Task: Create an a4 letterhead design.
Action: Mouse pressed left at (465, 294)
Screenshot: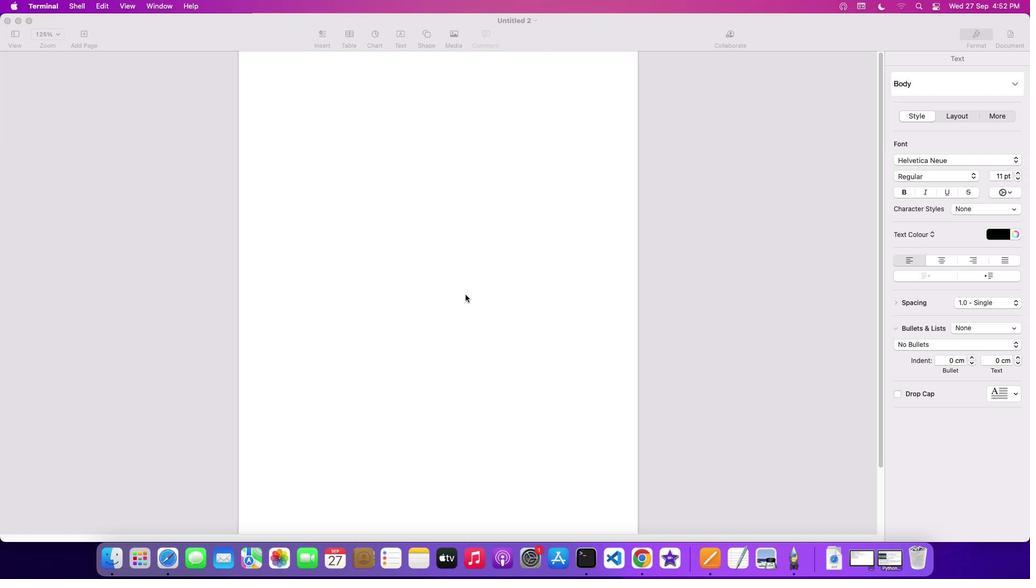 
Action: Mouse moved to (1018, 37)
Screenshot: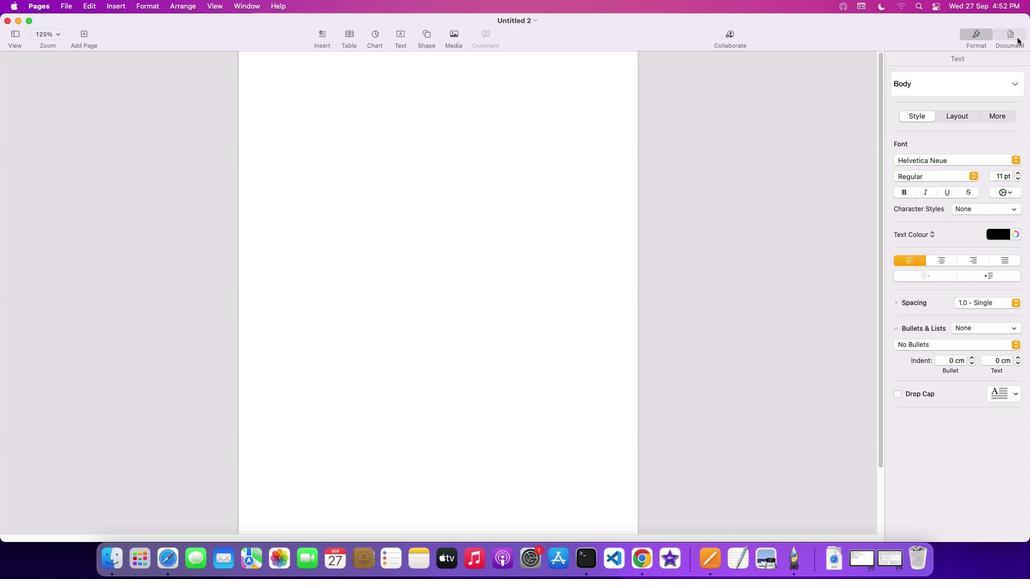 
Action: Mouse pressed left at (1018, 37)
Screenshot: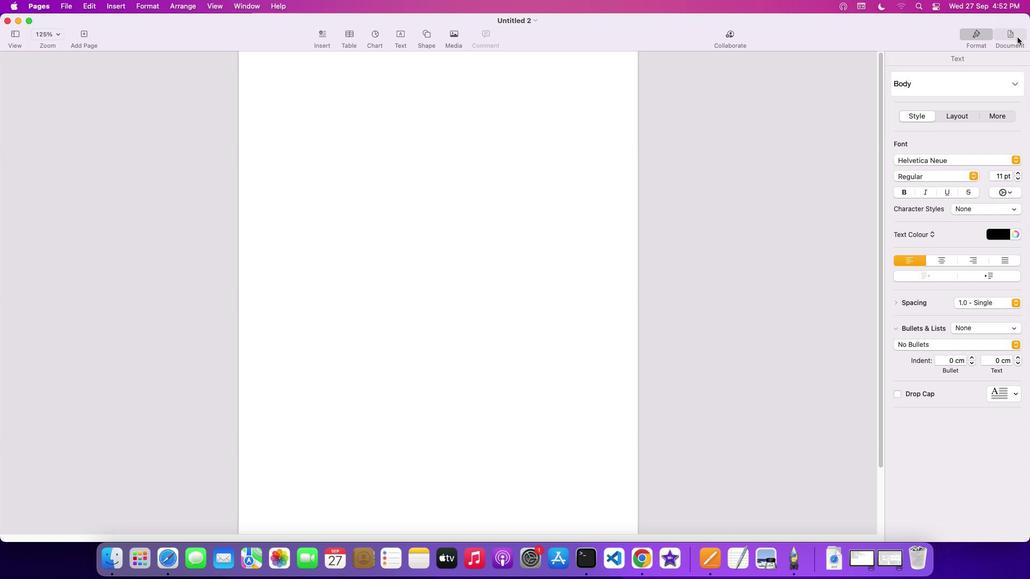 
Action: Mouse moved to (1012, 106)
Screenshot: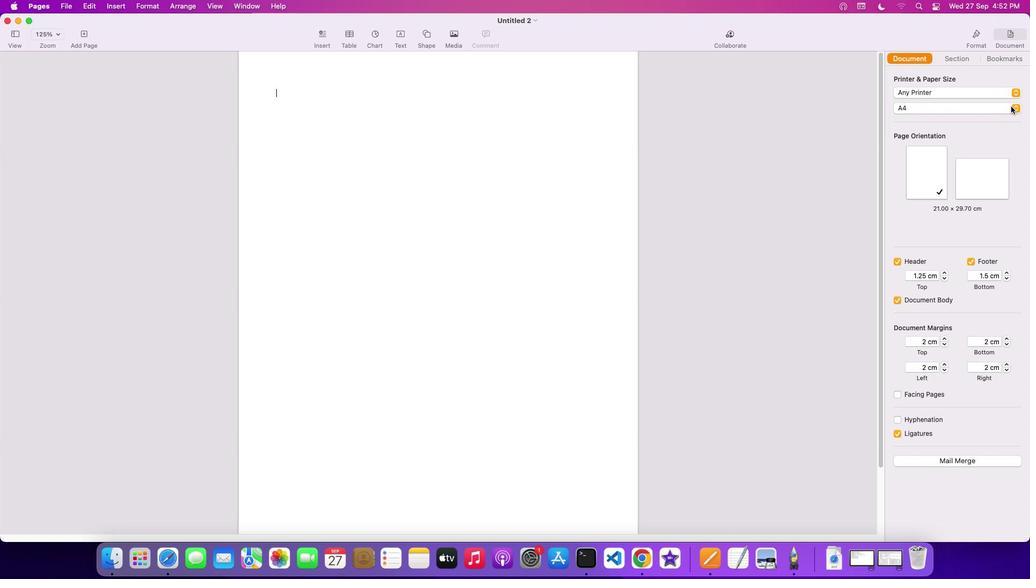 
Action: Mouse pressed left at (1012, 106)
Screenshot: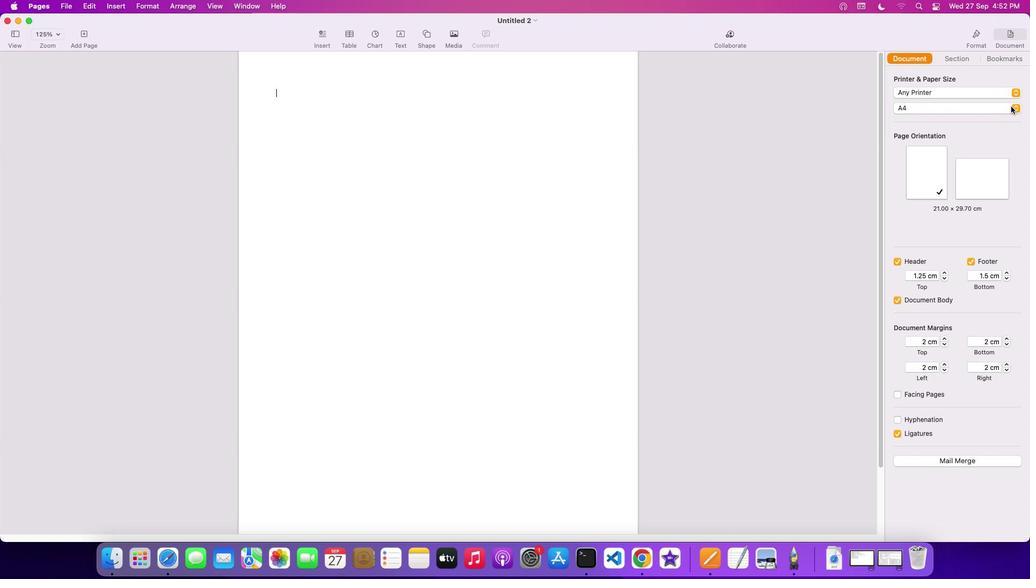 
Action: Mouse moved to (980, 108)
Screenshot: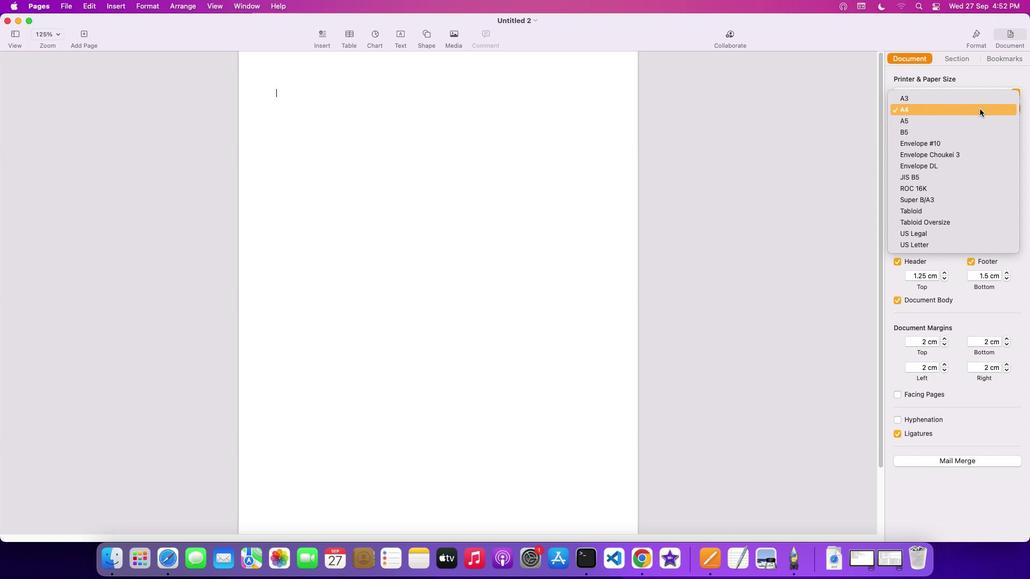 
Action: Mouse pressed left at (980, 108)
Screenshot: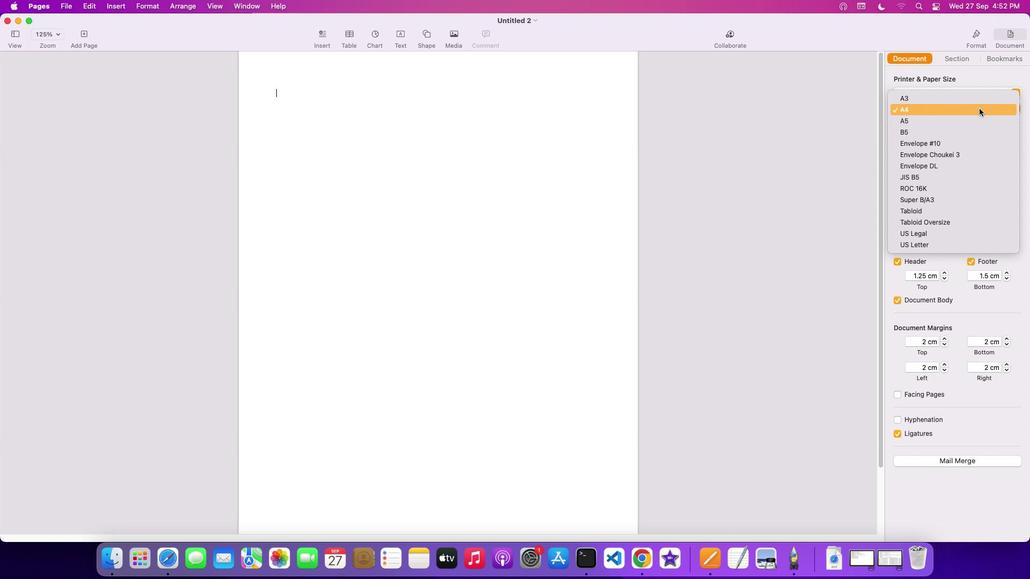 
Action: Mouse moved to (976, 33)
Screenshot: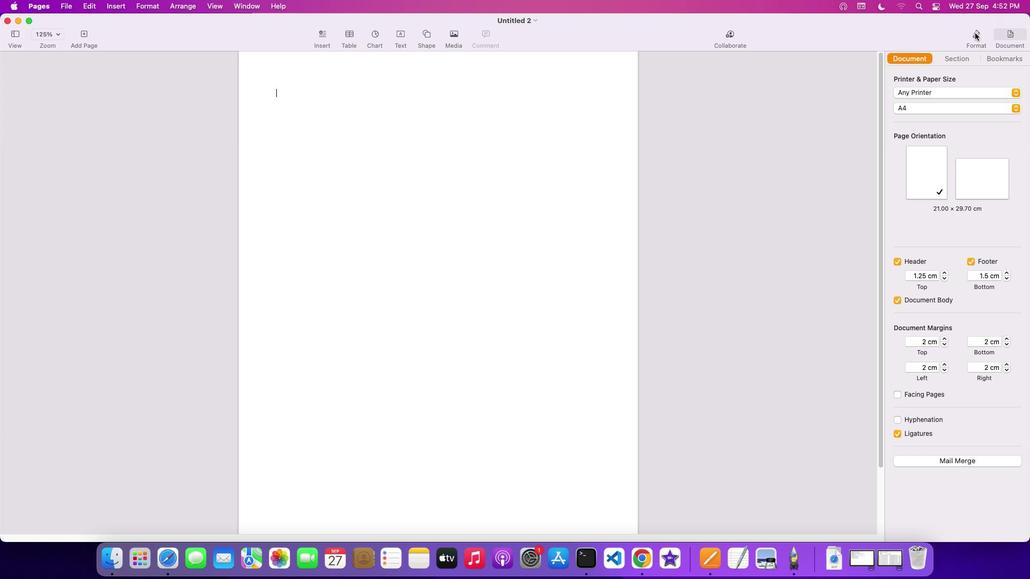 
Action: Mouse pressed left at (976, 33)
Screenshot: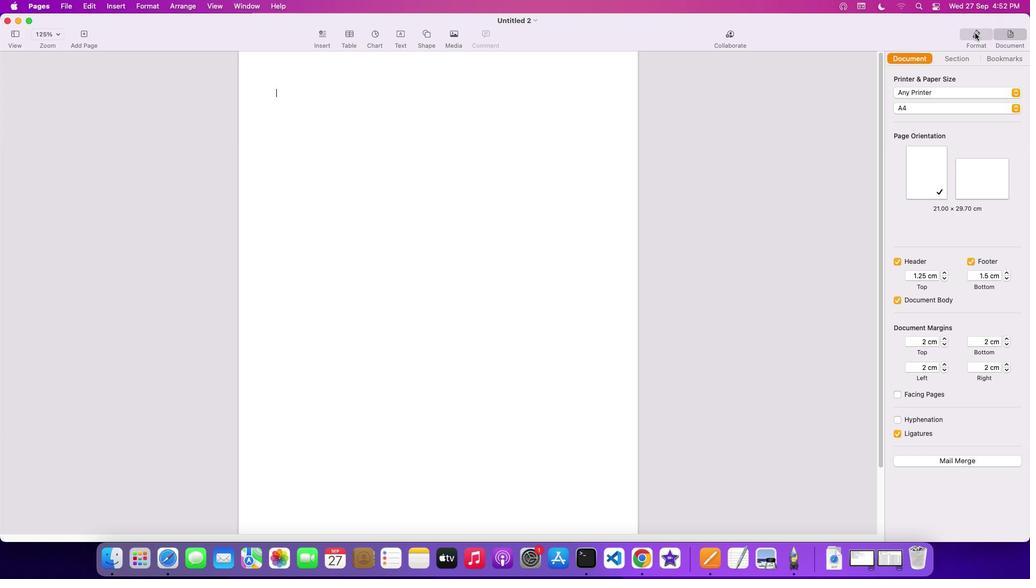
Action: Mouse moved to (359, 120)
Screenshot: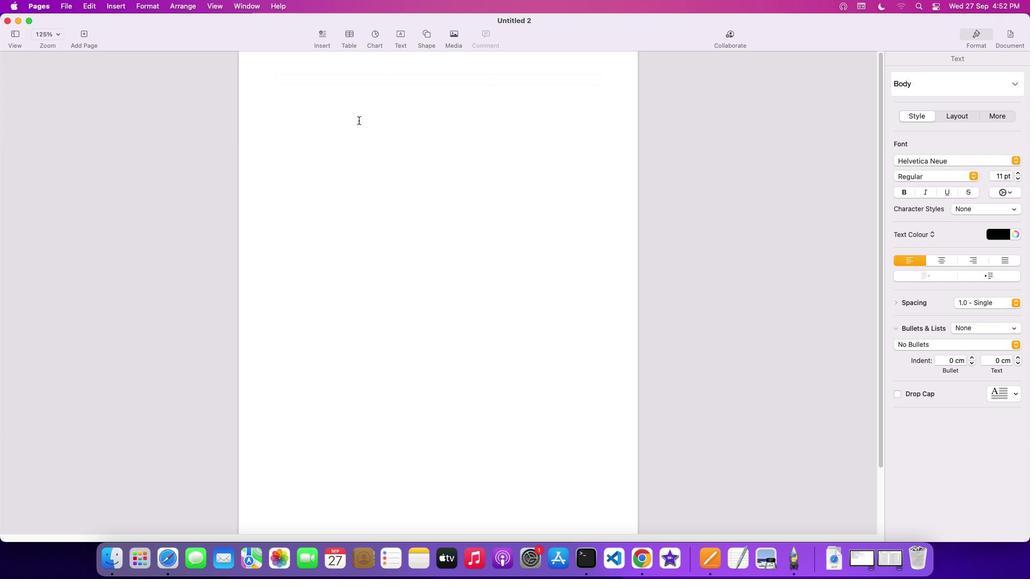 
Action: Mouse pressed left at (359, 120)
Screenshot: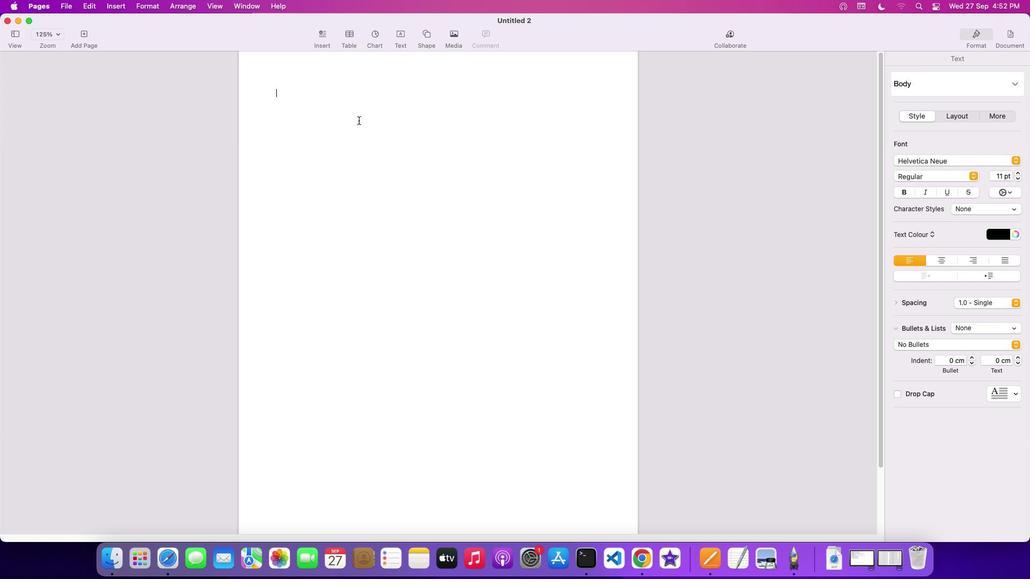 
Action: Mouse moved to (401, 32)
Screenshot: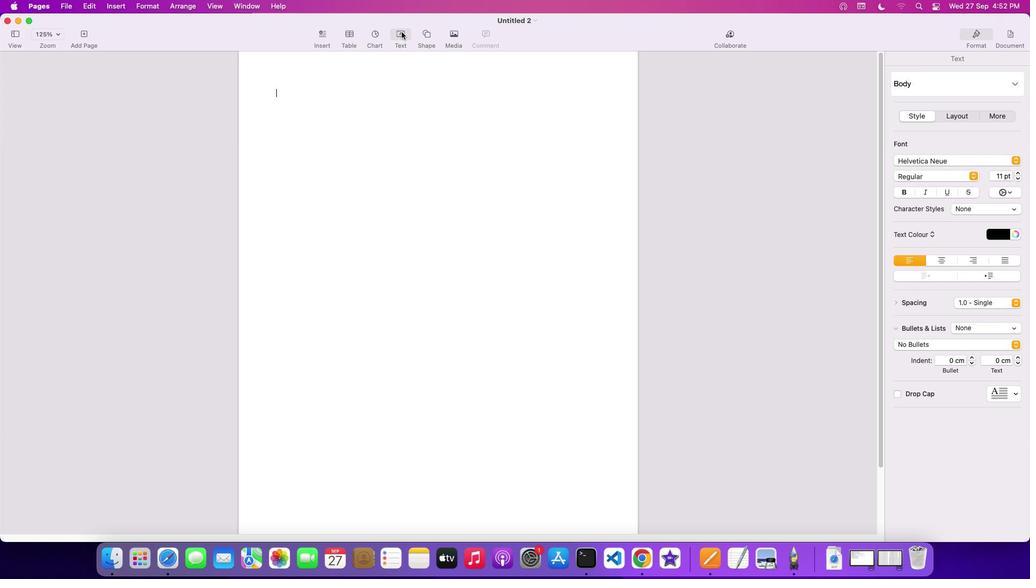 
Action: Mouse pressed left at (401, 32)
Screenshot: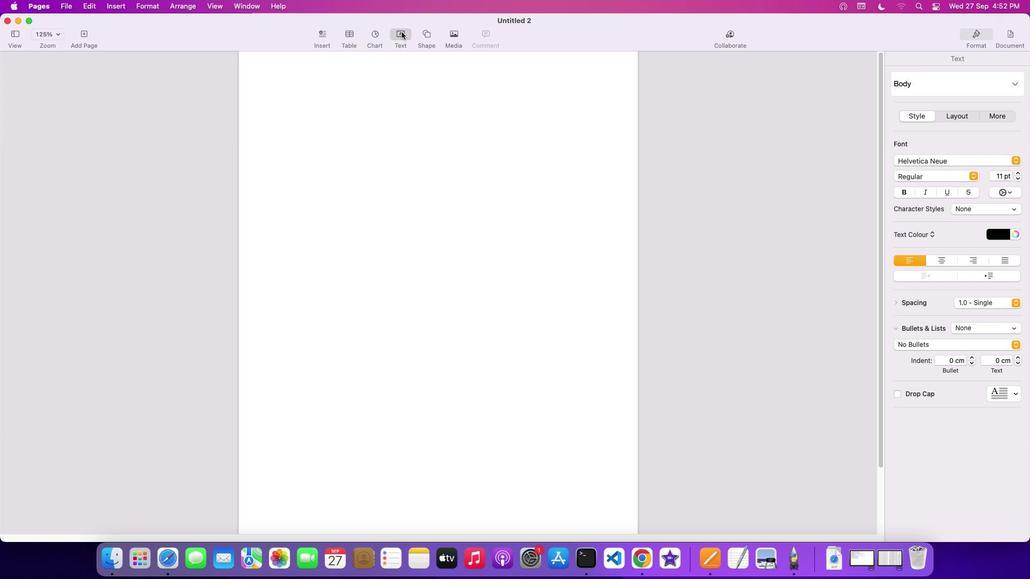 
Action: Mouse moved to (417, 102)
Screenshot: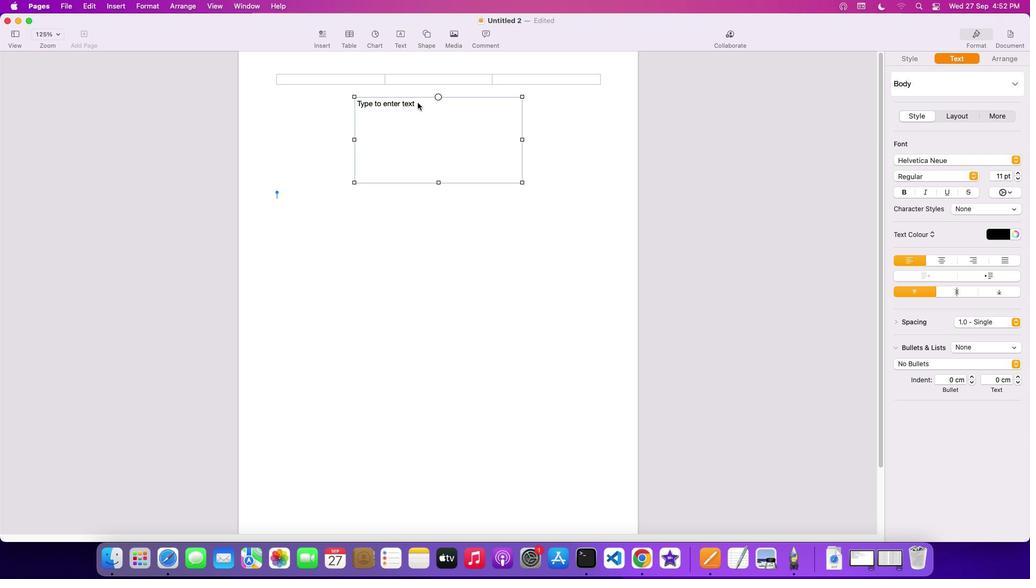 
Action: Key pressed Key.backspace
Screenshot: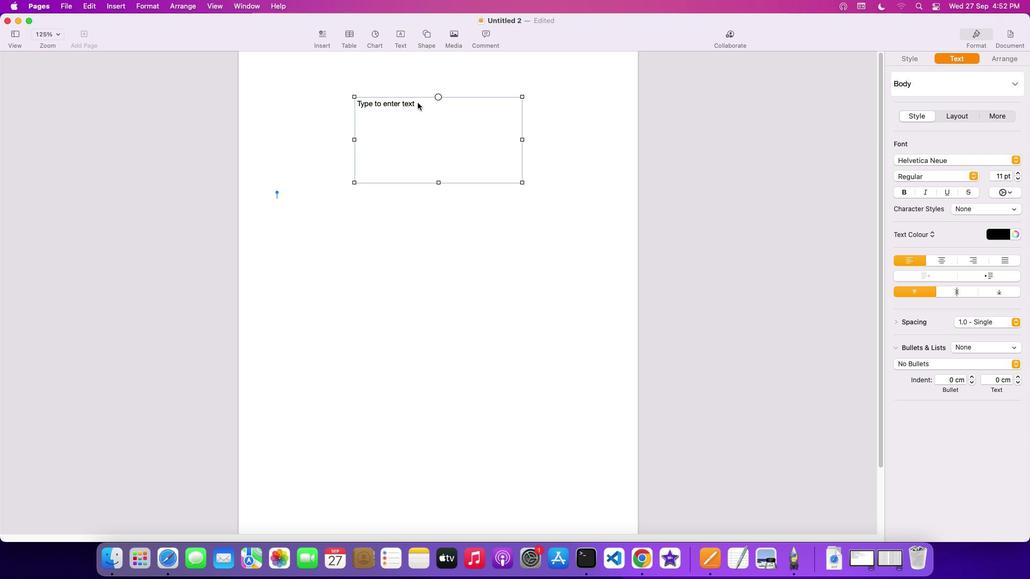 
Action: Mouse moved to (428, 34)
Screenshot: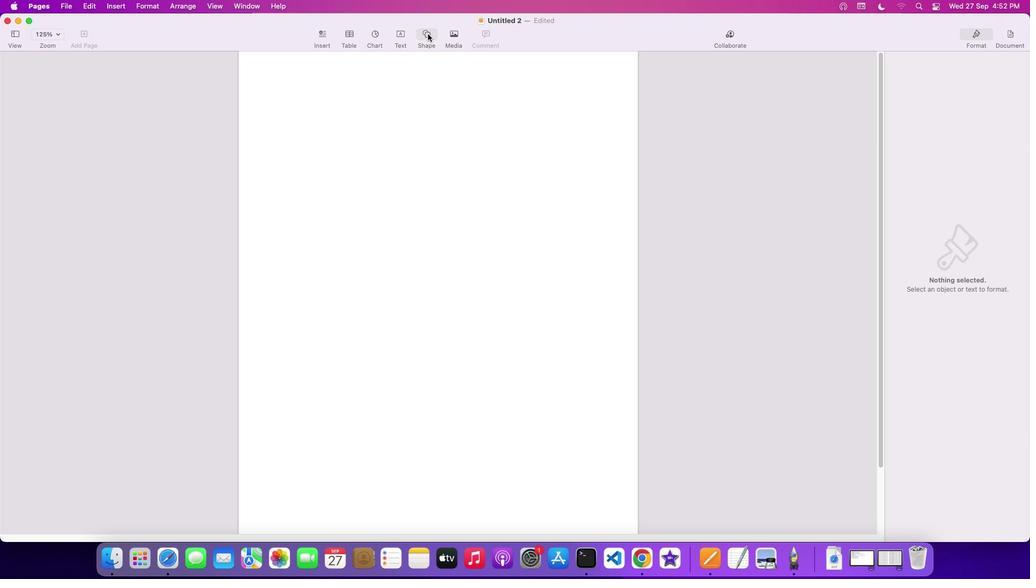 
Action: Mouse pressed left at (428, 34)
Screenshot: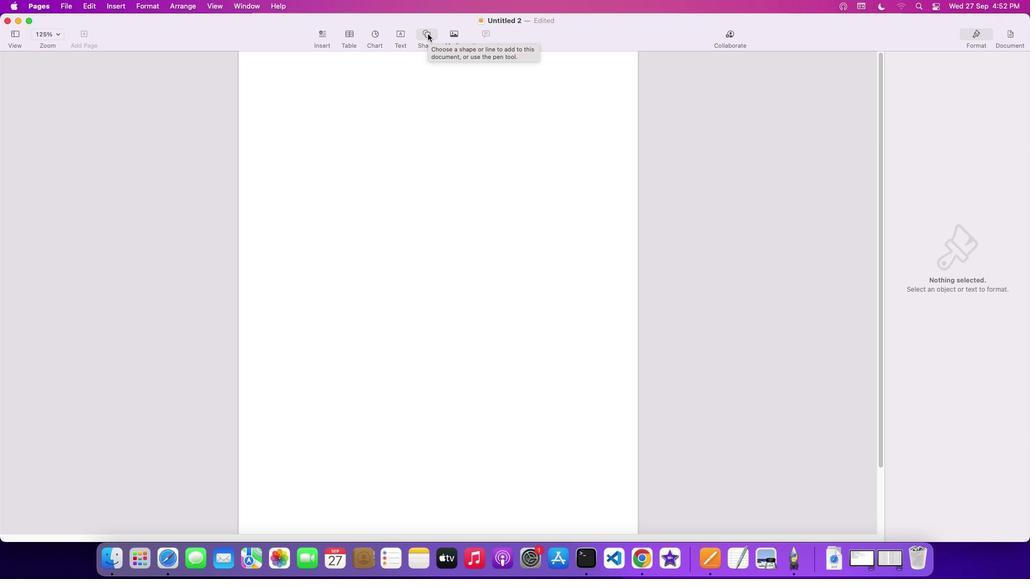 
Action: Mouse moved to (416, 121)
Screenshot: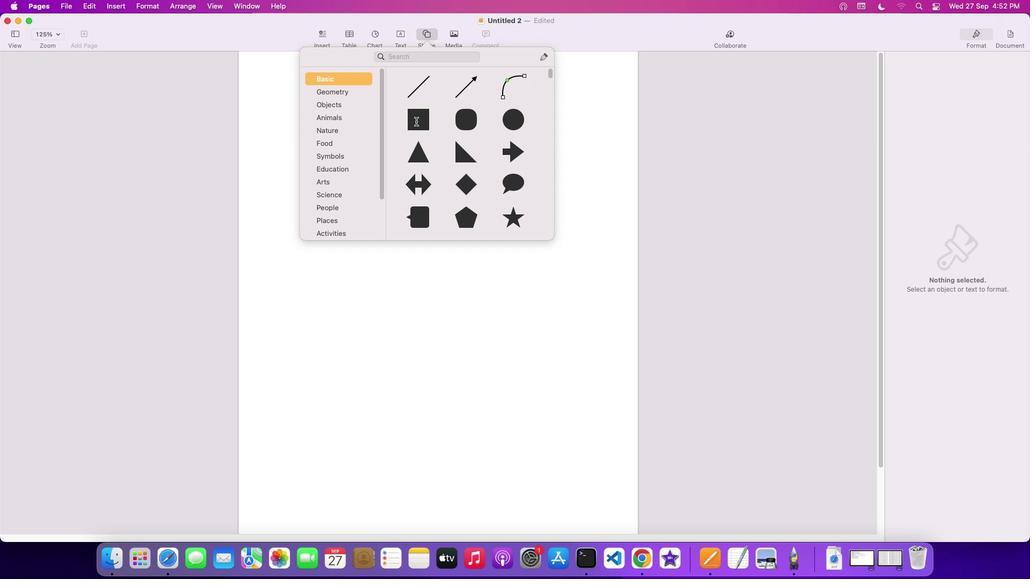 
Action: Mouse pressed left at (416, 121)
Screenshot: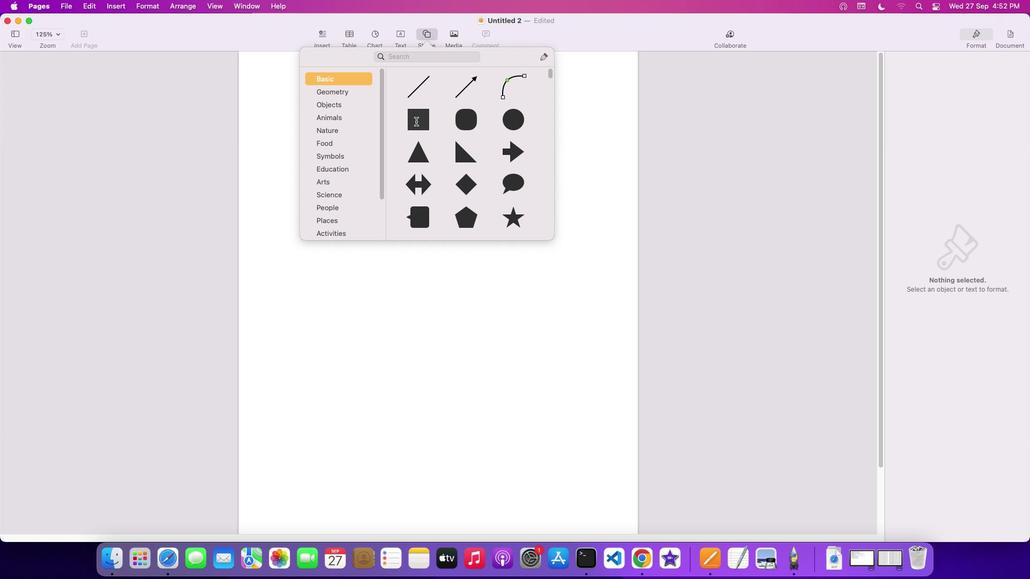 
Action: Mouse moved to (446, 287)
Screenshot: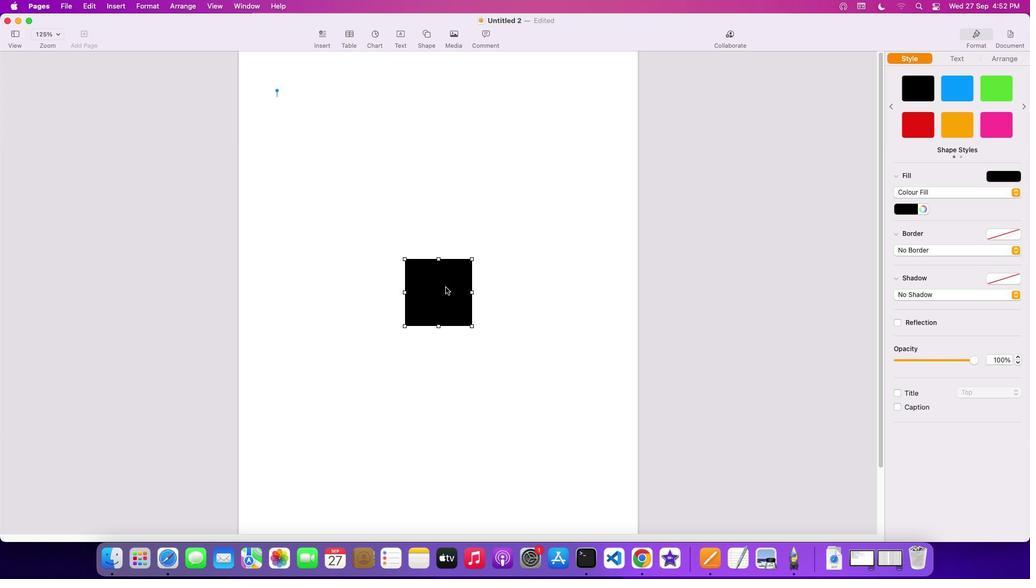 
Action: Mouse pressed left at (446, 287)
Screenshot: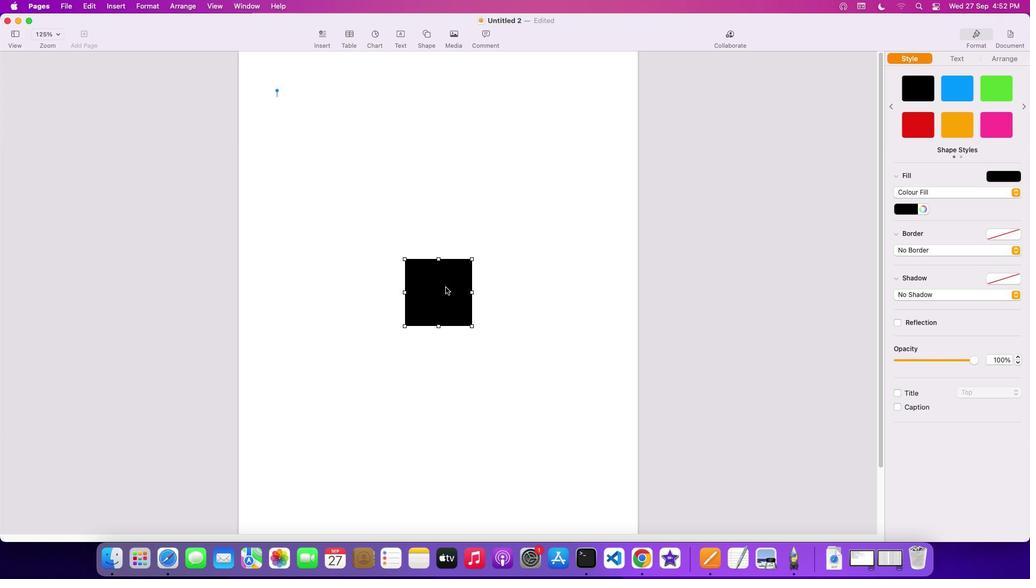 
Action: Mouse moved to (307, 85)
Screenshot: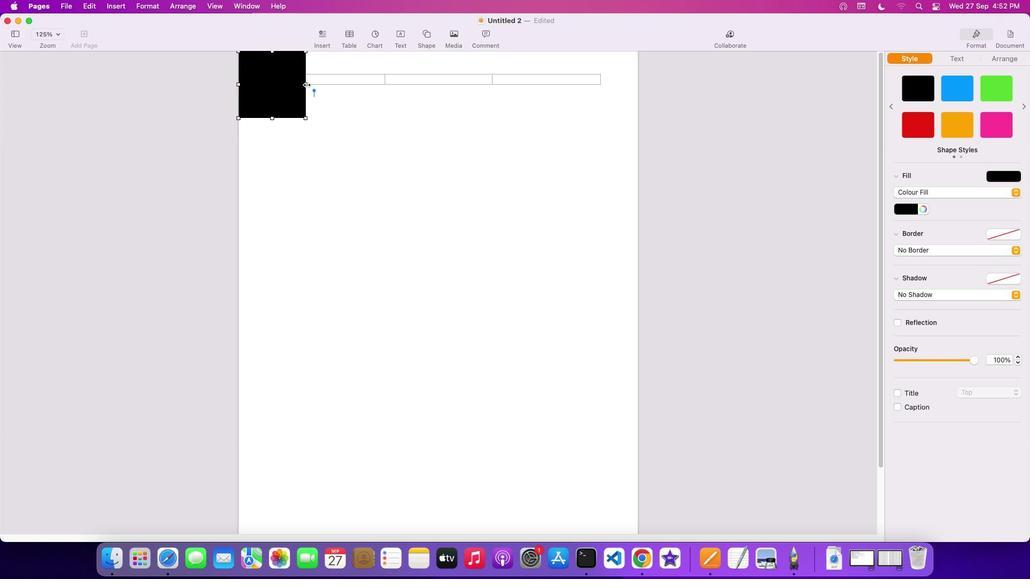 
Action: Mouse pressed left at (307, 85)
Screenshot: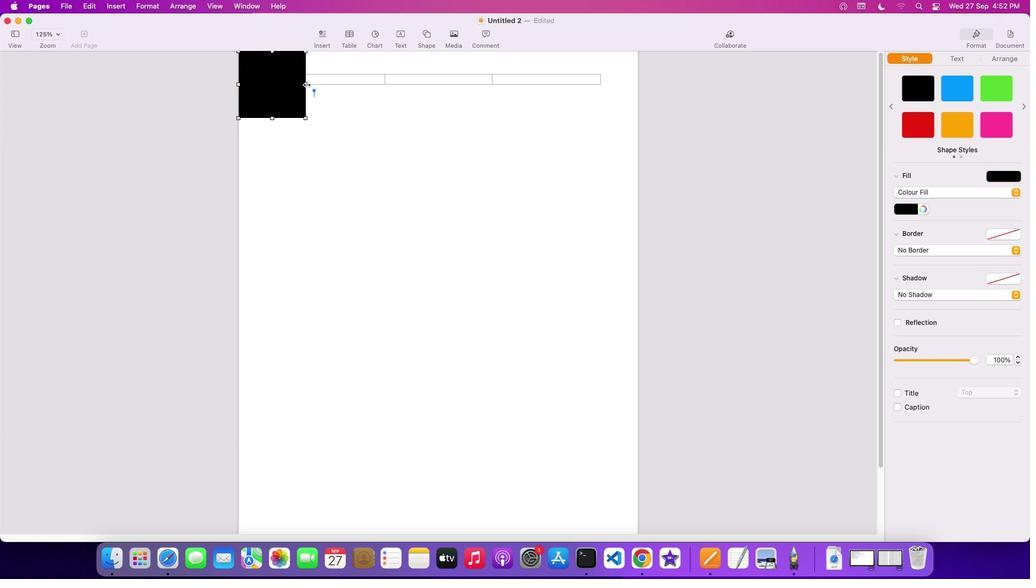 
Action: Mouse moved to (638, 117)
Screenshot: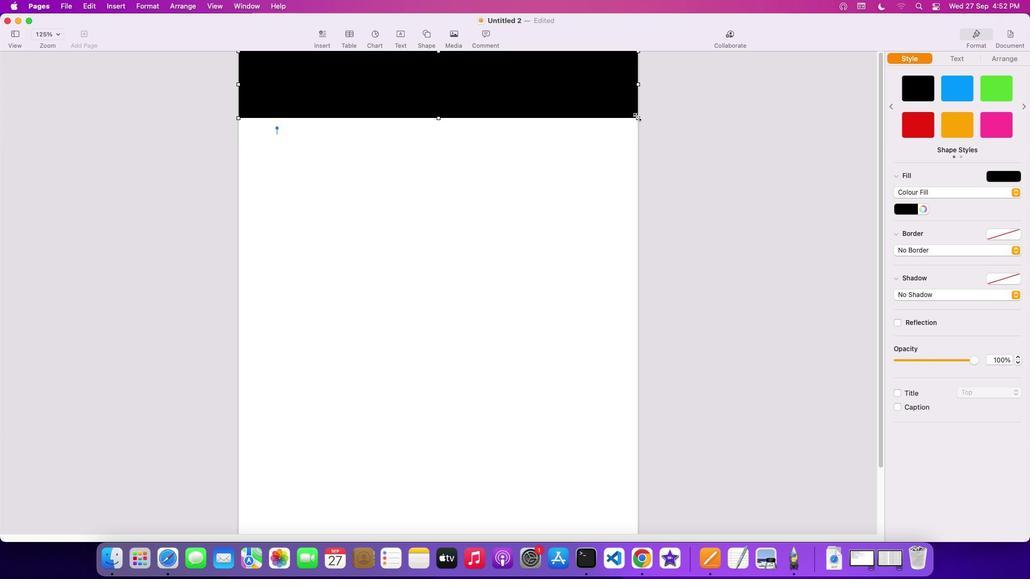 
Action: Mouse pressed left at (638, 117)
Screenshot: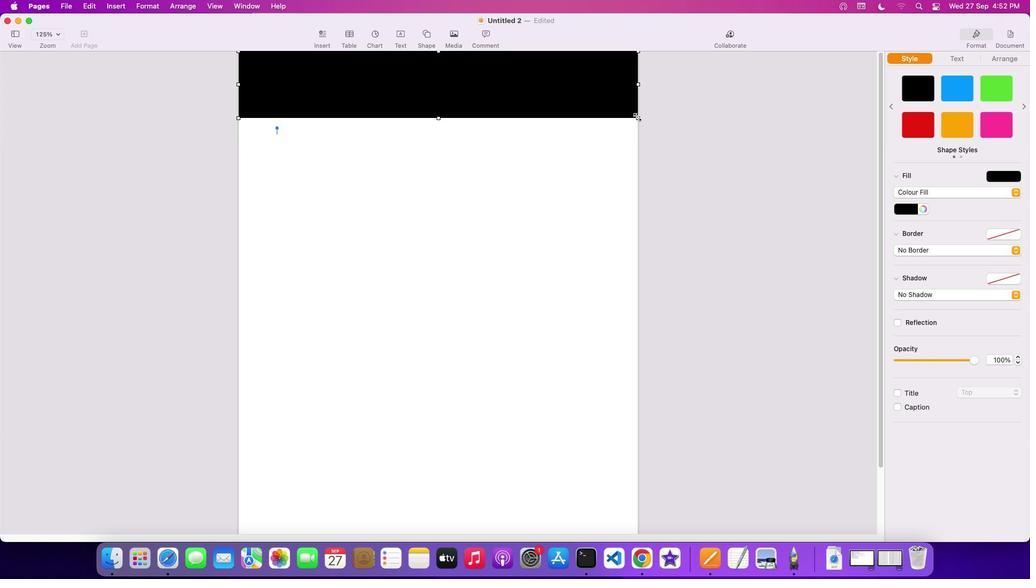 
Action: Mouse moved to (557, 73)
Screenshot: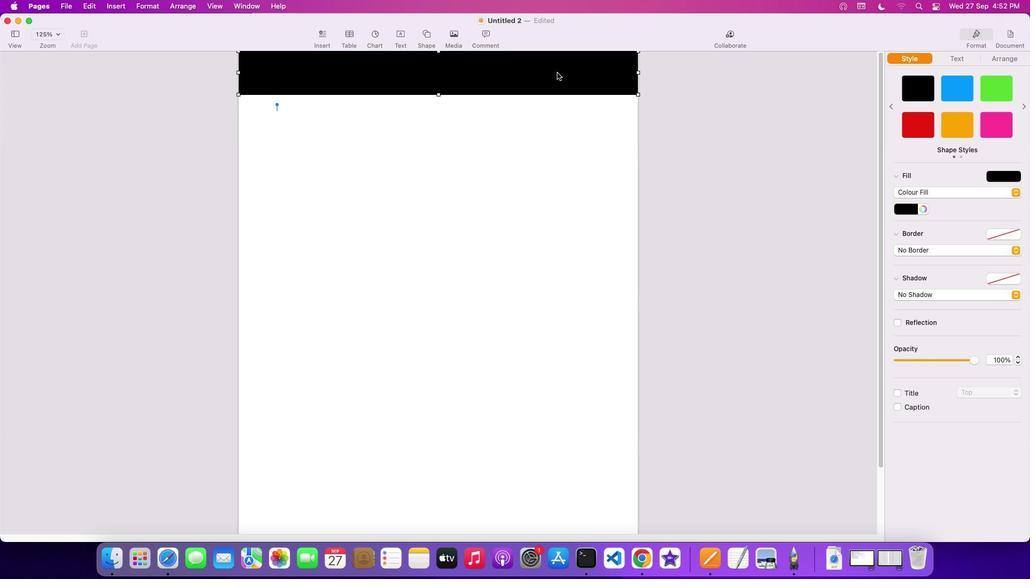 
Action: Key pressed Key.cmd'c''v''v''v'
Screenshot: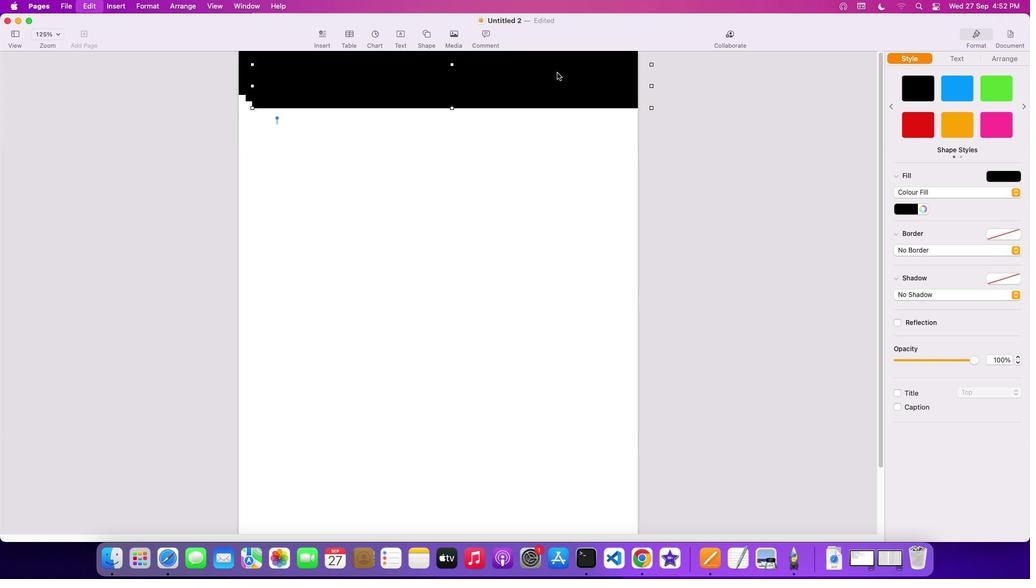 
Action: Mouse moved to (498, 95)
Screenshot: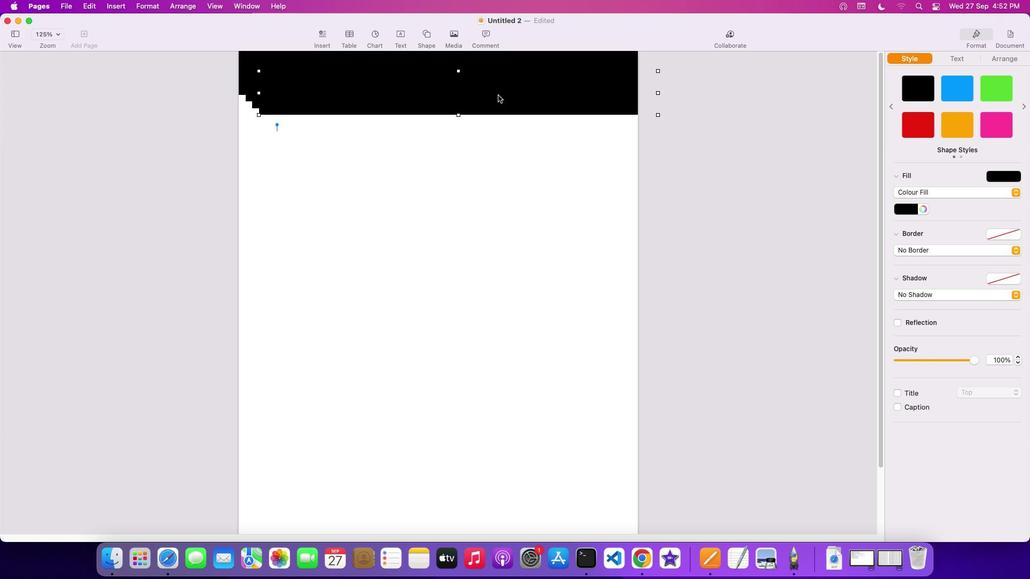 
Action: Mouse pressed left at (498, 95)
Screenshot: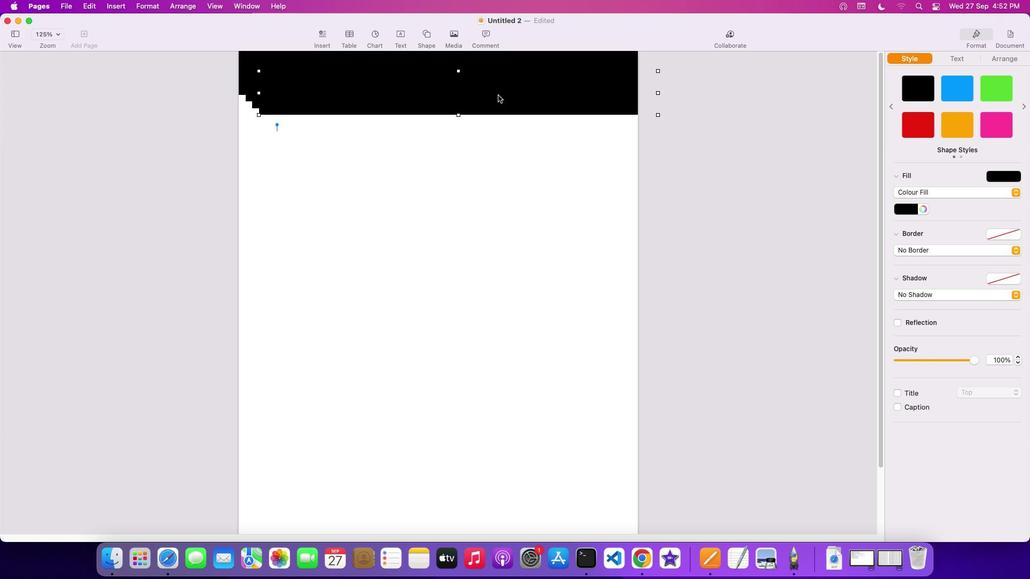 
Action: Mouse moved to (474, 444)
Screenshot: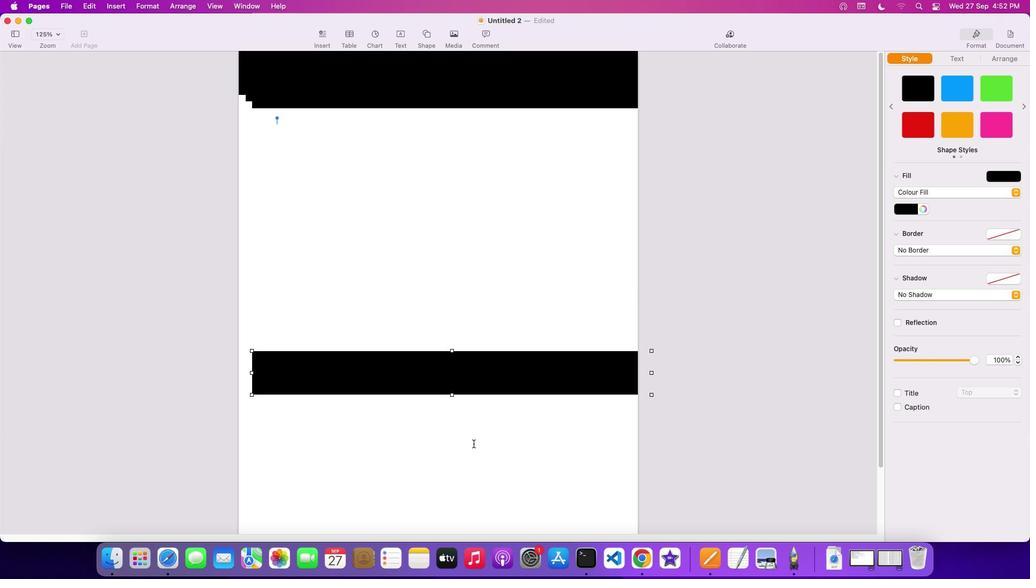 
Action: Mouse scrolled (474, 444) with delta (0, 0)
Screenshot: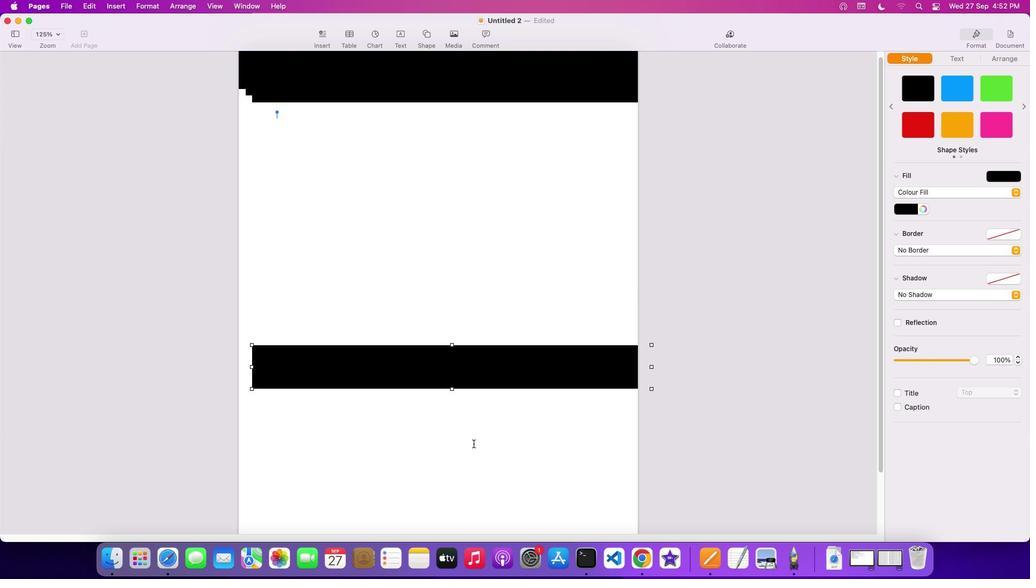 
Action: Mouse scrolled (474, 444) with delta (0, 0)
Screenshot: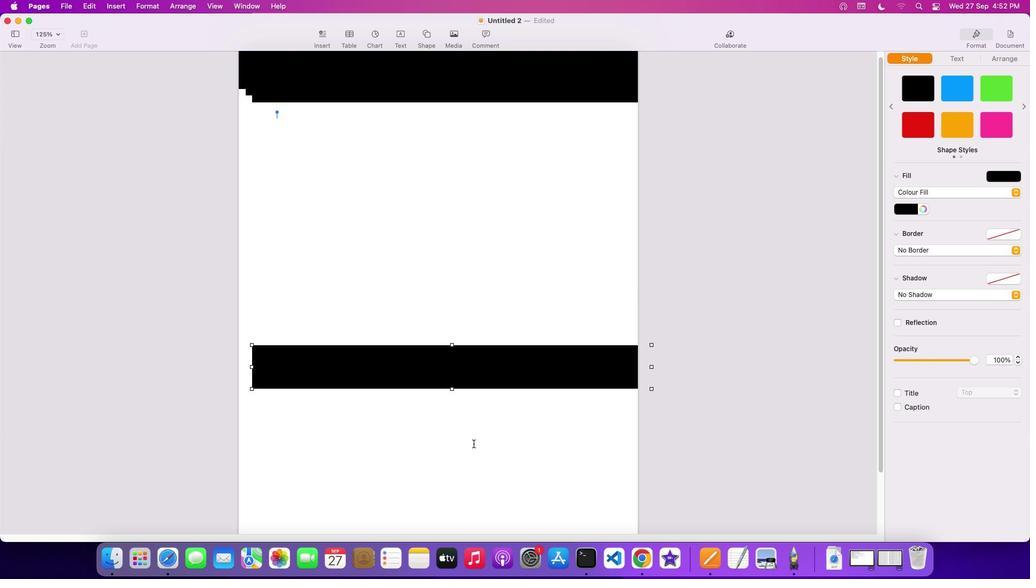 
Action: Mouse scrolled (474, 444) with delta (0, -1)
Screenshot: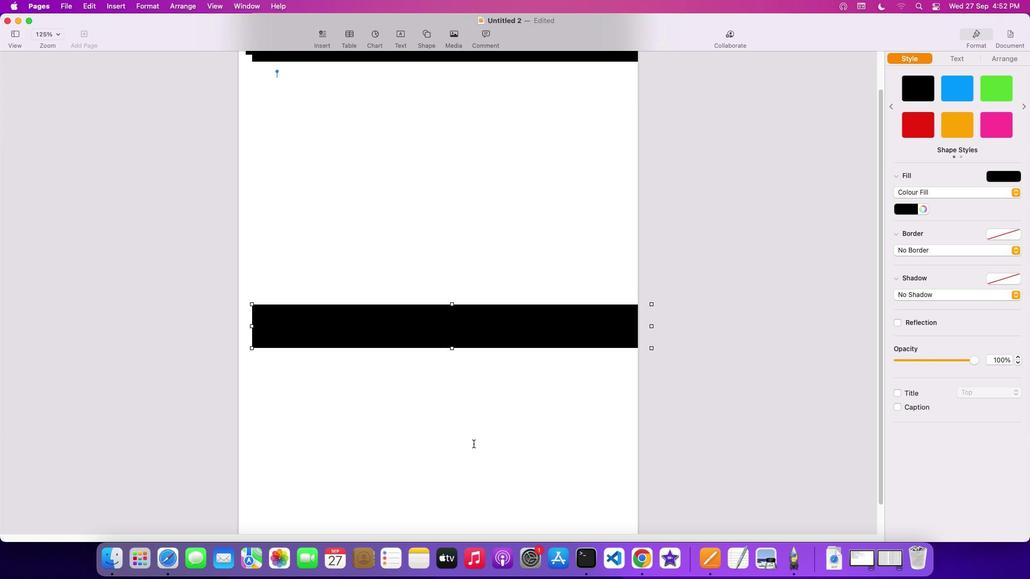 
Action: Mouse scrolled (474, 444) with delta (0, -2)
Screenshot: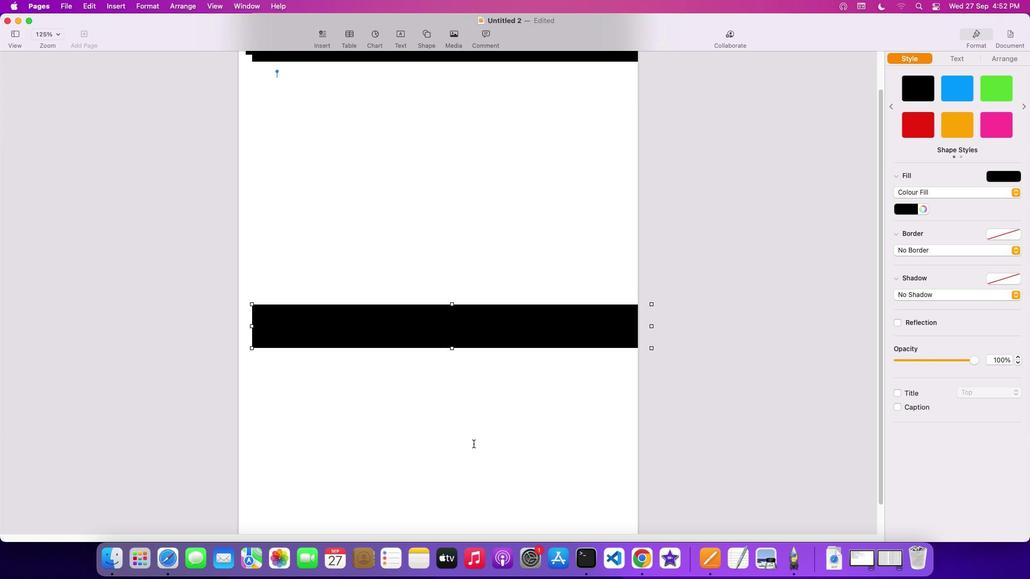 
Action: Mouse scrolled (474, 444) with delta (0, -2)
Screenshot: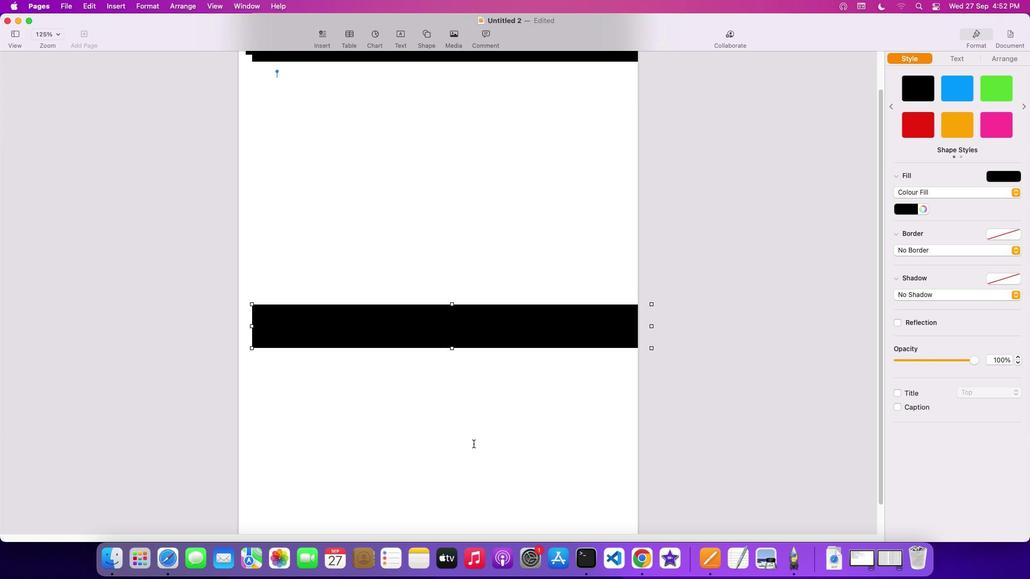 
Action: Mouse scrolled (474, 444) with delta (0, -3)
Screenshot: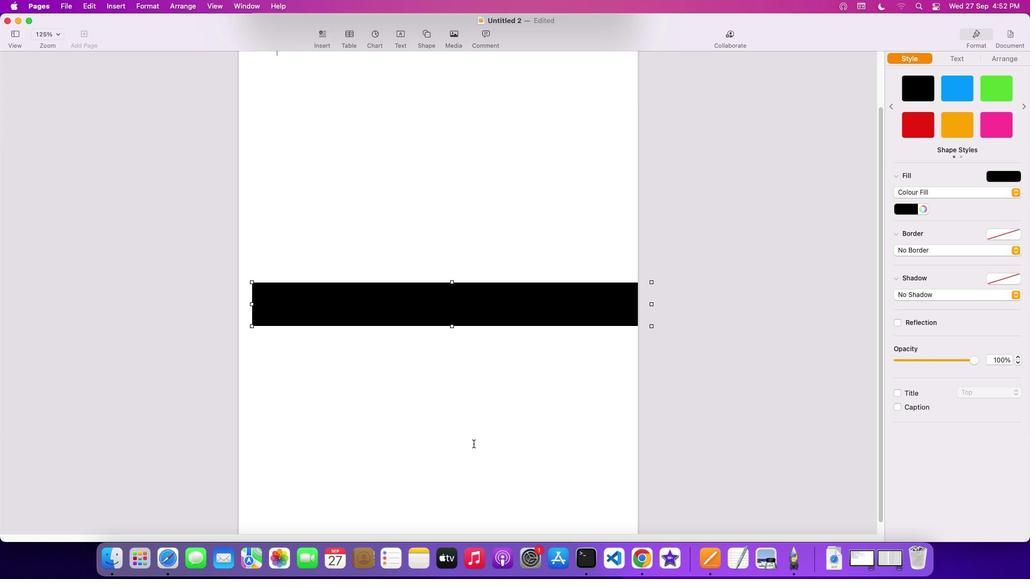 
Action: Mouse moved to (474, 444)
Screenshot: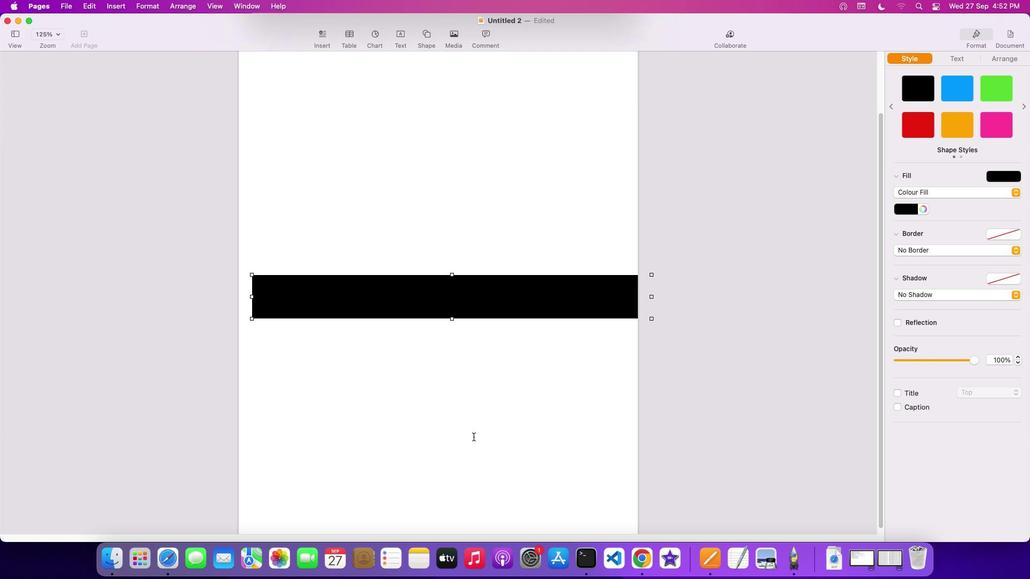 
Action: Mouse scrolled (474, 444) with delta (0, -3)
Screenshot: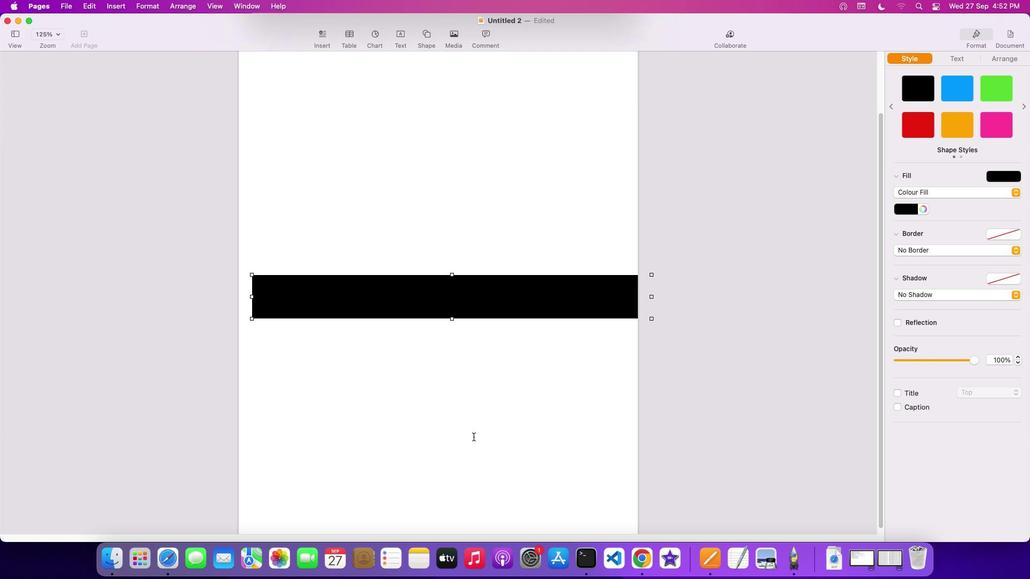 
Action: Mouse moved to (474, 433)
Screenshot: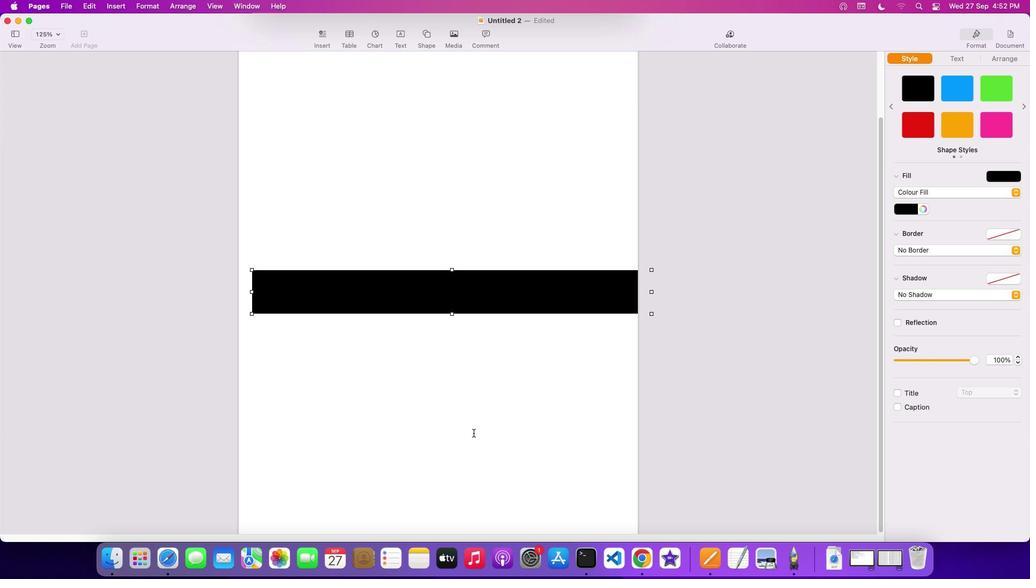 
Action: Mouse scrolled (474, 433) with delta (0, 0)
Screenshot: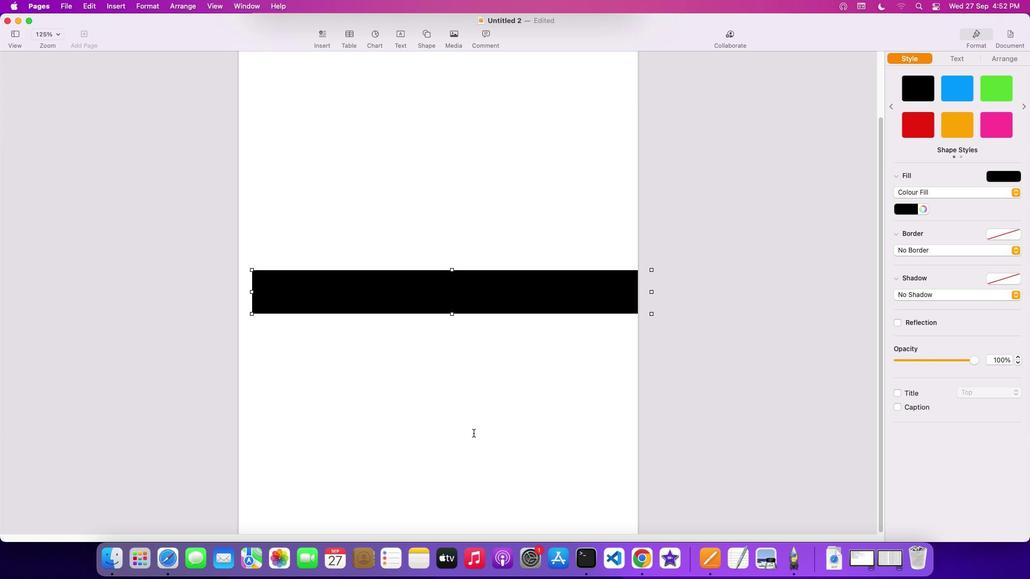 
Action: Mouse scrolled (474, 433) with delta (0, 0)
Screenshot: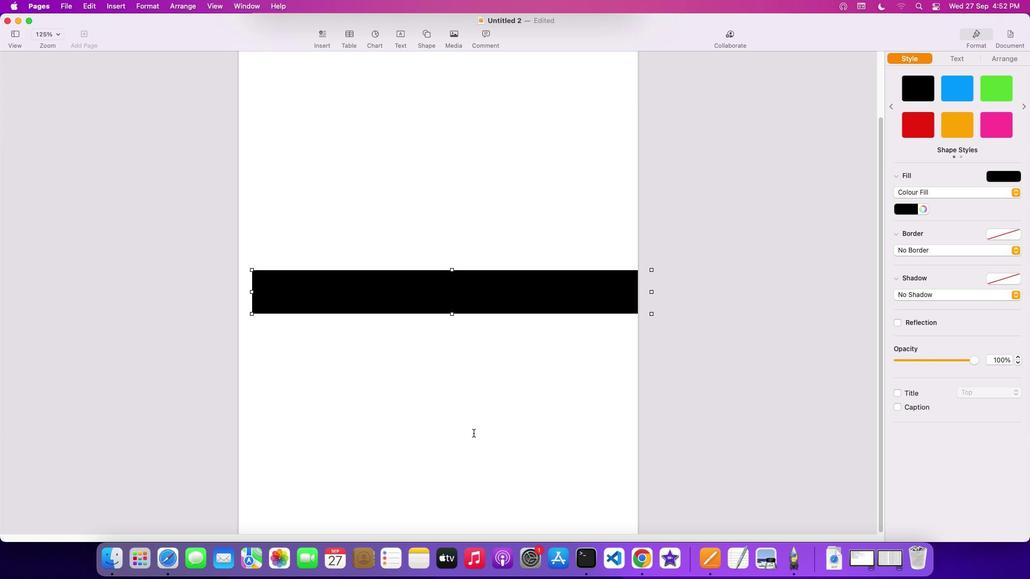 
Action: Mouse scrolled (474, 433) with delta (0, -1)
Screenshot: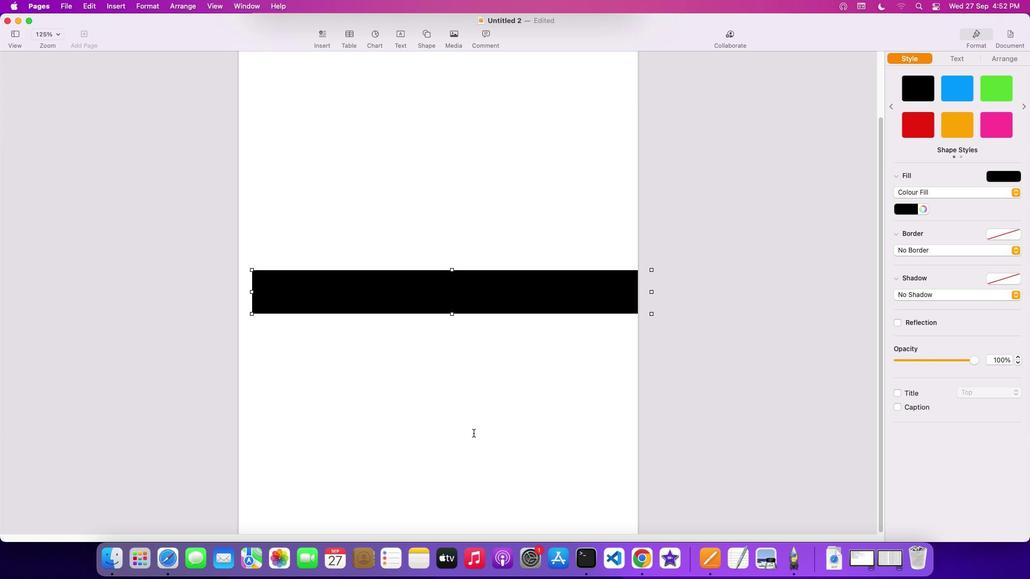 
Action: Mouse scrolled (474, 433) with delta (0, -2)
Screenshot: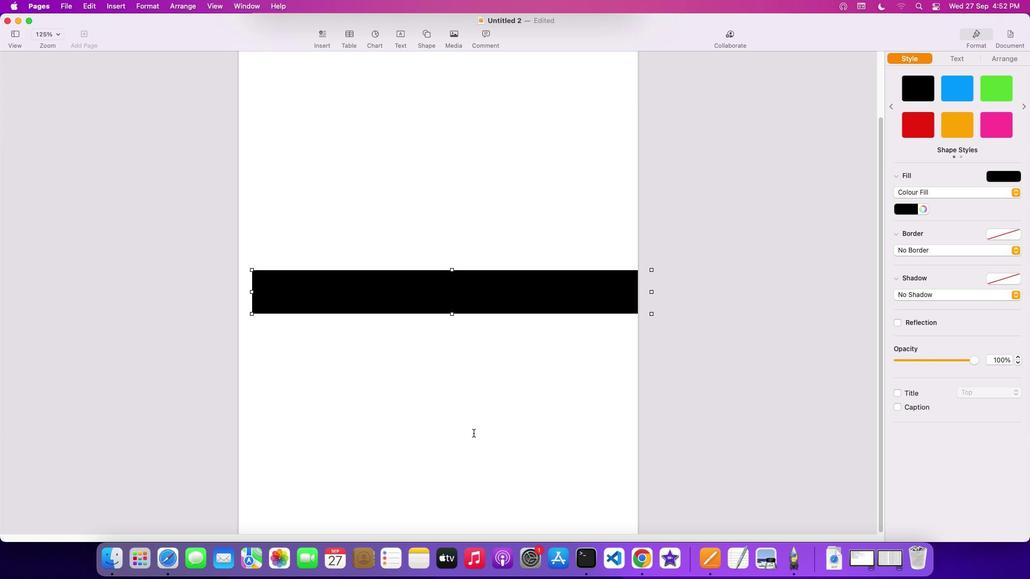 
Action: Mouse scrolled (474, 433) with delta (0, -2)
Screenshot: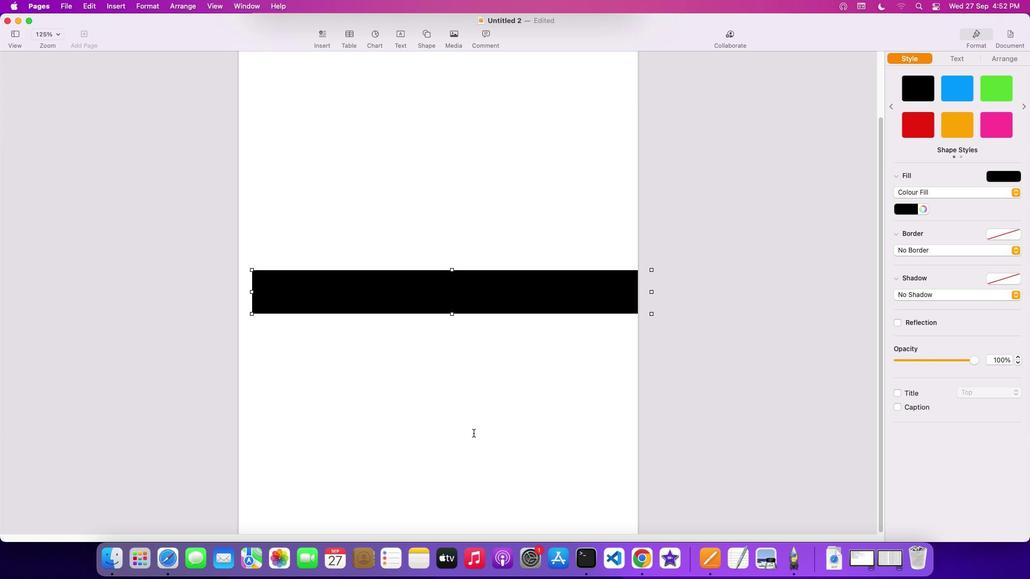 
Action: Mouse scrolled (474, 433) with delta (0, -3)
Screenshot: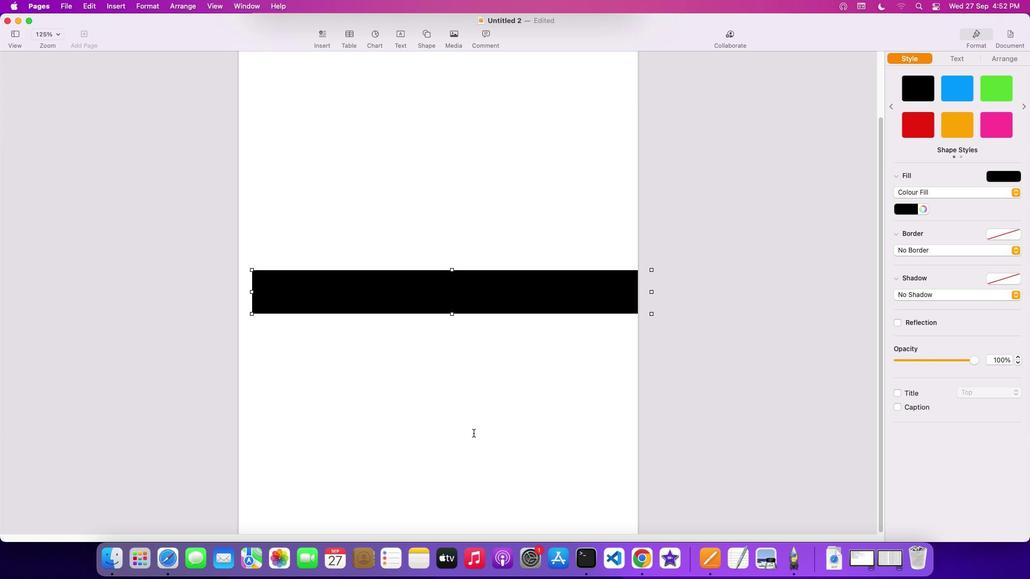
Action: Mouse moved to (475, 303)
Screenshot: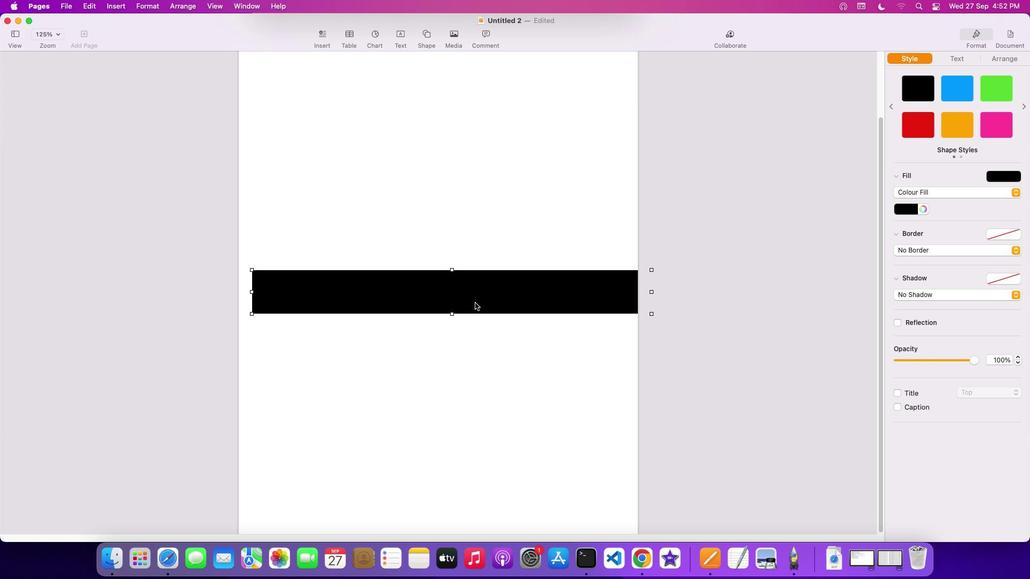 
Action: Mouse pressed left at (475, 303)
Screenshot: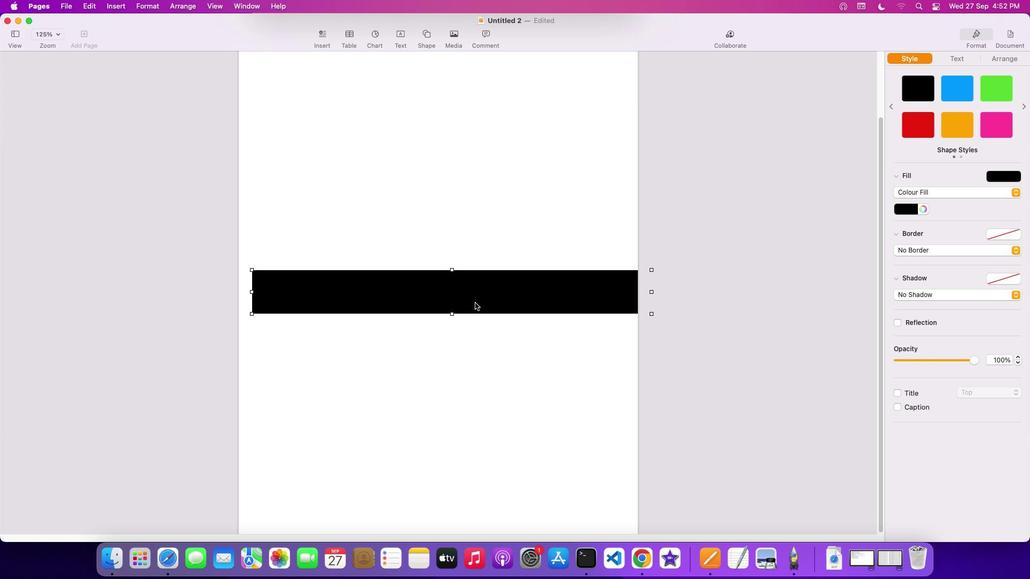 
Action: Mouse moved to (591, 163)
Screenshot: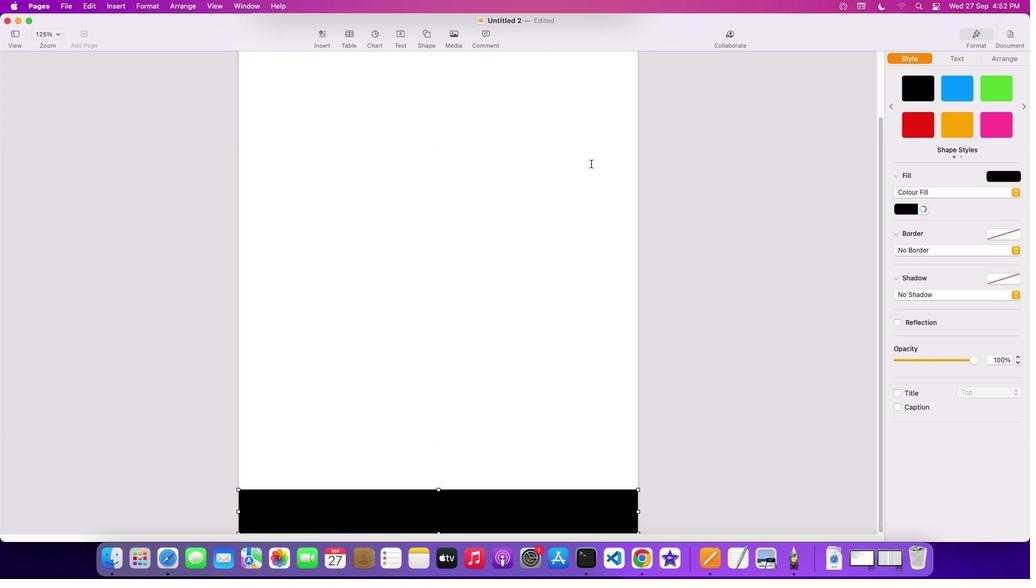 
Action: Mouse scrolled (591, 163) with delta (0, 0)
Screenshot: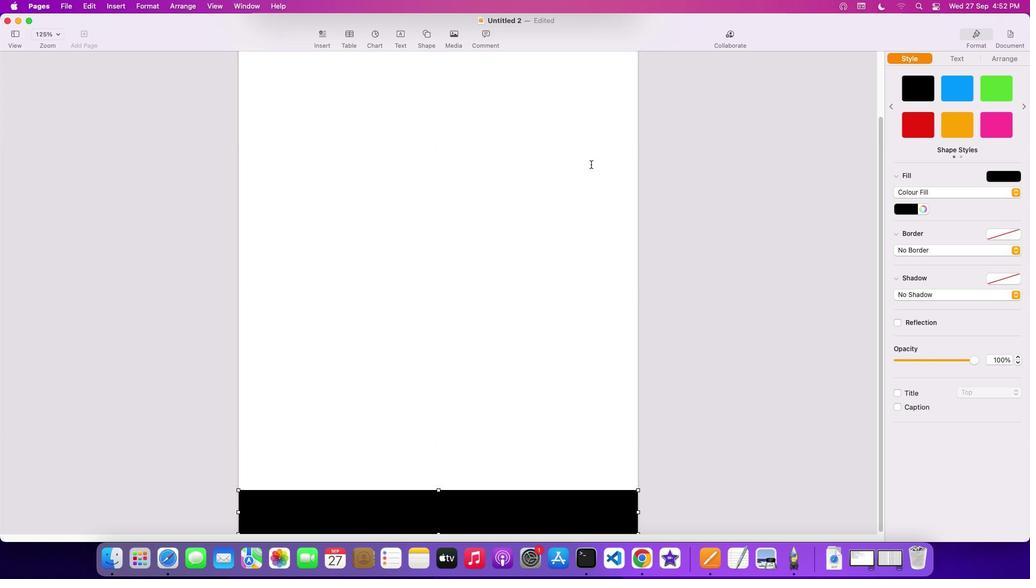 
Action: Mouse moved to (591, 164)
Screenshot: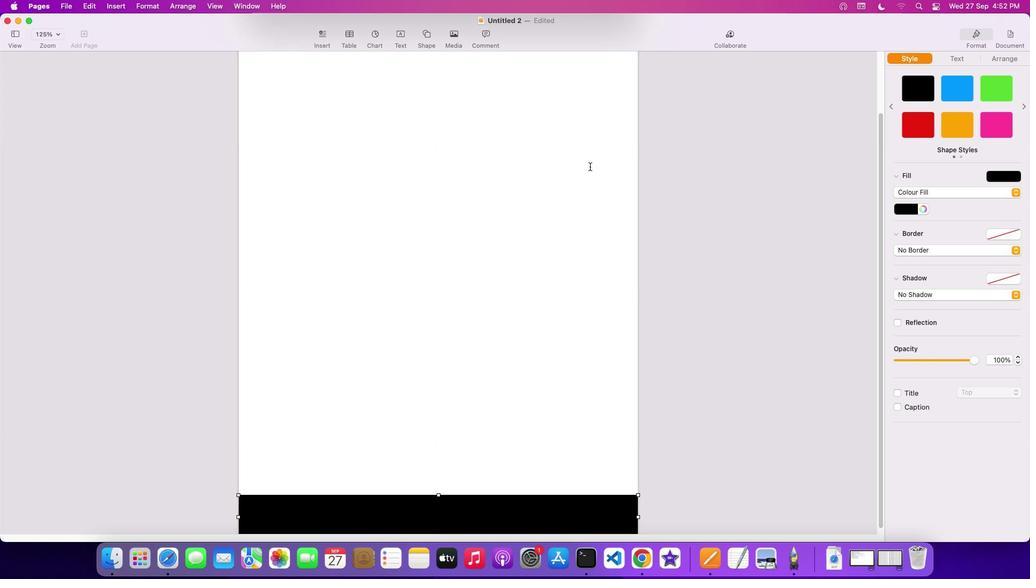 
Action: Mouse scrolled (591, 164) with delta (0, 0)
Screenshot: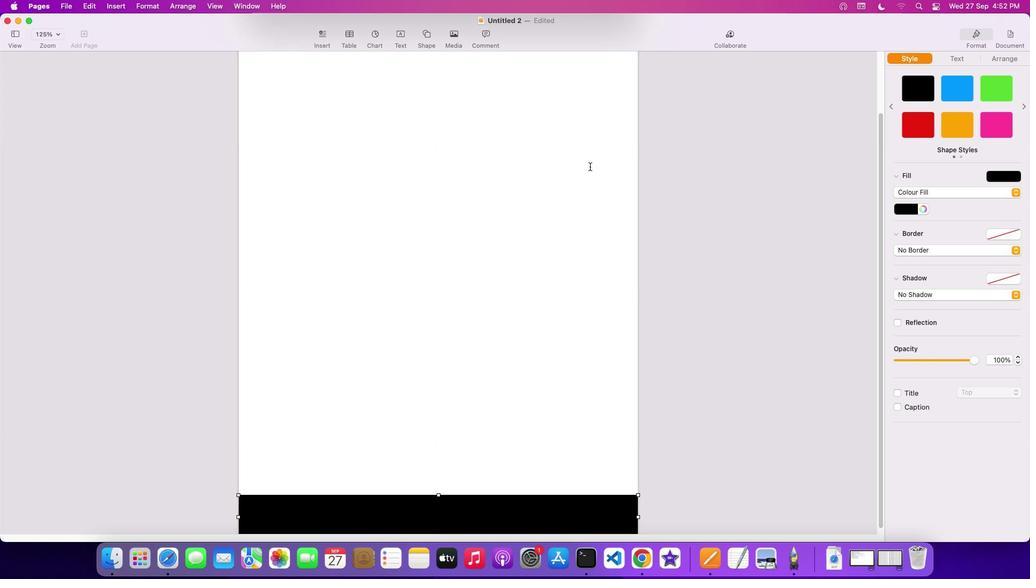 
Action: Mouse moved to (590, 165)
Screenshot: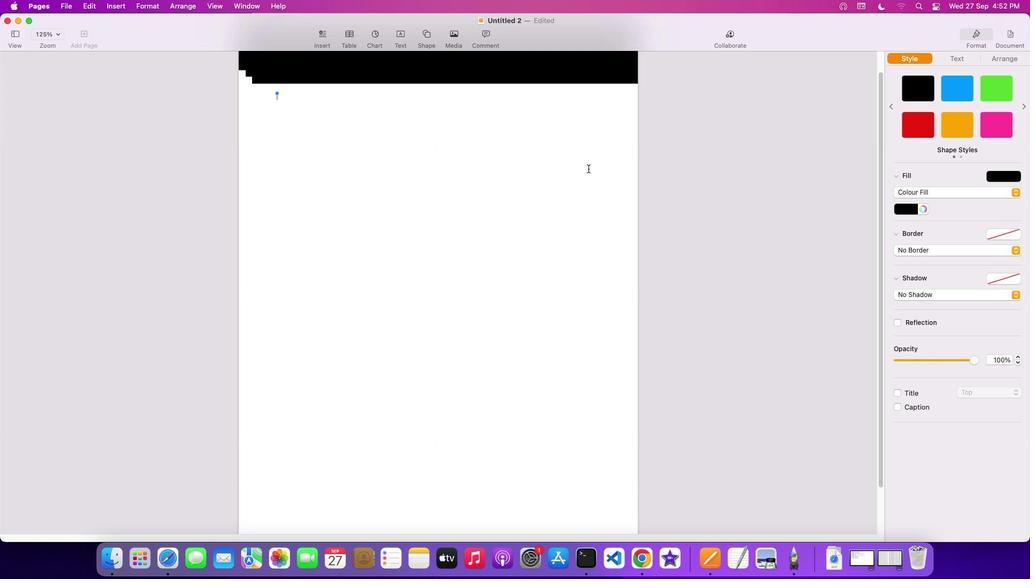 
Action: Mouse scrolled (590, 165) with delta (0, 1)
Screenshot: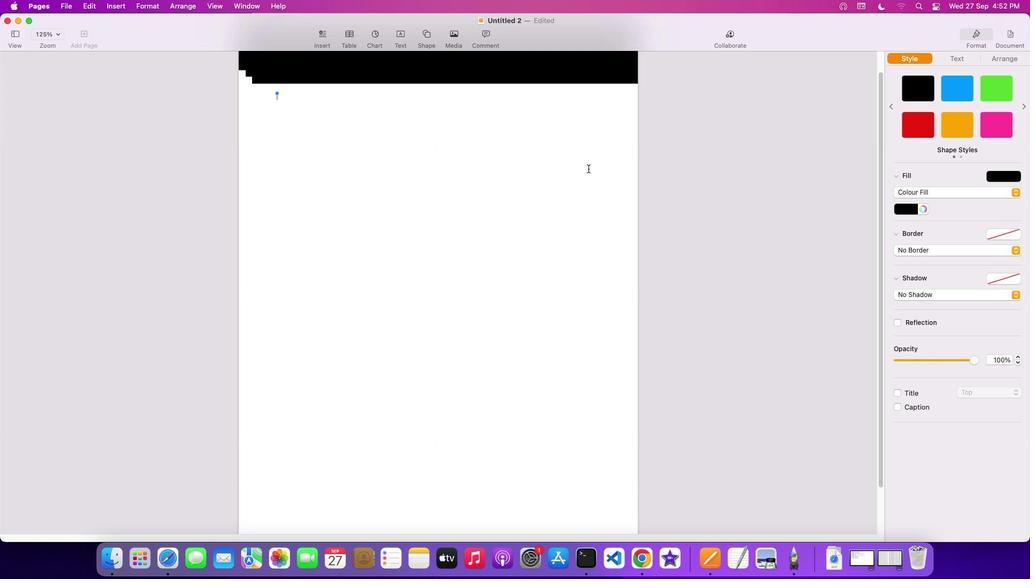 
Action: Mouse moved to (590, 166)
Screenshot: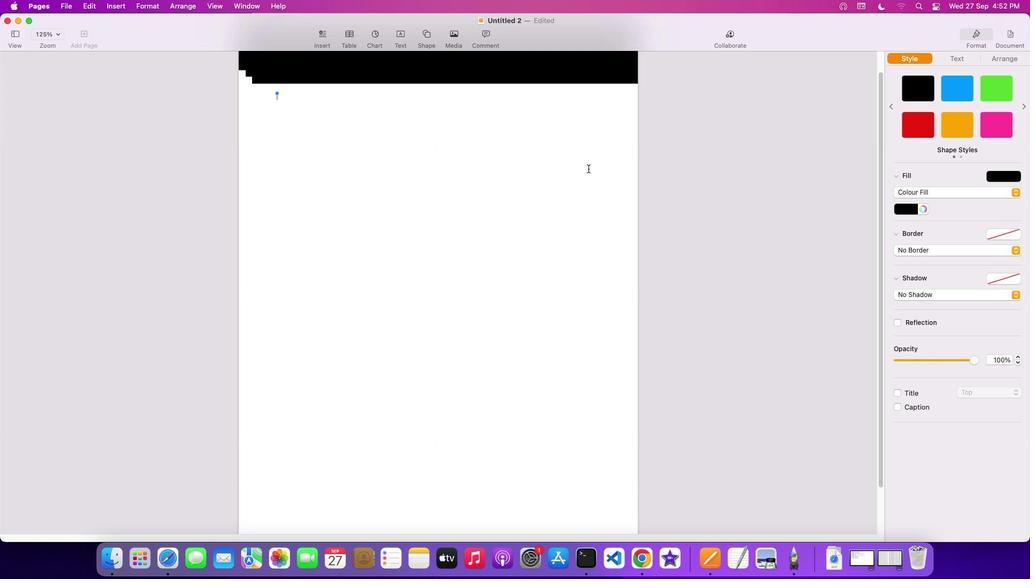
Action: Mouse scrolled (590, 166) with delta (0, 2)
Screenshot: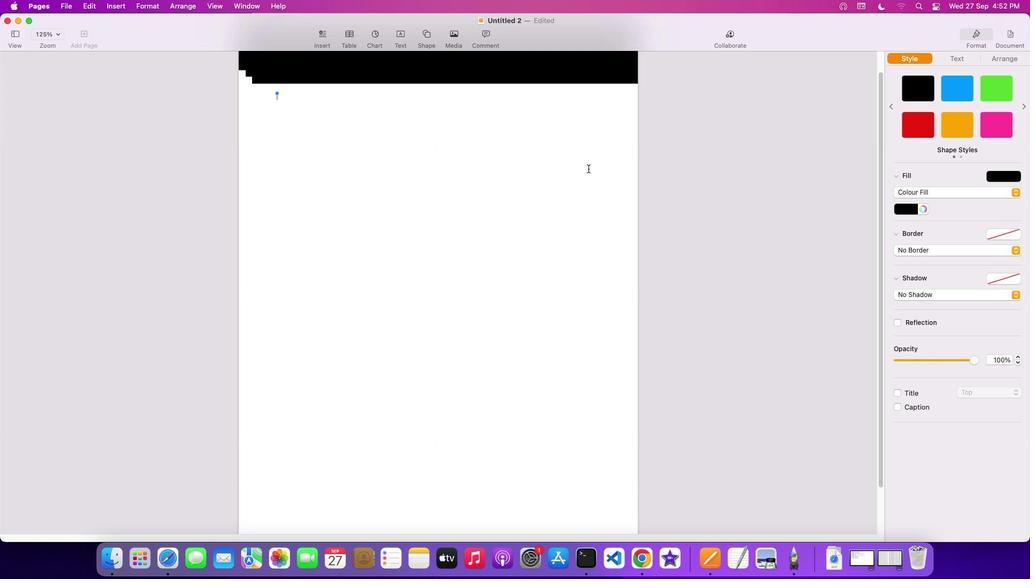 
Action: Mouse moved to (590, 166)
Screenshot: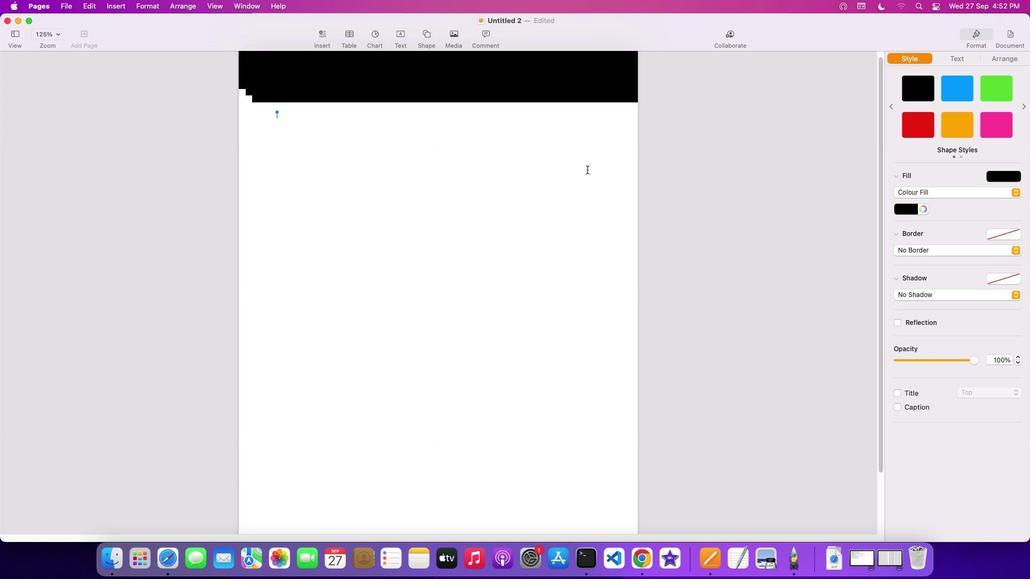 
Action: Mouse scrolled (590, 166) with delta (0, 3)
Screenshot: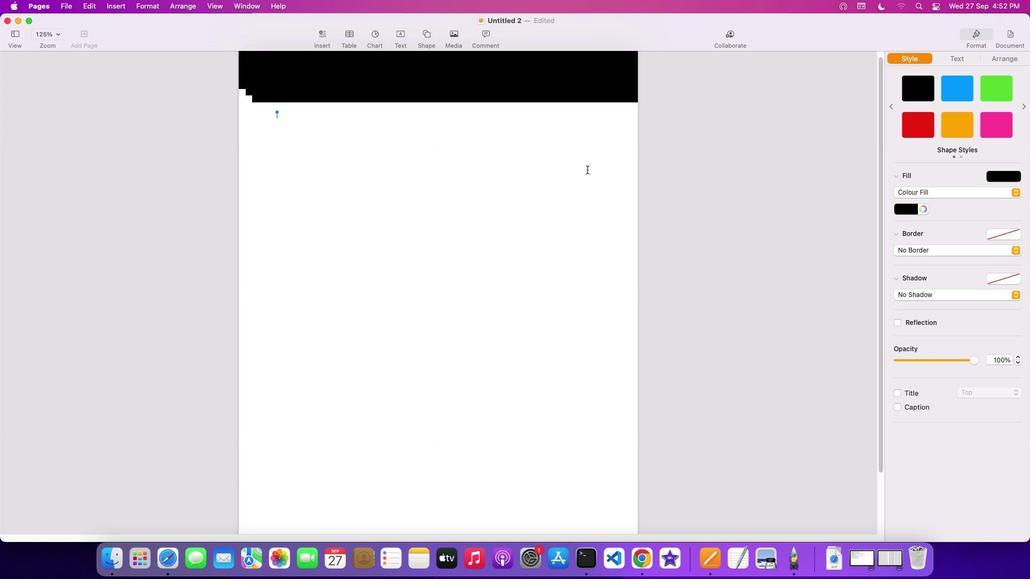 
Action: Mouse moved to (589, 168)
Screenshot: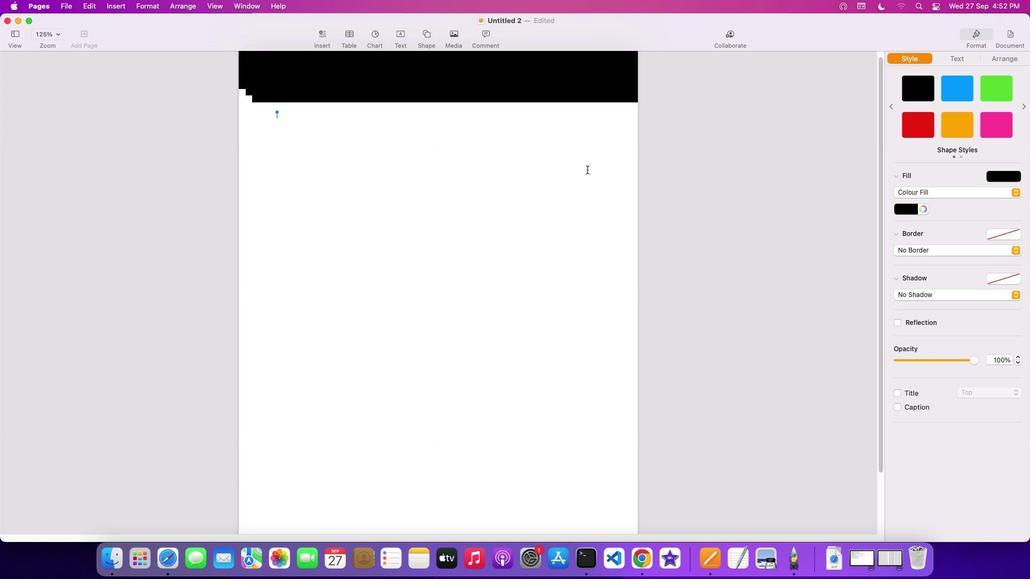 
Action: Mouse scrolled (589, 168) with delta (0, 3)
Screenshot: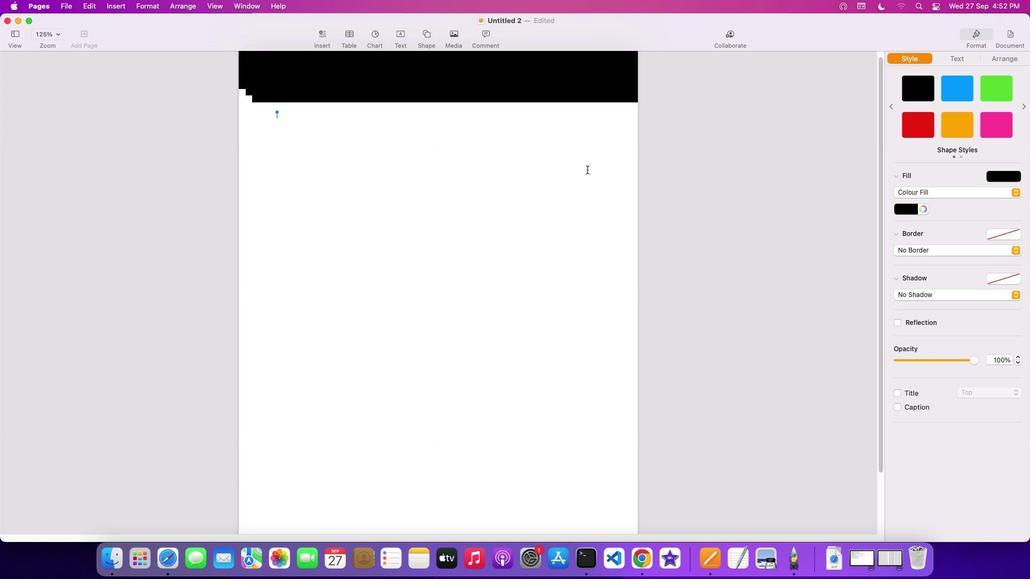 
Action: Mouse moved to (587, 170)
Screenshot: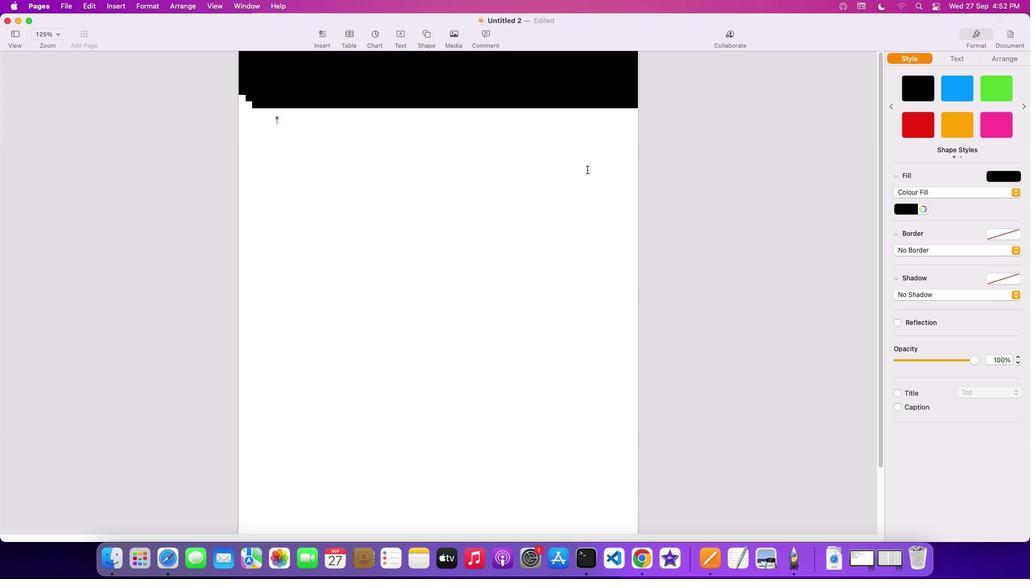 
Action: Mouse scrolled (587, 170) with delta (0, 0)
Screenshot: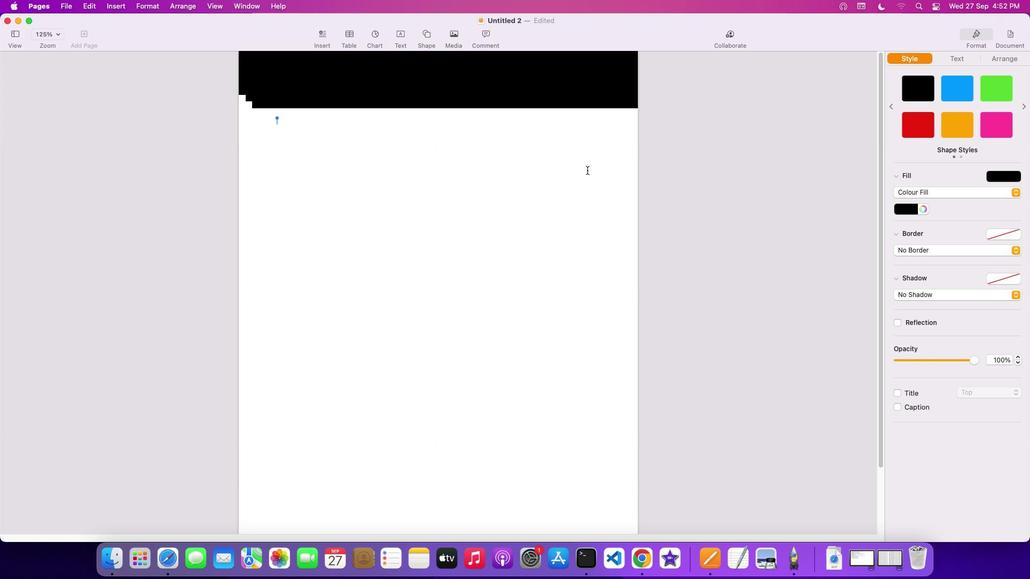 
Action: Mouse moved to (587, 170)
Screenshot: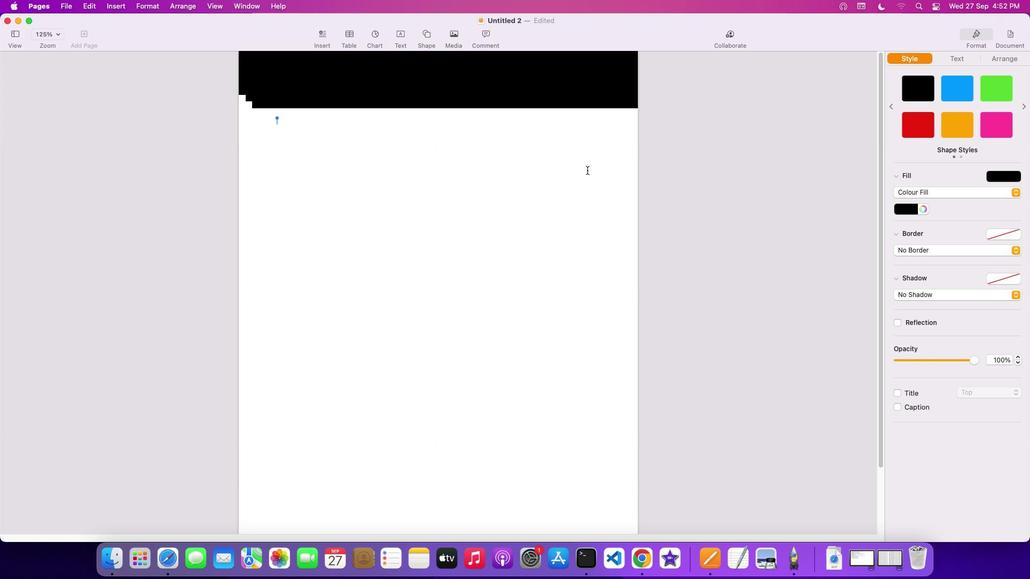 
Action: Mouse scrolled (587, 170) with delta (0, 0)
Screenshot: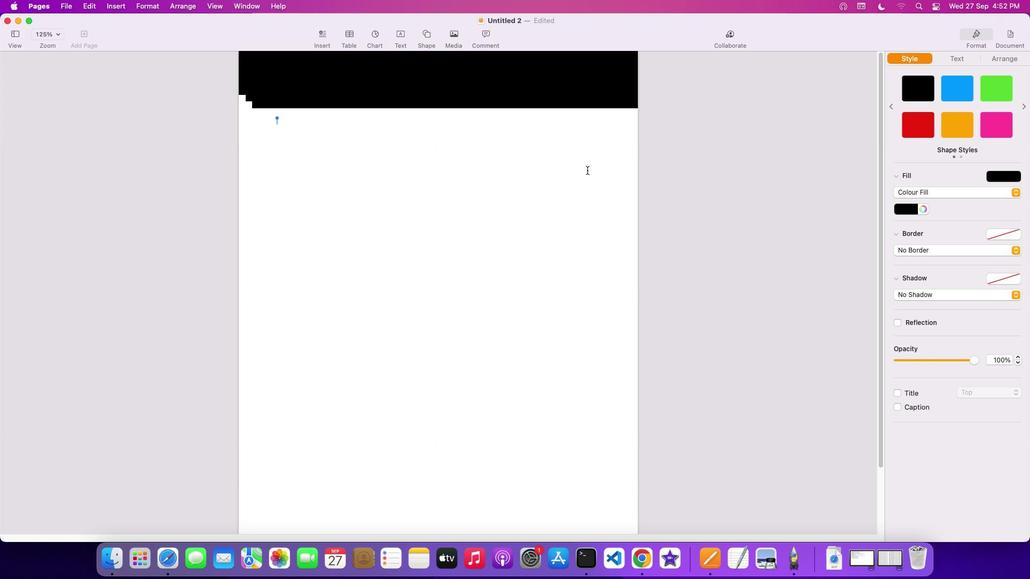 
Action: Mouse scrolled (587, 170) with delta (0, 1)
Screenshot: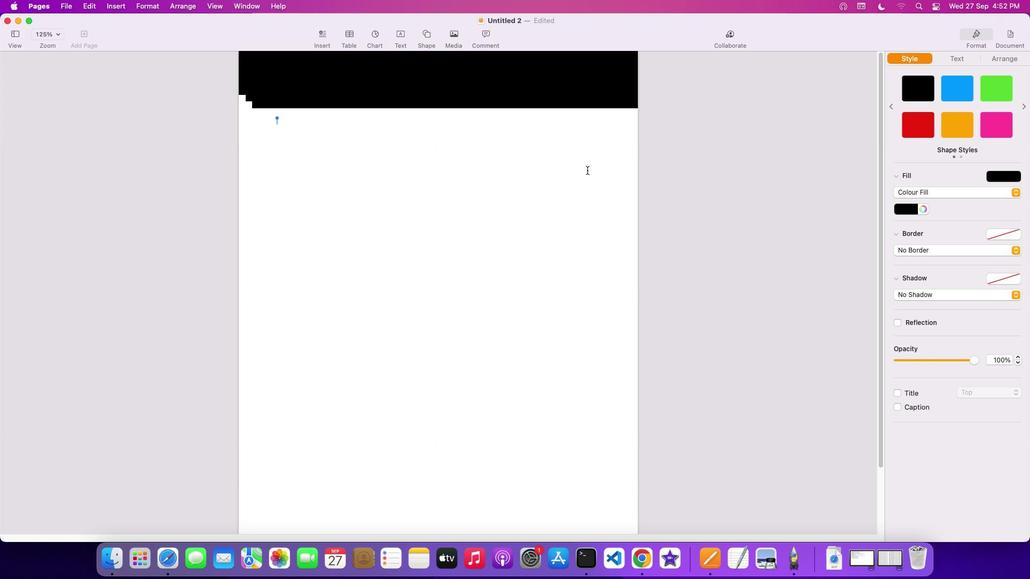 
Action: Mouse scrolled (587, 170) with delta (0, 2)
Screenshot: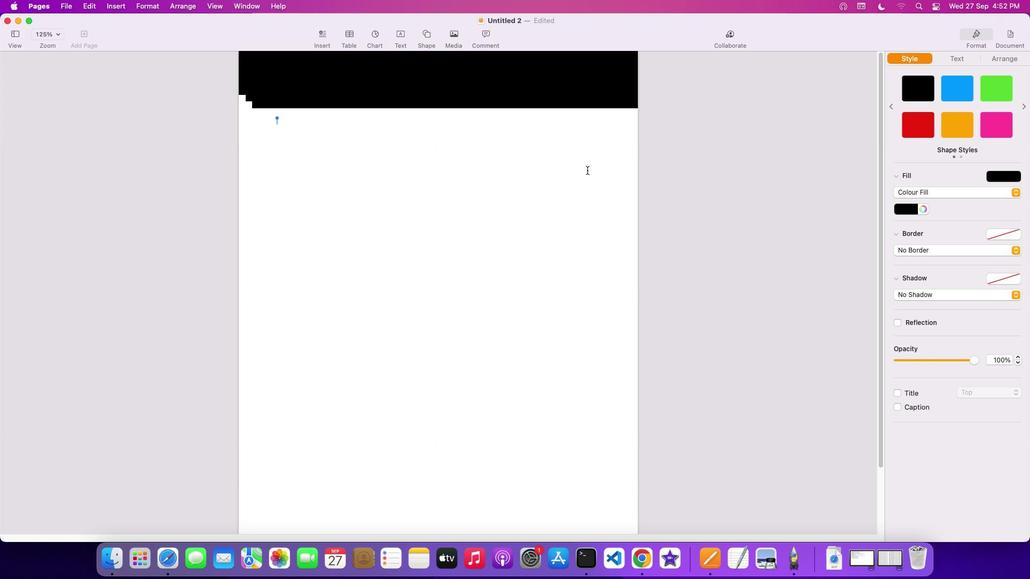 
Action: Mouse moved to (437, 89)
Screenshot: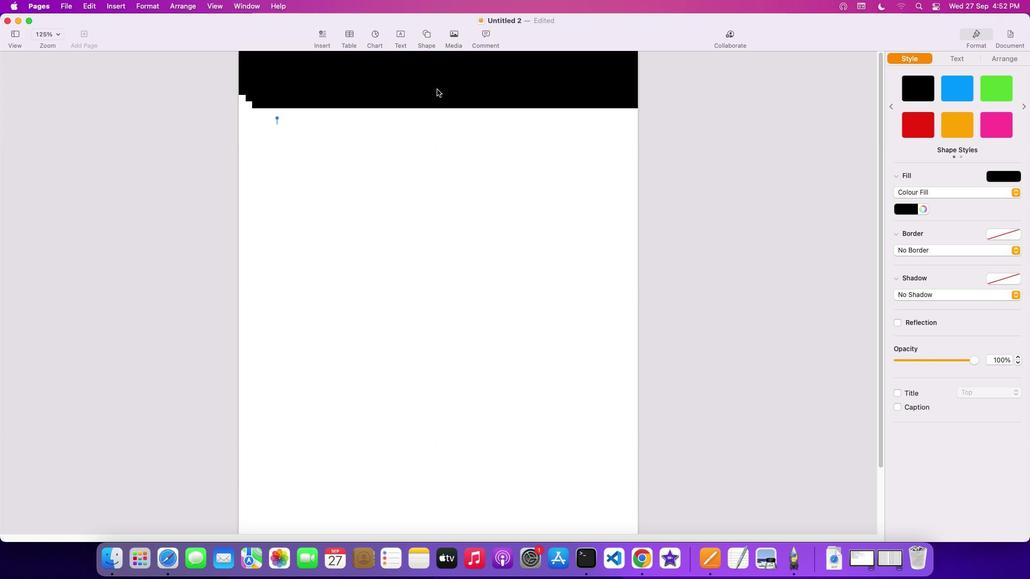 
Action: Mouse pressed left at (437, 89)
Screenshot: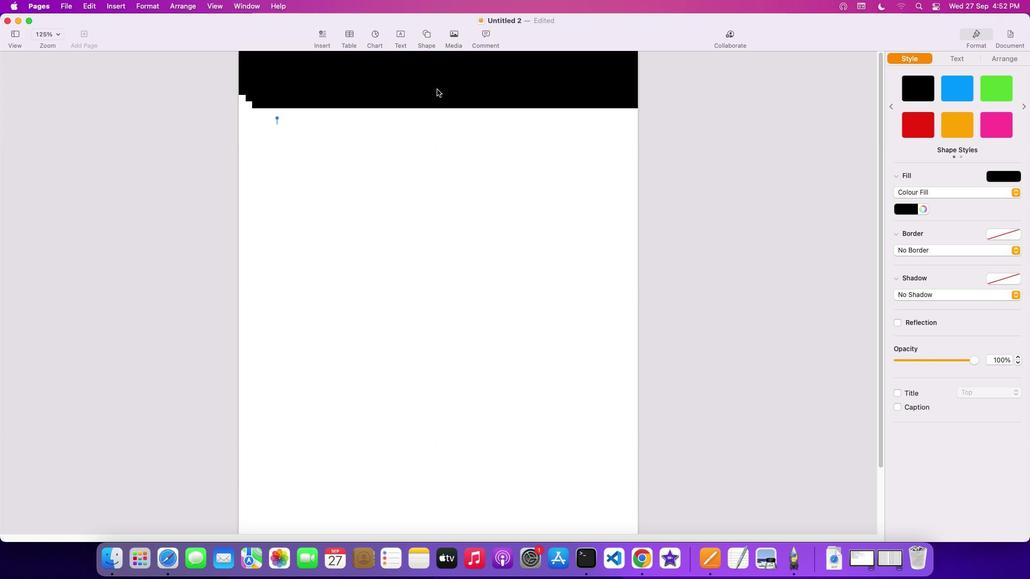 
Action: Mouse moved to (999, 59)
Screenshot: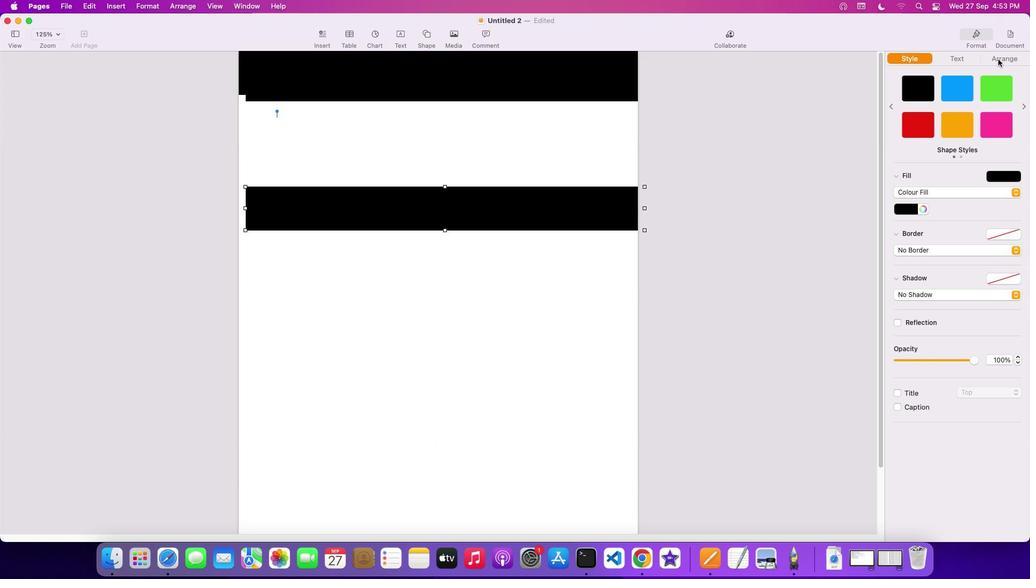 
Action: Mouse pressed left at (999, 59)
Screenshot: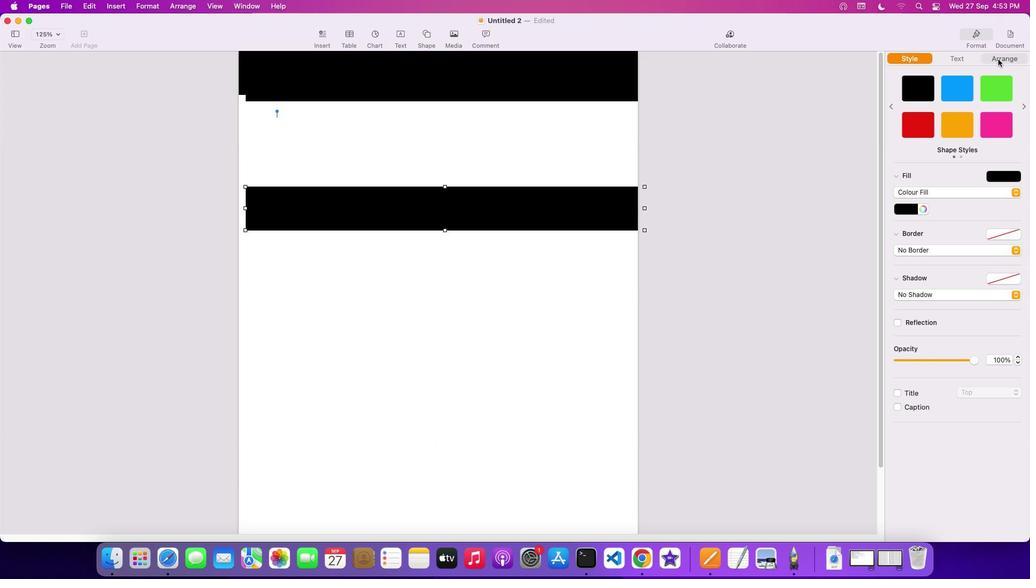 
Action: Mouse moved to (924, 337)
Screenshot: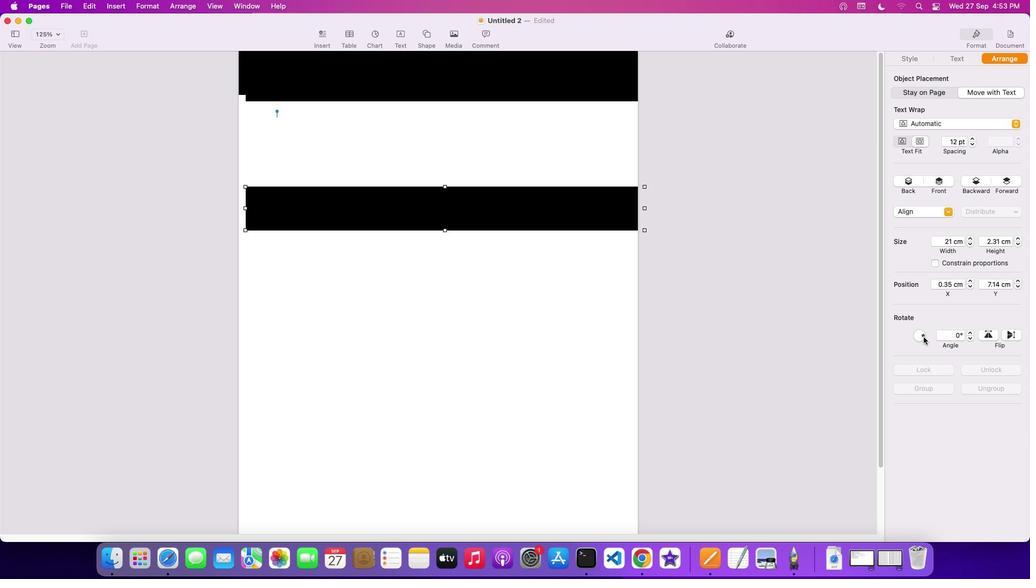 
Action: Mouse pressed left at (924, 337)
Screenshot: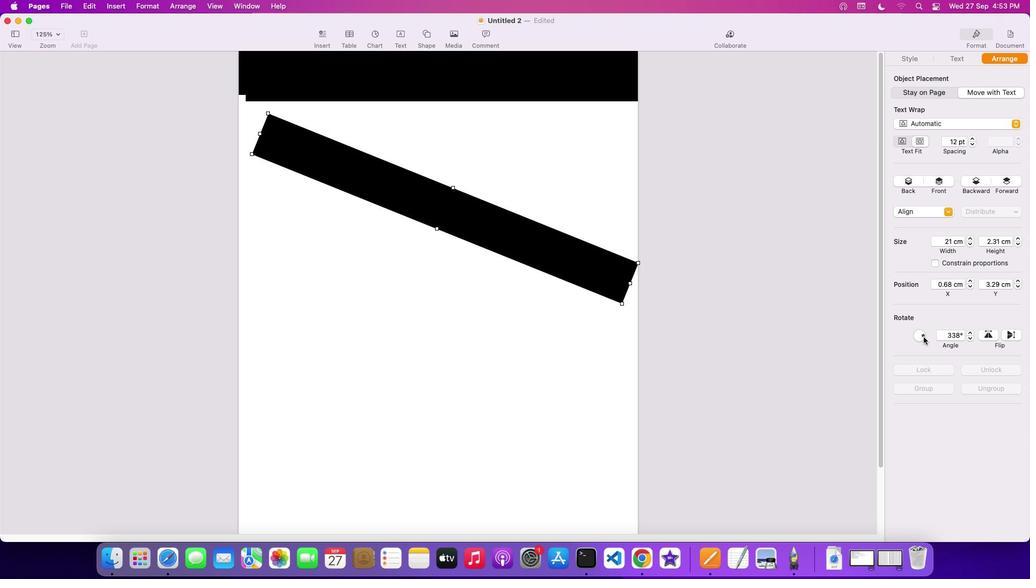 
Action: Mouse moved to (970, 333)
Screenshot: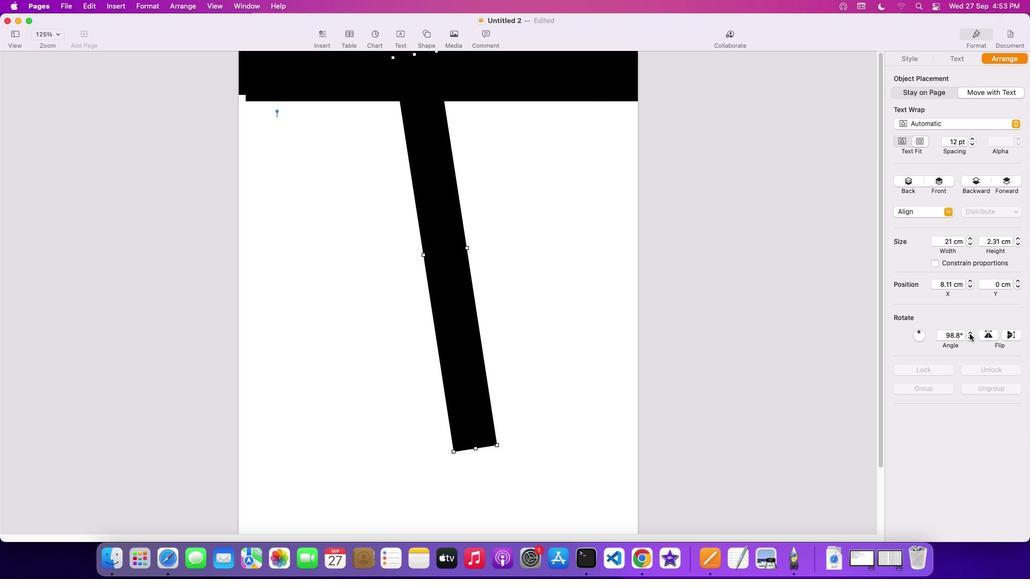 
Action: Mouse pressed left at (970, 333)
Screenshot: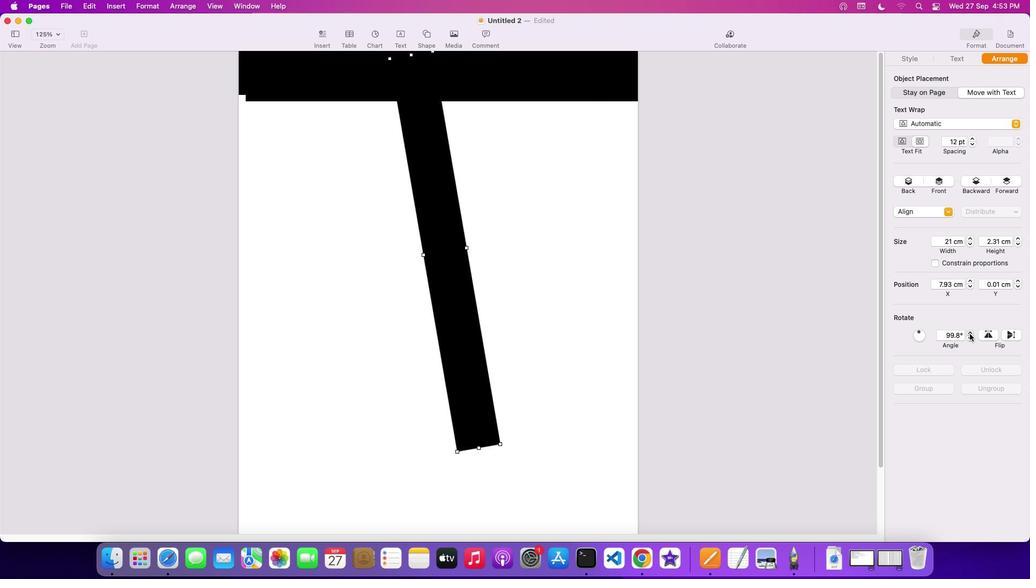 
Action: Mouse pressed left at (970, 333)
Screenshot: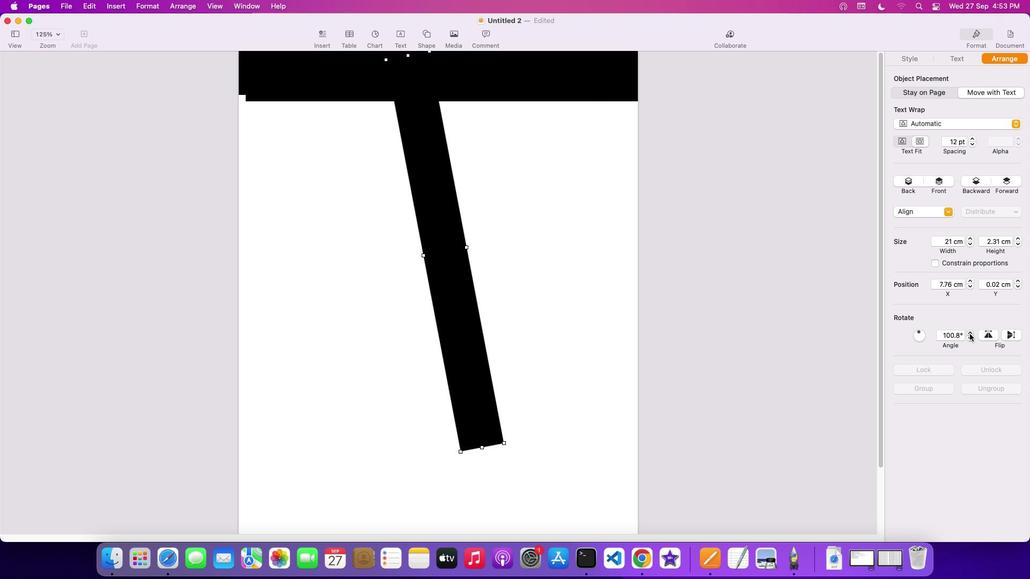 
Action: Mouse moved to (969, 337)
Screenshot: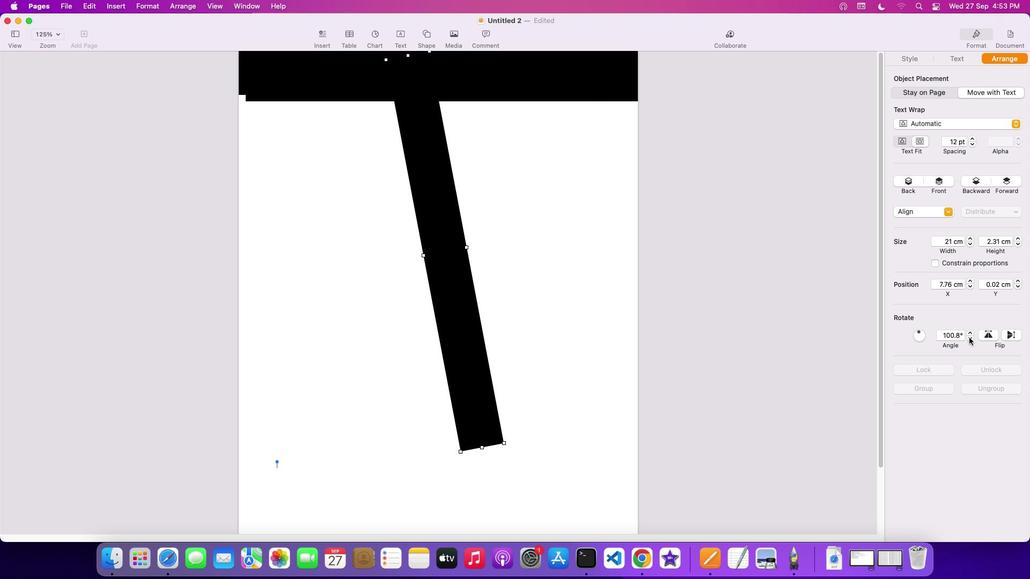 
Action: Mouse pressed left at (969, 337)
Screenshot: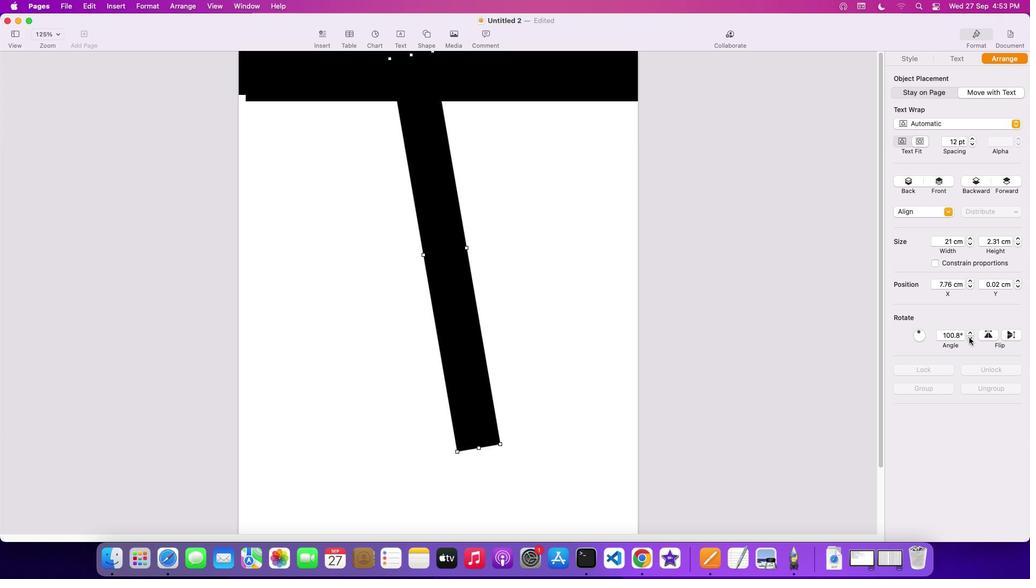 
Action: Mouse pressed left at (969, 337)
Screenshot: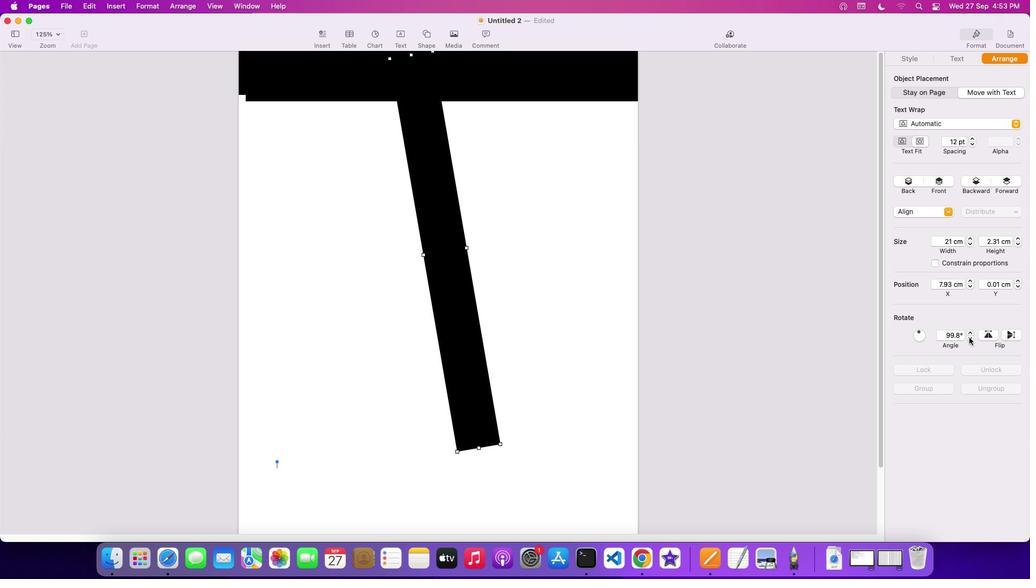 
Action: Mouse pressed left at (969, 337)
Screenshot: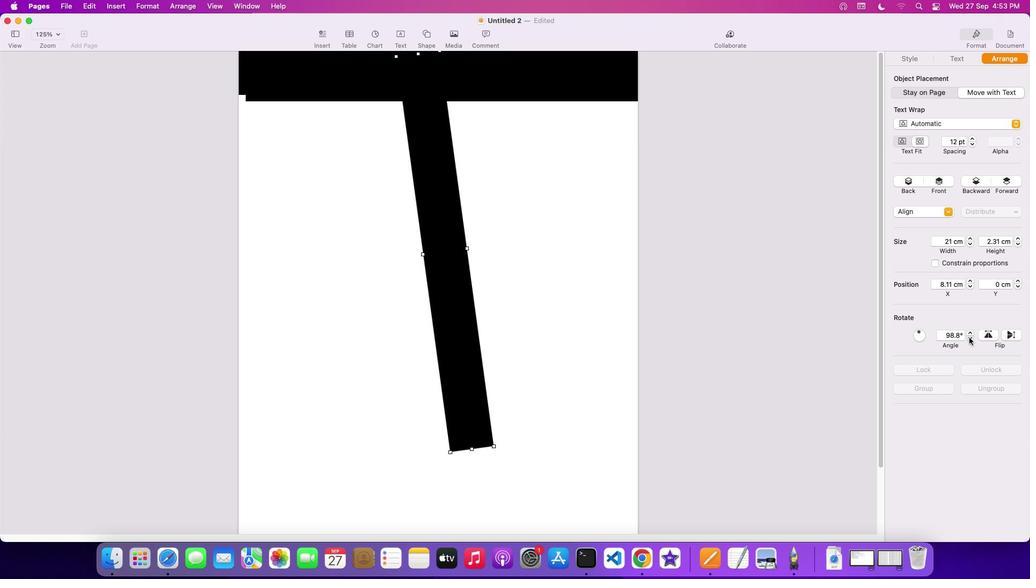 
Action: Mouse pressed left at (969, 337)
Screenshot: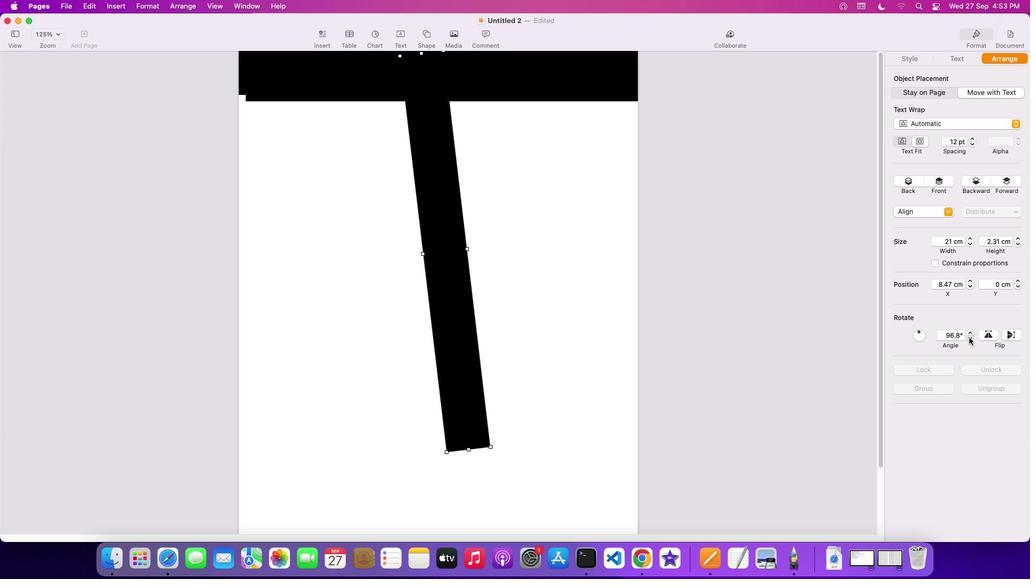
Action: Mouse pressed left at (969, 337)
Screenshot: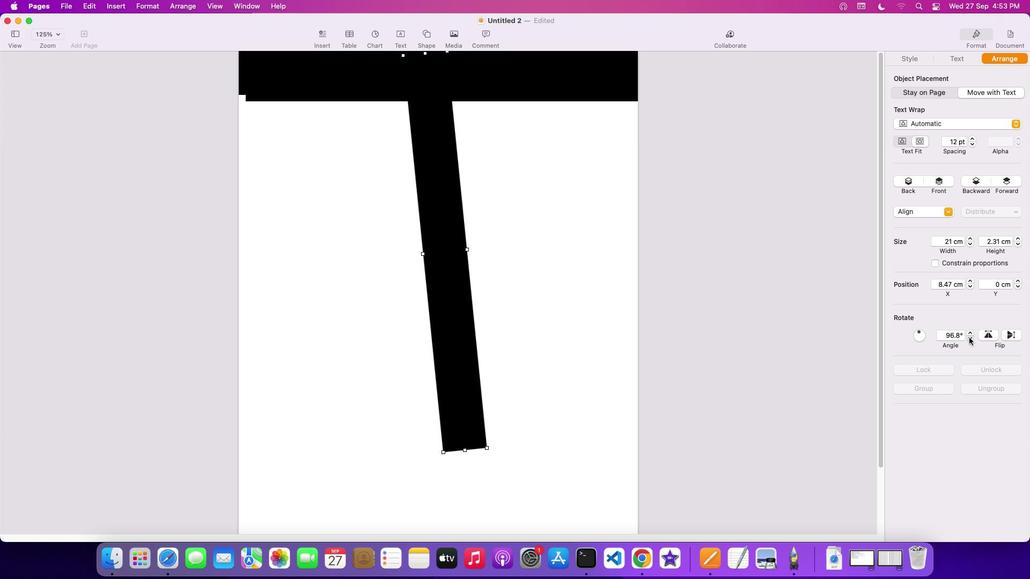 
Action: Mouse pressed left at (969, 337)
Screenshot: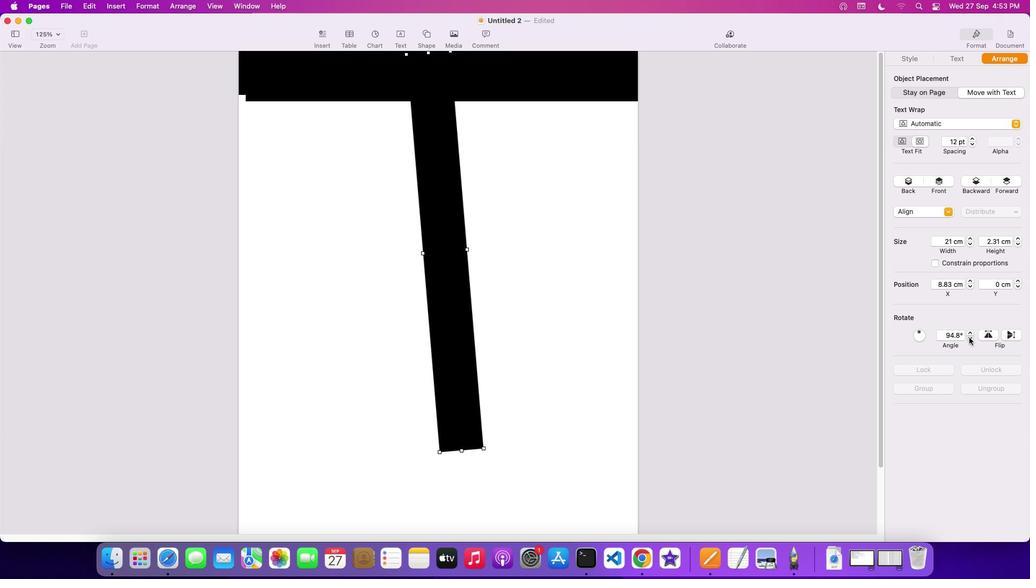 
Action: Mouse pressed left at (969, 337)
Screenshot: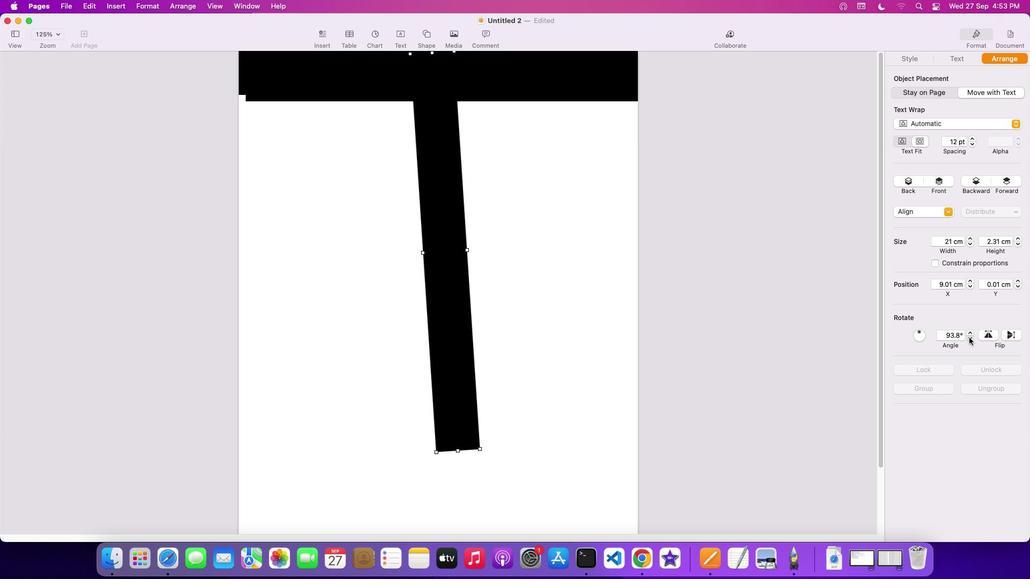 
Action: Mouse pressed left at (969, 337)
Screenshot: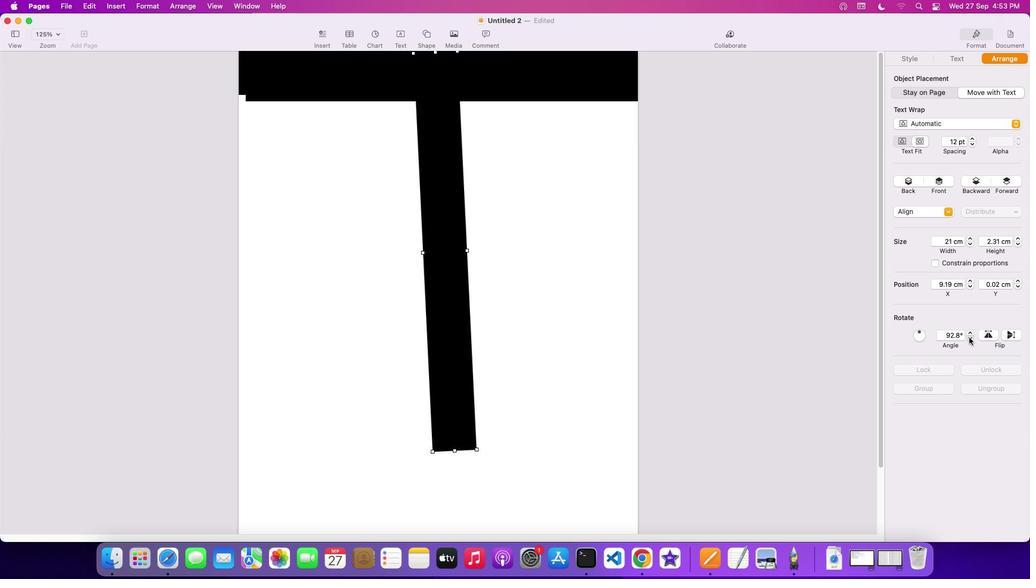 
Action: Mouse pressed left at (969, 337)
Screenshot: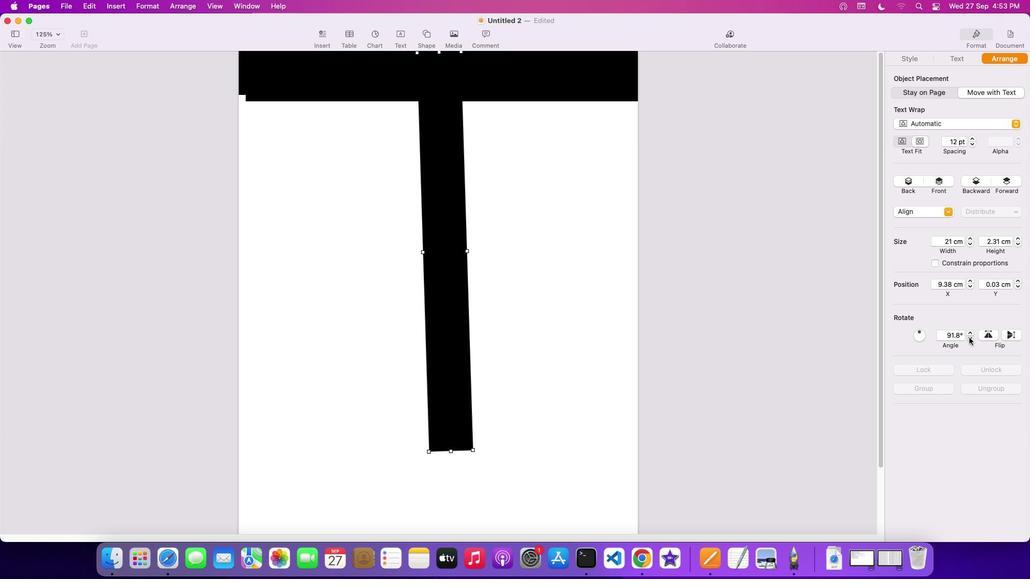 
Action: Mouse pressed left at (969, 337)
Screenshot: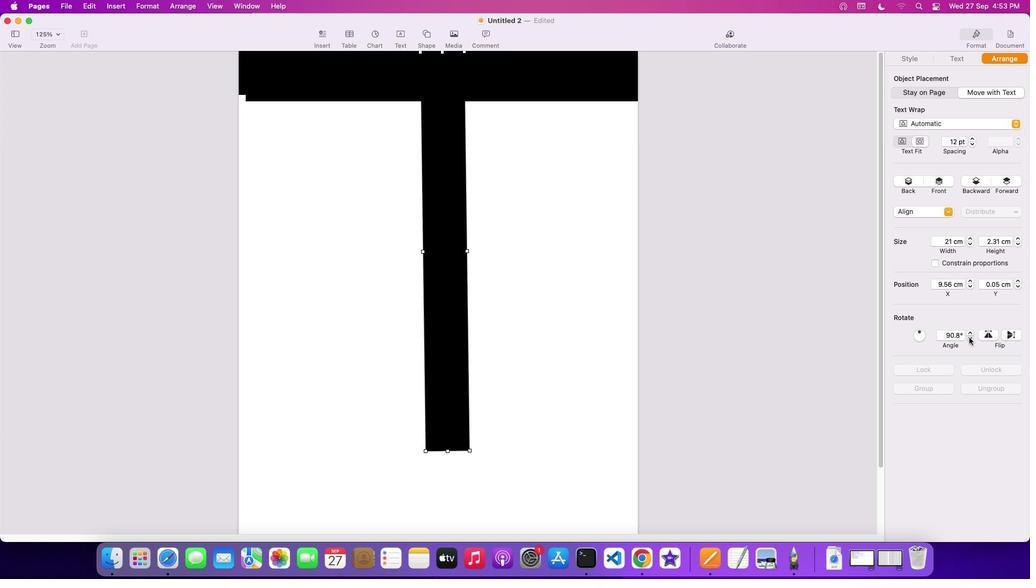 
Action: Mouse moved to (441, 224)
Screenshot: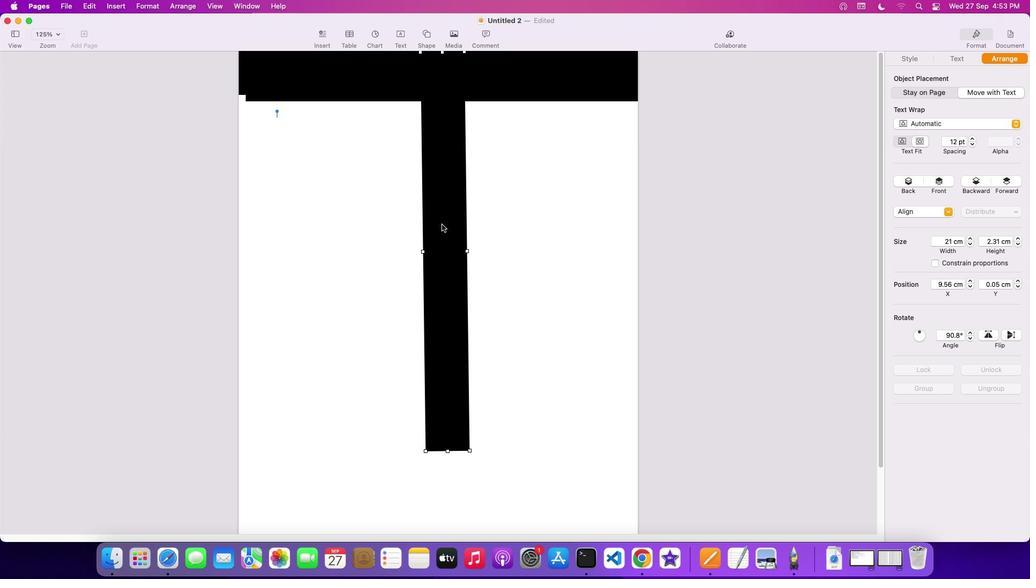 
Action: Mouse pressed left at (441, 224)
Screenshot: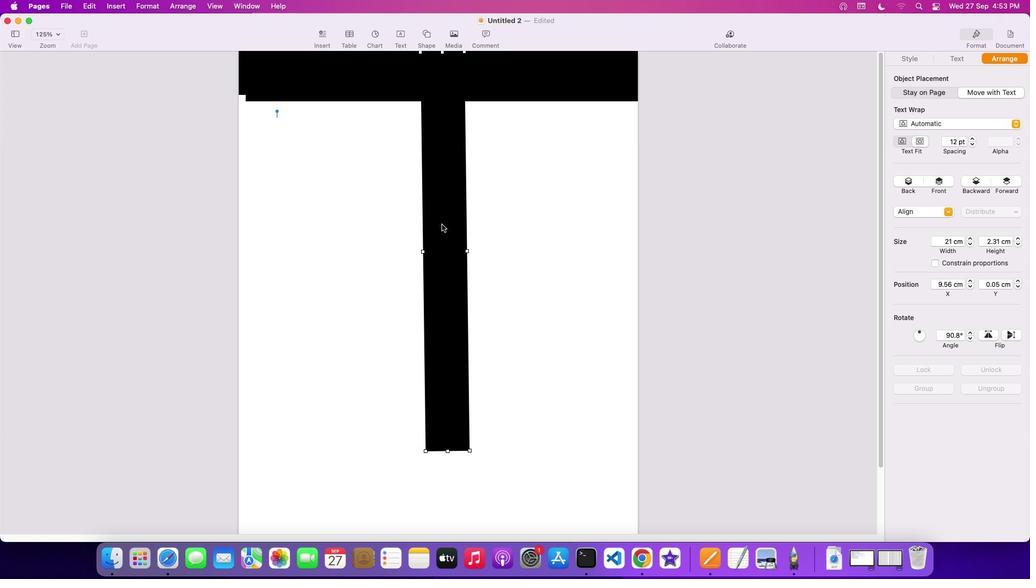 
Action: Mouse moved to (538, 333)
Screenshot: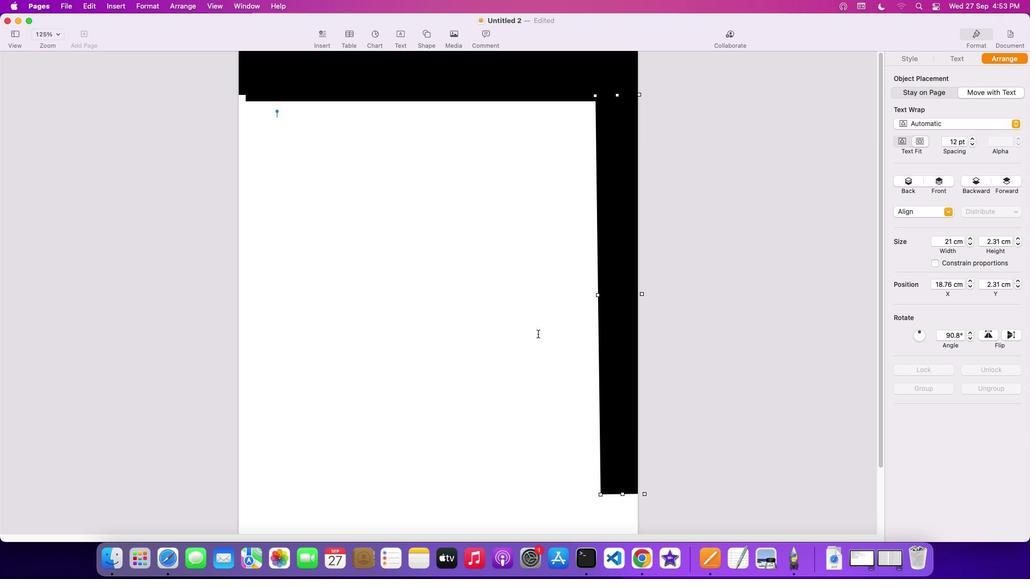 
Action: Mouse scrolled (538, 333) with delta (0, 0)
Screenshot: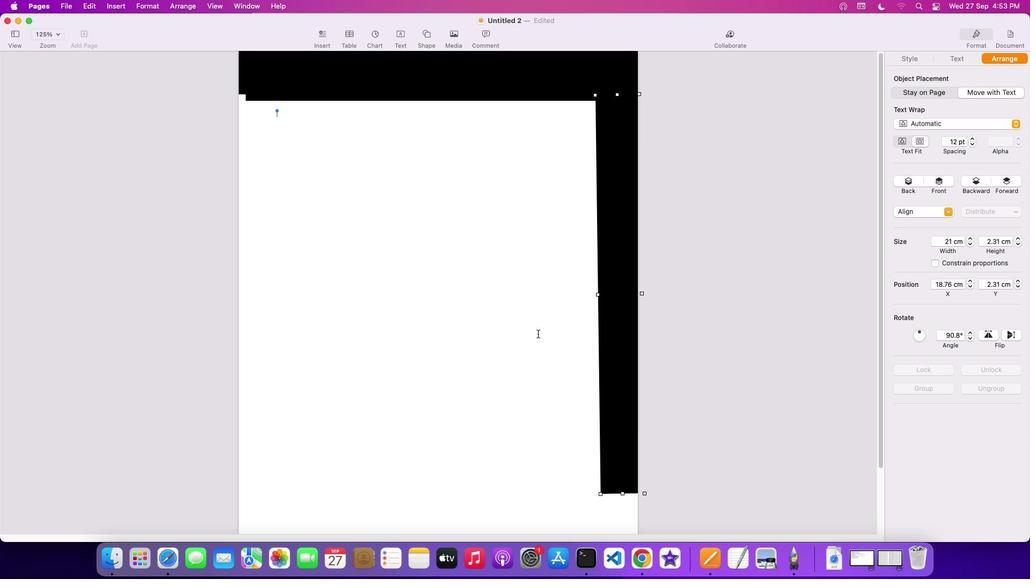 
Action: Mouse scrolled (538, 333) with delta (0, 0)
Screenshot: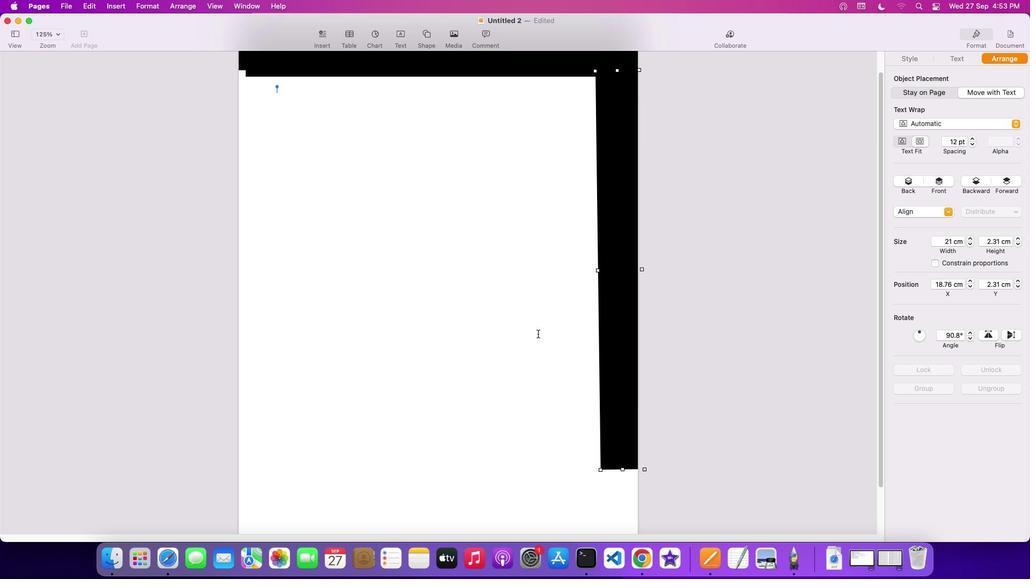 
Action: Mouse scrolled (538, 333) with delta (0, -1)
Screenshot: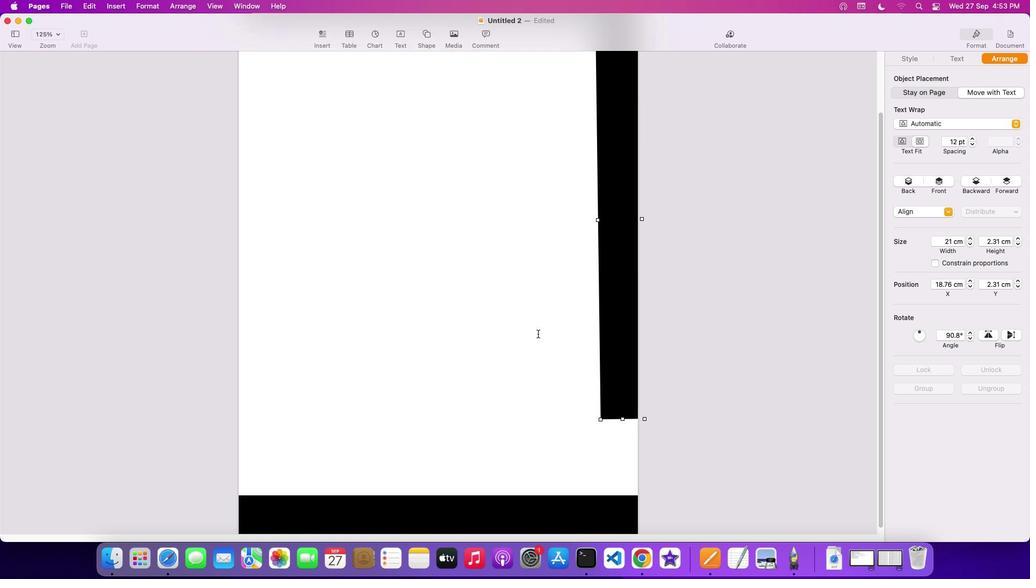 
Action: Mouse scrolled (538, 333) with delta (0, -2)
Screenshot: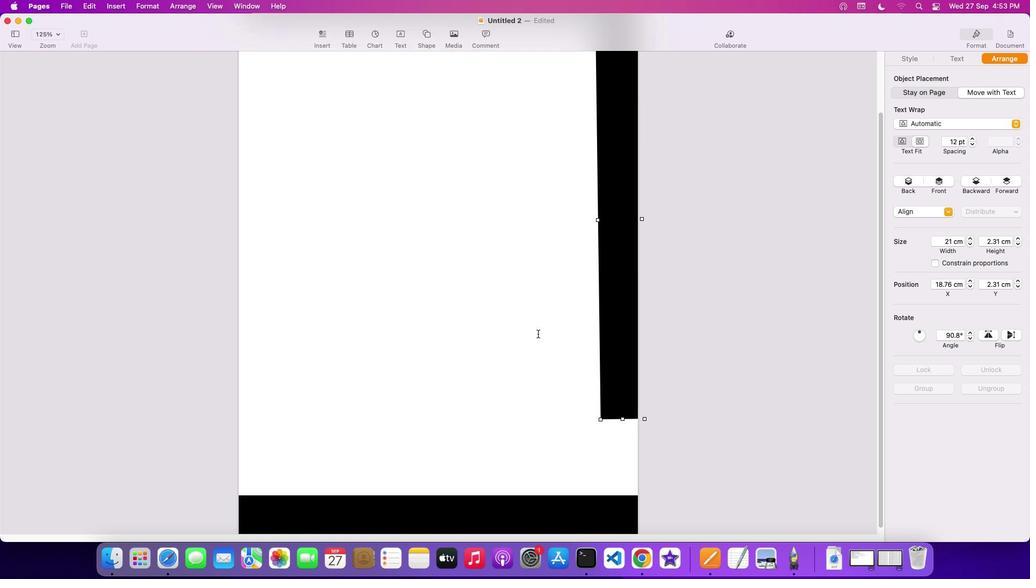 
Action: Mouse scrolled (538, 333) with delta (0, -2)
Screenshot: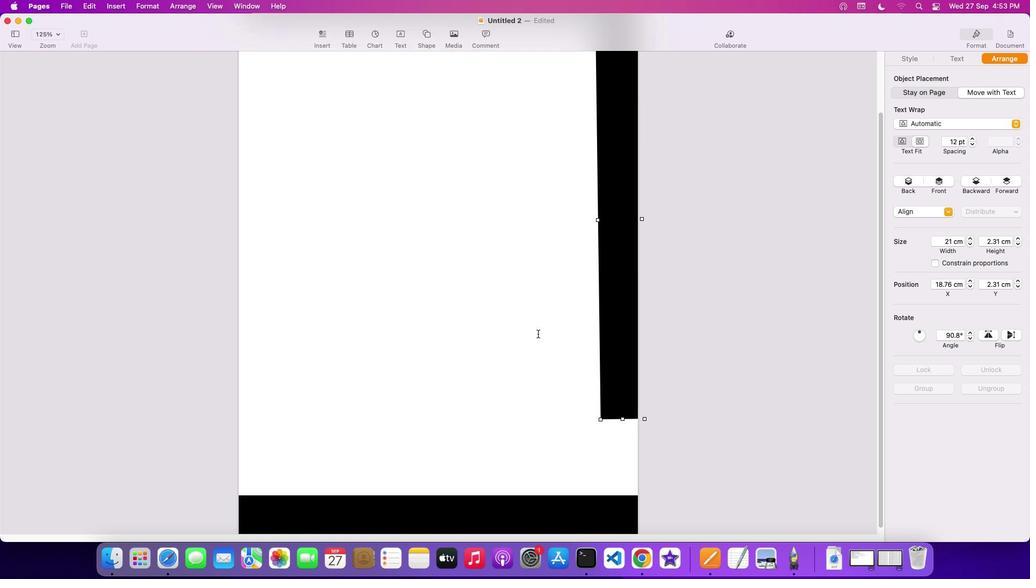 
Action: Mouse scrolled (538, 333) with delta (0, -2)
Screenshot: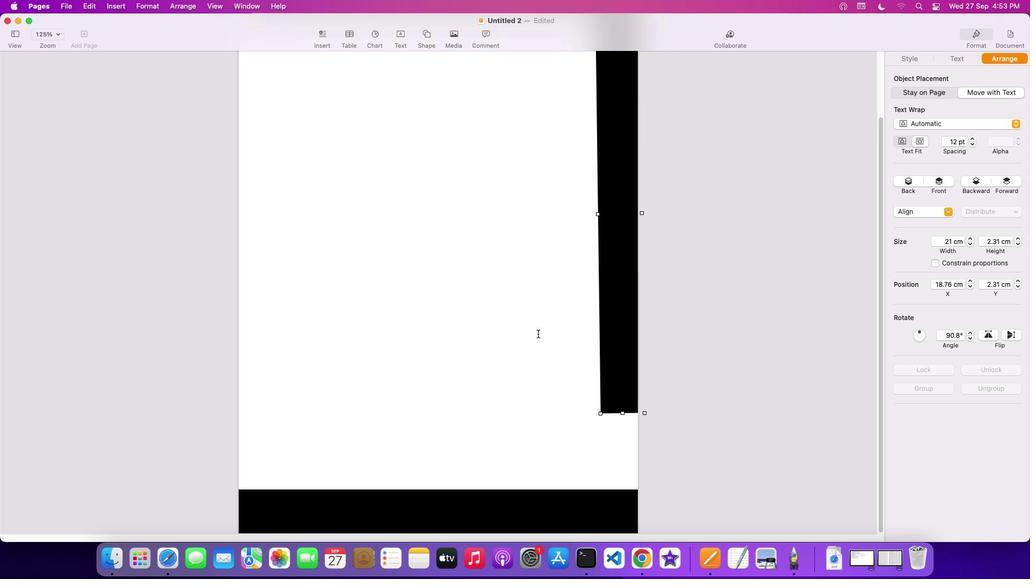 
Action: Mouse scrolled (538, 333) with delta (0, 0)
Screenshot: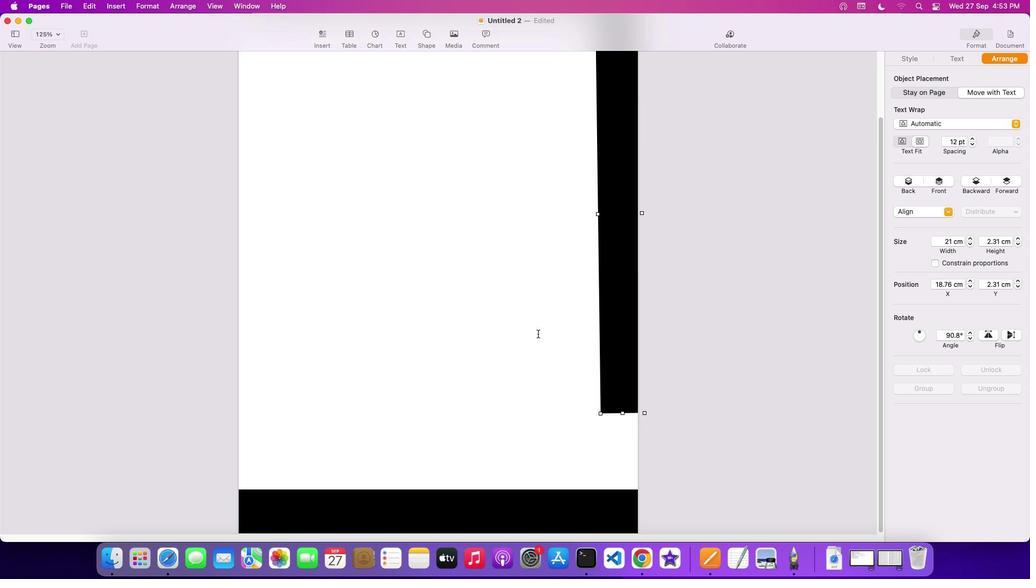 
Action: Mouse moved to (622, 412)
Screenshot: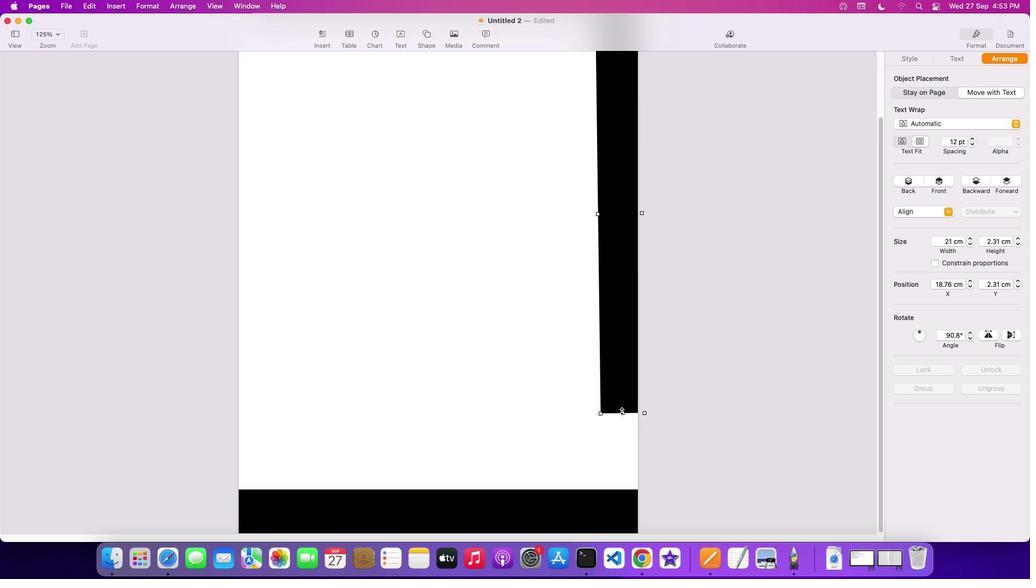 
Action: Mouse pressed left at (622, 412)
Screenshot: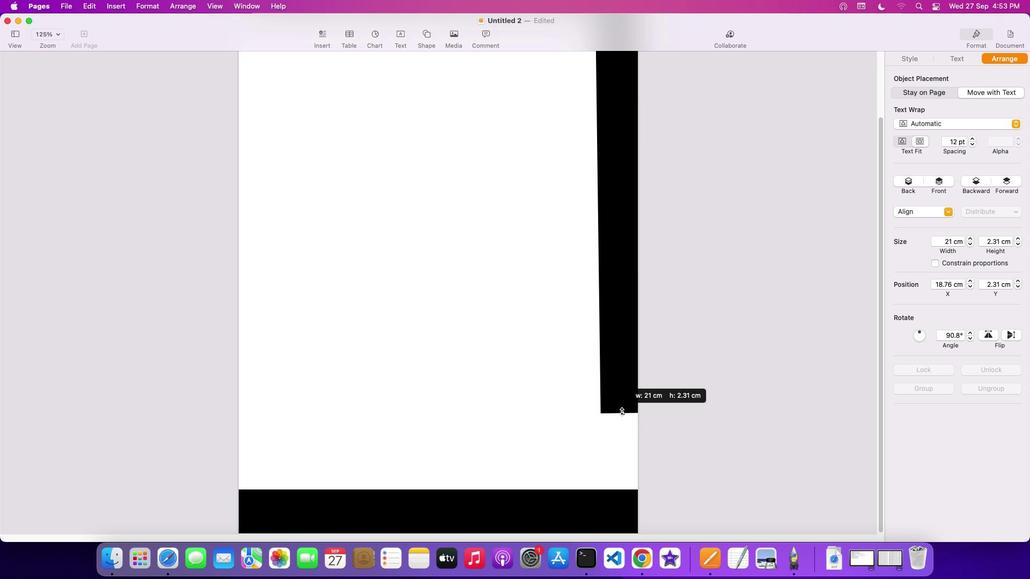 
Action: Mouse moved to (621, 364)
Screenshot: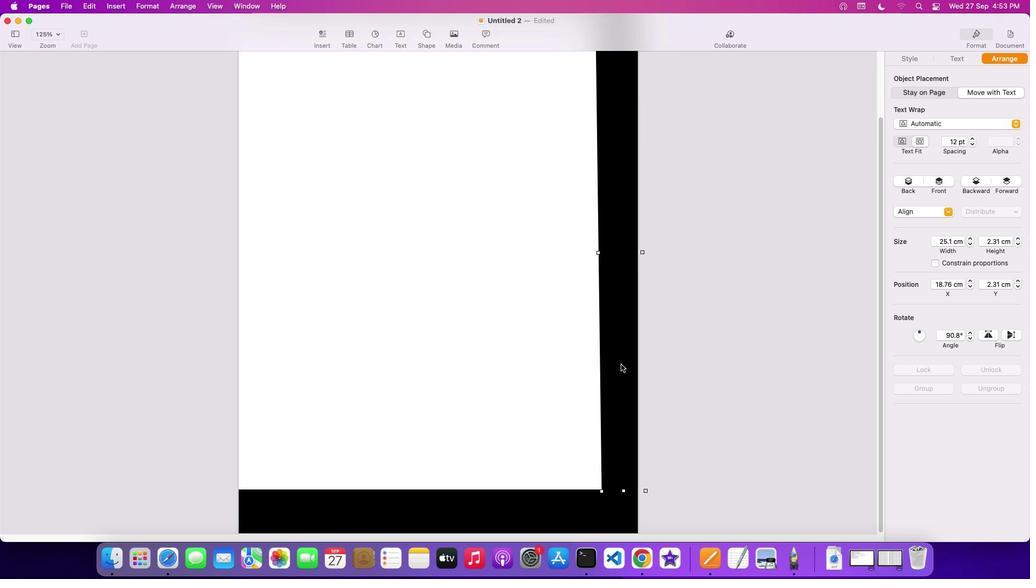 
Action: Mouse pressed left at (621, 364)
Screenshot: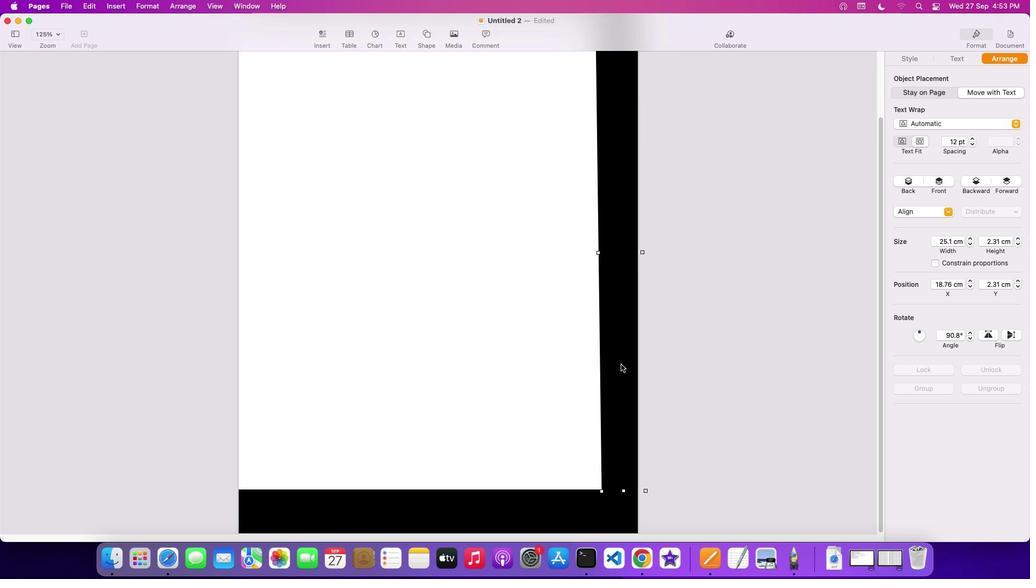 
Action: Mouse pressed left at (621, 364)
Screenshot: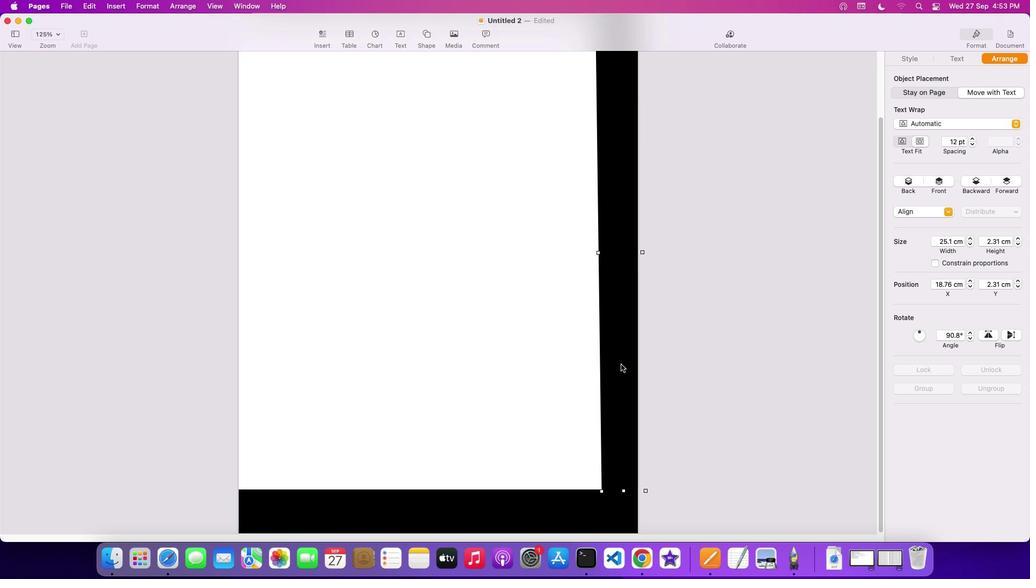 
Action: Mouse moved to (652, 372)
Screenshot: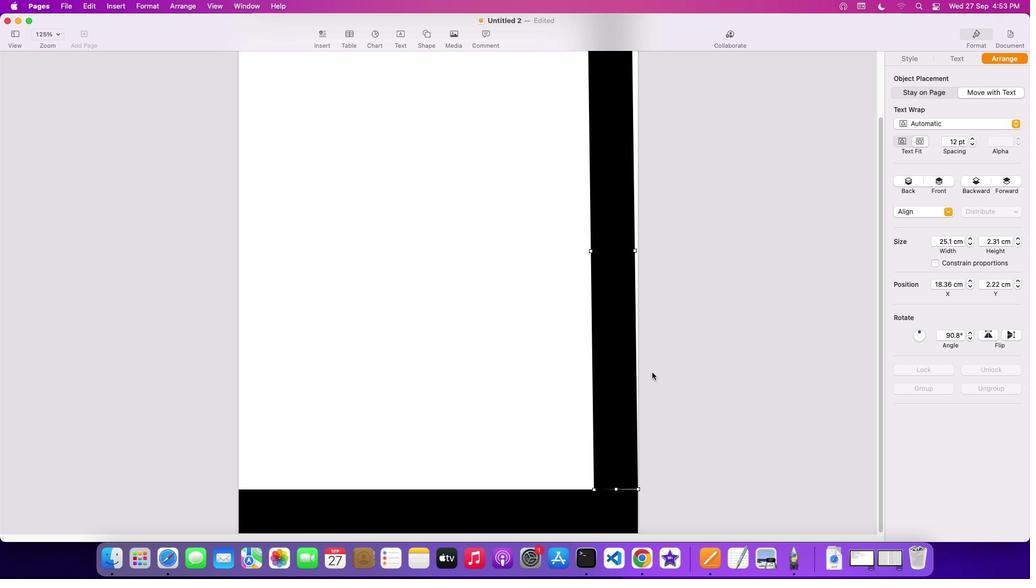 
Action: Mouse scrolled (652, 372) with delta (0, 0)
Screenshot: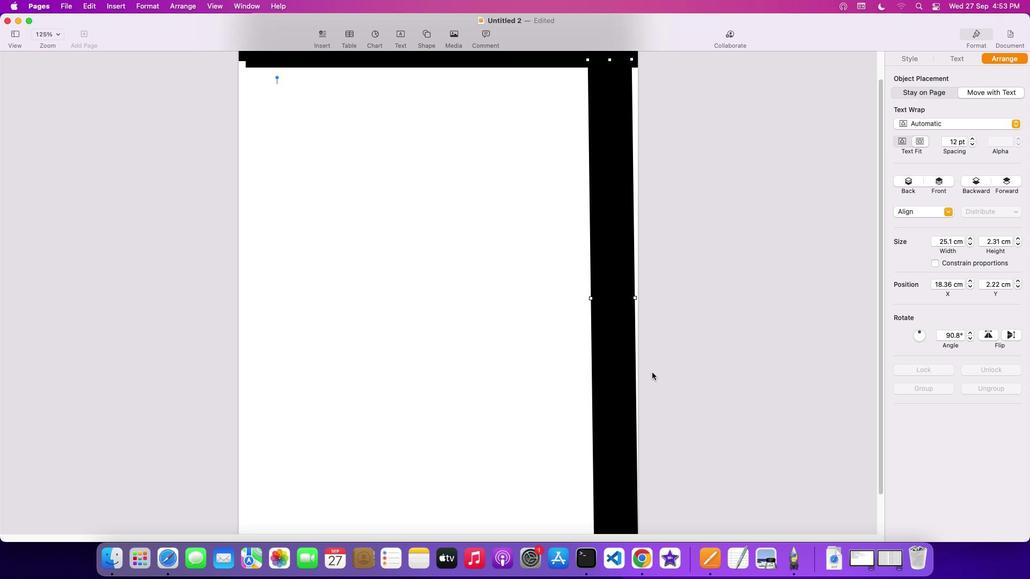 
Action: Mouse scrolled (652, 372) with delta (0, 0)
Screenshot: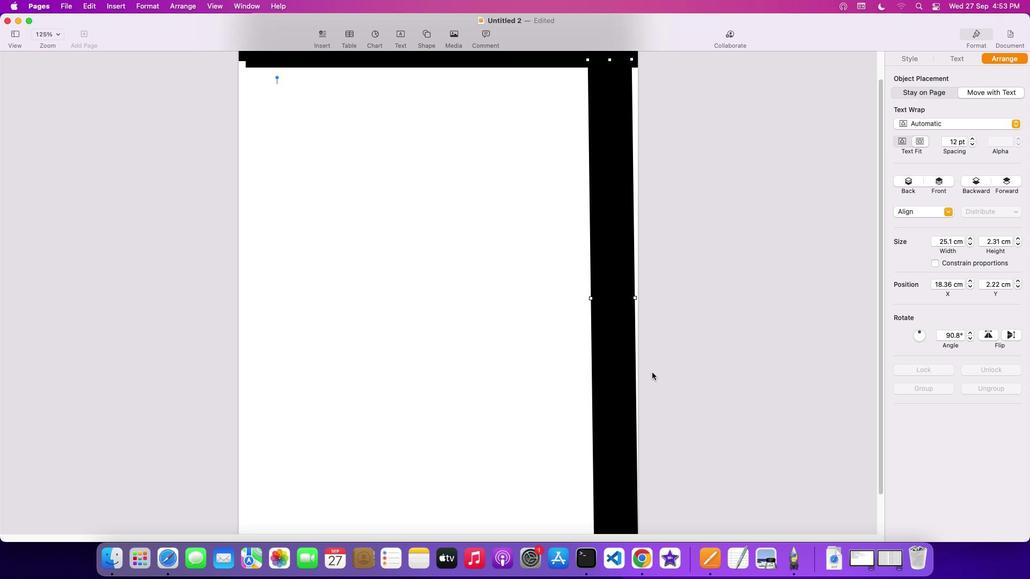 
Action: Mouse scrolled (652, 372) with delta (0, 2)
Screenshot: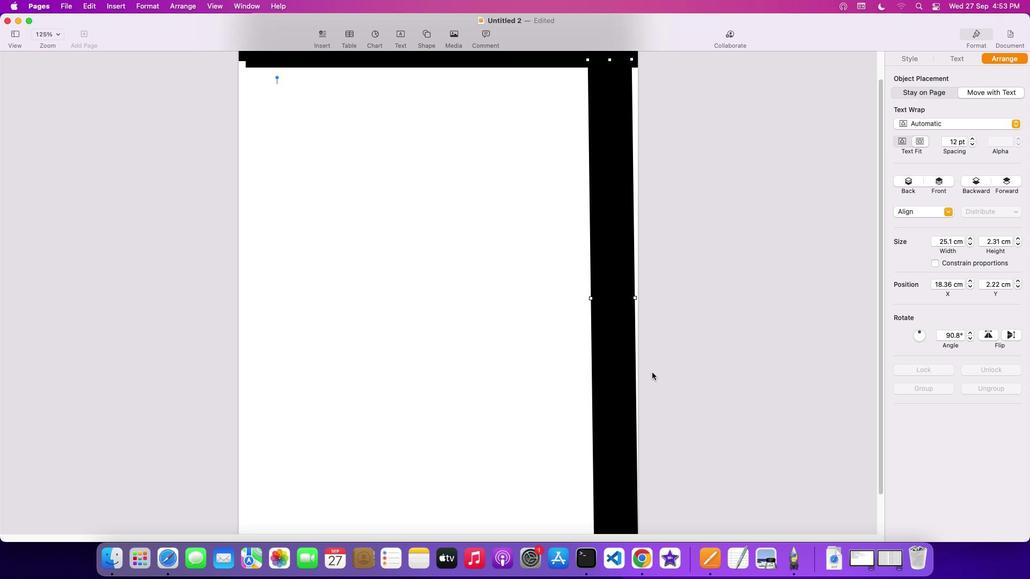 
Action: Mouse scrolled (652, 372) with delta (0, 2)
Screenshot: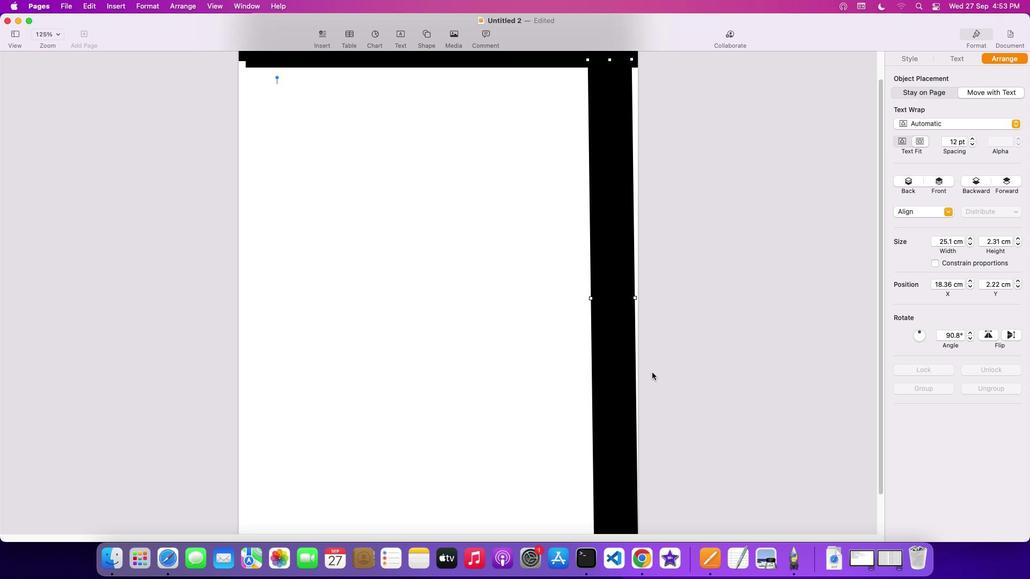 
Action: Mouse scrolled (652, 372) with delta (0, 3)
Screenshot: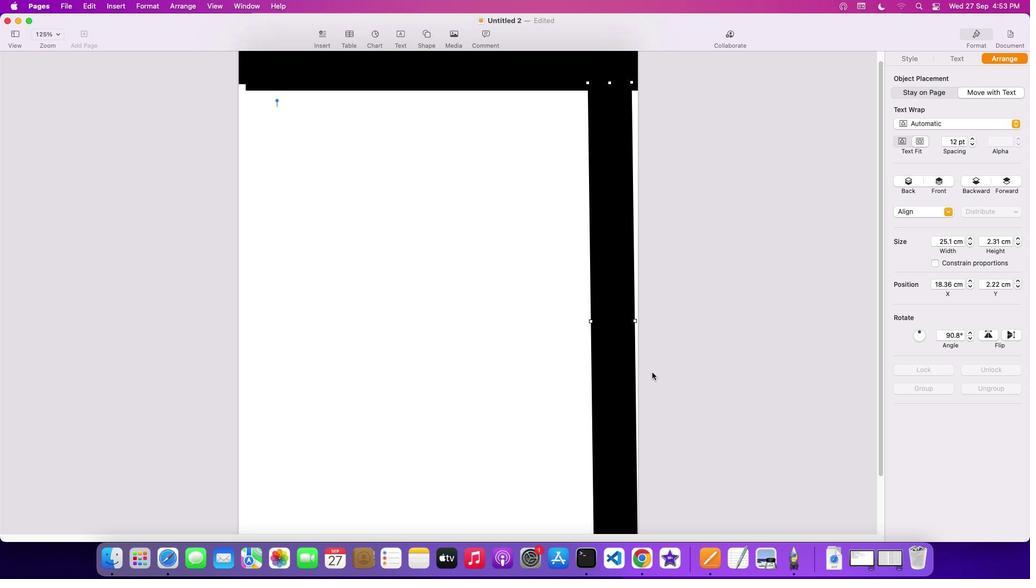 
Action: Mouse scrolled (652, 372) with delta (0, 3)
Screenshot: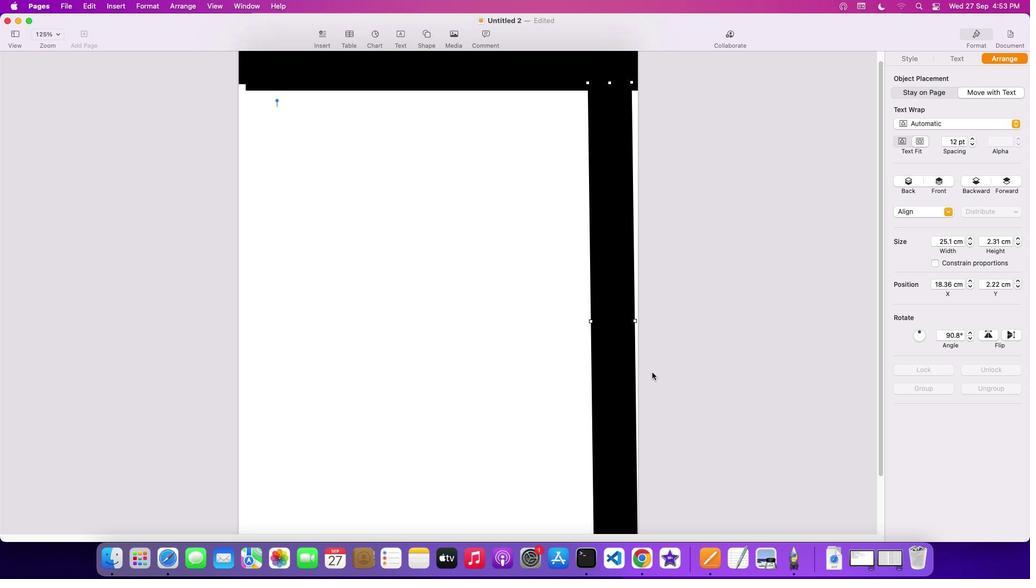 
Action: Mouse moved to (971, 339)
Screenshot: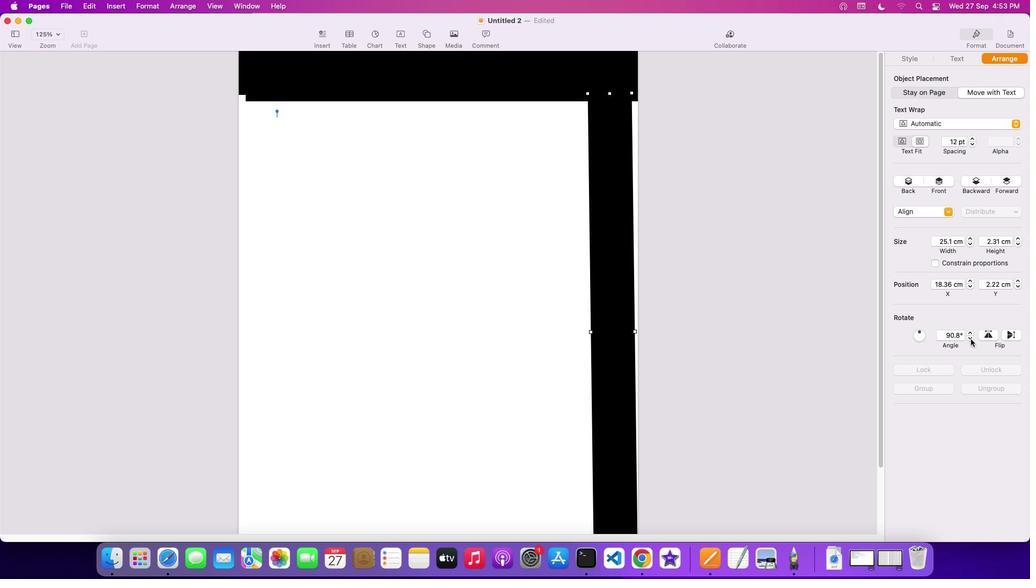 
Action: Mouse pressed left at (971, 339)
Screenshot: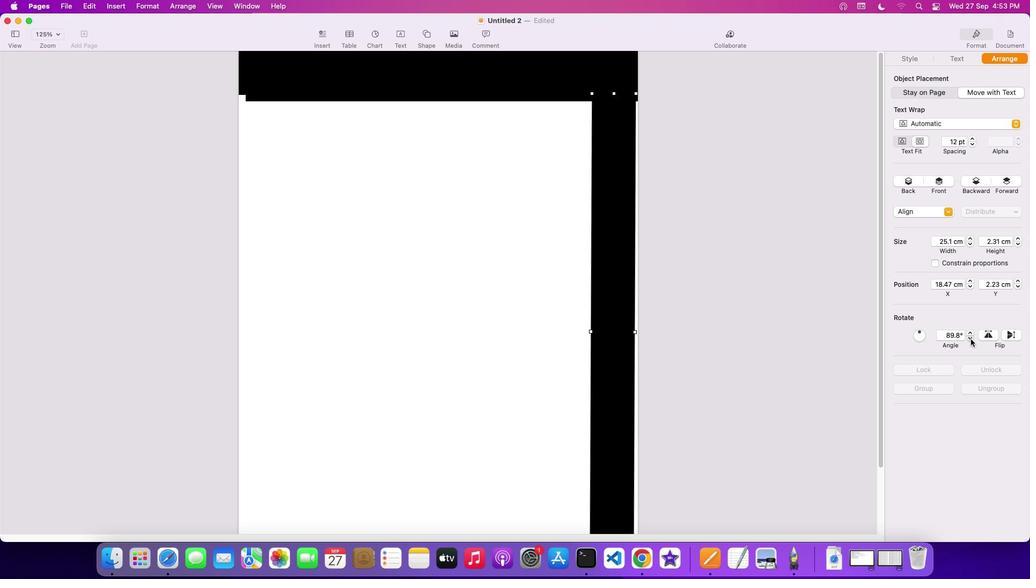 
Action: Mouse moved to (971, 339)
Screenshot: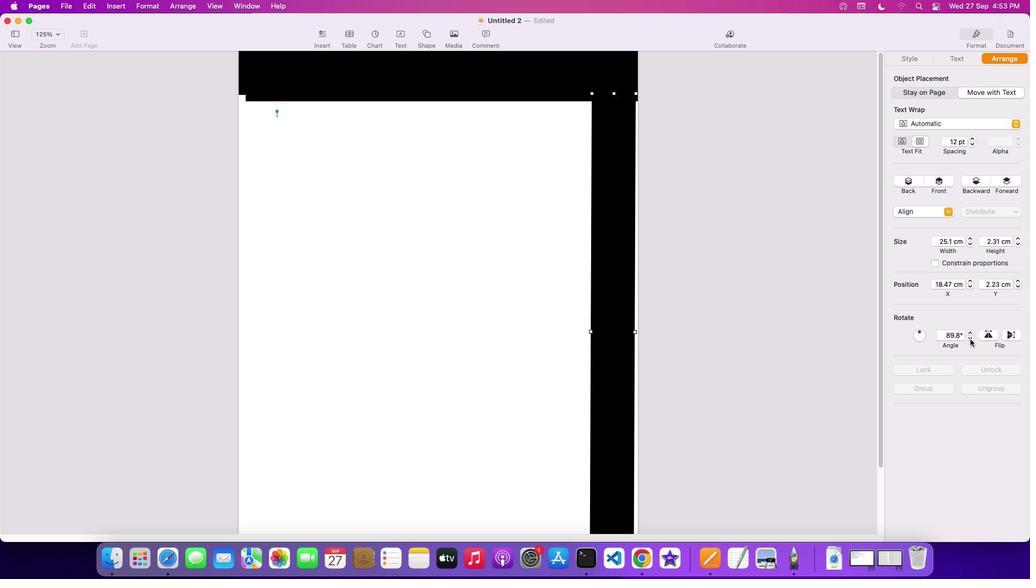 
Action: Mouse pressed left at (971, 339)
Screenshot: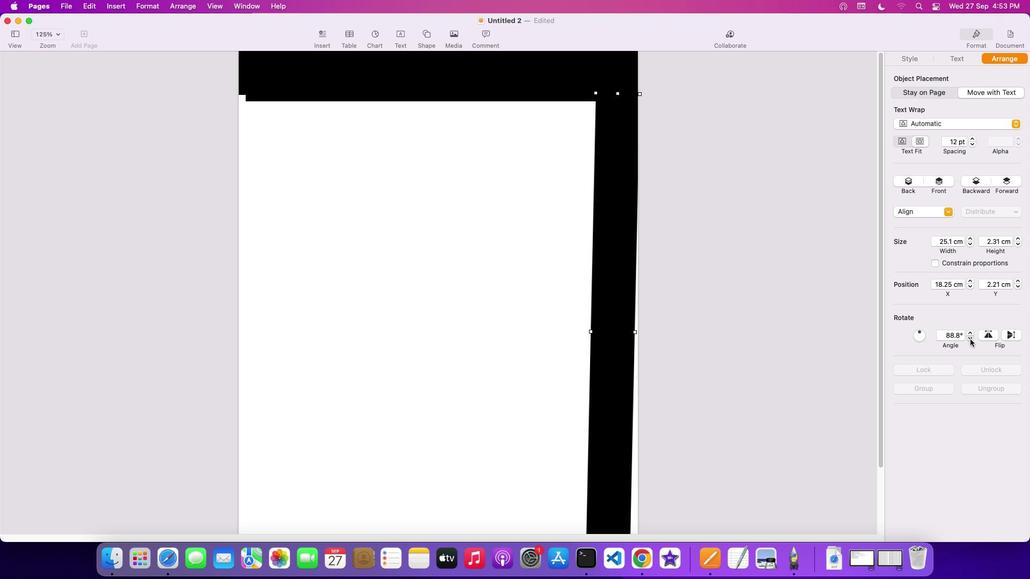 
Action: Mouse moved to (633, 314)
Screenshot: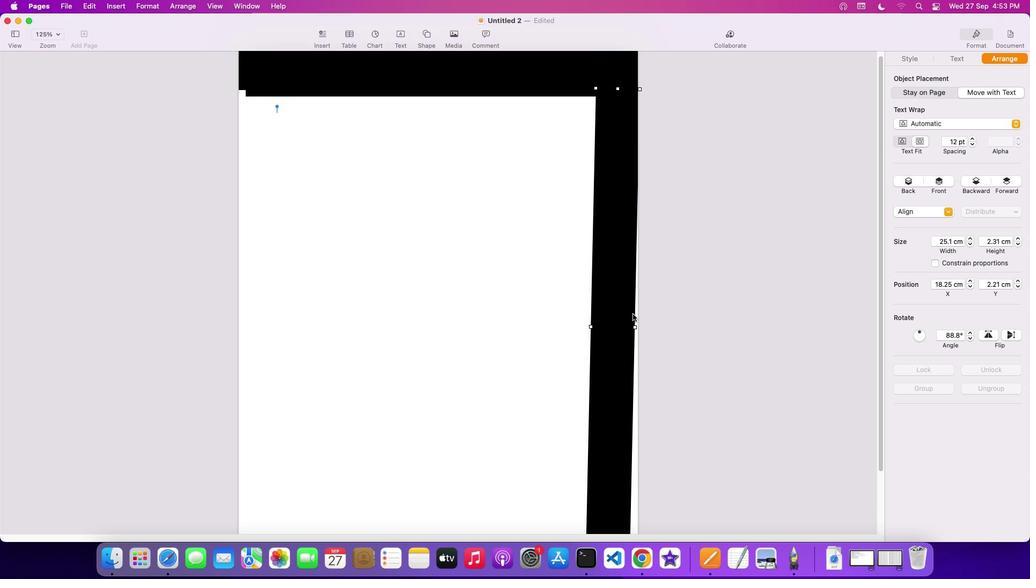 
Action: Mouse scrolled (633, 314) with delta (0, 0)
Screenshot: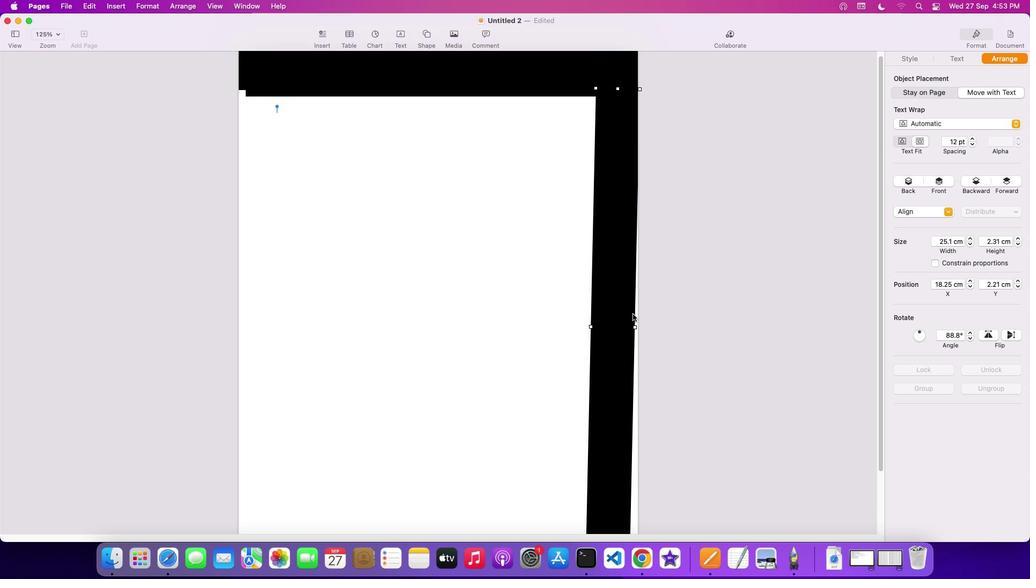 
Action: Mouse moved to (633, 314)
Screenshot: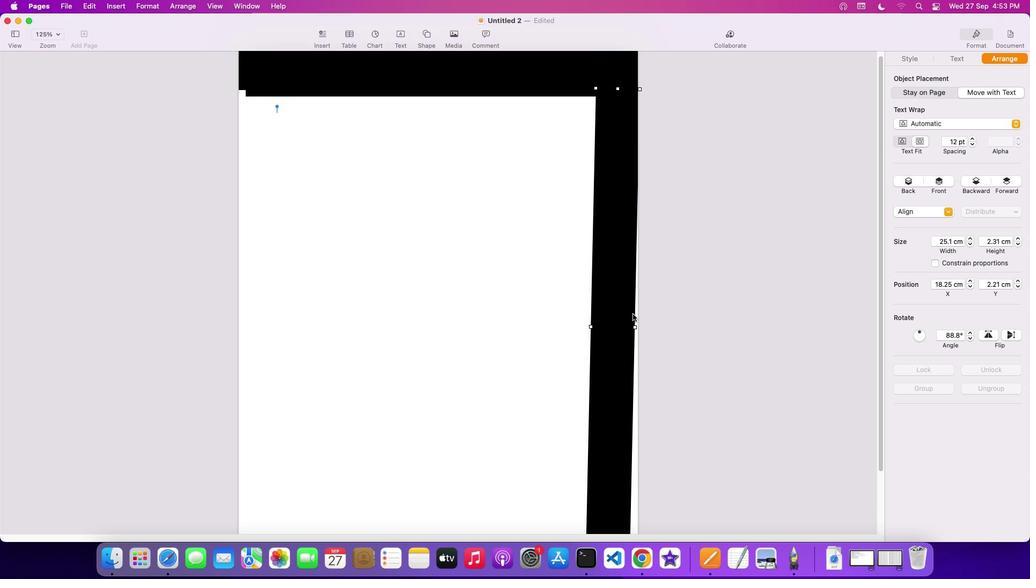 
Action: Mouse scrolled (633, 314) with delta (0, 0)
Screenshot: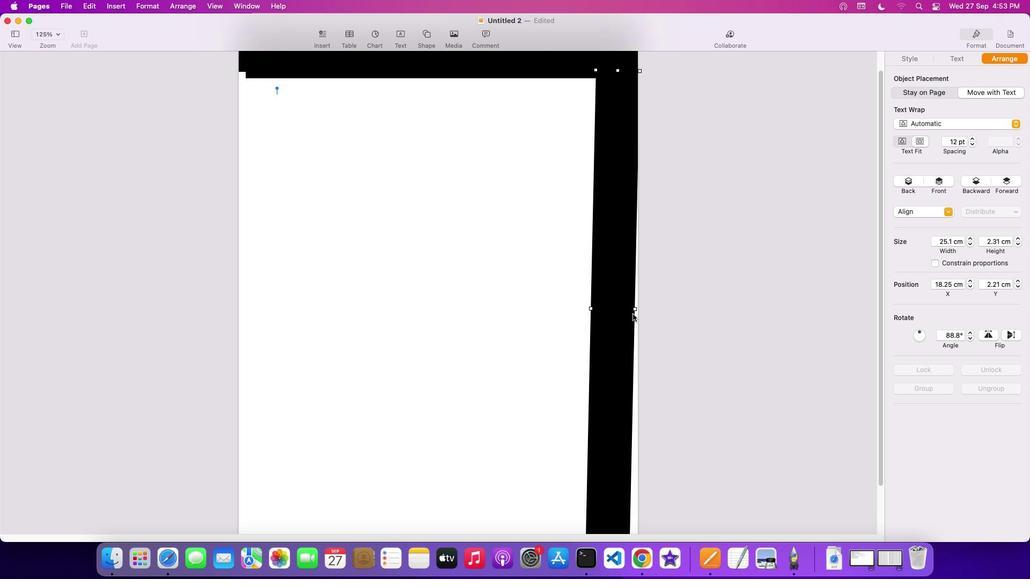 
Action: Mouse scrolled (633, 314) with delta (0, -1)
Screenshot: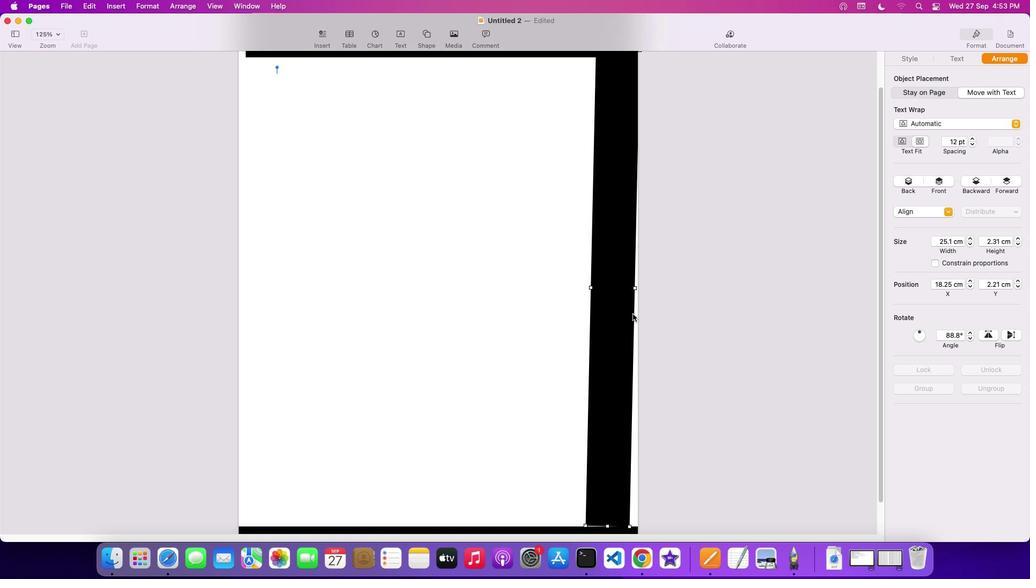 
Action: Mouse scrolled (633, 314) with delta (0, -2)
Screenshot: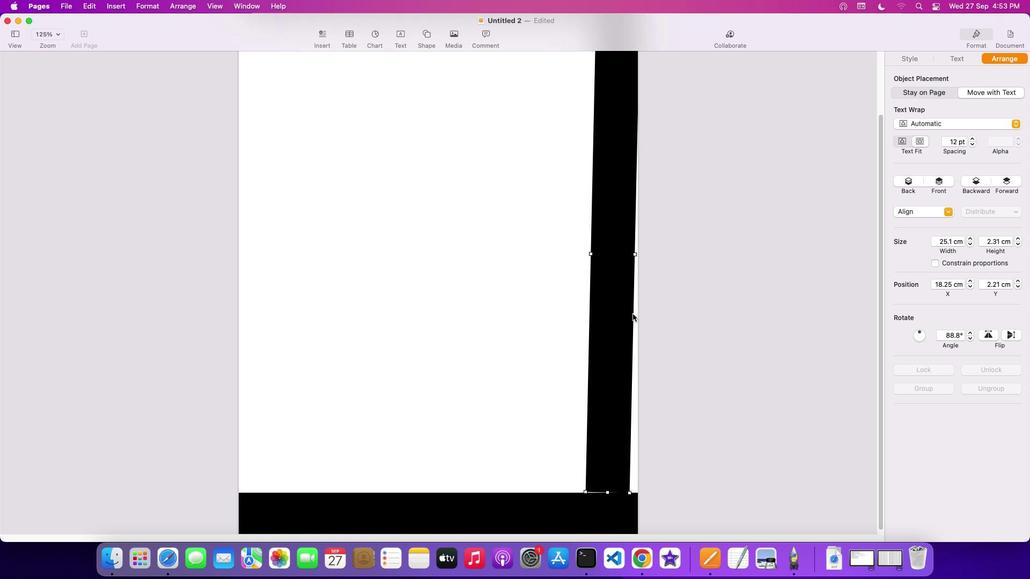 
Action: Mouse scrolled (633, 314) with delta (0, -2)
Screenshot: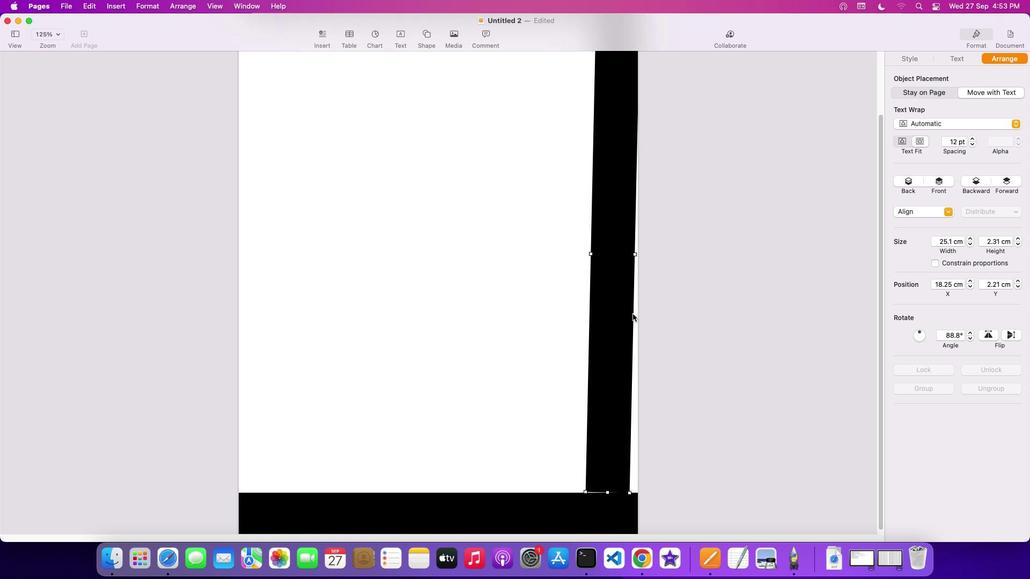 
Action: Mouse moved to (972, 332)
Screenshot: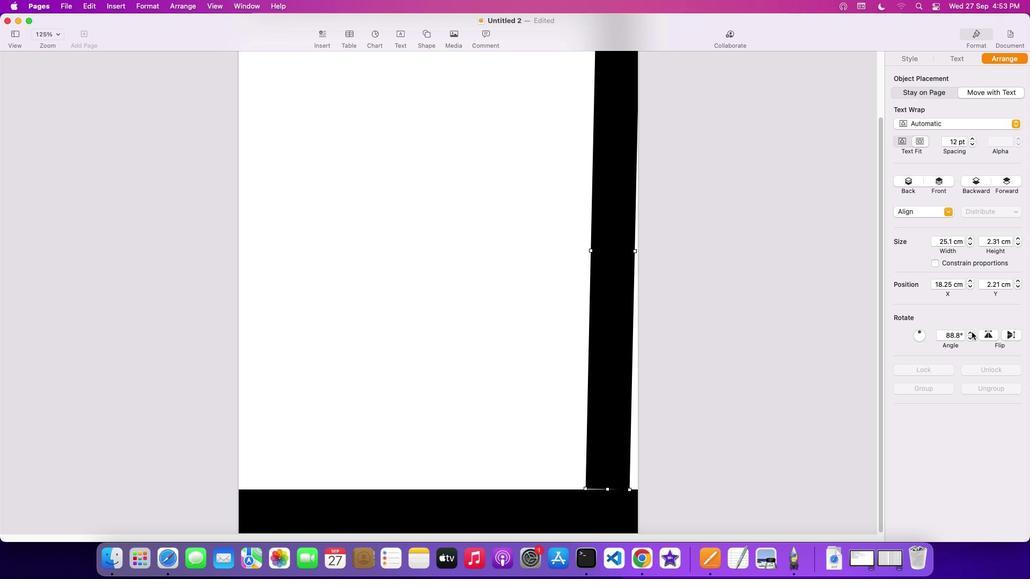 
Action: Mouse pressed left at (972, 332)
Screenshot: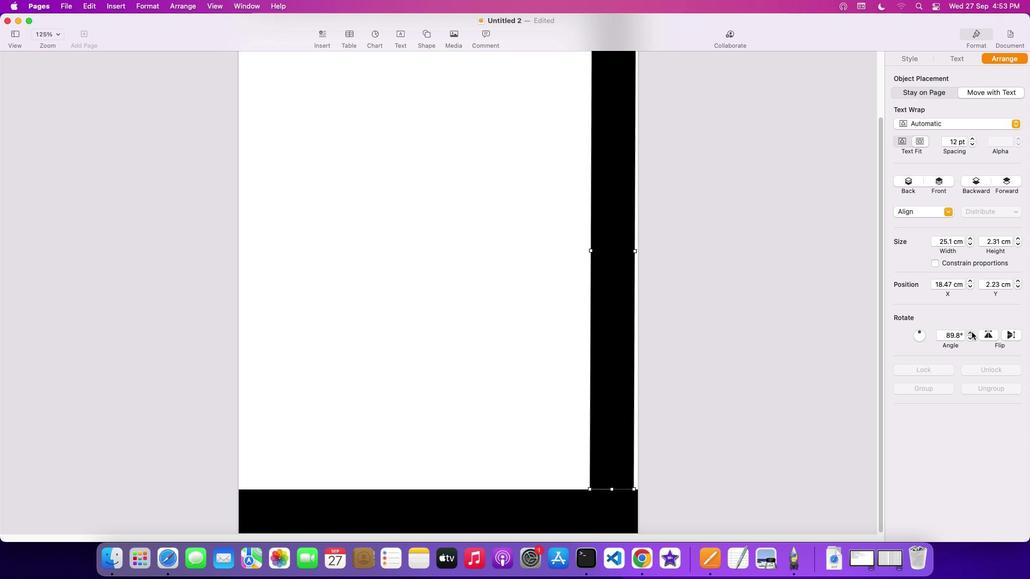 
Action: Mouse moved to (633, 490)
Screenshot: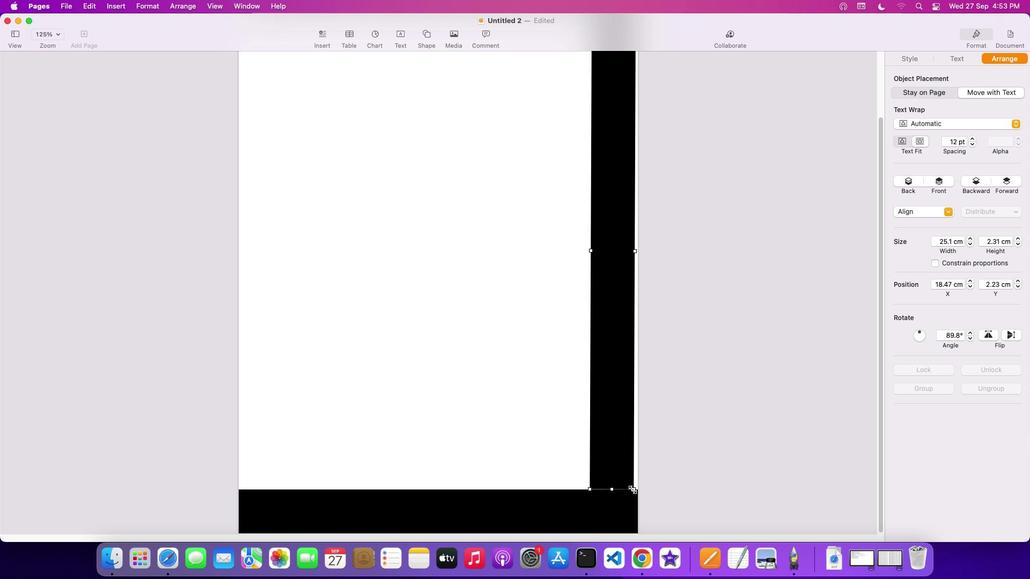 
Action: Mouse pressed left at (633, 490)
Screenshot: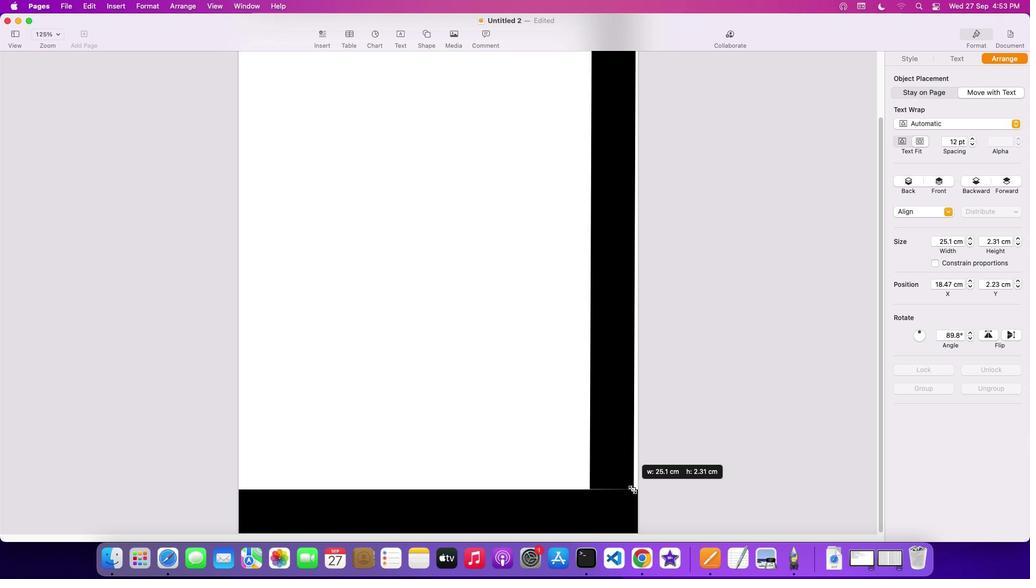 
Action: Mouse moved to (690, 428)
Screenshot: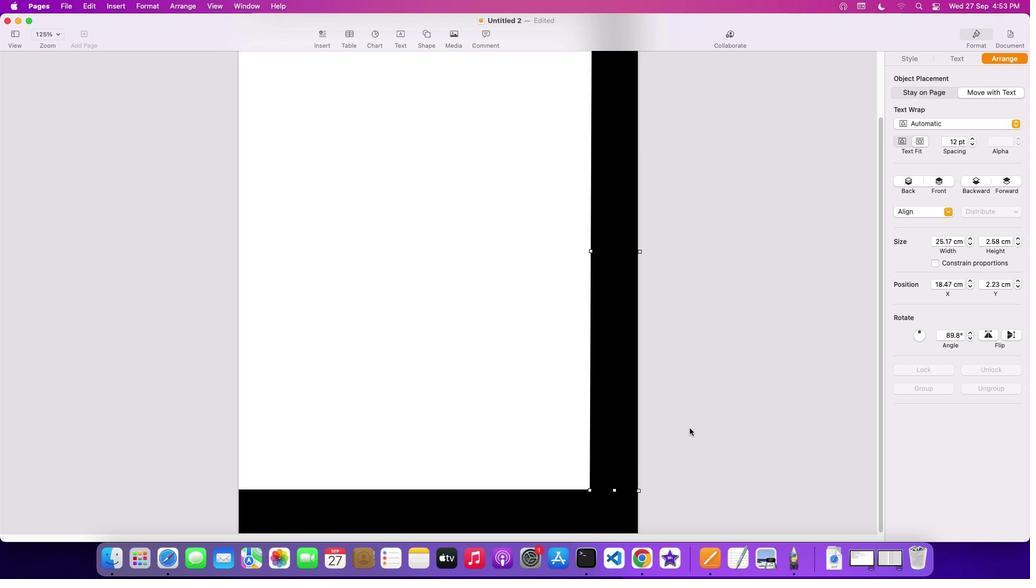 
Action: Mouse scrolled (690, 428) with delta (0, 0)
Screenshot: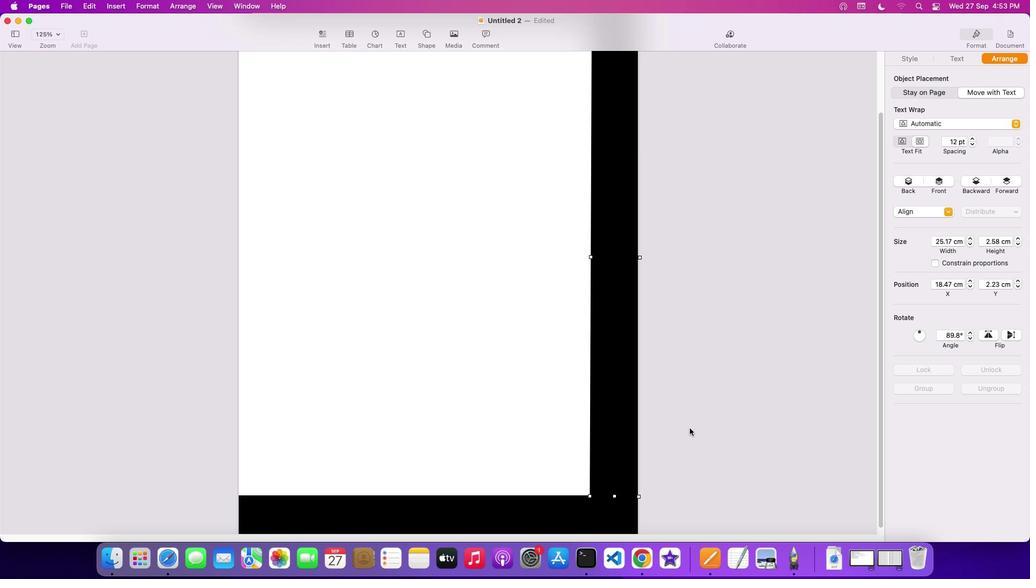 
Action: Mouse scrolled (690, 428) with delta (0, 0)
Screenshot: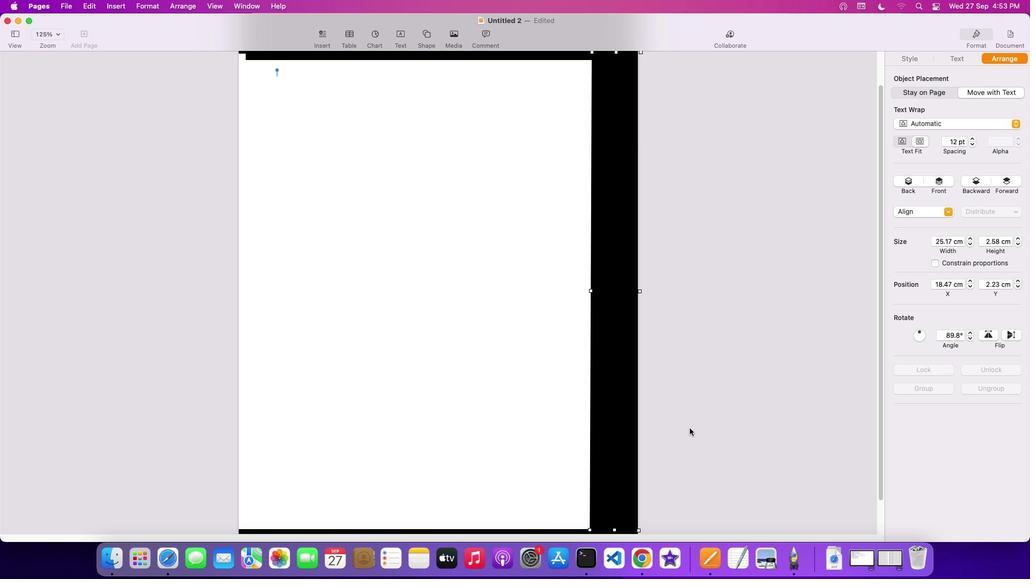 
Action: Mouse scrolled (690, 428) with delta (0, 1)
Screenshot: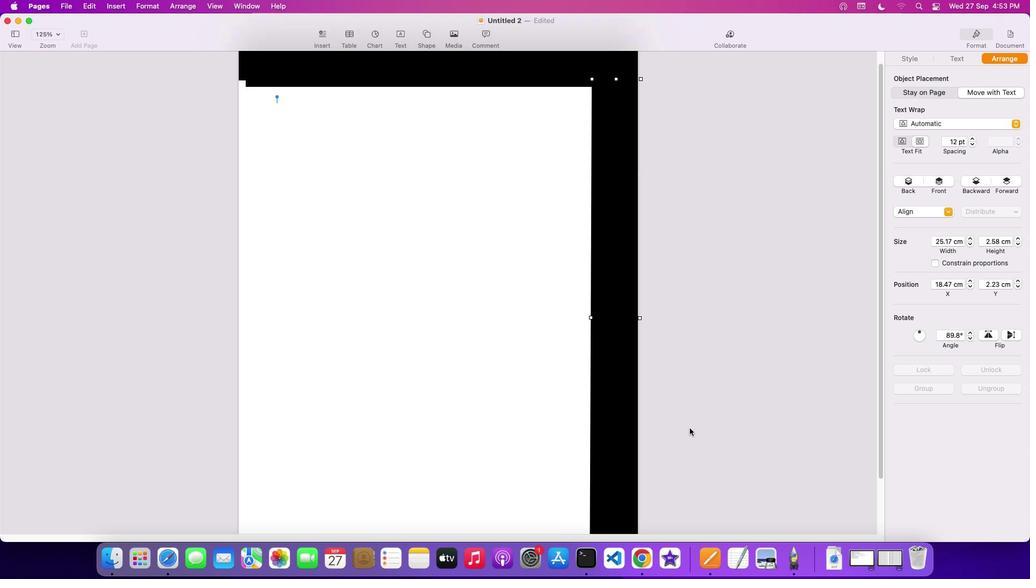 
Action: Mouse scrolled (690, 428) with delta (0, 2)
Screenshot: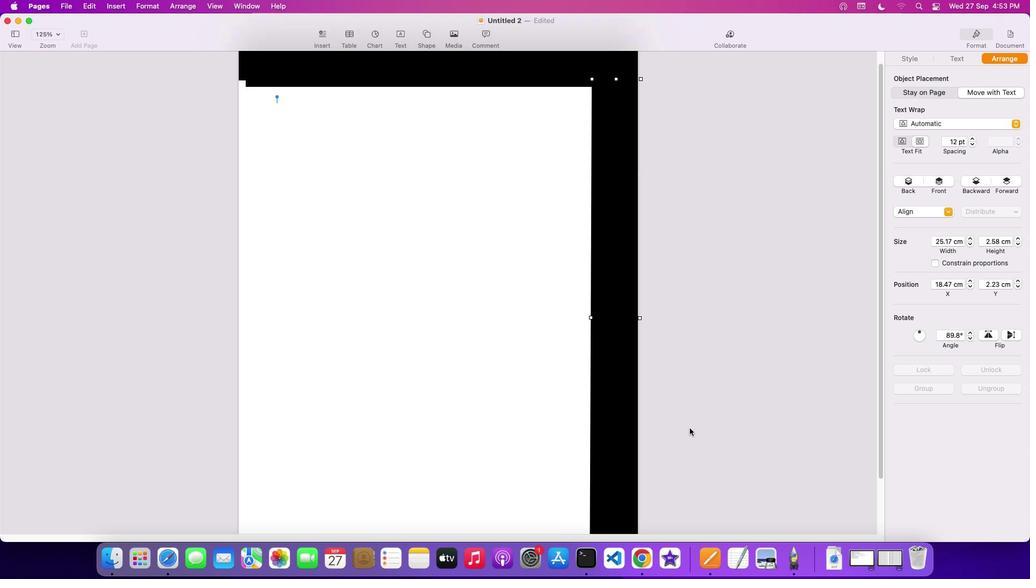 
Action: Mouse scrolled (690, 428) with delta (0, 3)
Screenshot: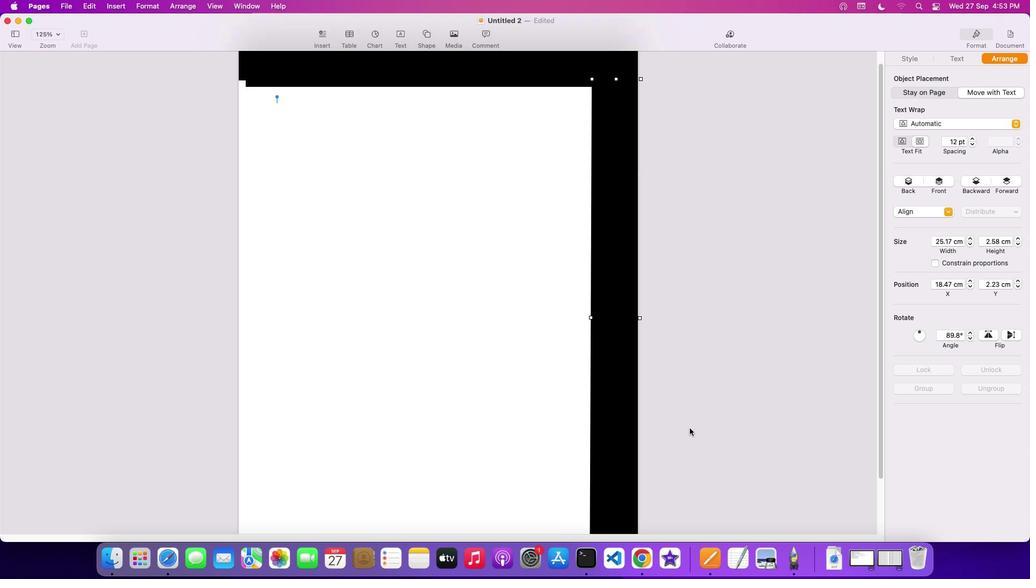 
Action: Mouse scrolled (690, 428) with delta (0, 0)
Screenshot: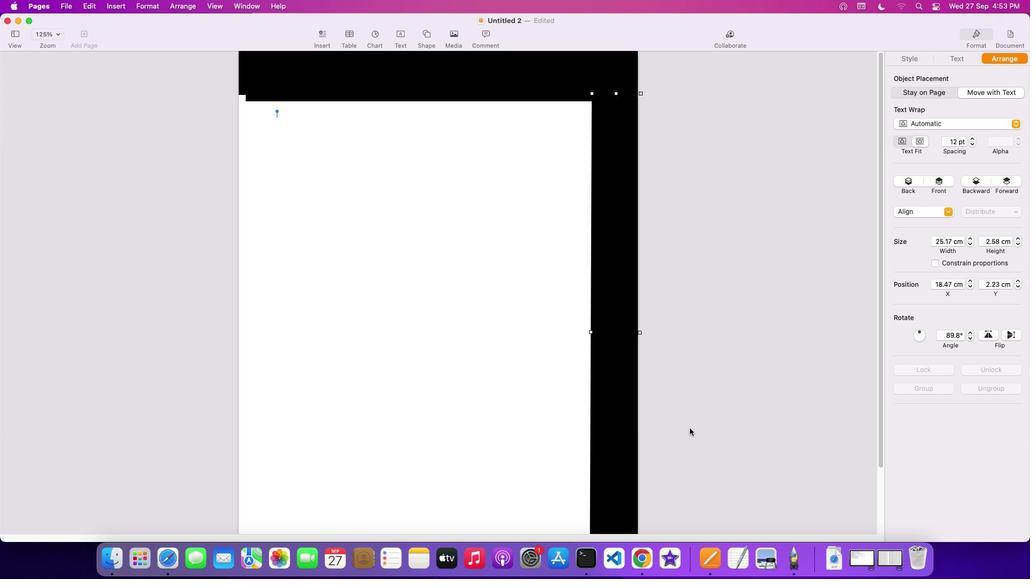
Action: Mouse scrolled (690, 428) with delta (0, 0)
Screenshot: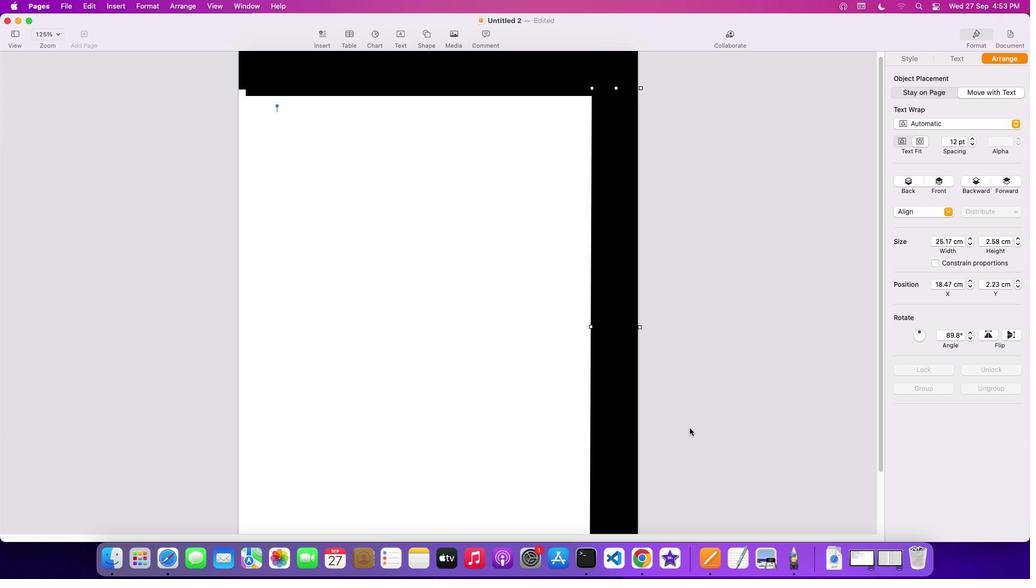 
Action: Mouse scrolled (690, 428) with delta (0, -1)
Screenshot: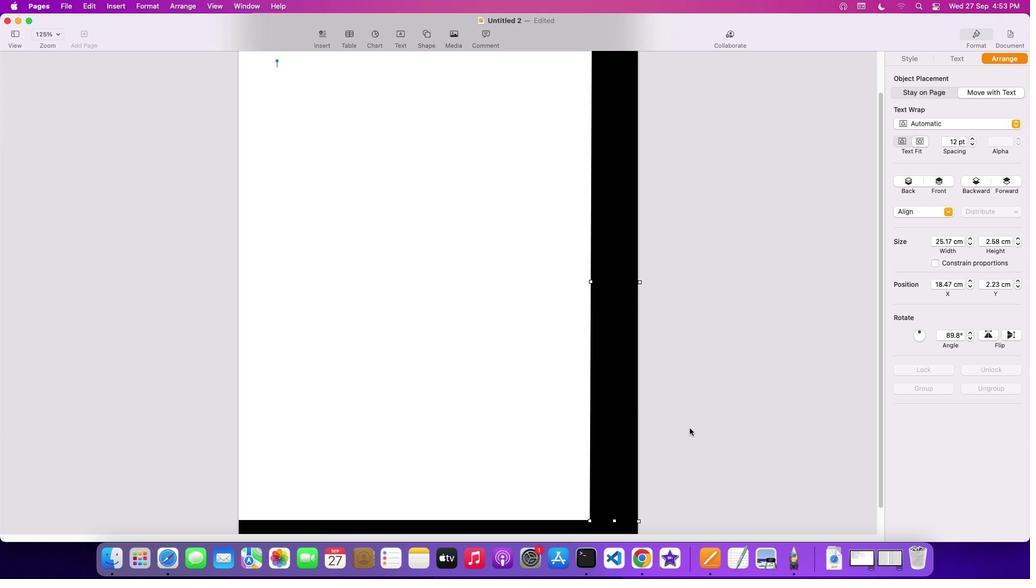 
Action: Mouse scrolled (690, 428) with delta (0, -2)
Screenshot: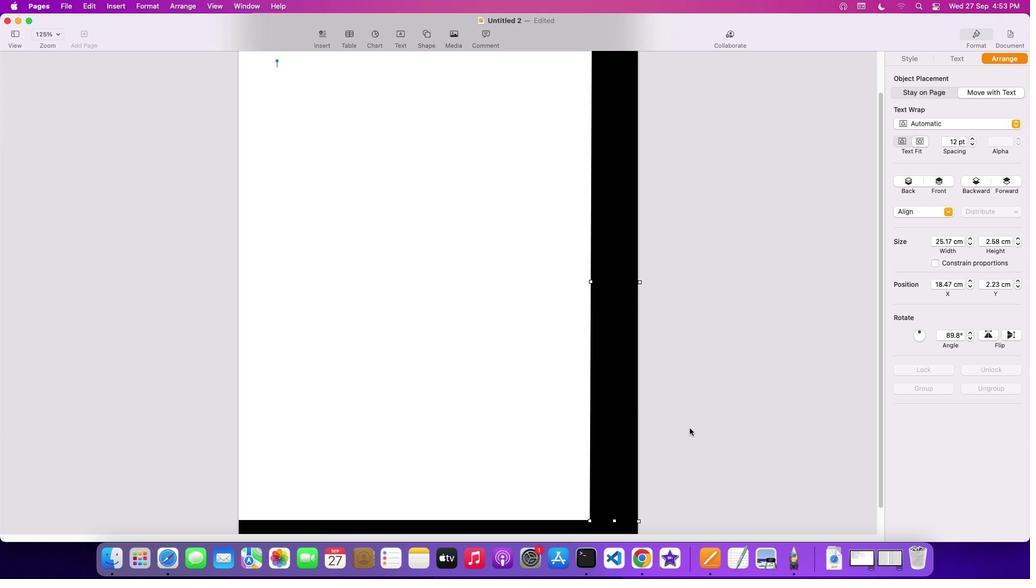 
Action: Mouse scrolled (690, 428) with delta (0, -2)
Screenshot: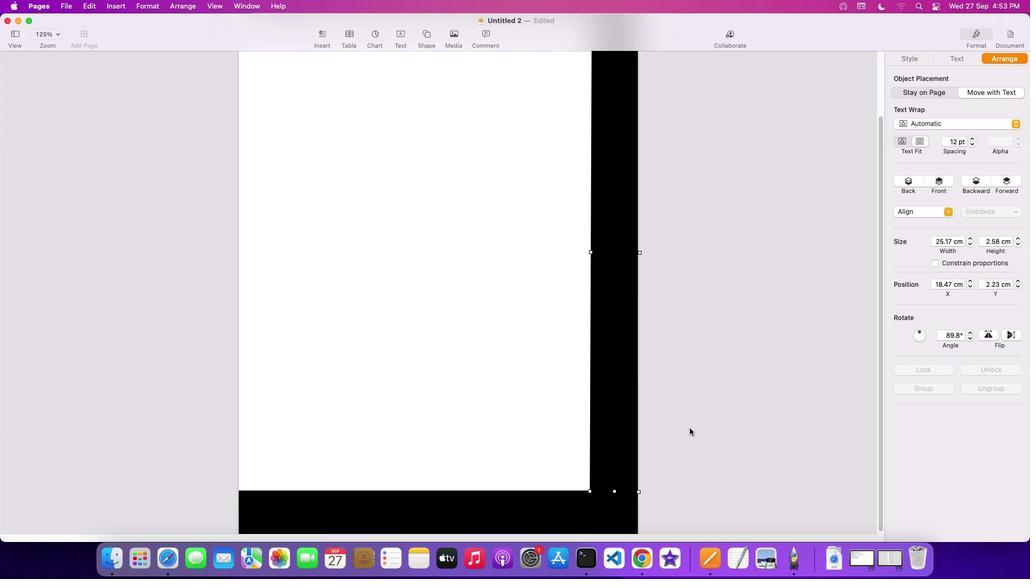 
Action: Mouse moved to (619, 426)
Screenshot: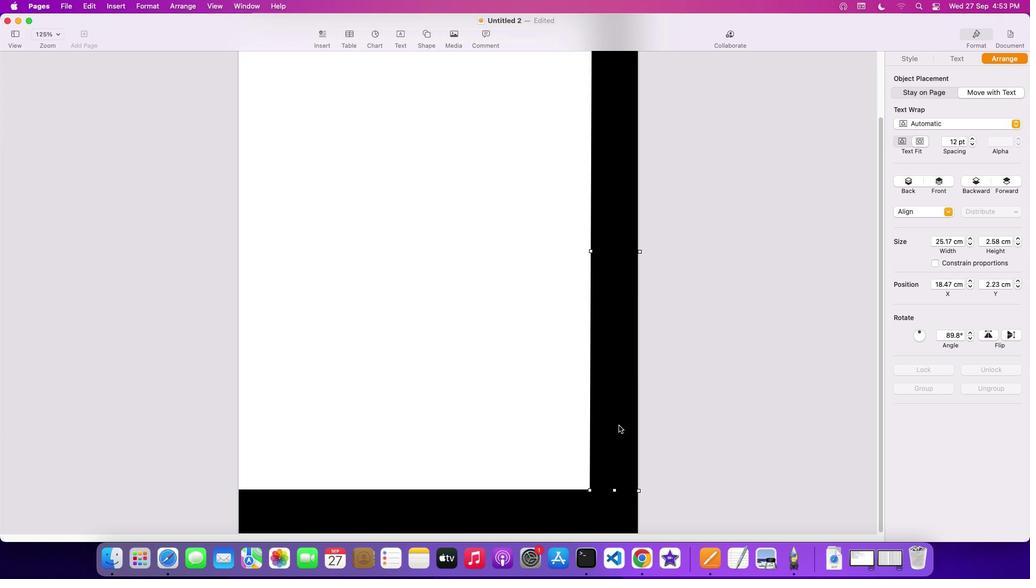 
Action: Key pressed Key.cmd'c''v'
Screenshot: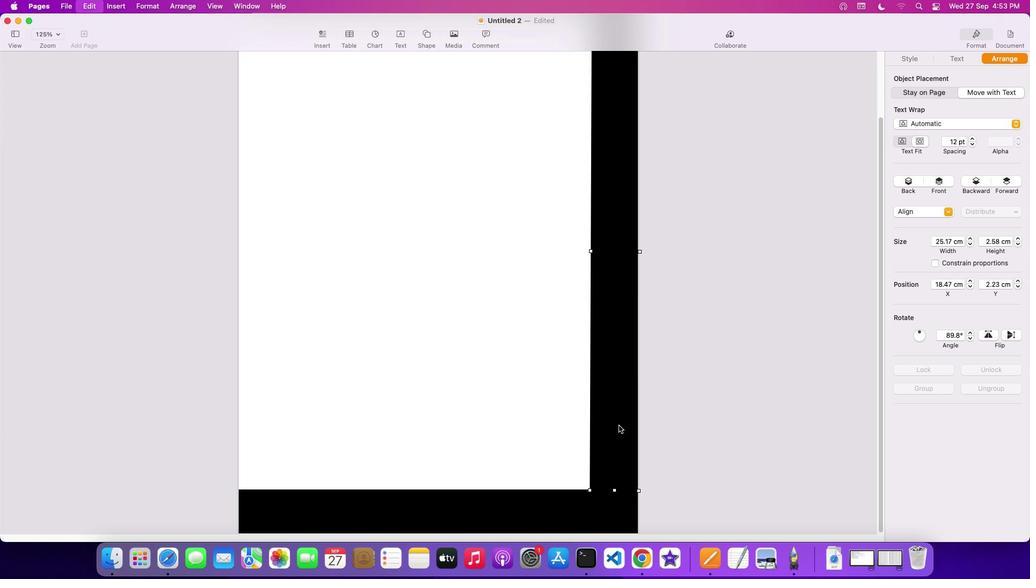 
Action: Mouse moved to (619, 425)
Screenshot: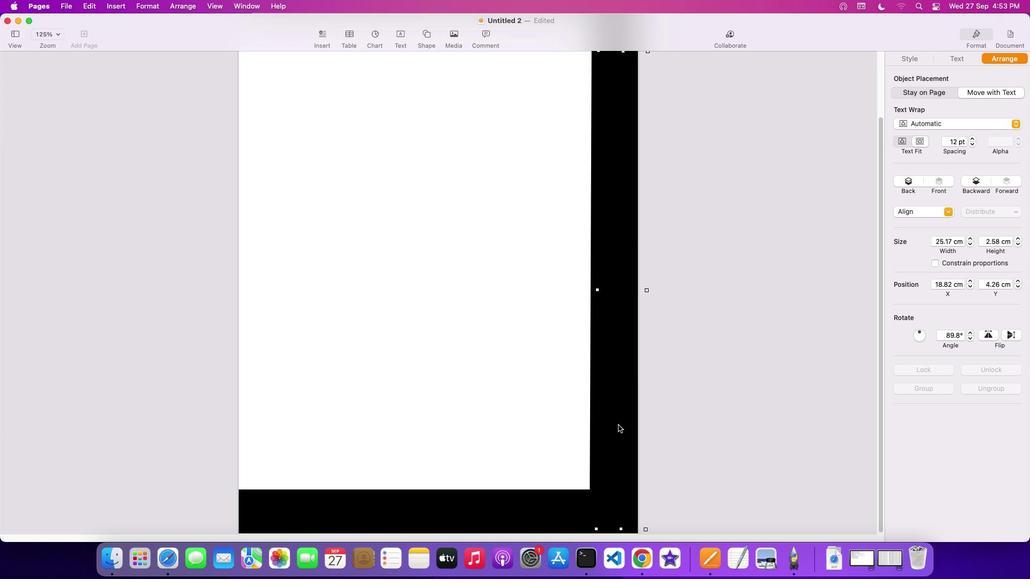 
Action: Mouse pressed left at (619, 425)
Screenshot: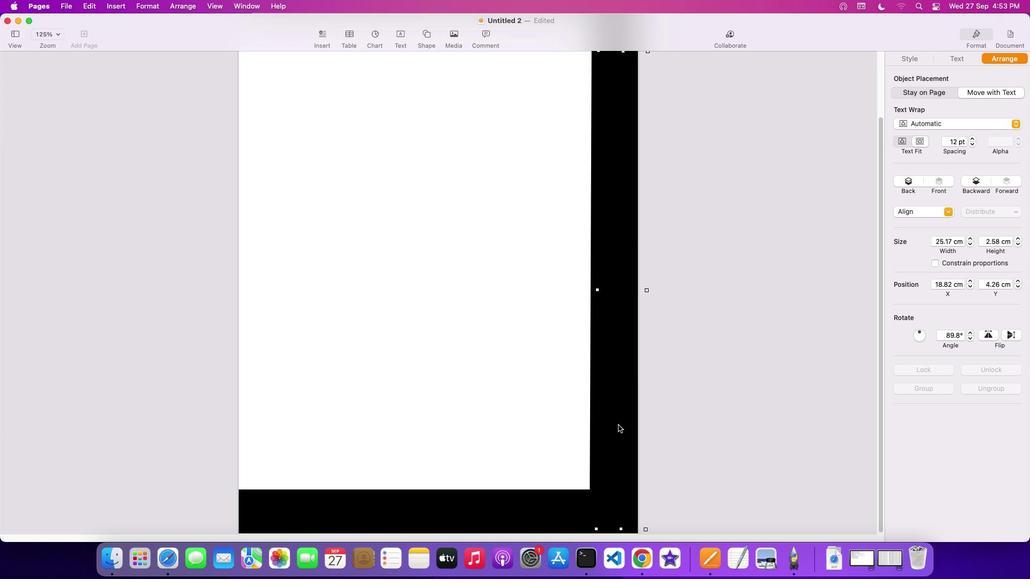 
Action: Mouse moved to (337, 387)
Screenshot: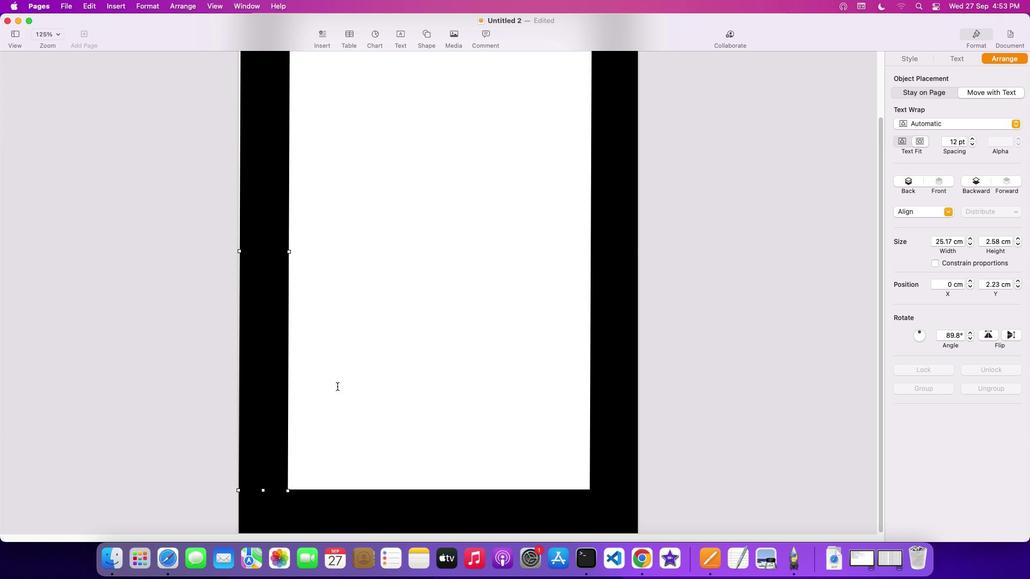 
Action: Mouse scrolled (337, 387) with delta (0, 0)
Screenshot: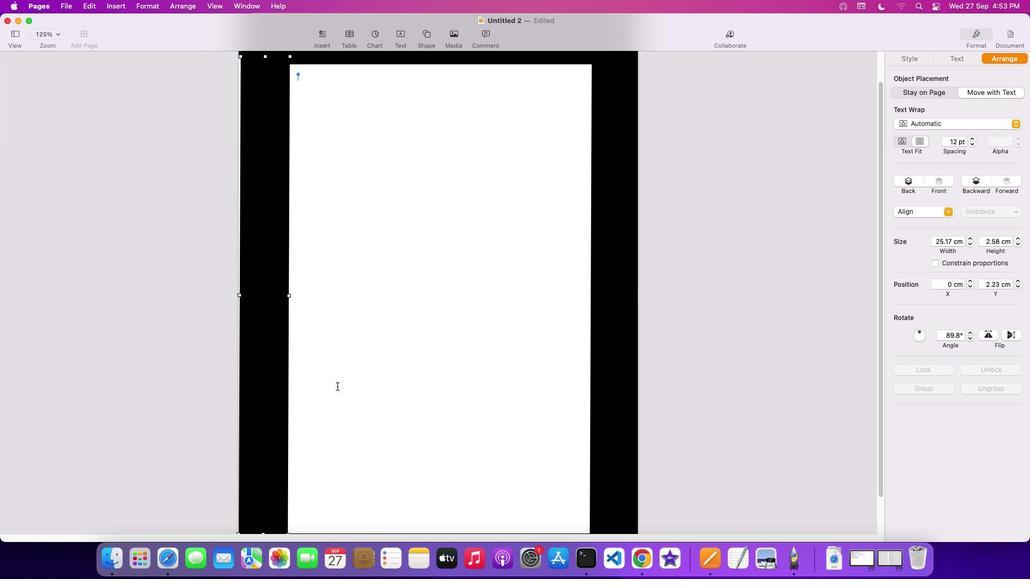 
Action: Mouse scrolled (337, 387) with delta (0, 0)
Screenshot: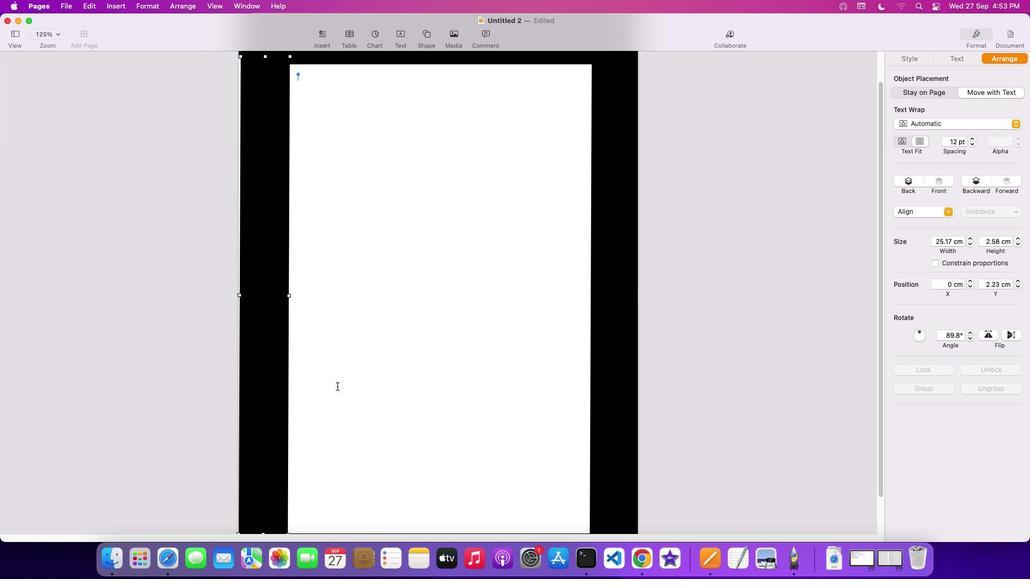 
Action: Mouse scrolled (337, 387) with delta (0, 1)
Screenshot: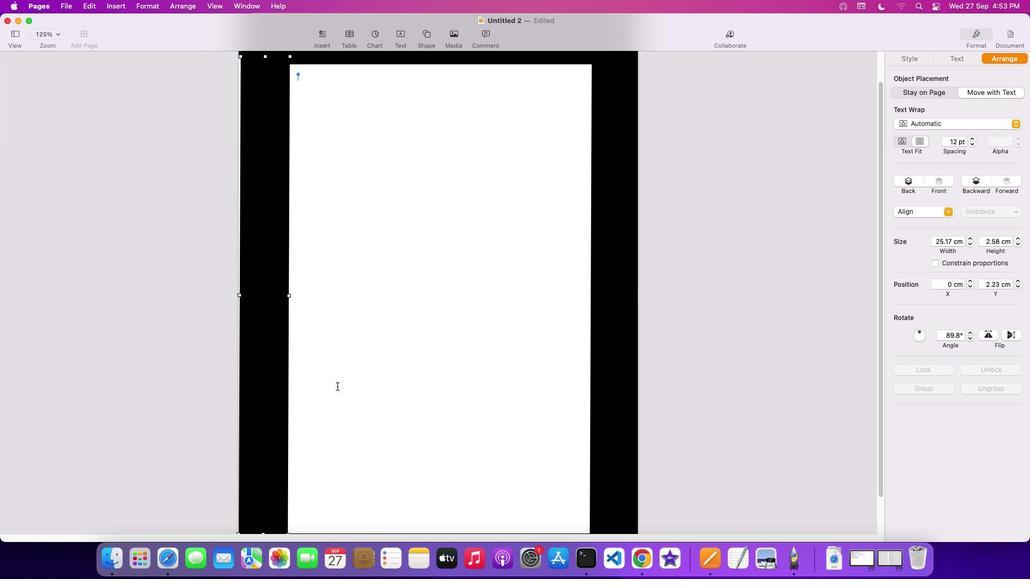 
Action: Mouse scrolled (337, 387) with delta (0, 2)
Screenshot: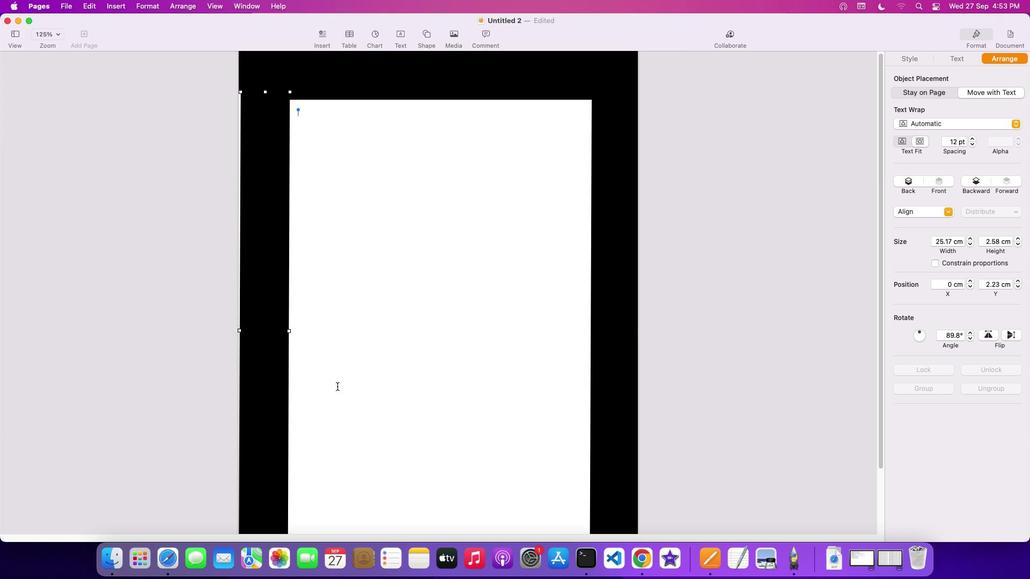 
Action: Mouse scrolled (337, 387) with delta (0, 3)
Screenshot: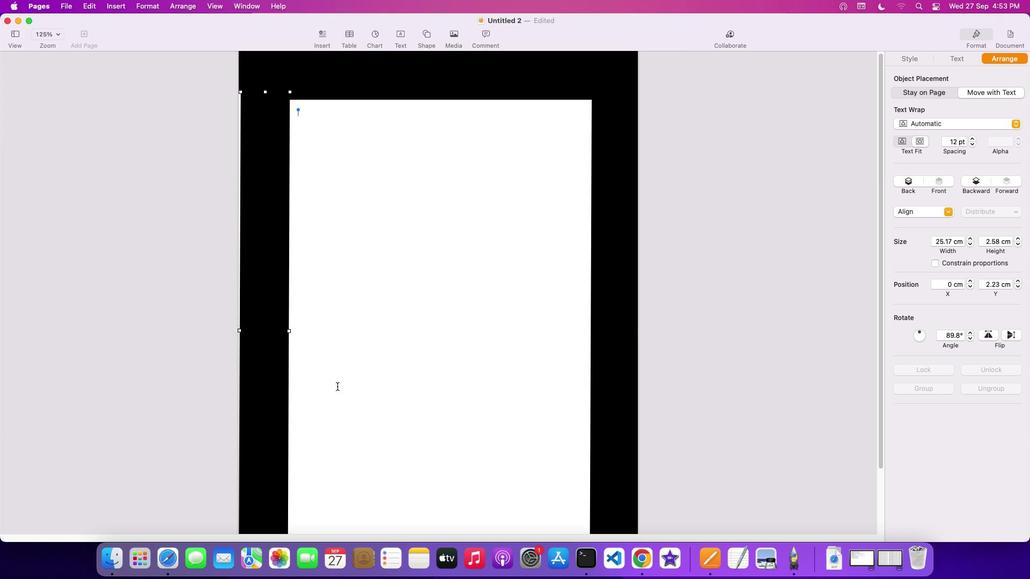 
Action: Mouse scrolled (337, 387) with delta (0, 3)
Screenshot: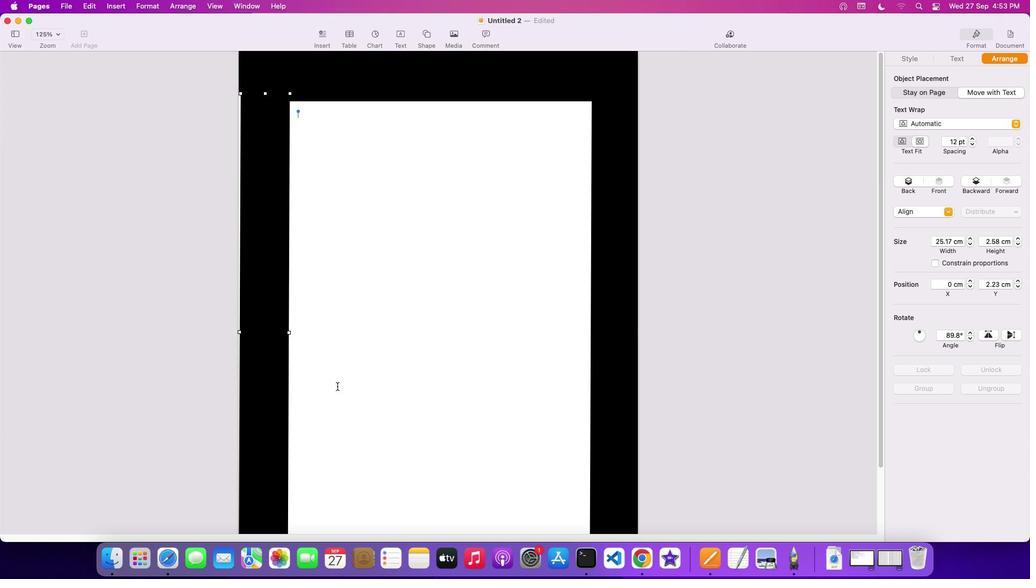 
Action: Mouse scrolled (337, 387) with delta (0, 0)
Screenshot: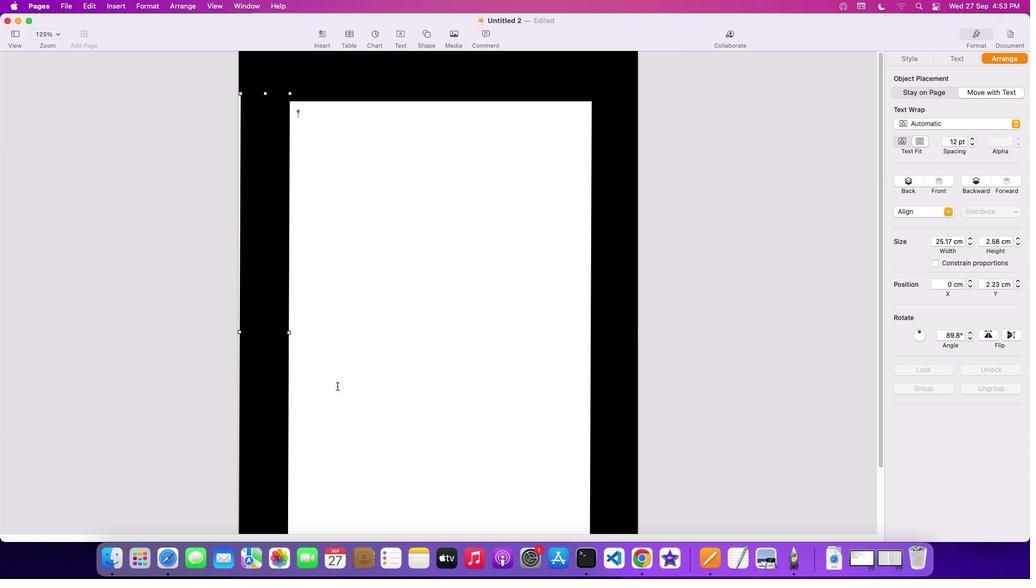 
Action: Mouse scrolled (337, 387) with delta (0, 0)
Screenshot: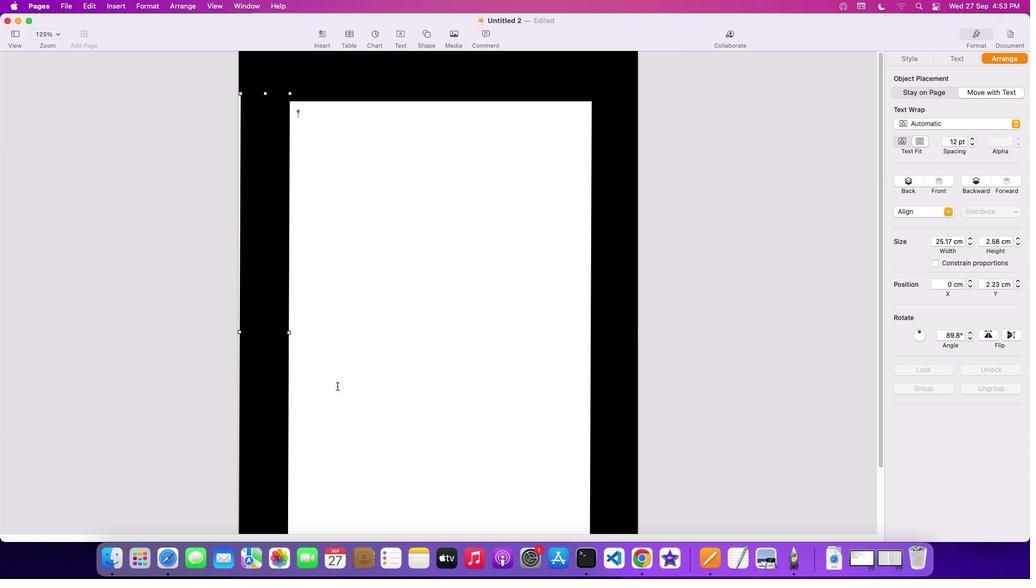 
Action: Mouse scrolled (337, 387) with delta (0, 2)
Screenshot: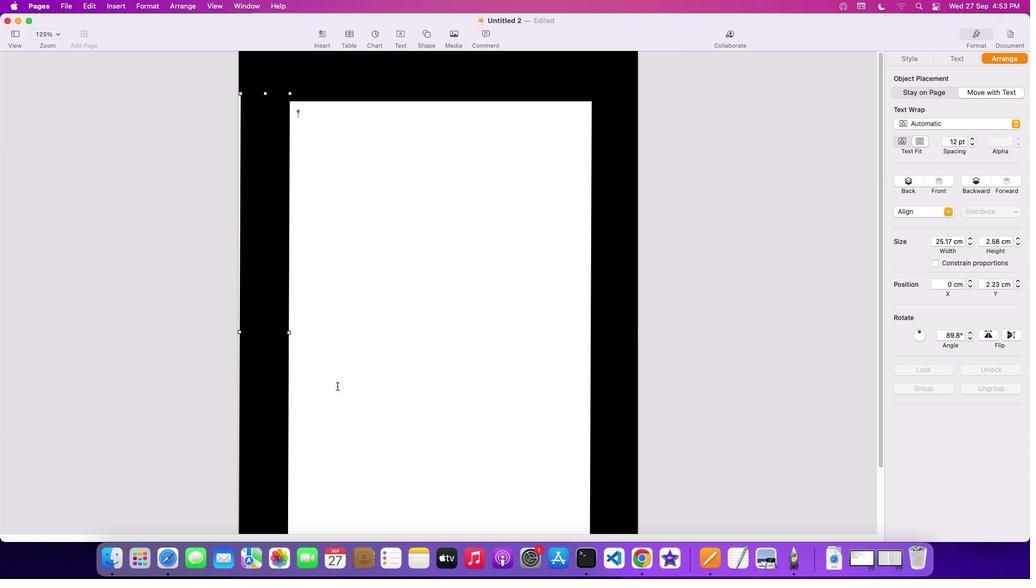 
Action: Mouse scrolled (337, 387) with delta (0, 2)
Screenshot: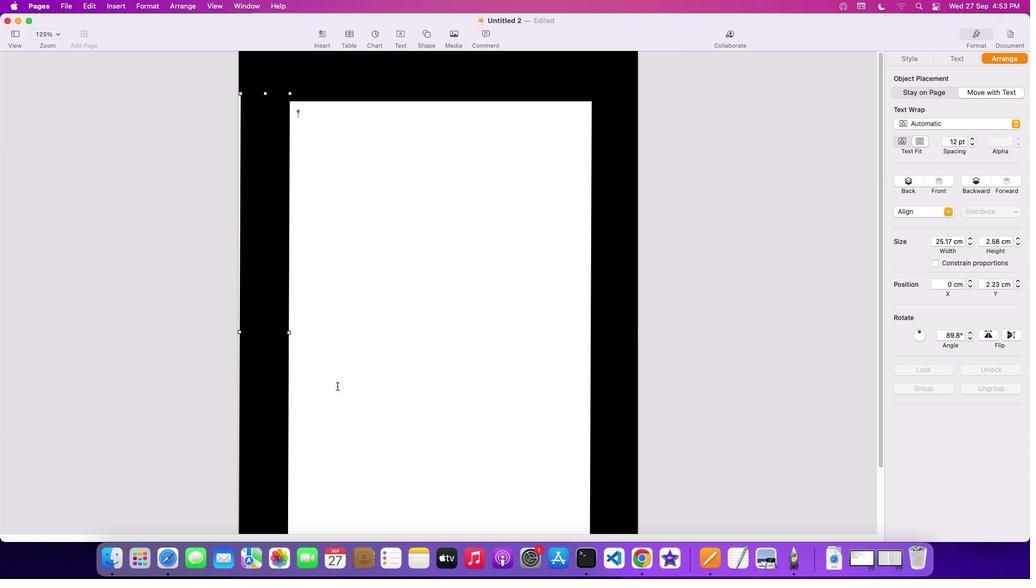 
Action: Mouse scrolled (337, 387) with delta (0, 3)
Screenshot: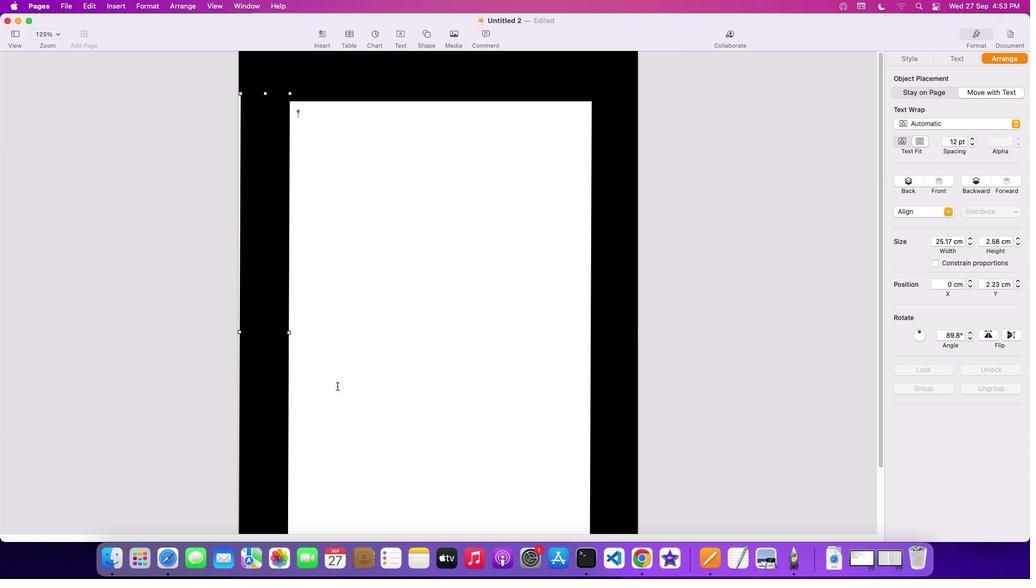 
Action: Mouse moved to (241, 93)
Screenshot: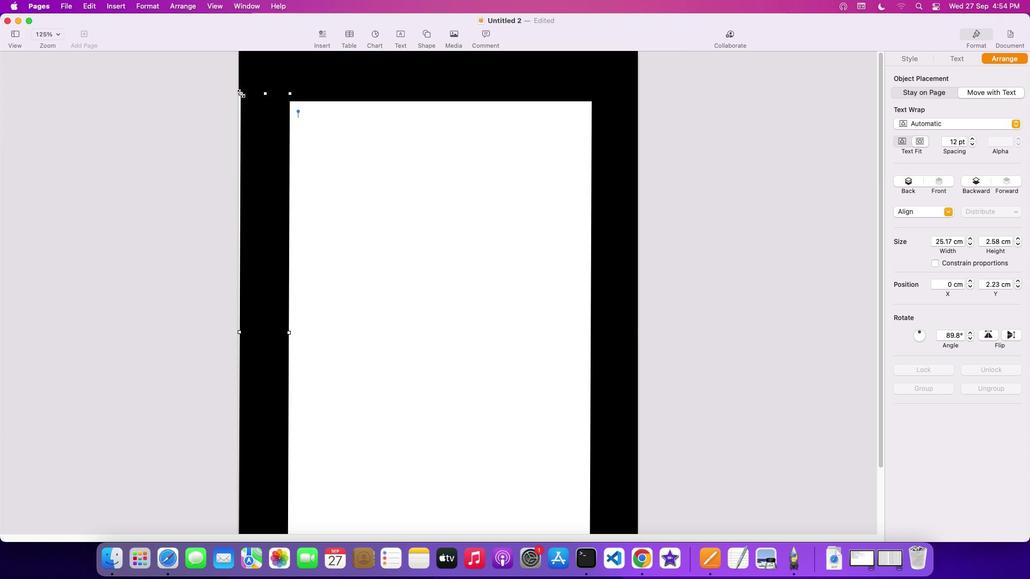 
Action: Mouse pressed left at (241, 93)
Screenshot: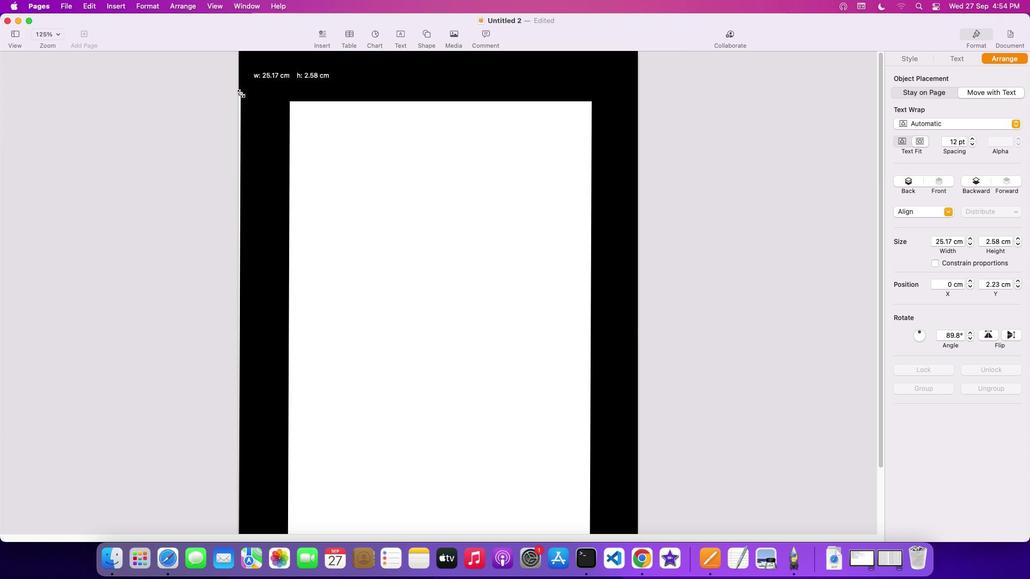 
Action: Mouse moved to (488, 92)
Screenshot: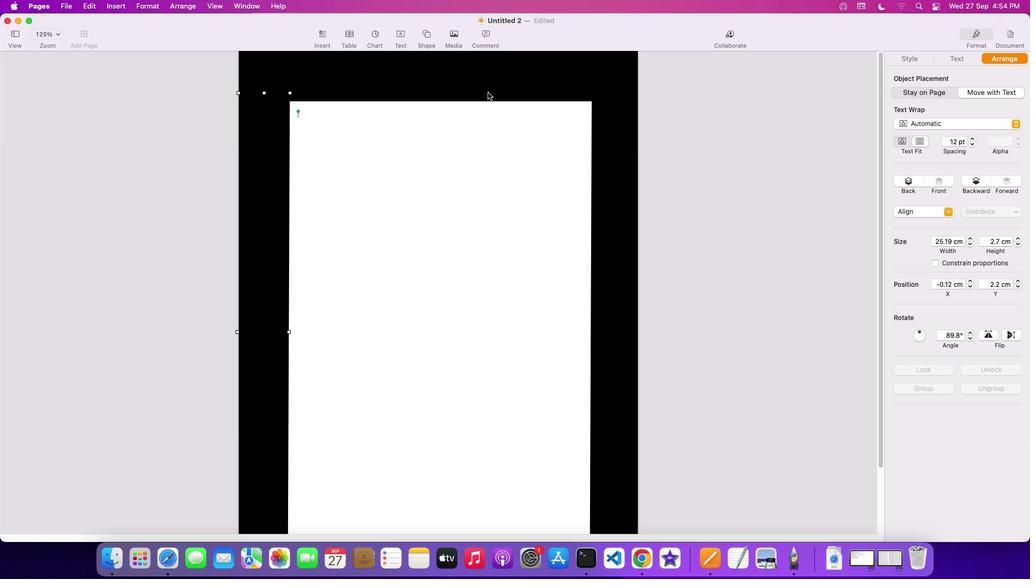 
Action: Mouse pressed left at (488, 92)
Screenshot: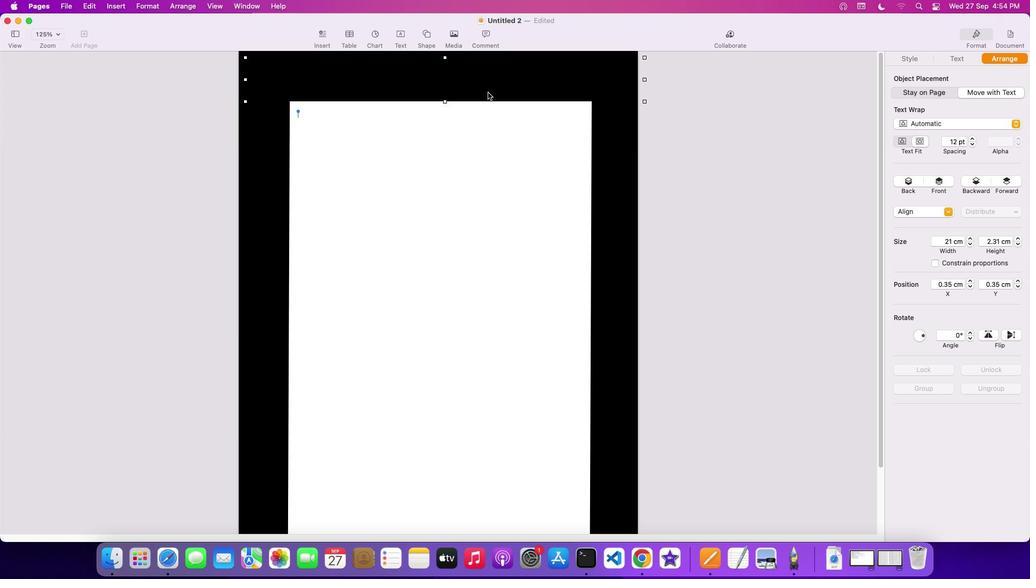 
Action: Mouse moved to (905, 57)
Screenshot: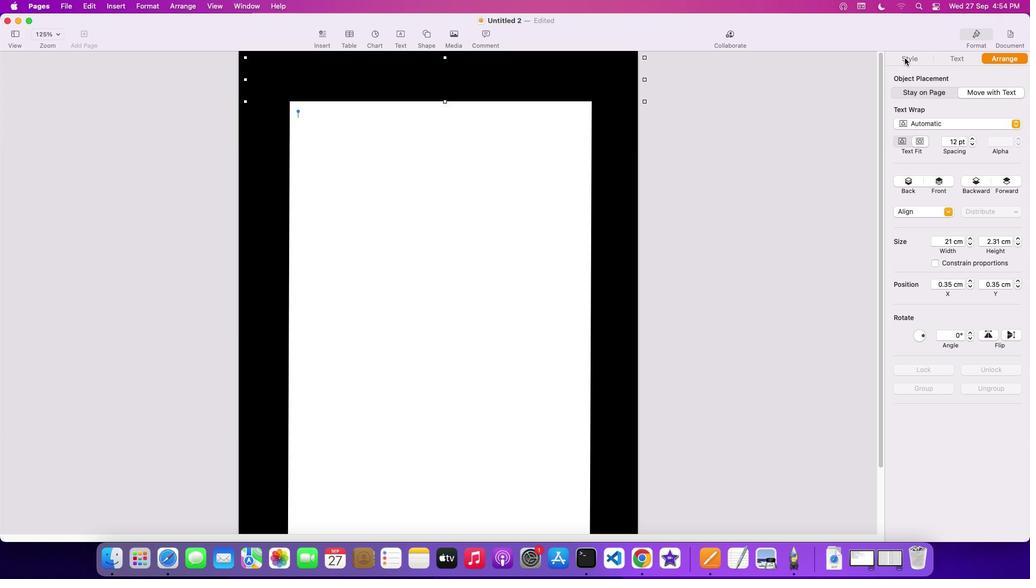 
Action: Mouse pressed left at (905, 57)
Screenshot: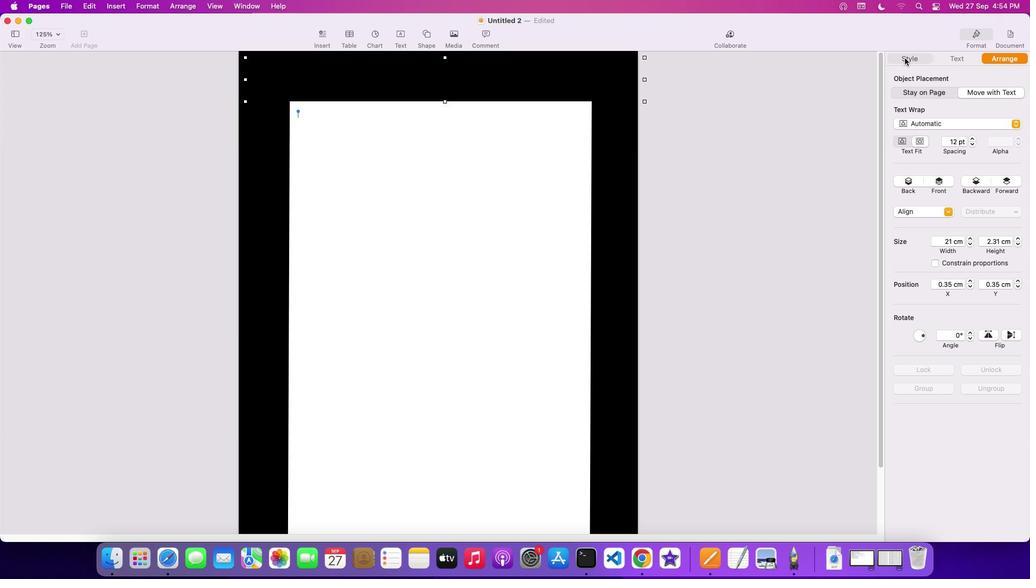 
Action: Mouse moved to (1016, 188)
Screenshot: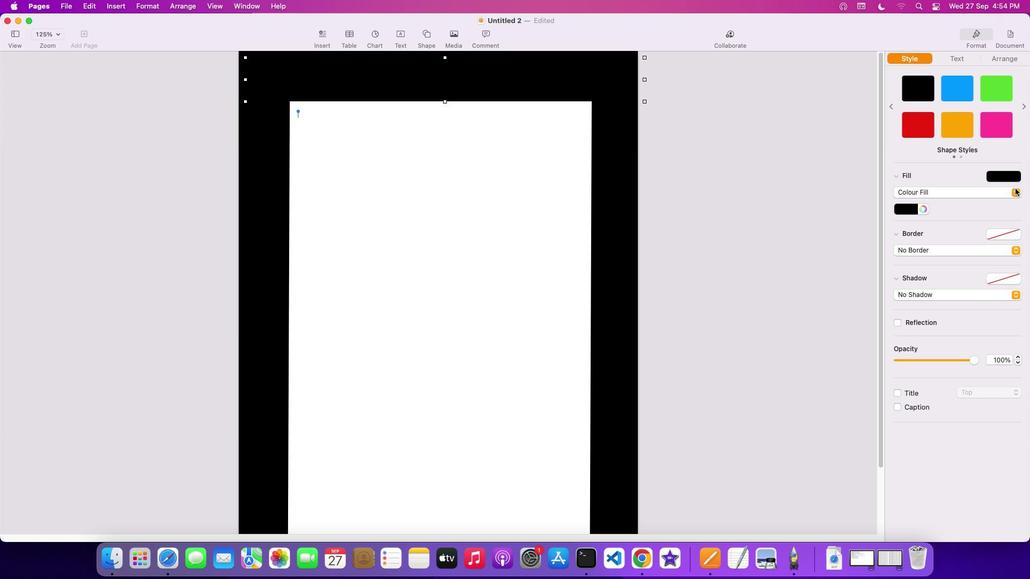 
Action: Mouse pressed left at (1016, 188)
Screenshot: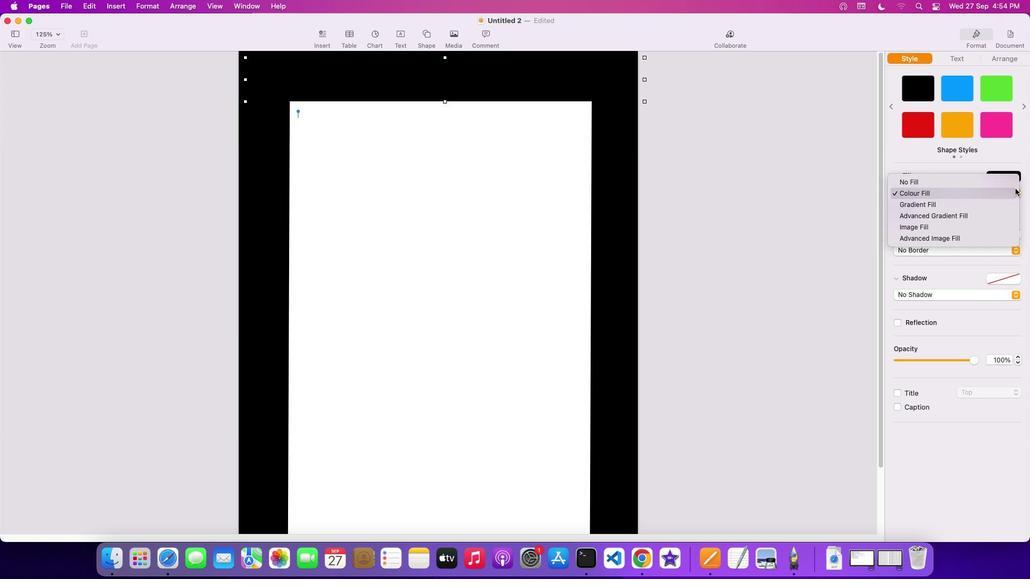 
Action: Mouse moved to (1001, 199)
Screenshot: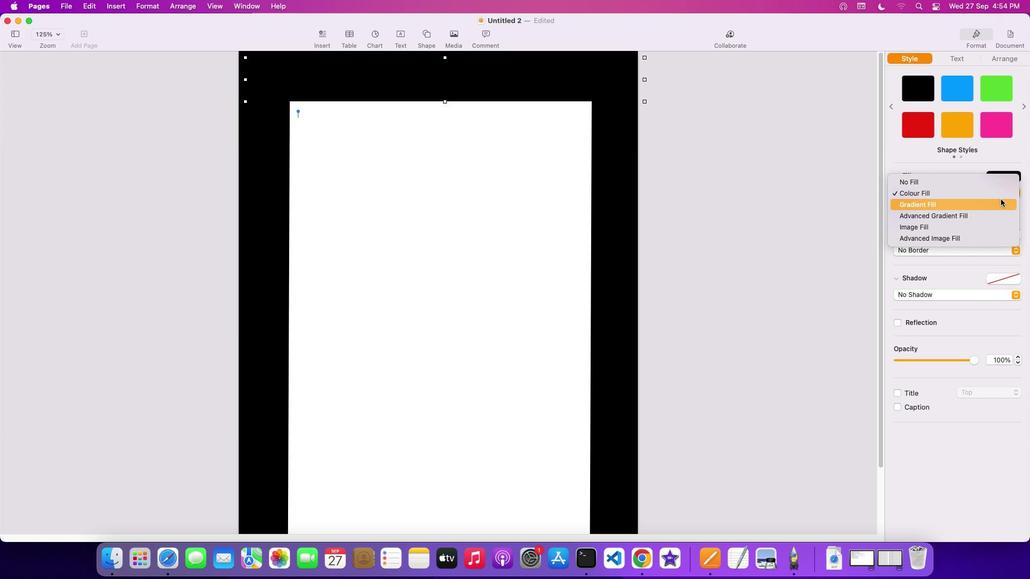 
Action: Mouse pressed left at (1001, 199)
Screenshot: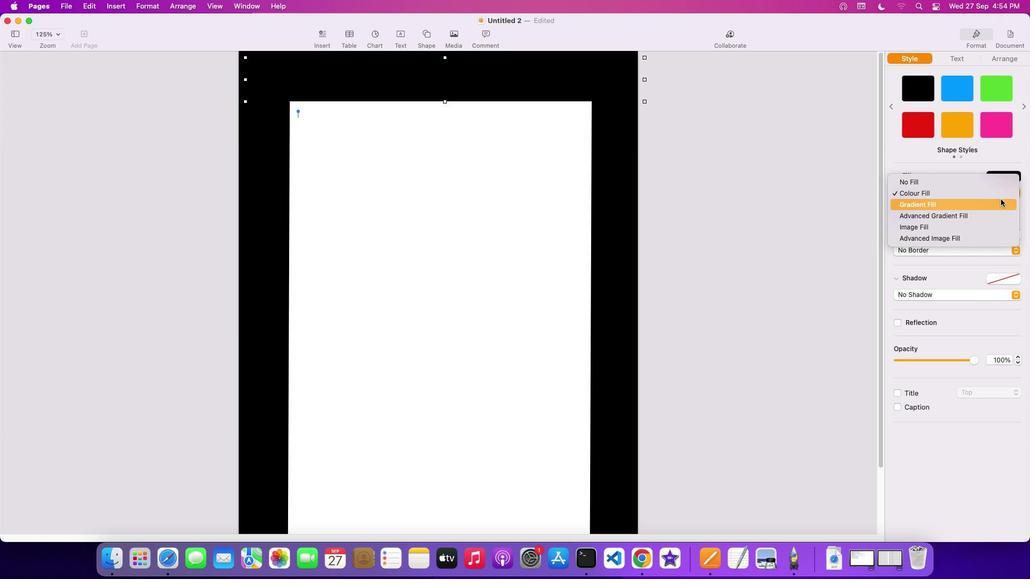 
Action: Mouse moved to (475, 120)
Screenshot: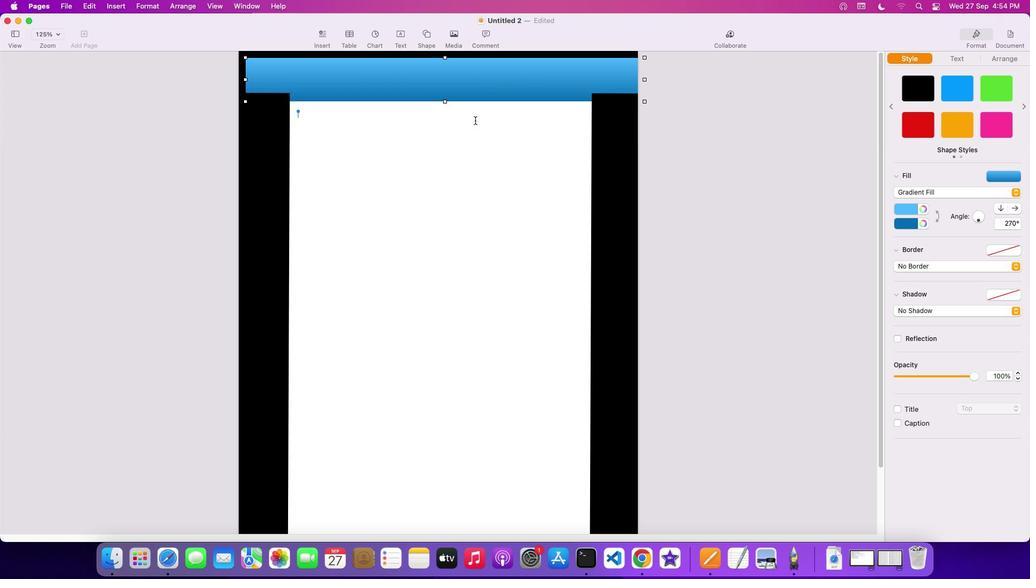 
Action: Mouse pressed left at (475, 120)
Screenshot: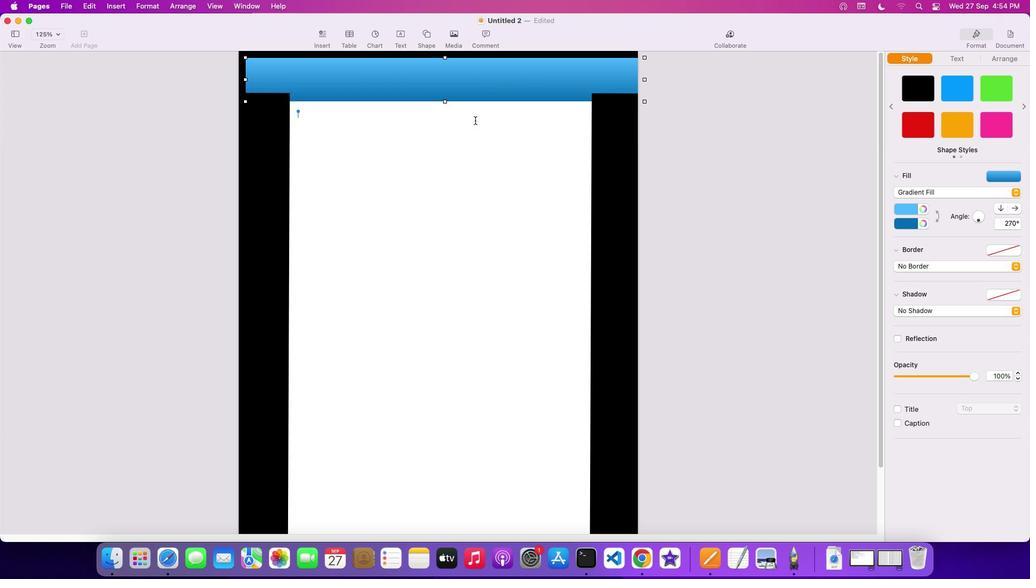 
Action: Mouse moved to (454, 82)
Screenshot: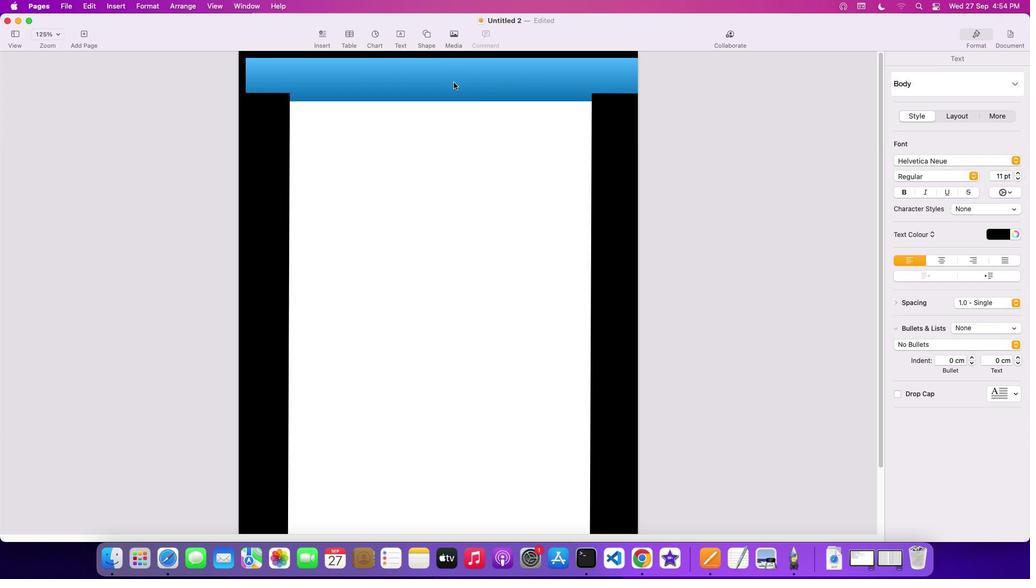 
Action: Mouse pressed left at (454, 82)
Screenshot: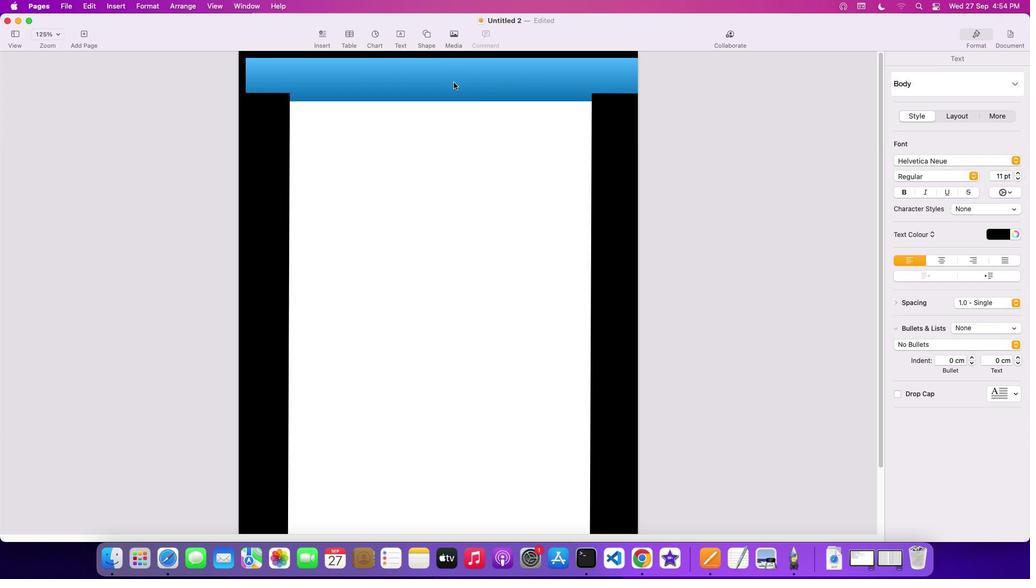 
Action: Mouse moved to (444, 81)
Screenshot: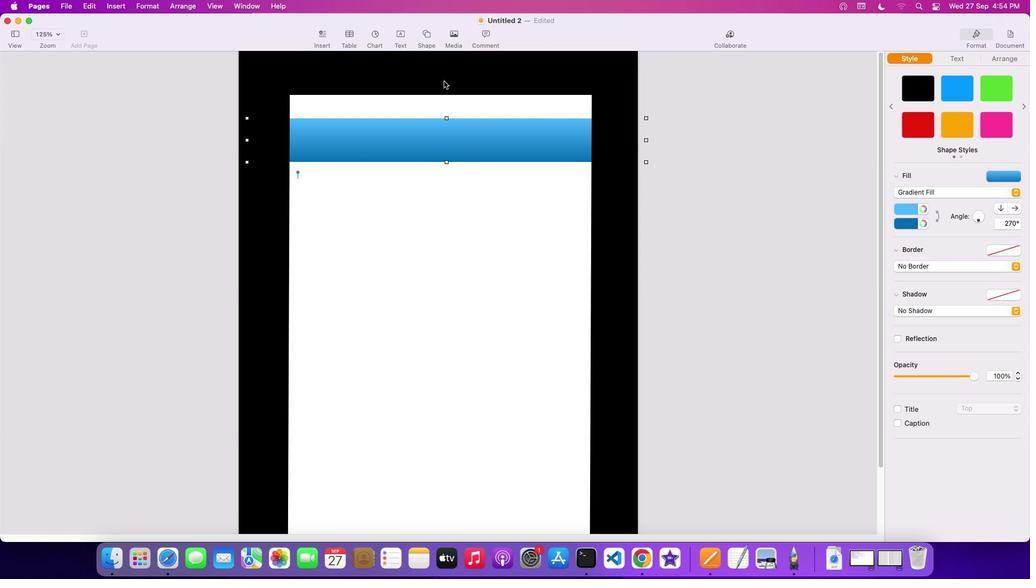 
Action: Mouse pressed left at (444, 81)
Screenshot: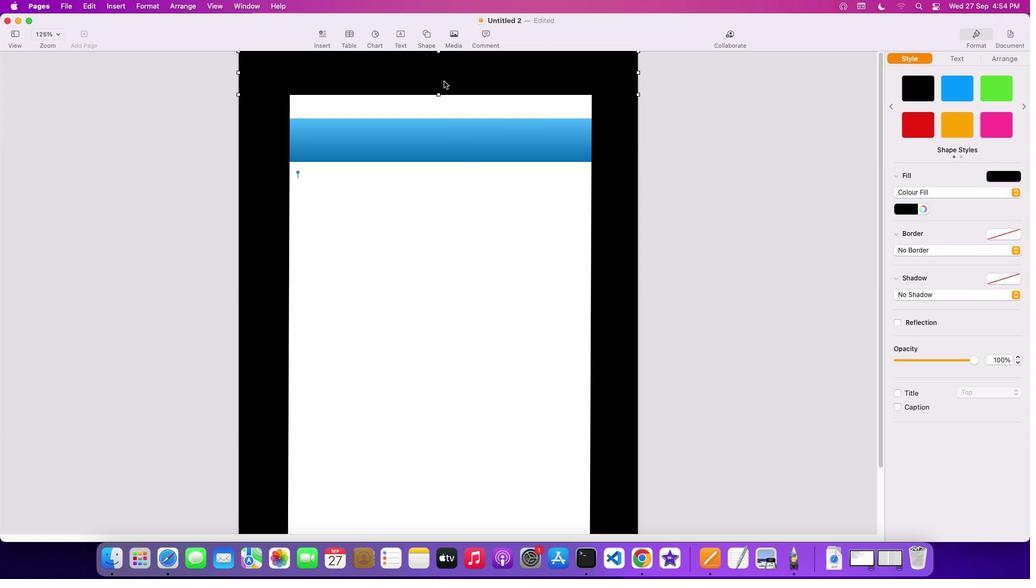 
Action: Mouse moved to (456, 132)
Screenshot: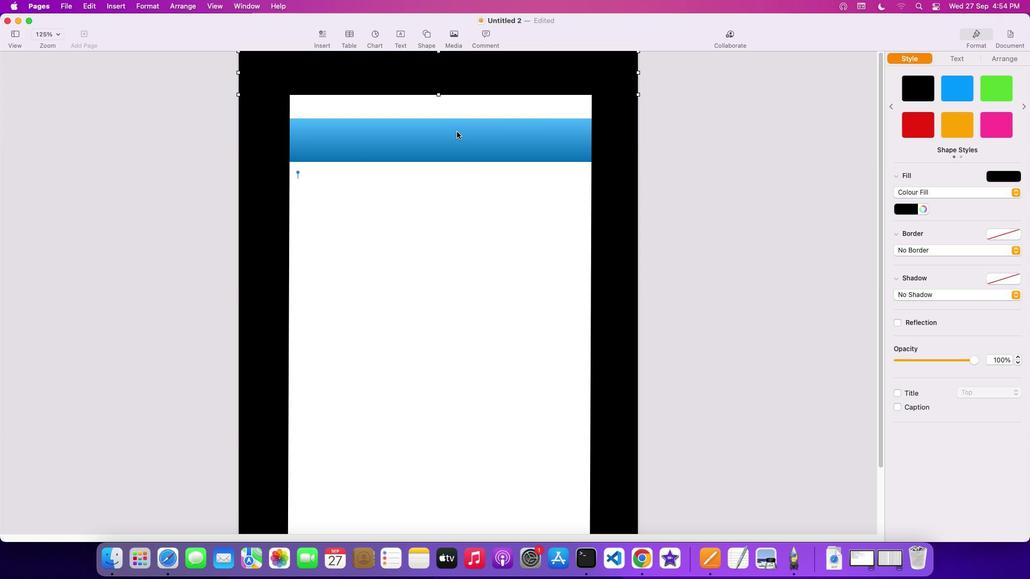
Action: Mouse pressed left at (456, 132)
Screenshot: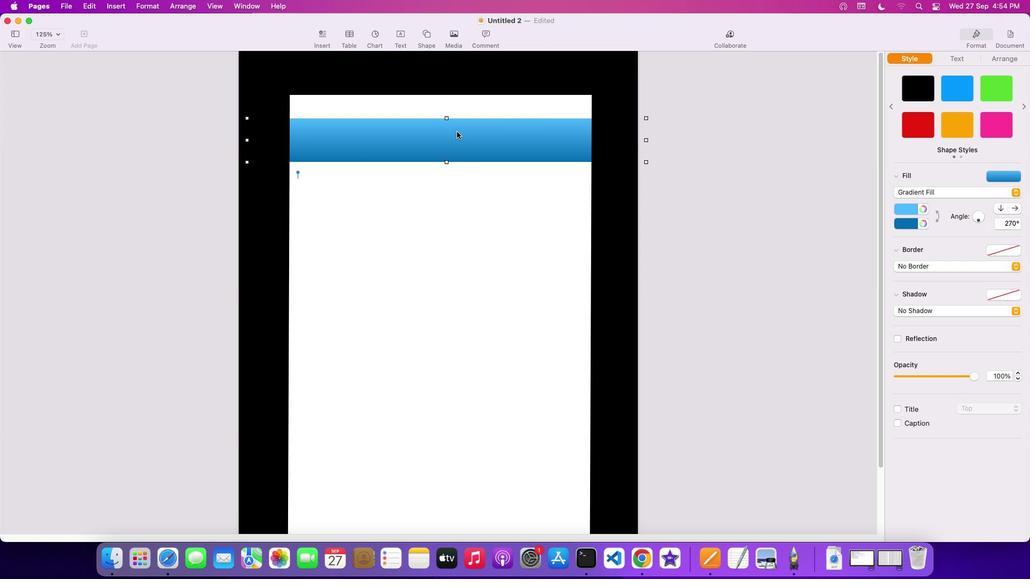 
Action: Mouse moved to (456, 137)
Screenshot: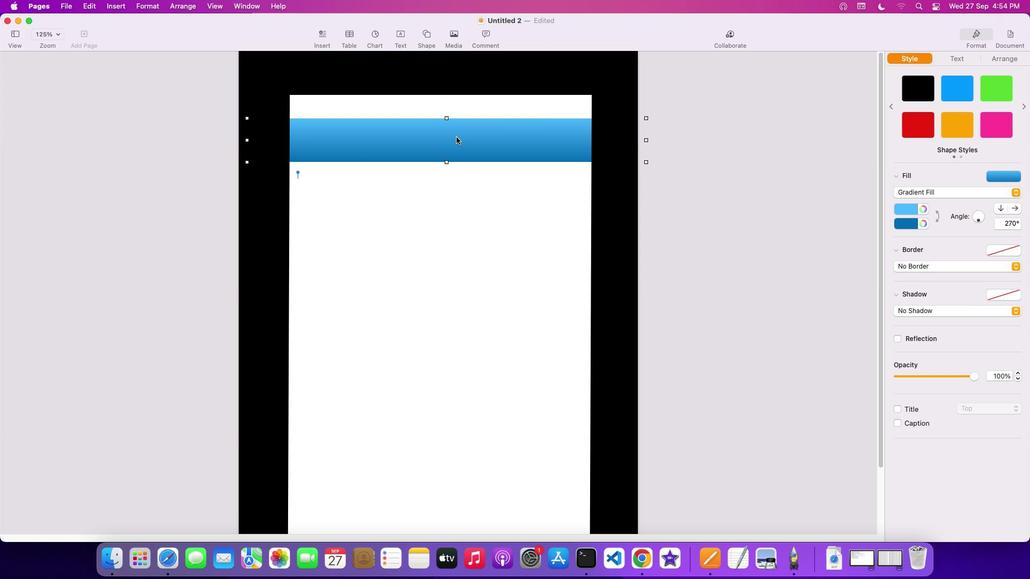 
Action: Key pressed Key.backspace
Screenshot: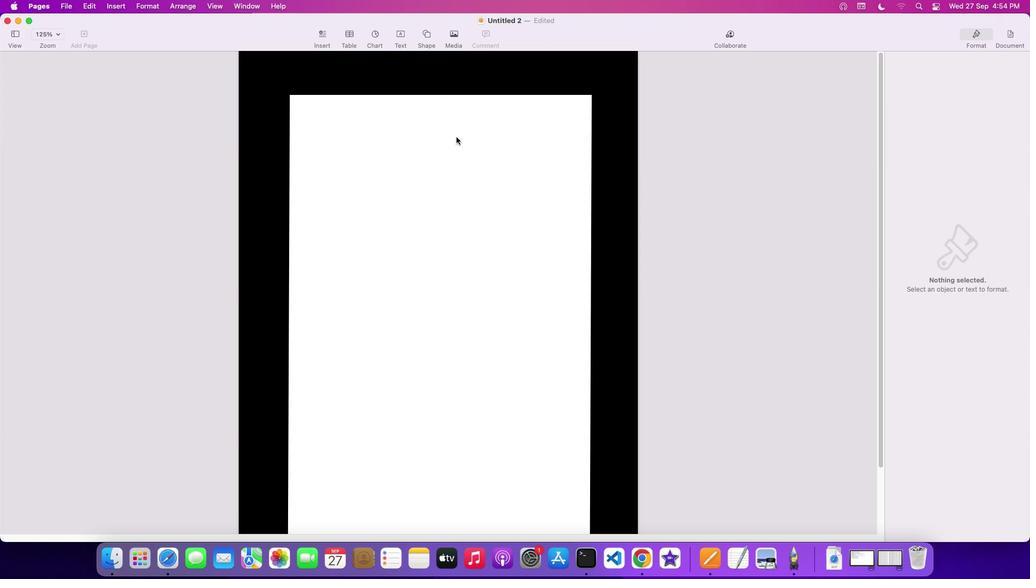 
Action: Mouse moved to (395, 71)
Screenshot: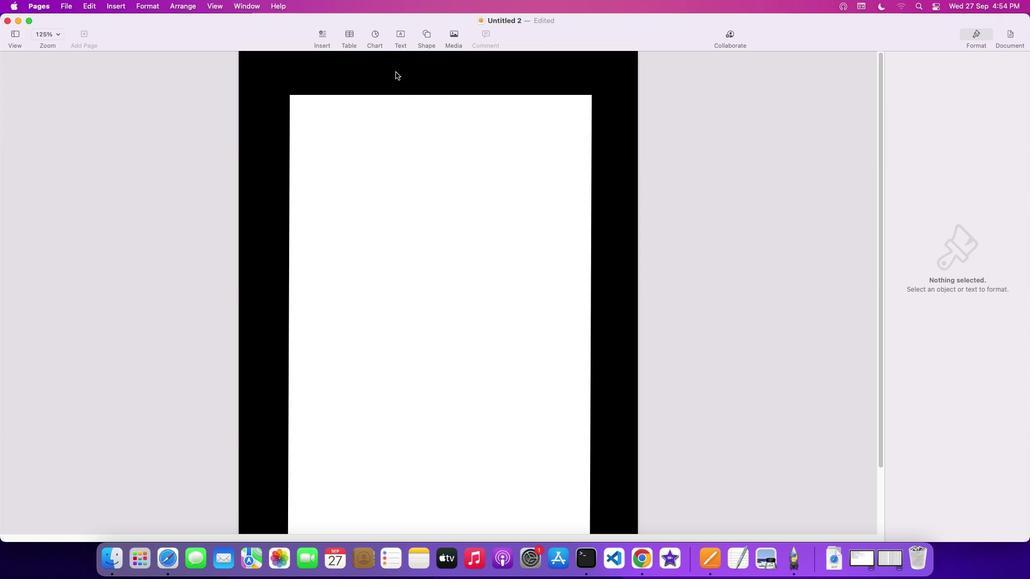 
Action: Mouse pressed left at (395, 71)
Screenshot: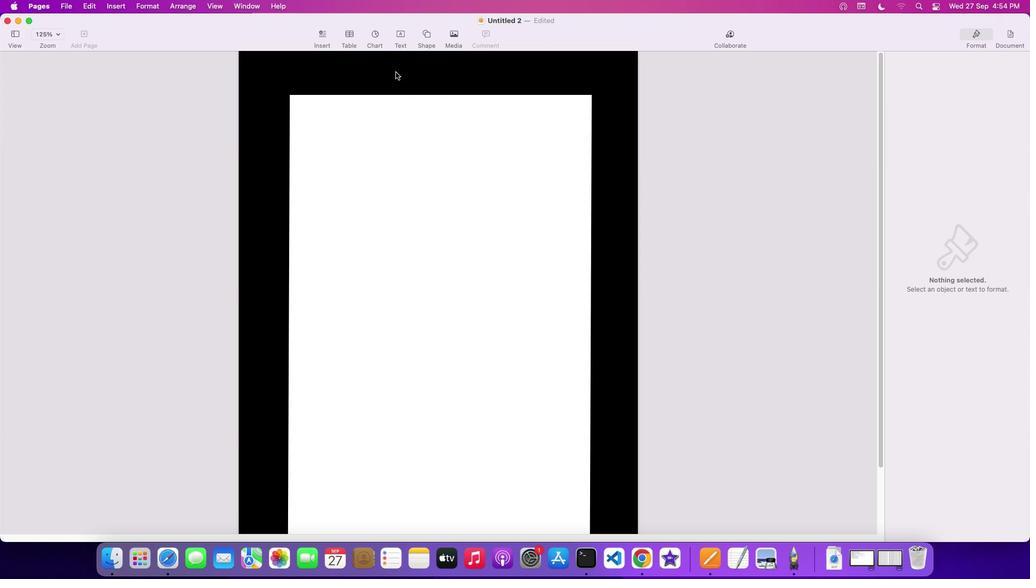 
Action: Mouse moved to (395, 71)
Screenshot: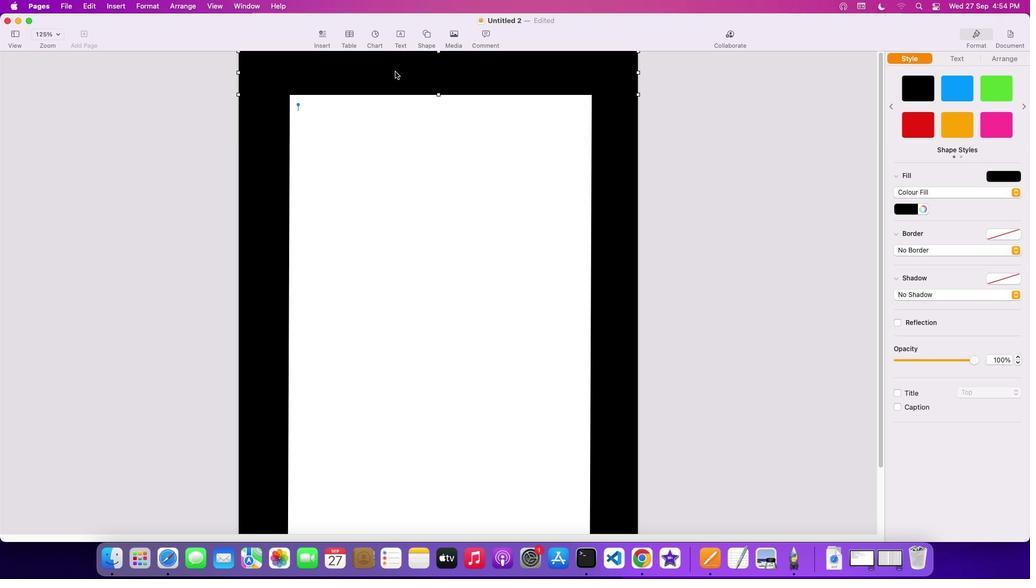 
Action: Mouse pressed left at (395, 71)
Screenshot: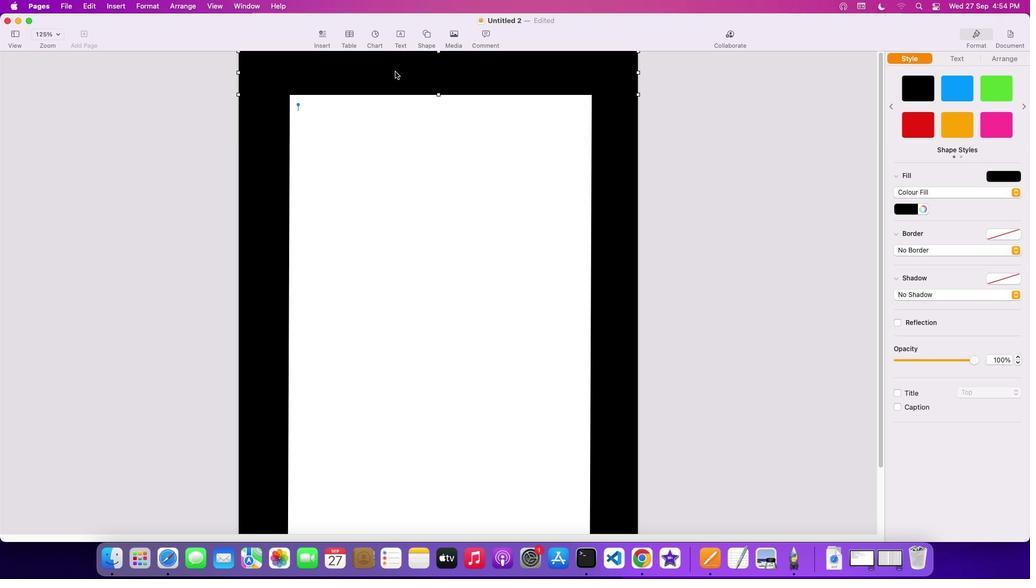 
Action: Mouse moved to (337, 75)
Screenshot: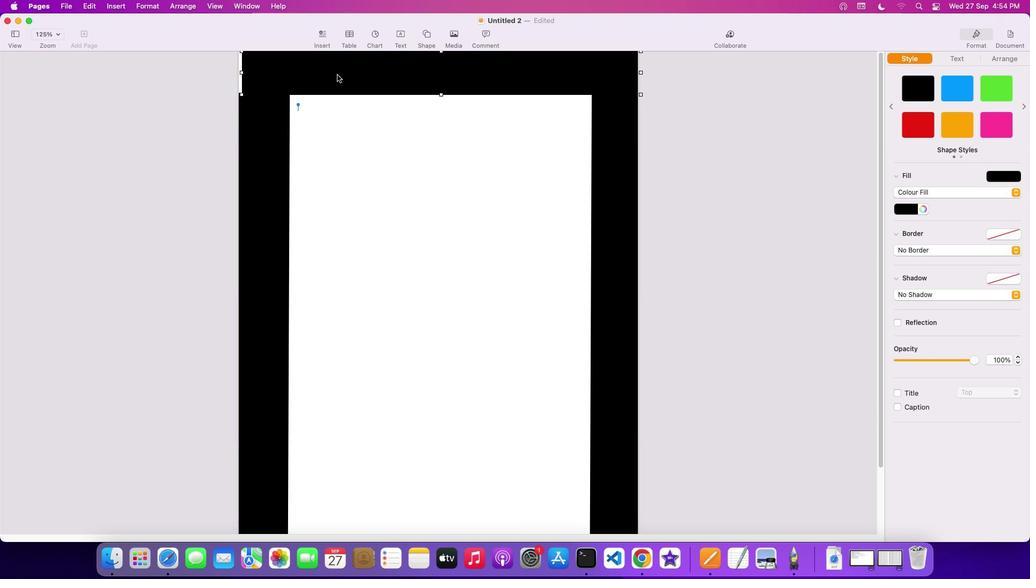 
Action: Mouse pressed left at (337, 75)
Screenshot: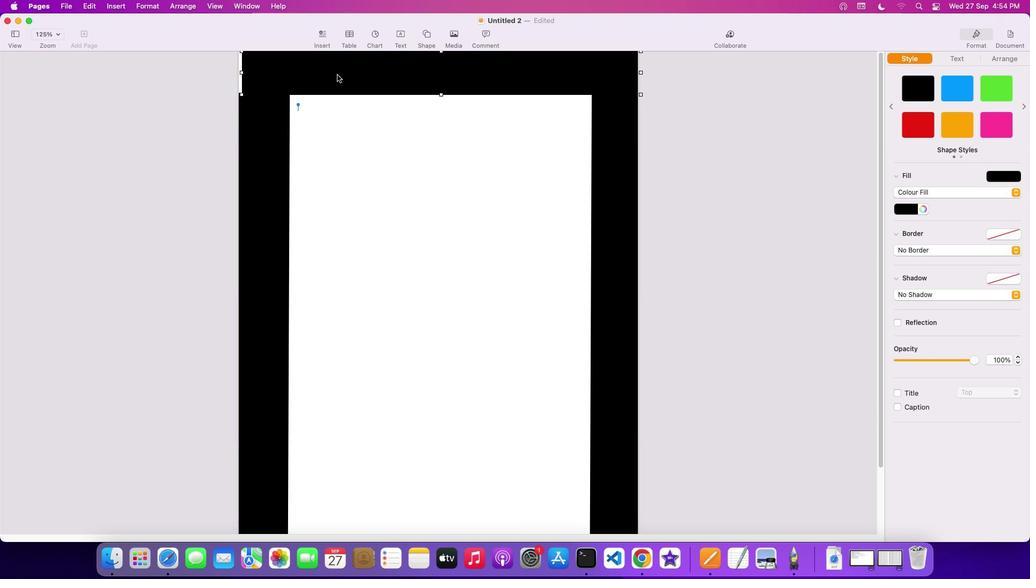 
Action: Mouse moved to (242, 71)
Screenshot: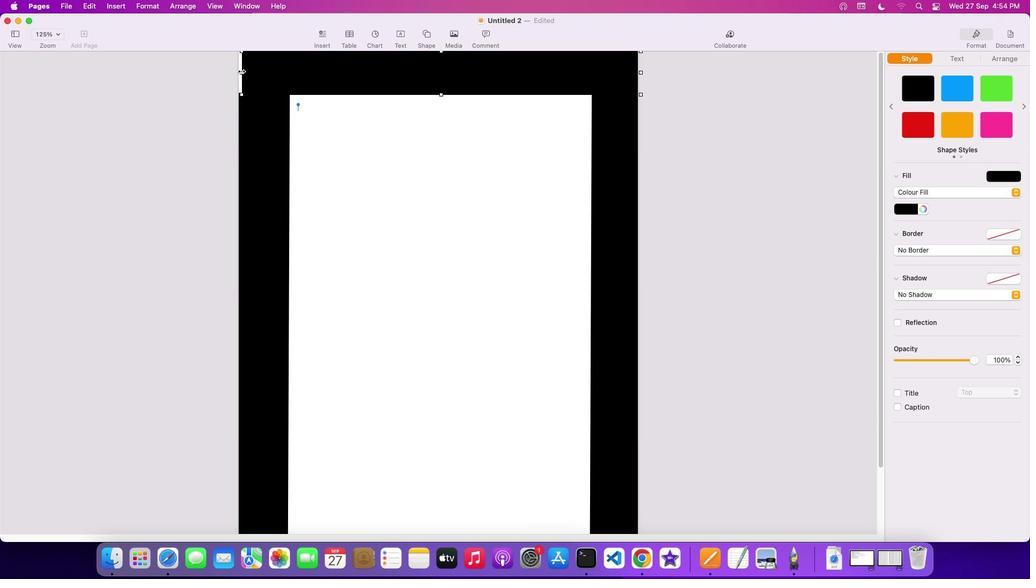 
Action: Mouse pressed left at (242, 71)
Screenshot: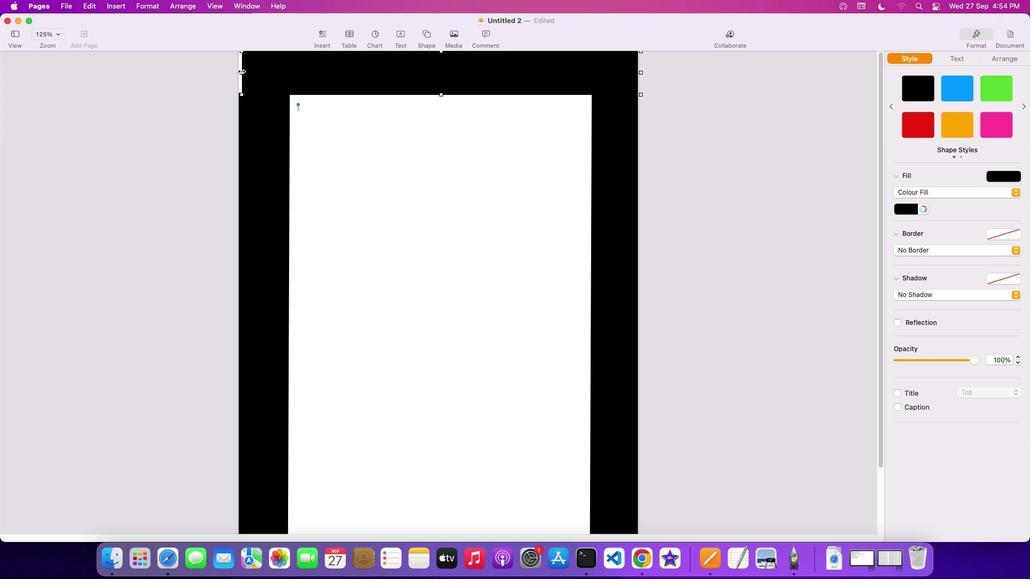 
Action: Mouse moved to (1013, 194)
Screenshot: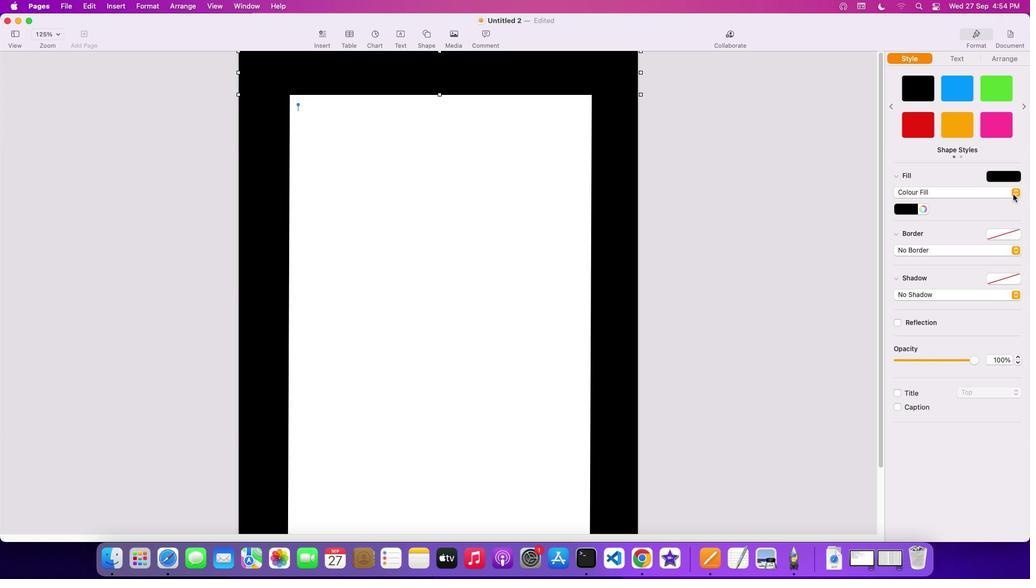 
Action: Mouse pressed left at (1013, 194)
Screenshot: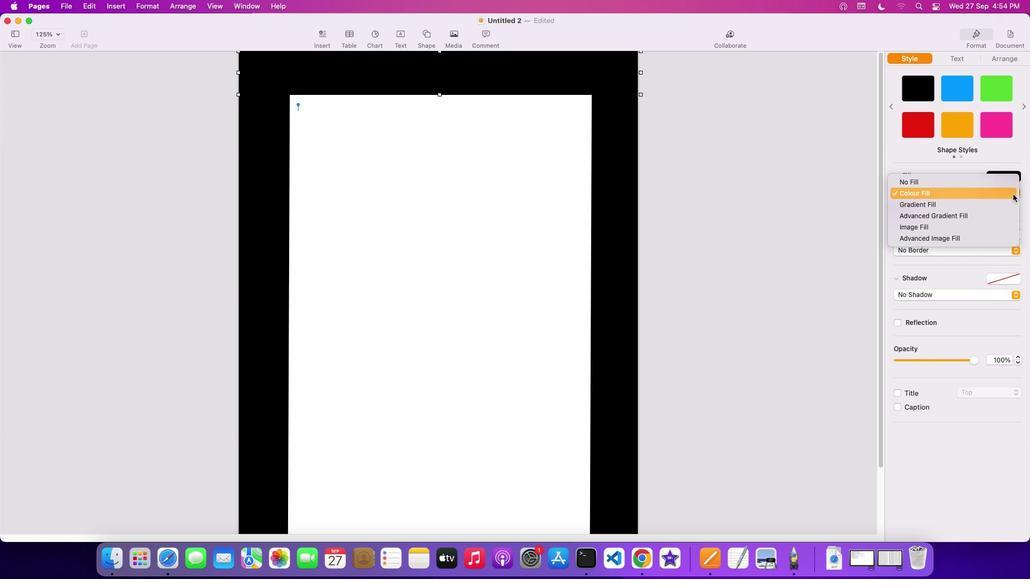 
Action: Mouse moved to (977, 202)
Screenshot: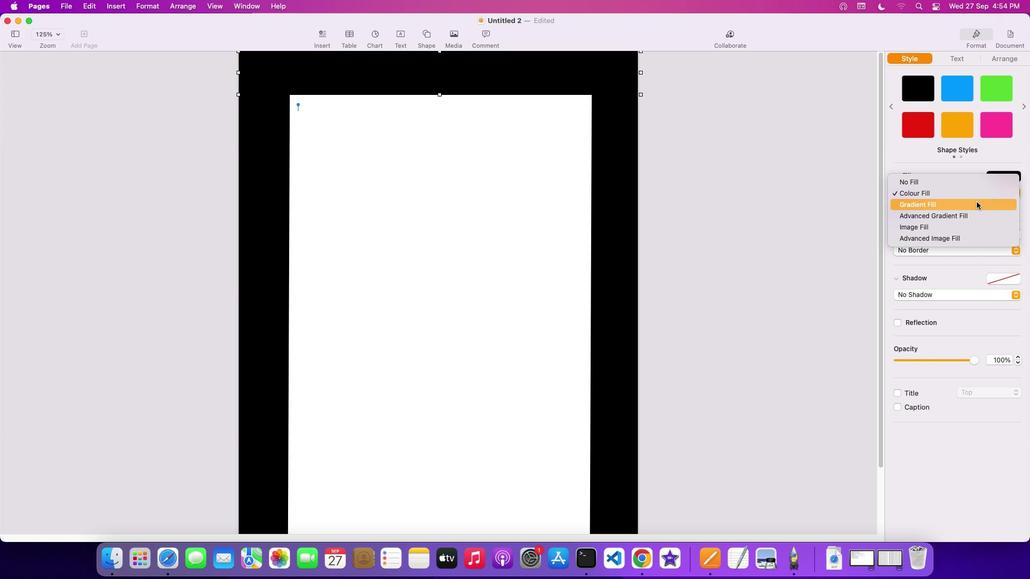 
Action: Mouse pressed left at (977, 202)
Screenshot: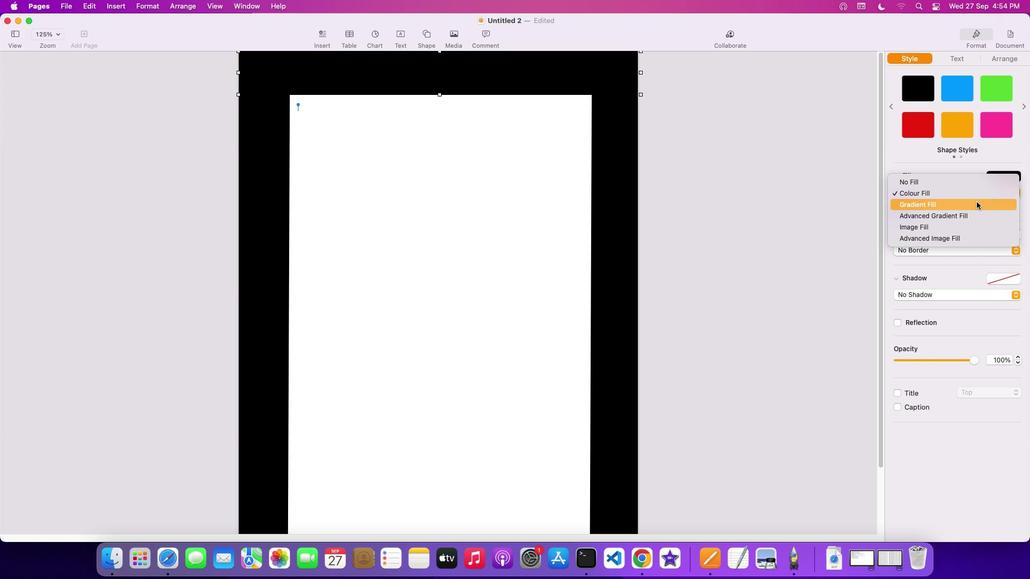 
Action: Mouse moved to (913, 211)
Screenshot: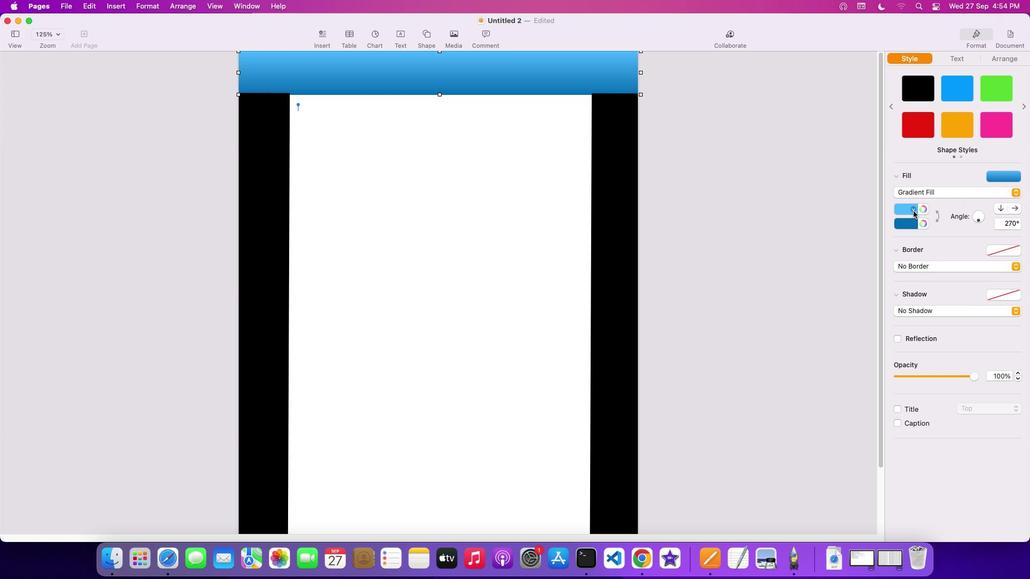 
Action: Mouse pressed left at (913, 211)
Screenshot: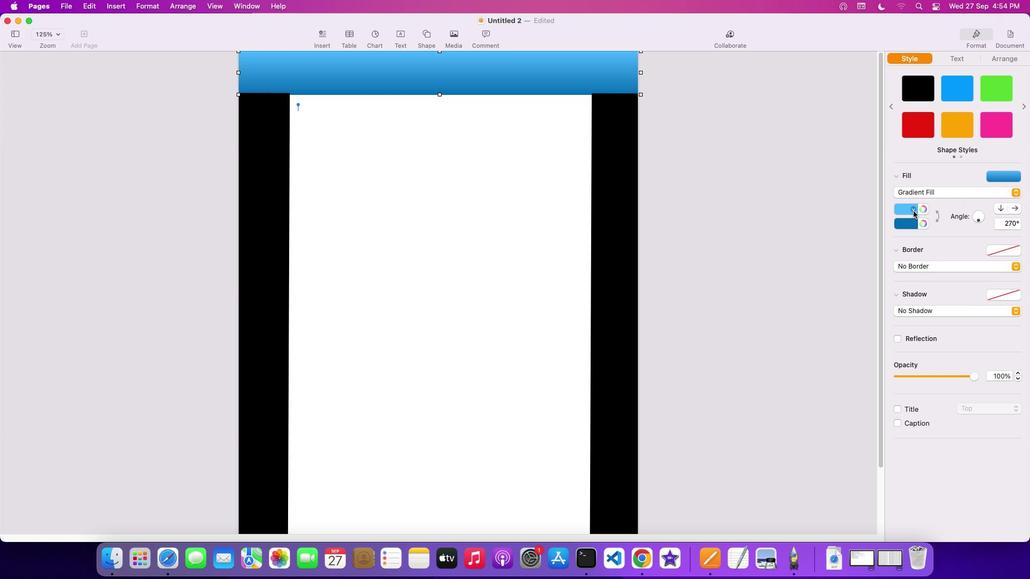 
Action: Mouse moved to (858, 260)
Screenshot: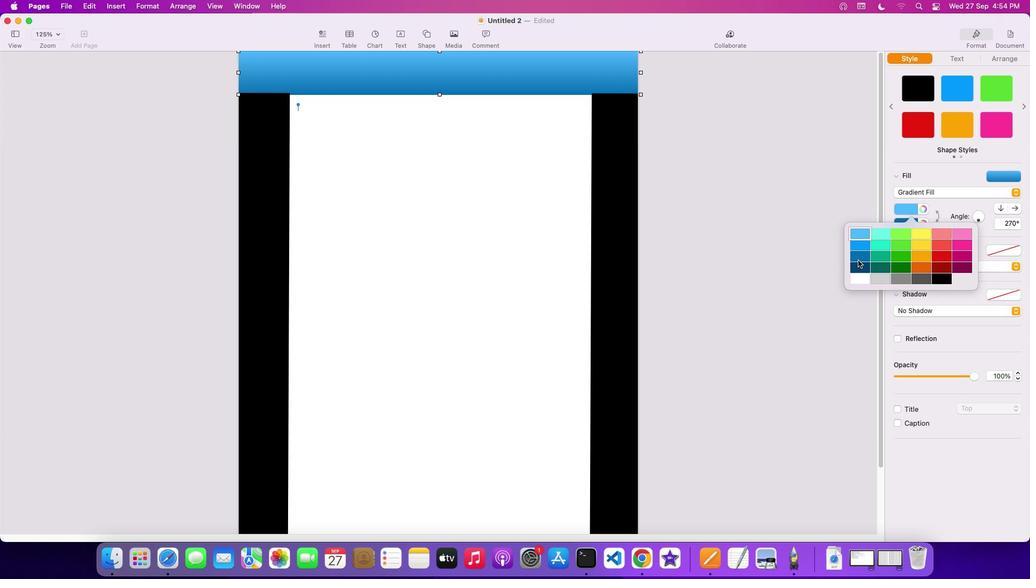 
Action: Mouse pressed left at (858, 260)
Screenshot: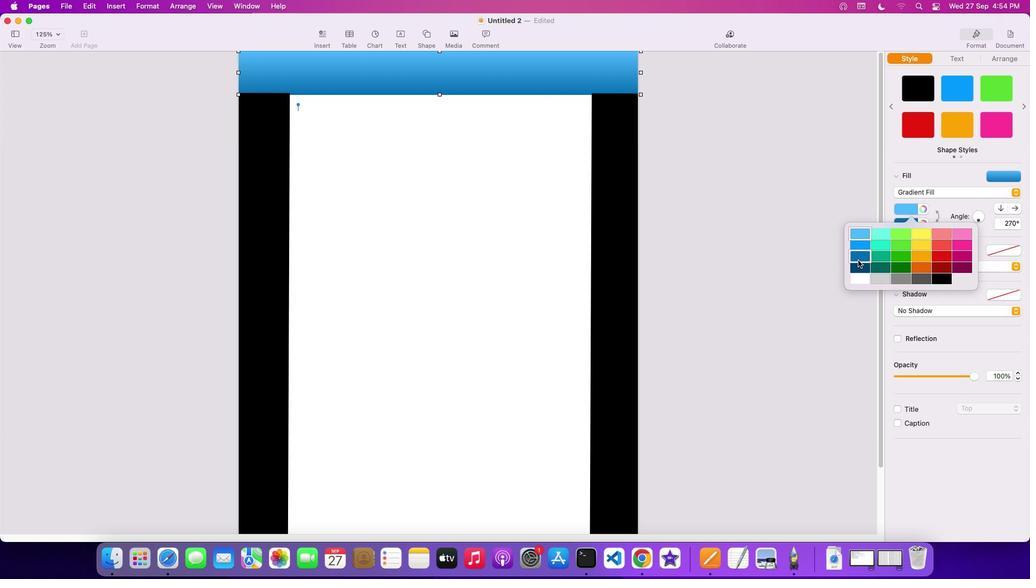 
Action: Mouse moved to (915, 211)
Screenshot: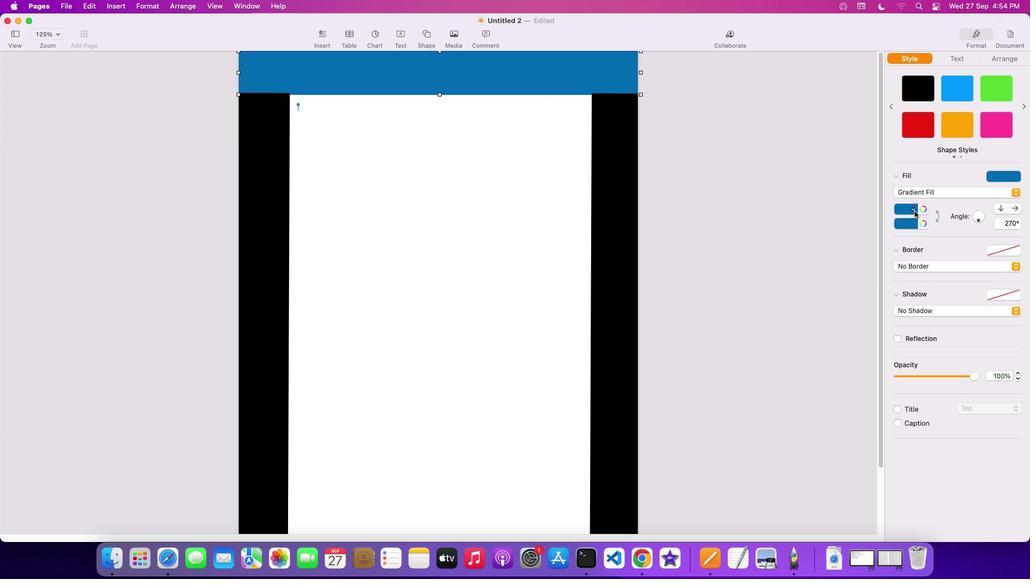 
Action: Mouse pressed left at (915, 211)
Screenshot: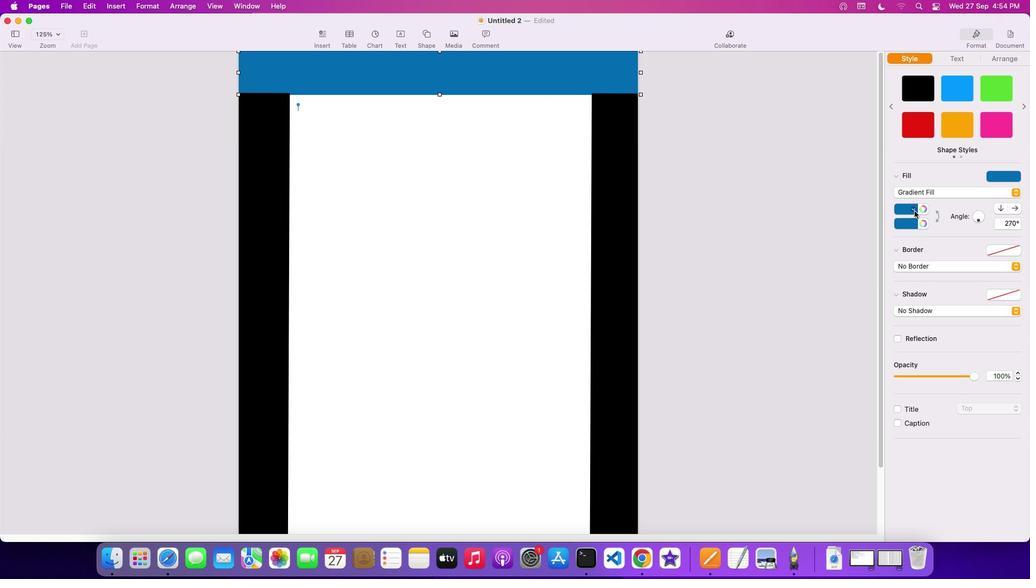 
Action: Mouse moved to (918, 267)
Screenshot: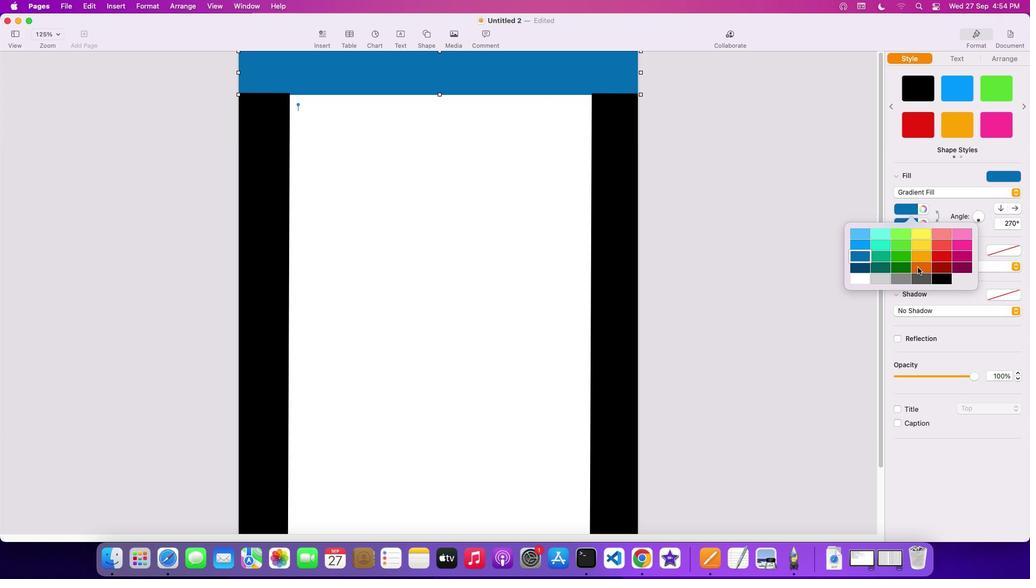 
Action: Mouse pressed left at (918, 267)
Screenshot: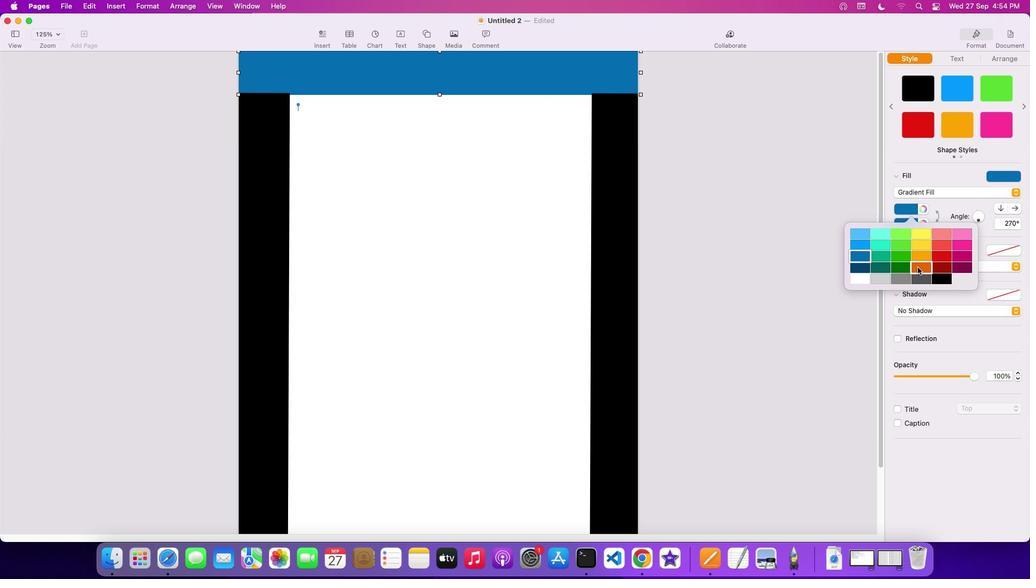 
Action: Mouse moved to (912, 224)
Screenshot: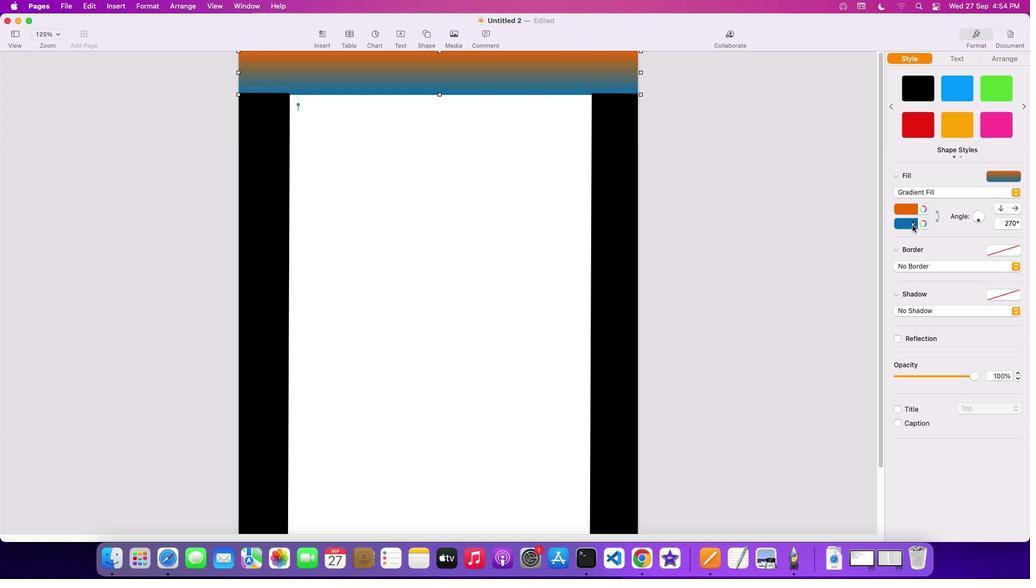 
Action: Mouse pressed left at (912, 224)
Screenshot: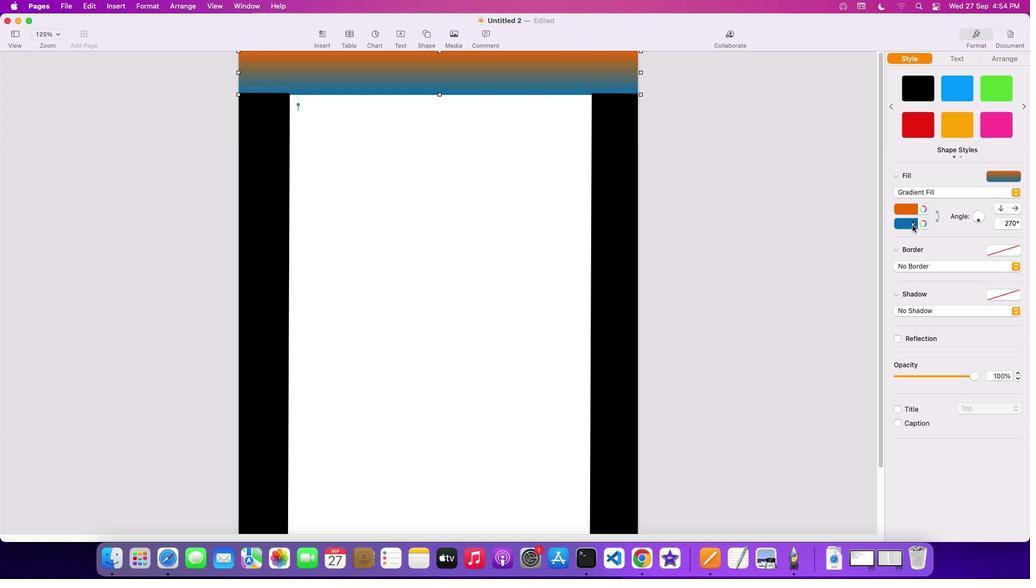 
Action: Mouse moved to (919, 248)
Screenshot: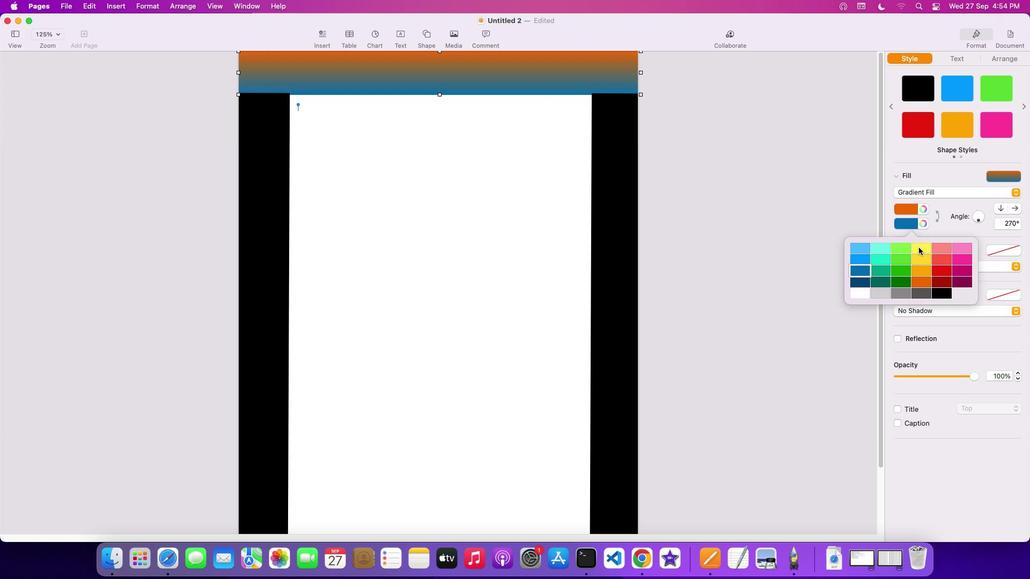 
Action: Mouse pressed left at (919, 248)
Screenshot: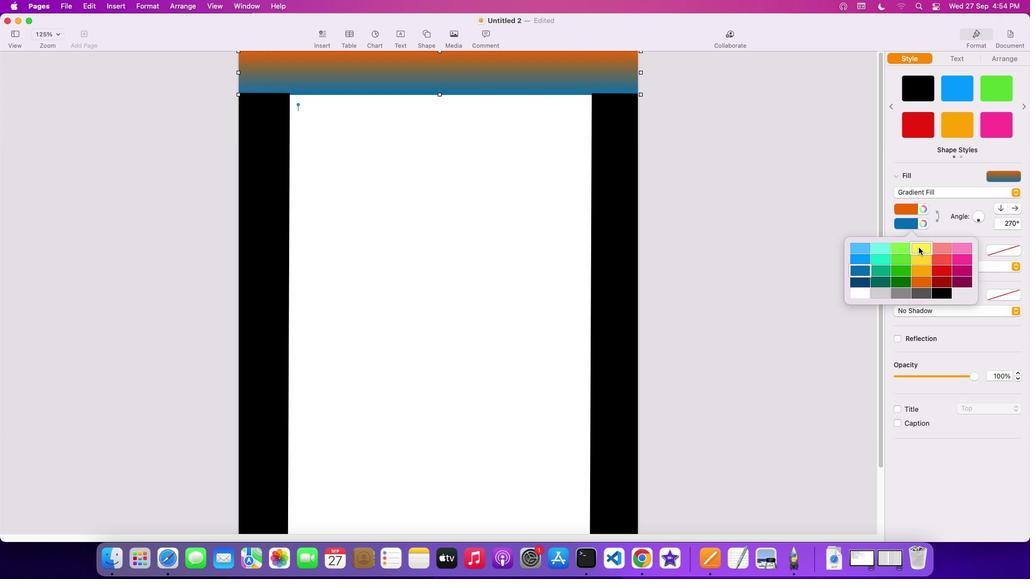 
Action: Mouse moved to (973, 378)
Screenshot: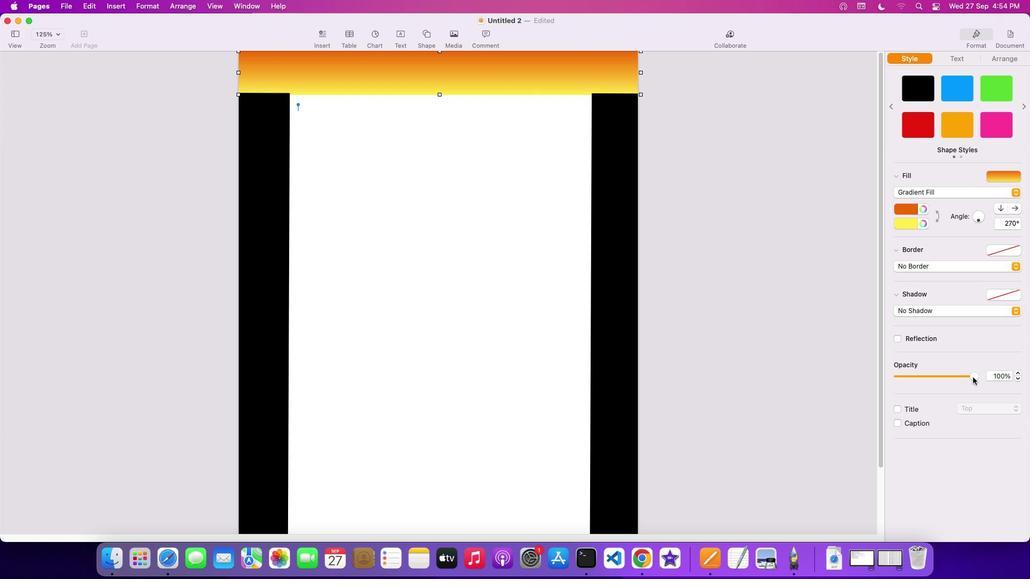 
Action: Mouse pressed left at (973, 378)
Screenshot: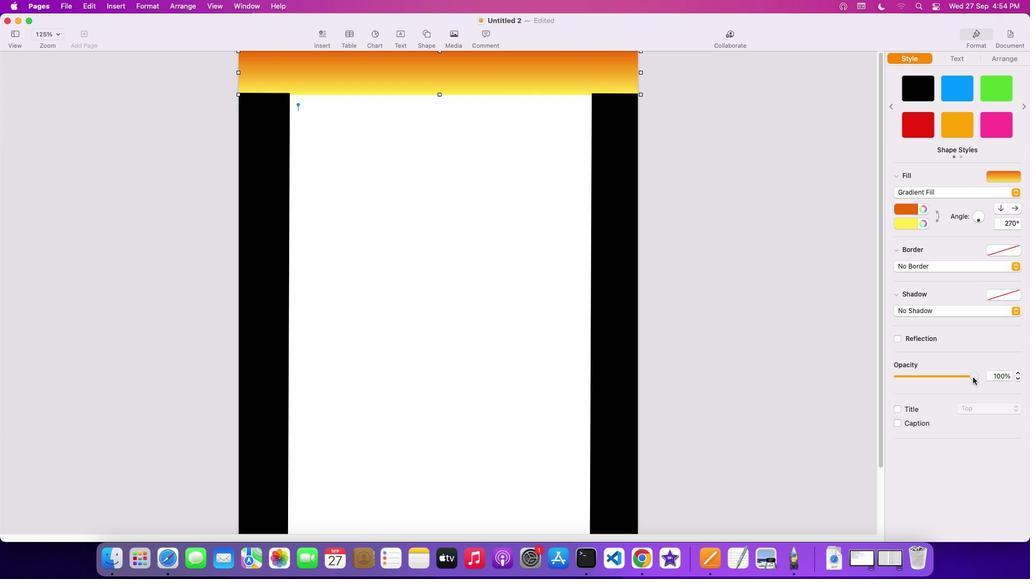 
Action: Mouse moved to (606, 223)
Screenshot: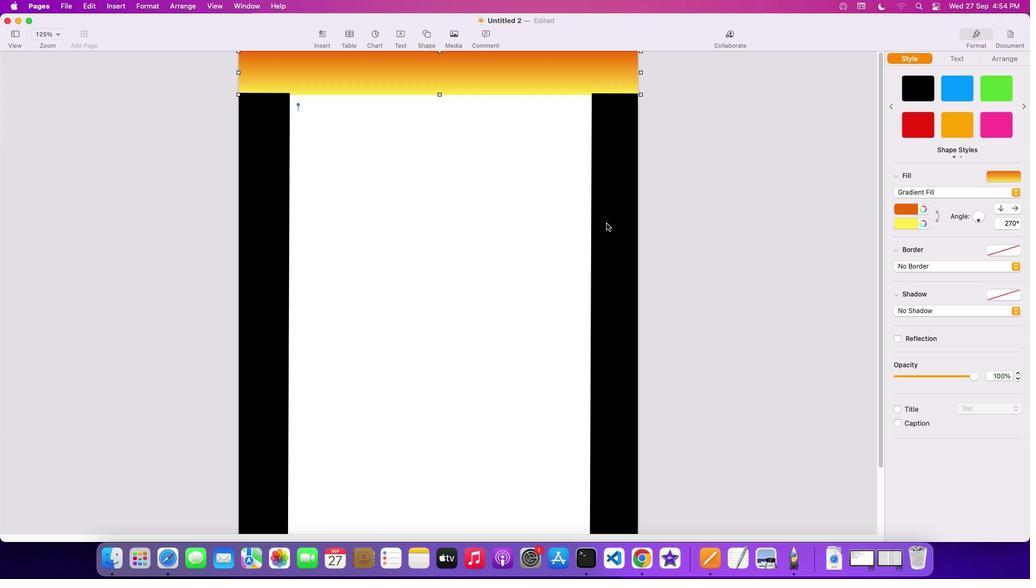 
Action: Mouse pressed left at (606, 223)
Screenshot: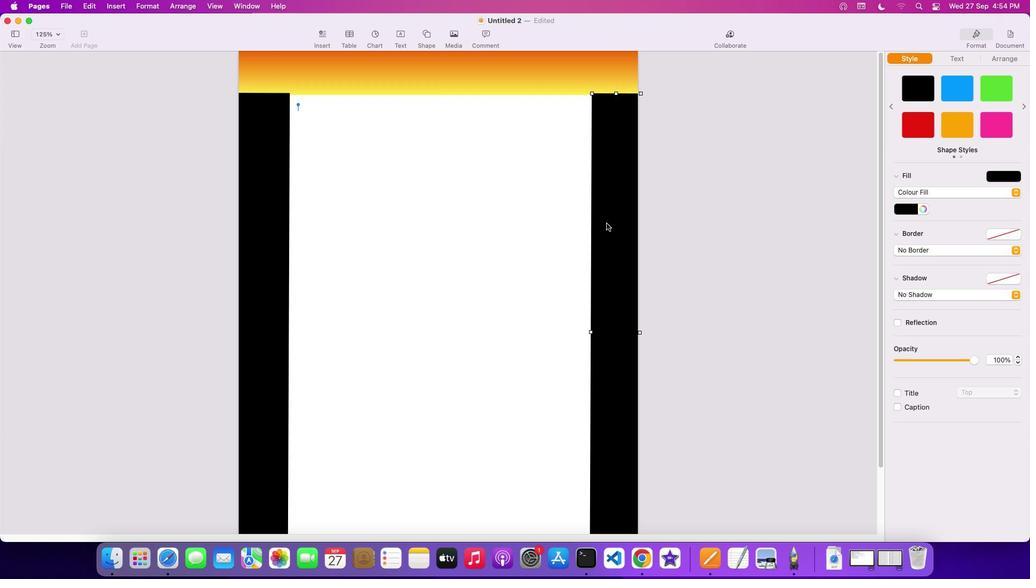 
Action: Mouse moved to (1017, 194)
Screenshot: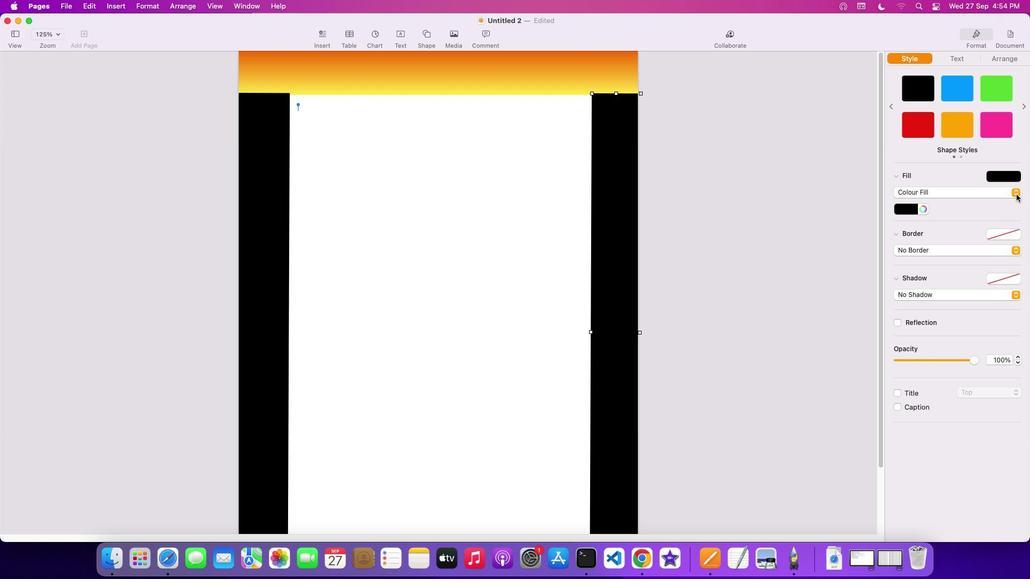 
Action: Mouse pressed left at (1017, 194)
Screenshot: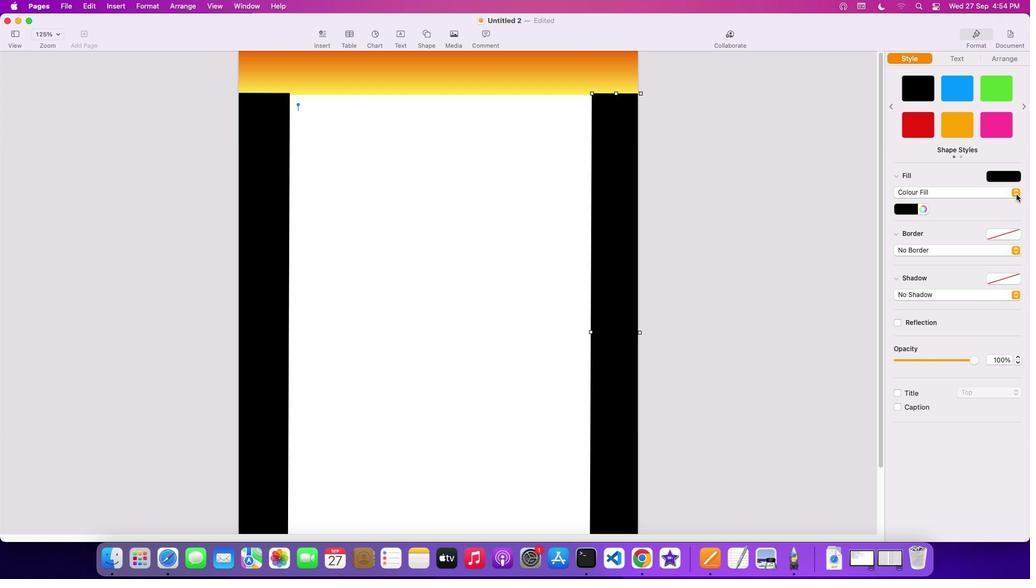 
Action: Mouse moved to (1009, 204)
Screenshot: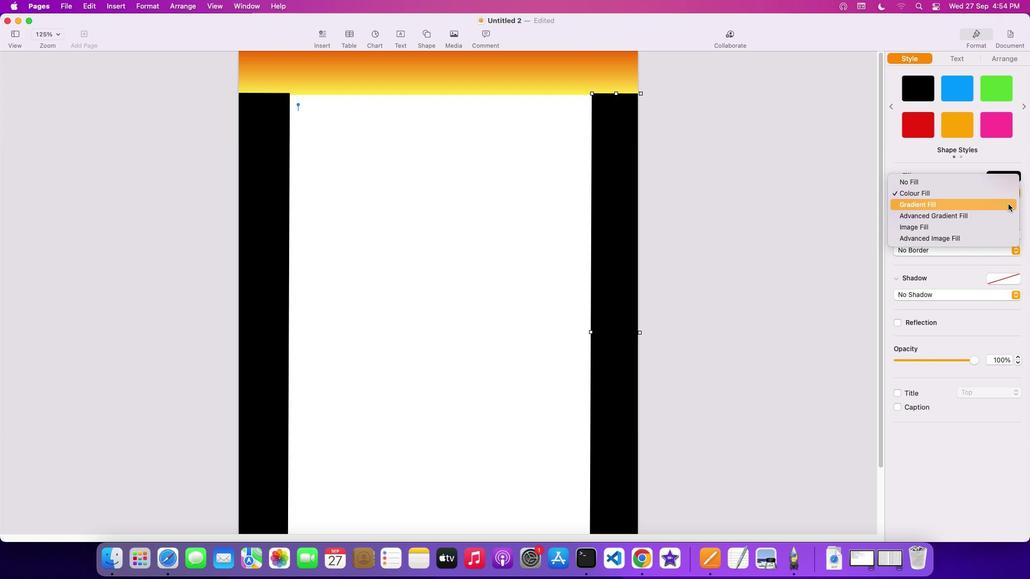 
Action: Mouse pressed left at (1009, 204)
Screenshot: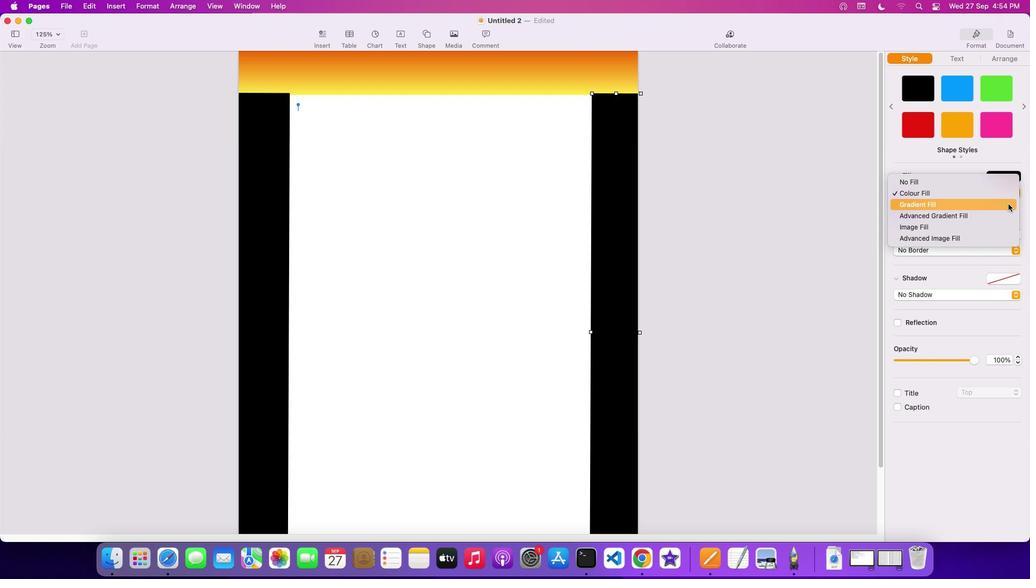 
Action: Mouse moved to (264, 251)
Screenshot: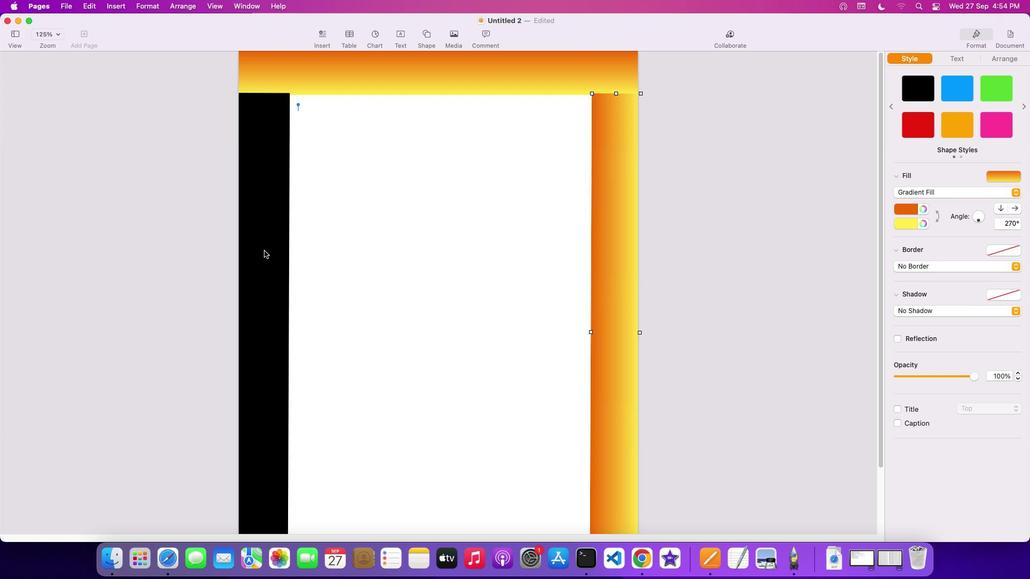 
Action: Mouse pressed left at (264, 251)
Screenshot: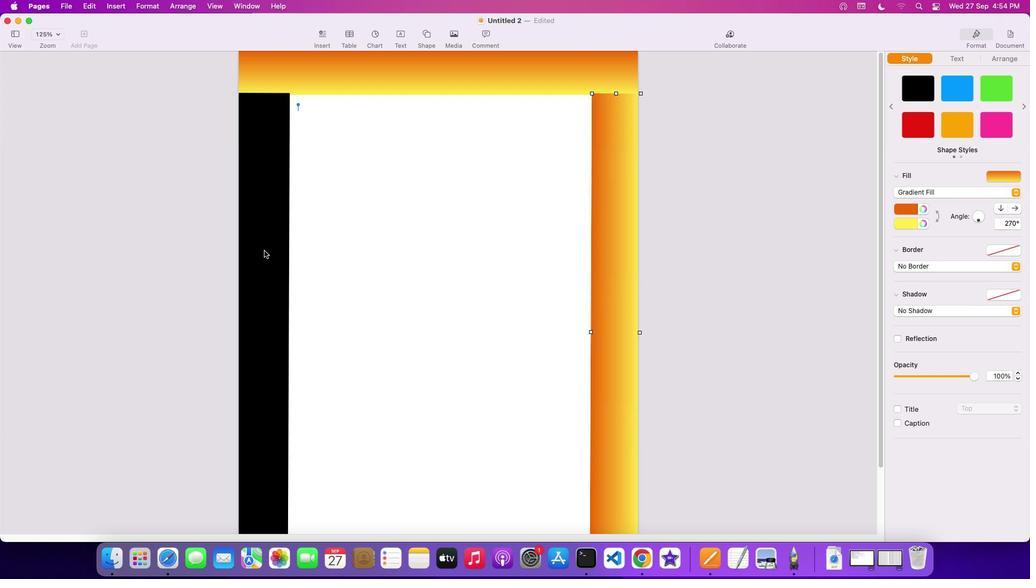 
Action: Mouse moved to (1015, 195)
Screenshot: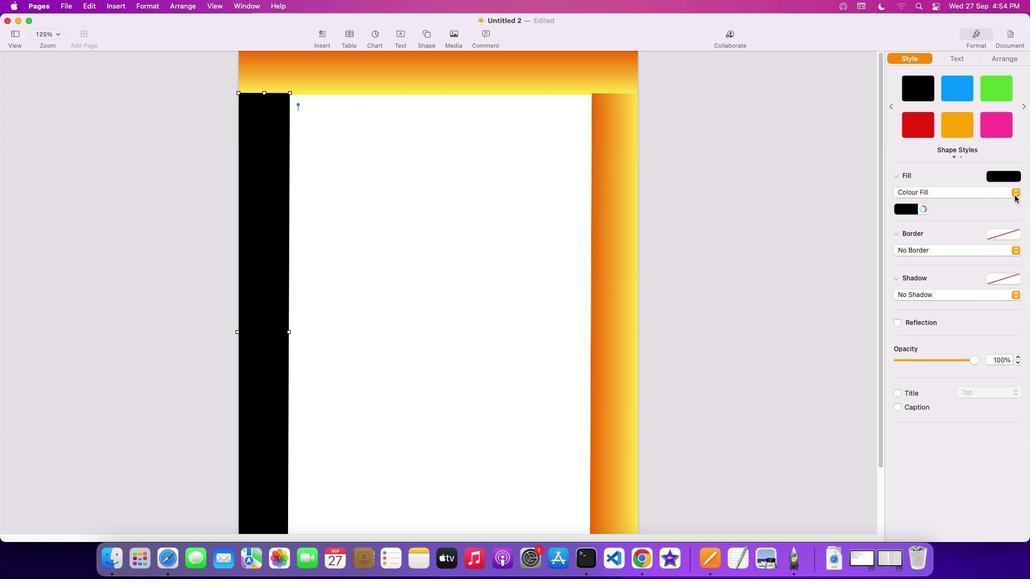
Action: Mouse pressed left at (1015, 195)
Screenshot: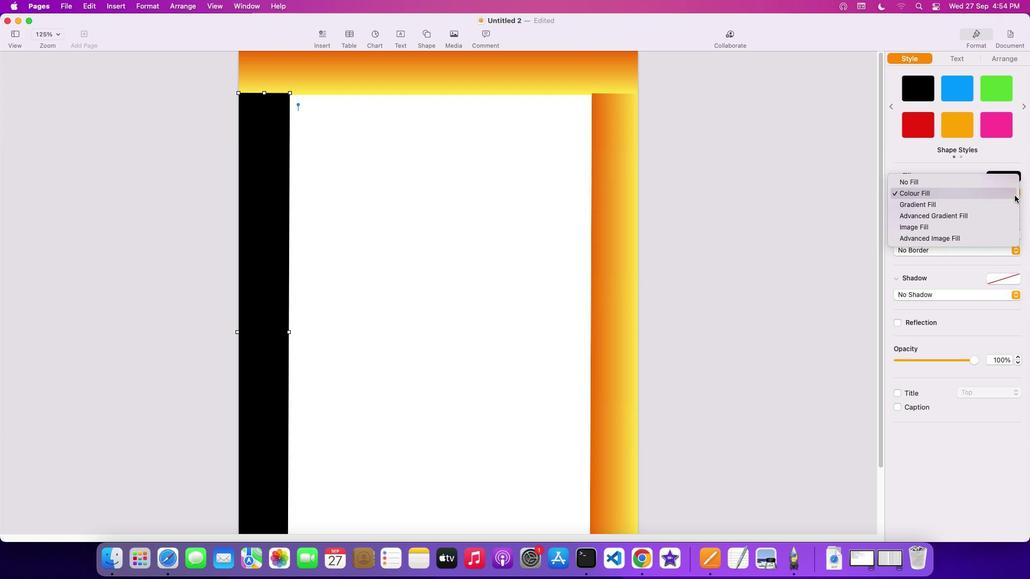 
Action: Mouse moved to (999, 205)
Screenshot: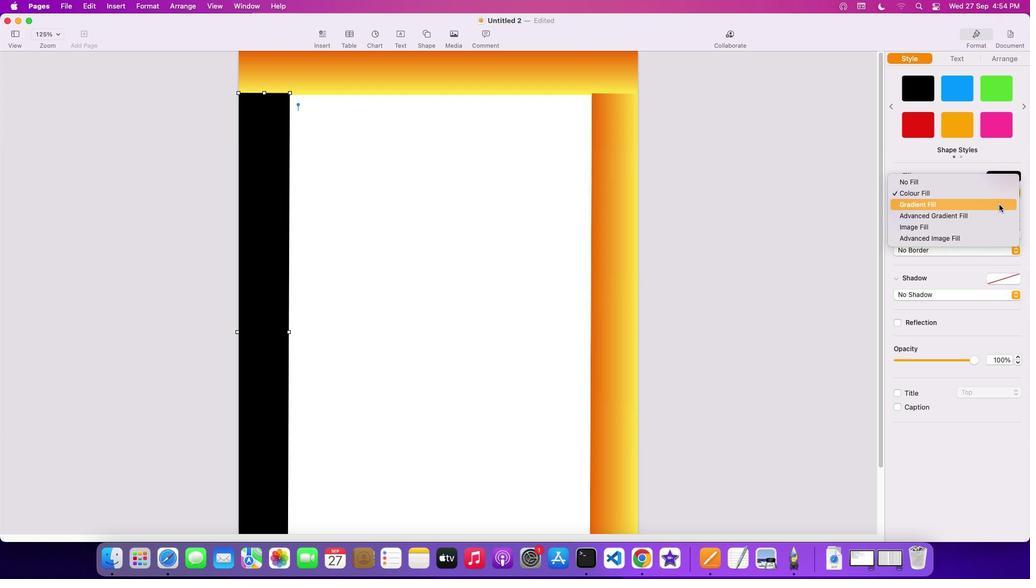 
Action: Mouse pressed left at (999, 205)
Screenshot: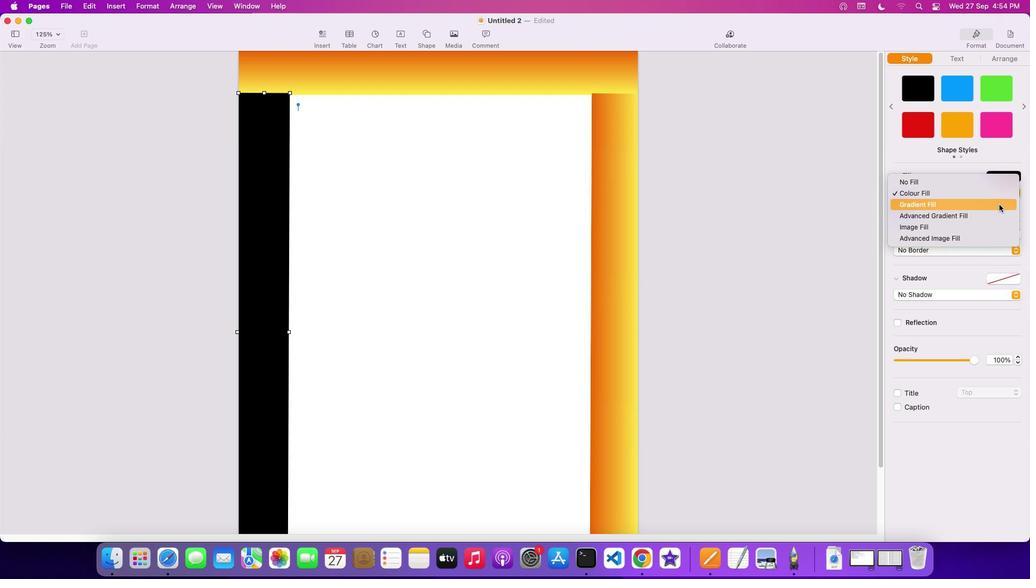 
Action: Mouse moved to (558, 222)
Screenshot: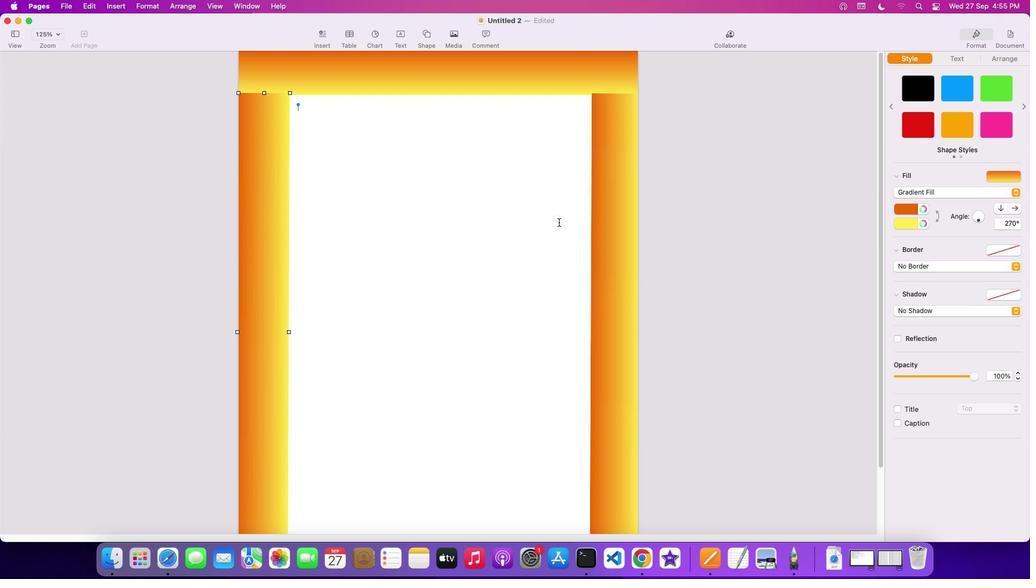 
Action: Mouse scrolled (558, 222) with delta (0, 0)
Screenshot: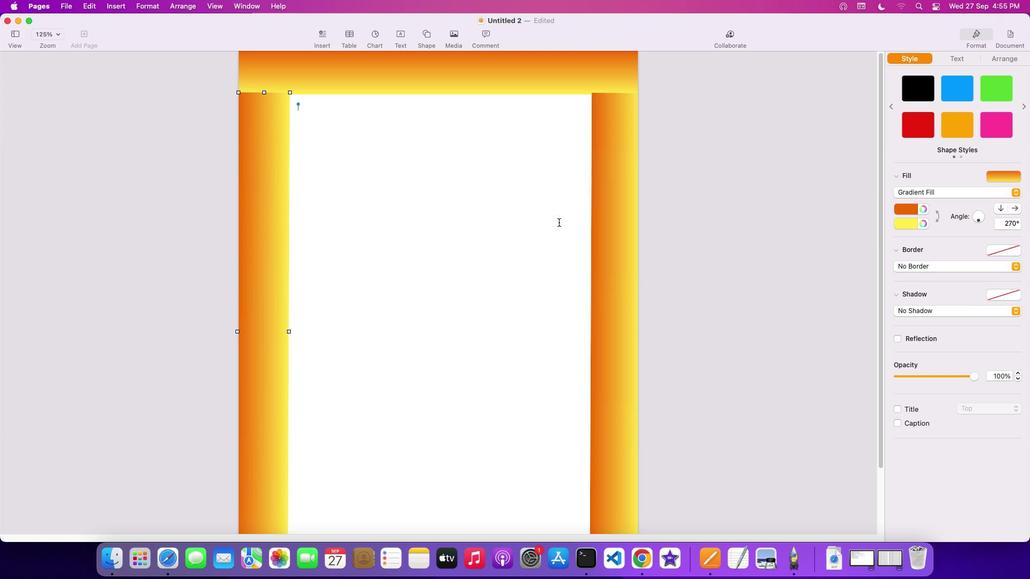 
Action: Mouse scrolled (558, 222) with delta (0, 0)
Screenshot: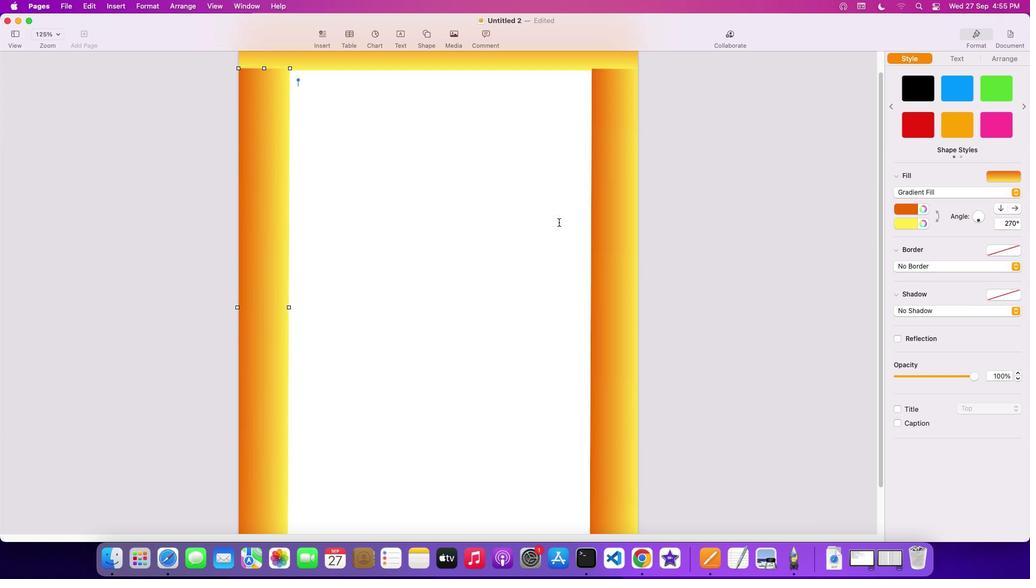 
Action: Mouse scrolled (558, 222) with delta (0, -1)
Screenshot: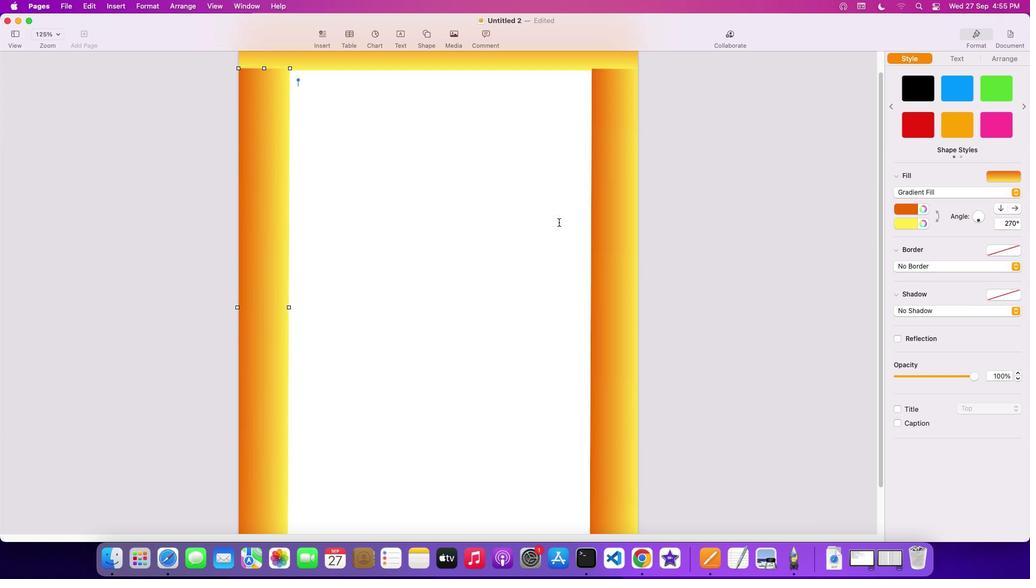 
Action: Mouse scrolled (558, 222) with delta (0, -2)
Screenshot: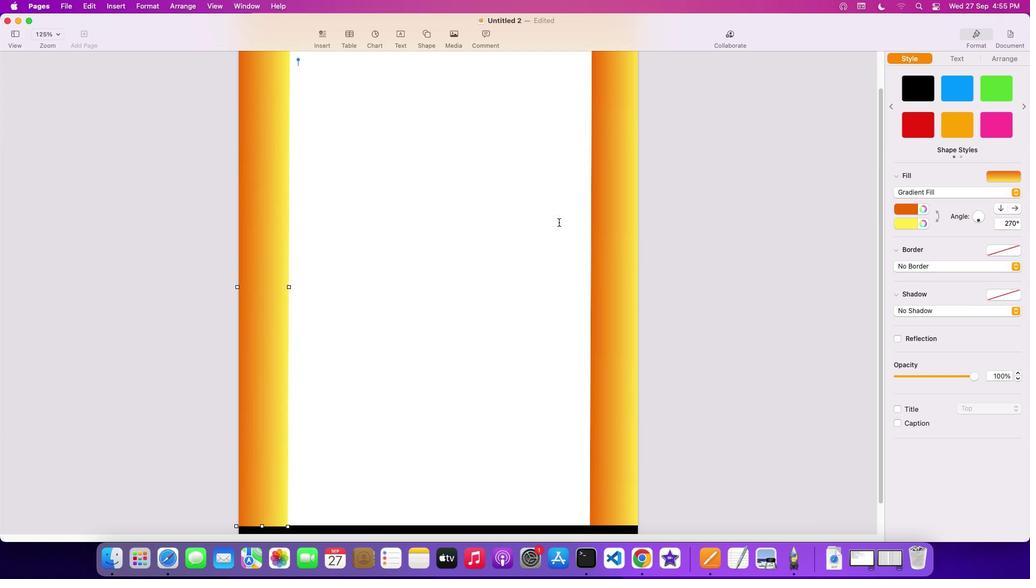 
Action: Mouse scrolled (558, 222) with delta (0, -2)
Screenshot: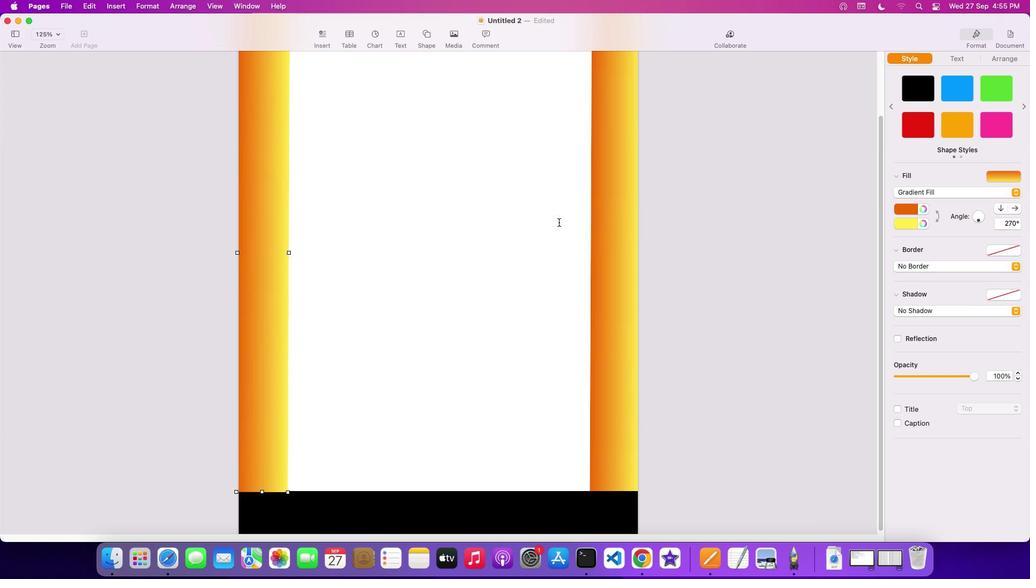 
Action: Mouse scrolled (558, 222) with delta (0, -2)
Screenshot: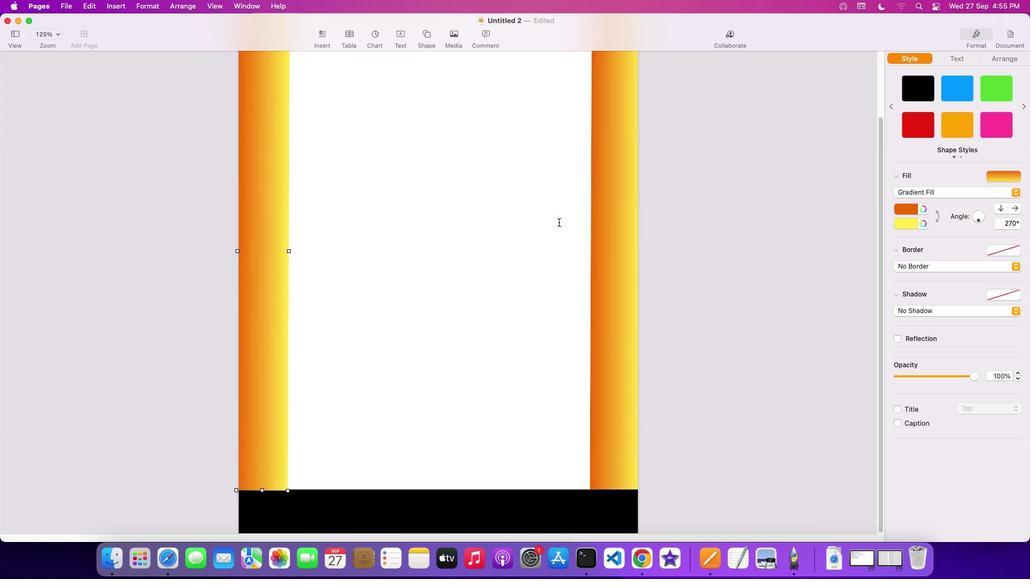 
Action: Mouse scrolled (558, 222) with delta (0, 0)
Screenshot: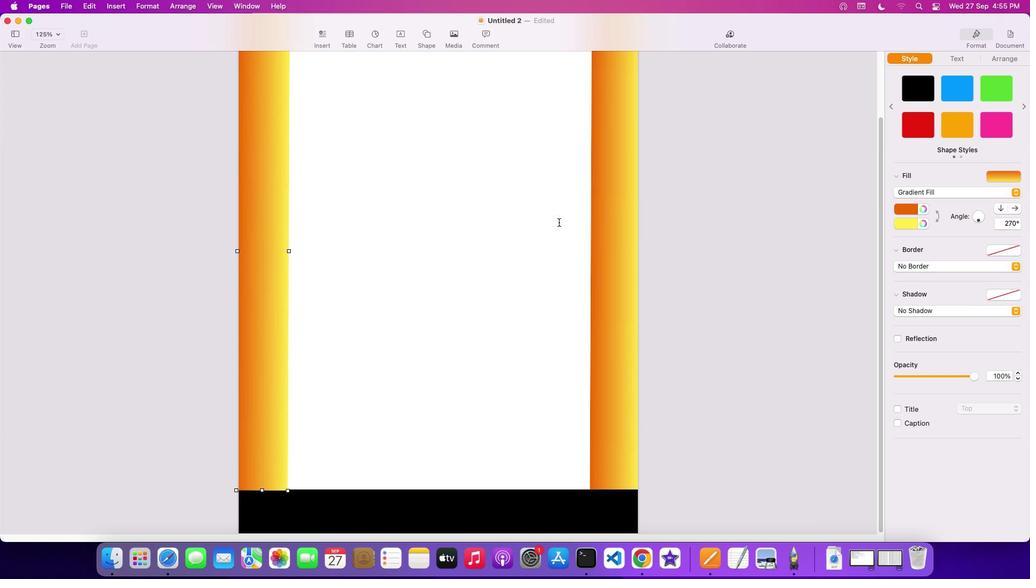 
Action: Mouse scrolled (558, 222) with delta (0, 0)
Screenshot: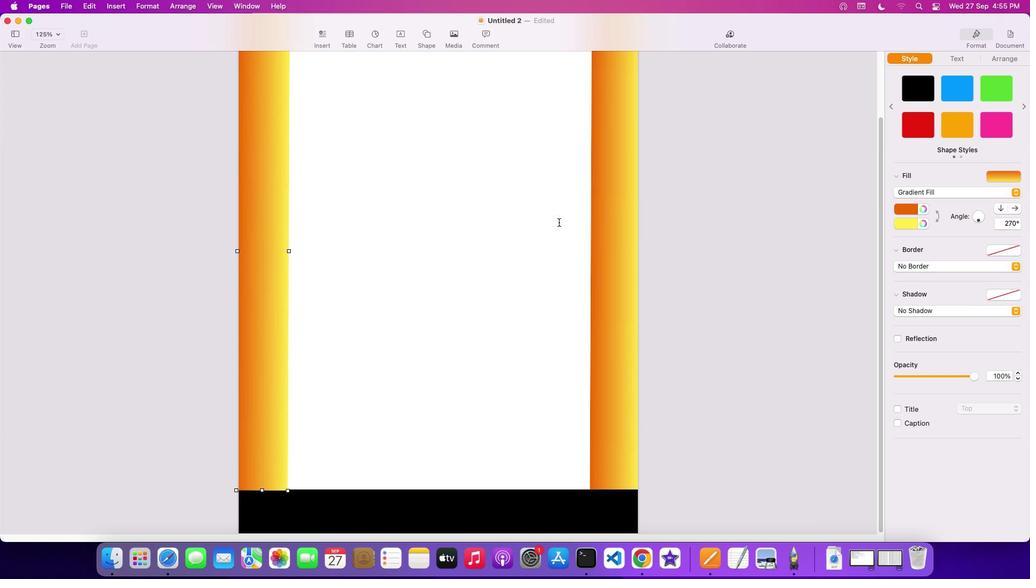 
Action: Mouse scrolled (558, 222) with delta (0, -1)
Screenshot: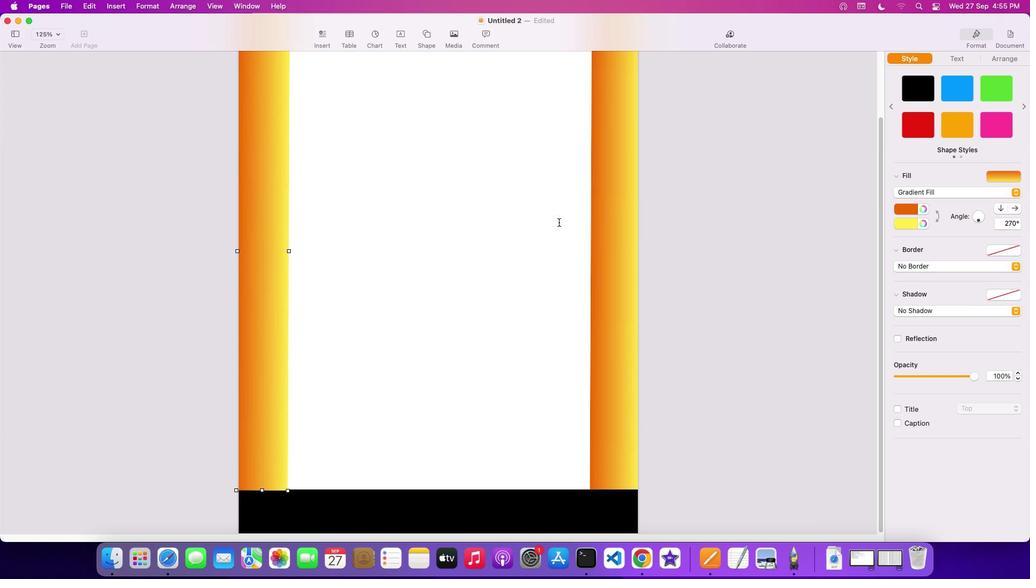 
Action: Mouse scrolled (558, 222) with delta (0, -2)
Screenshot: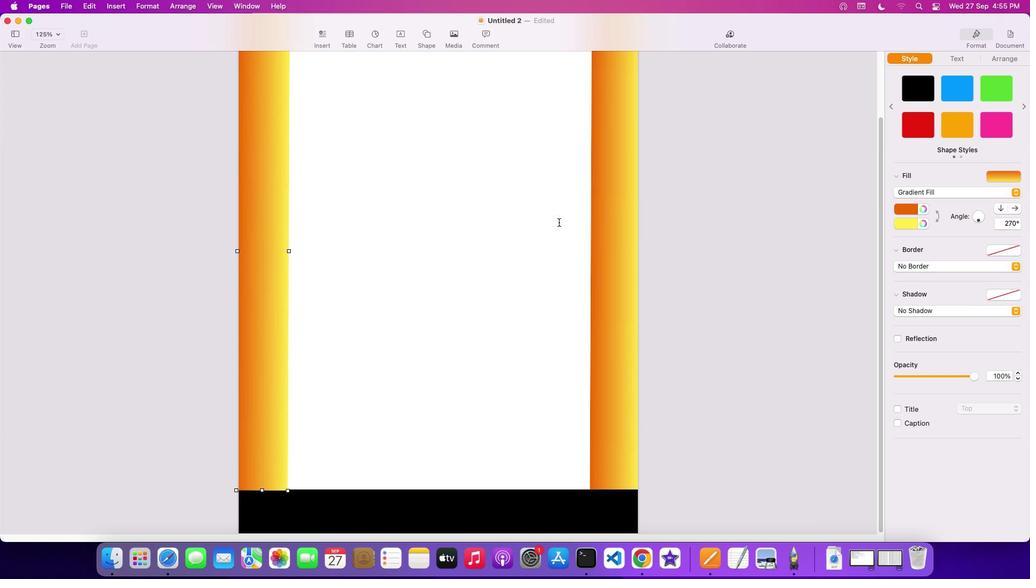 
Action: Mouse moved to (536, 505)
Screenshot: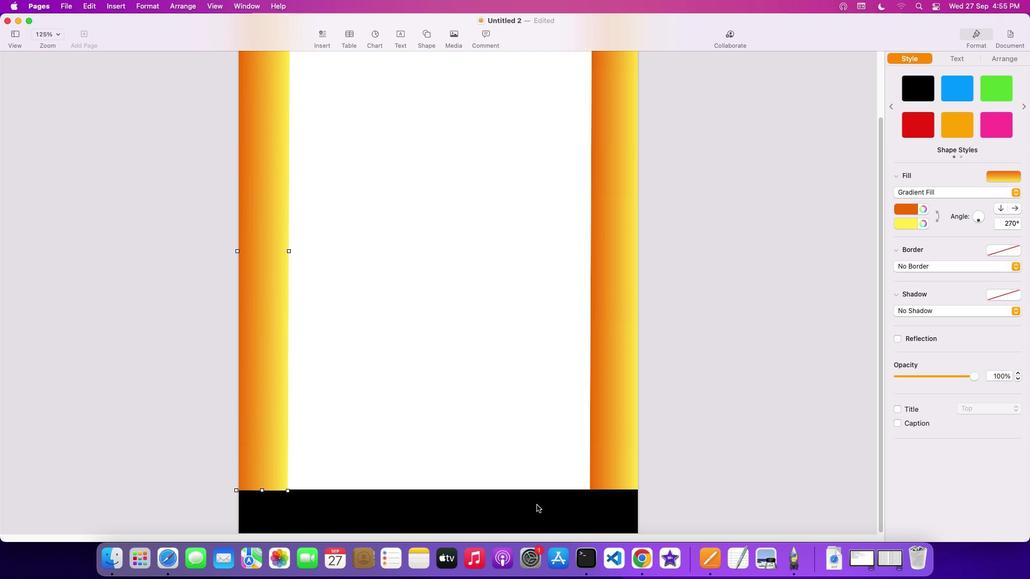 
Action: Mouse pressed left at (536, 505)
Screenshot: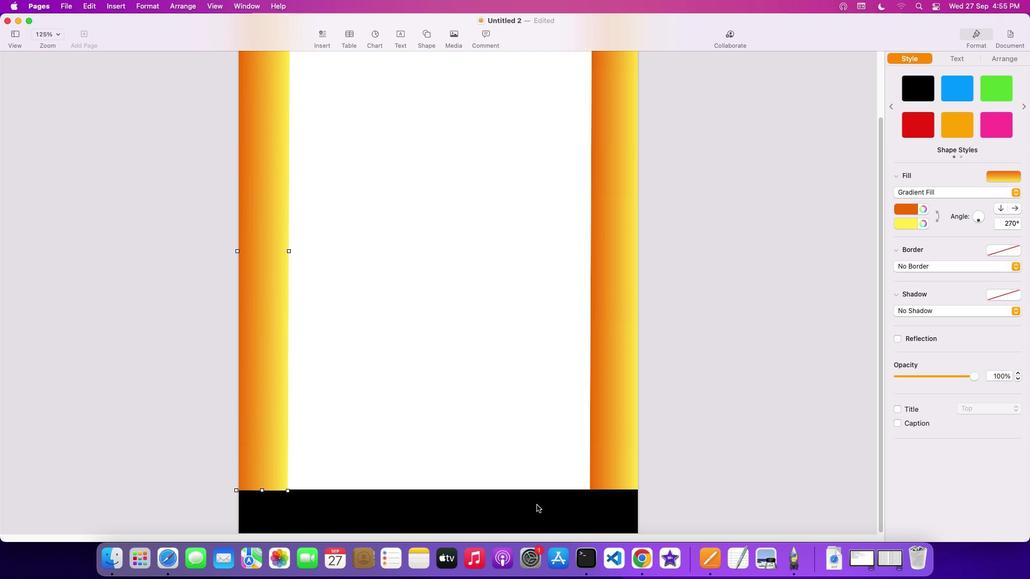 
Action: Mouse moved to (1020, 197)
Screenshot: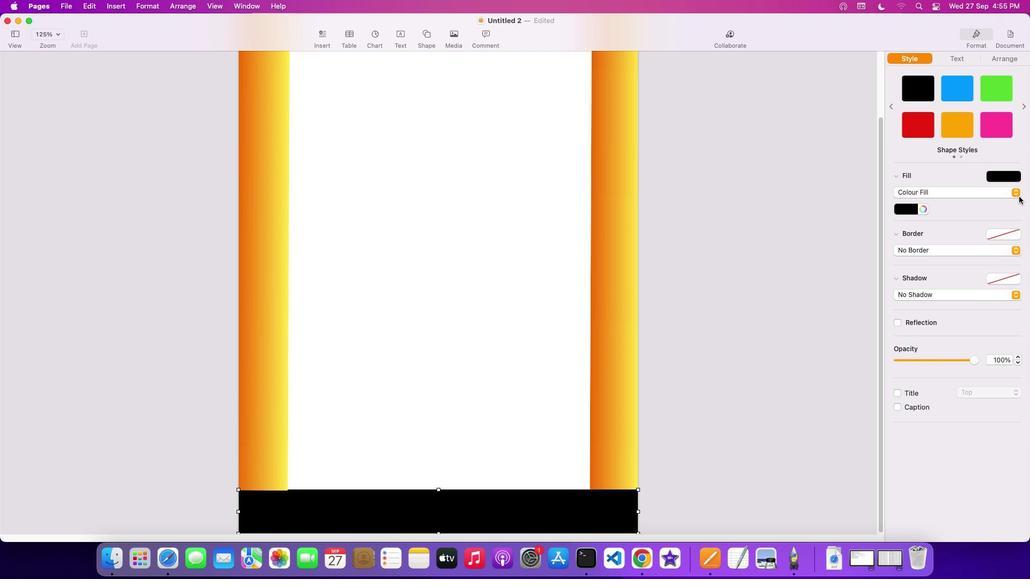 
Action: Mouse pressed left at (1020, 197)
Screenshot: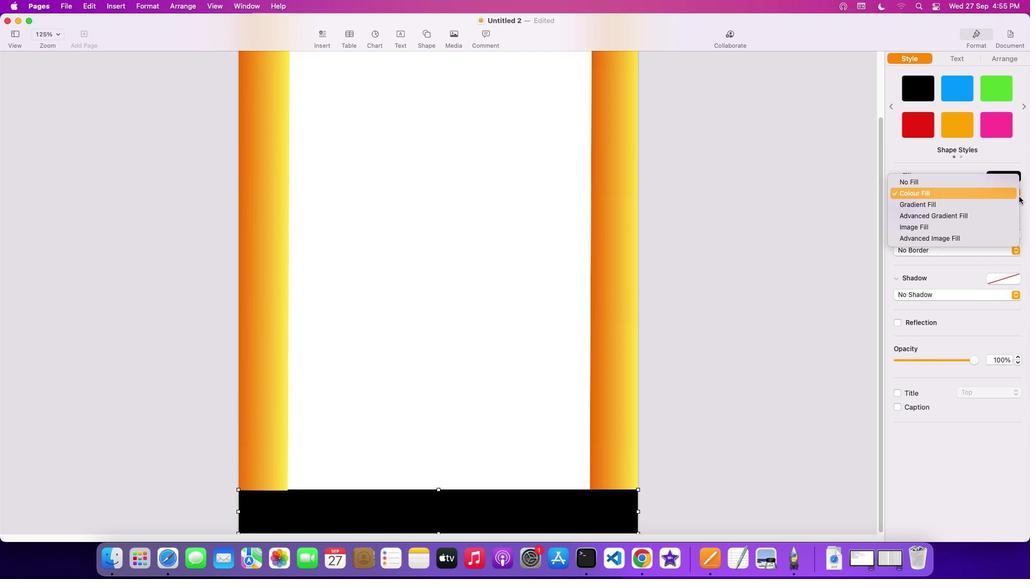 
Action: Mouse moved to (988, 200)
Screenshot: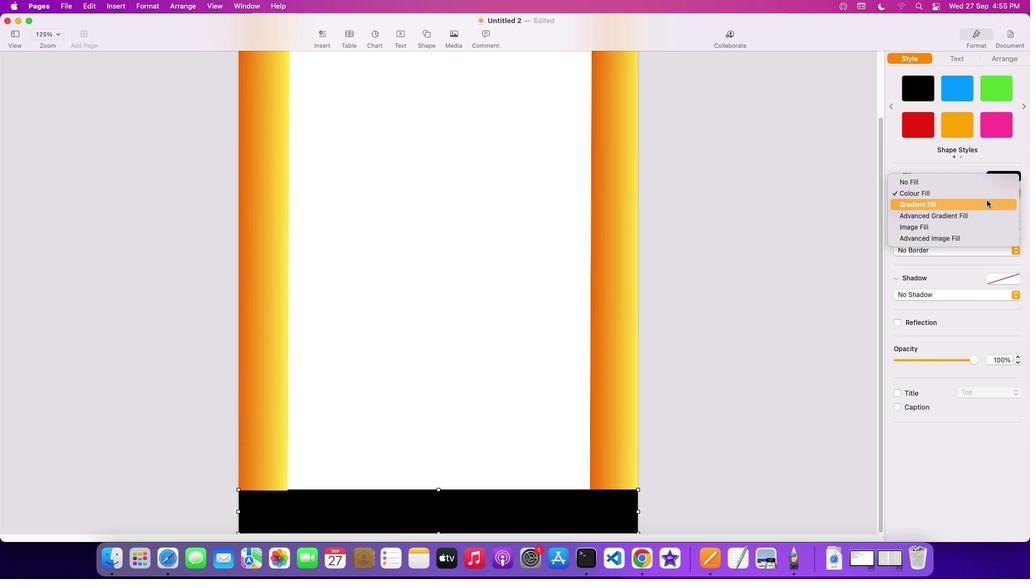 
Action: Mouse pressed left at (988, 200)
Screenshot: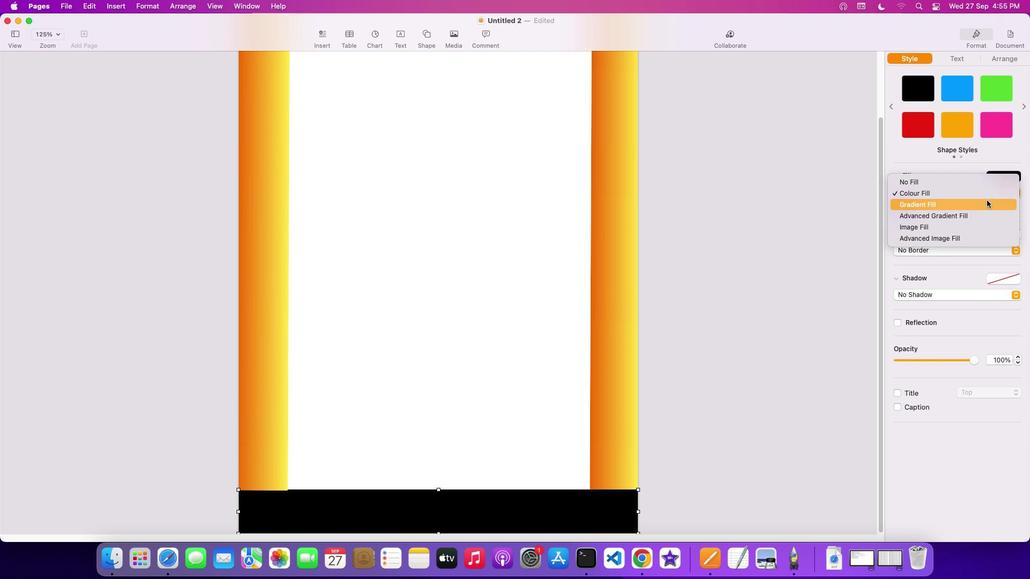 
Action: Mouse moved to (545, 259)
Screenshot: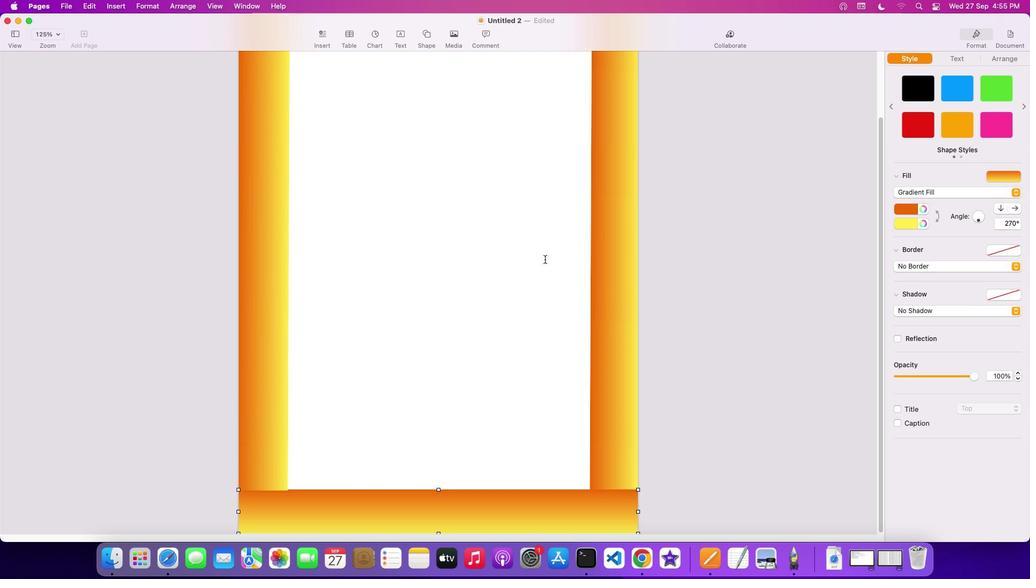 
Action: Mouse scrolled (545, 259) with delta (0, 0)
Screenshot: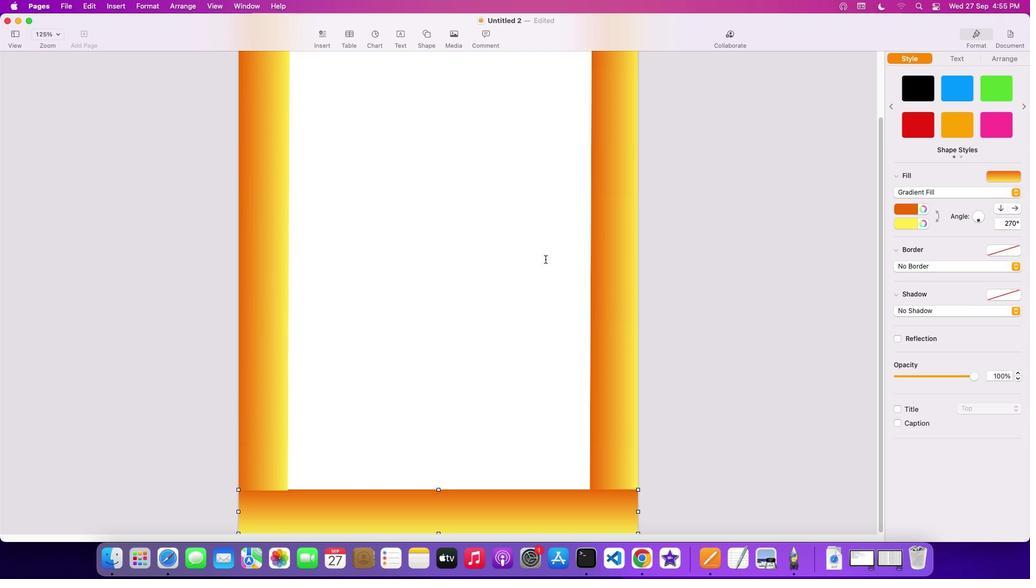 
Action: Mouse scrolled (545, 259) with delta (0, 0)
Screenshot: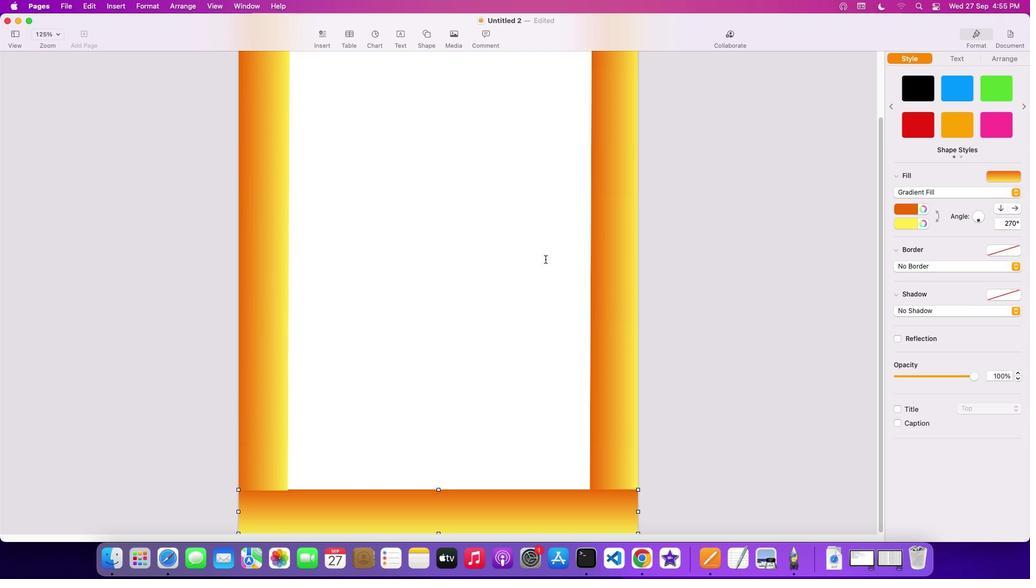 
Action: Mouse moved to (545, 259)
Screenshot: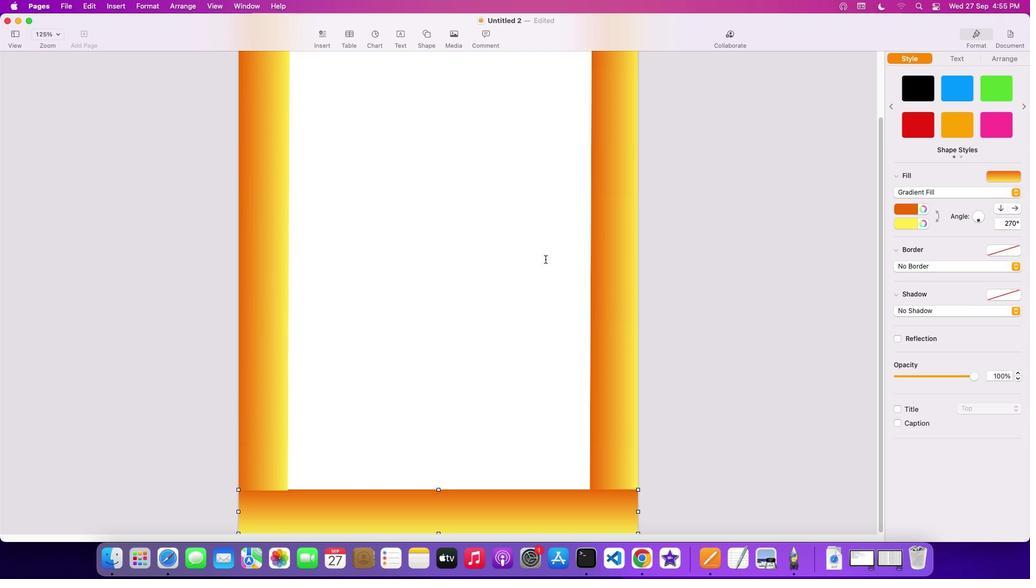 
Action: Mouse scrolled (545, 259) with delta (0, -1)
Screenshot: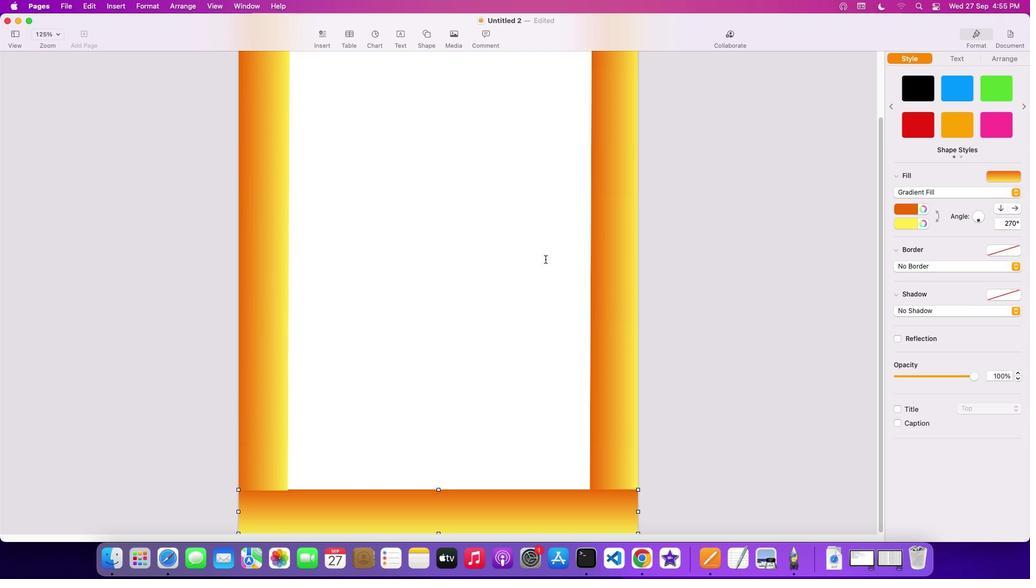 
Action: Mouse scrolled (545, 259) with delta (0, -2)
Screenshot: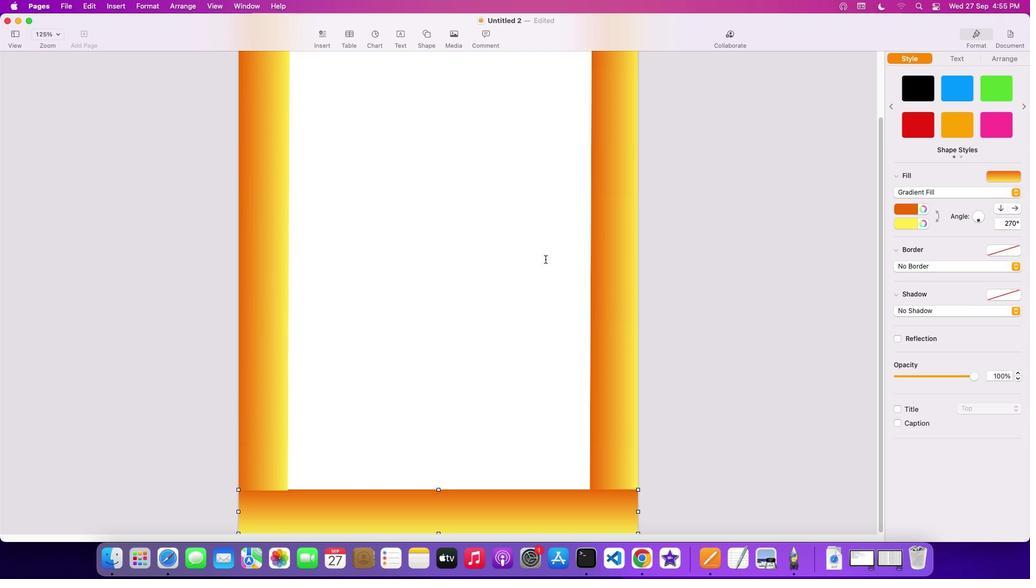 
Action: Mouse moved to (381, 502)
Screenshot: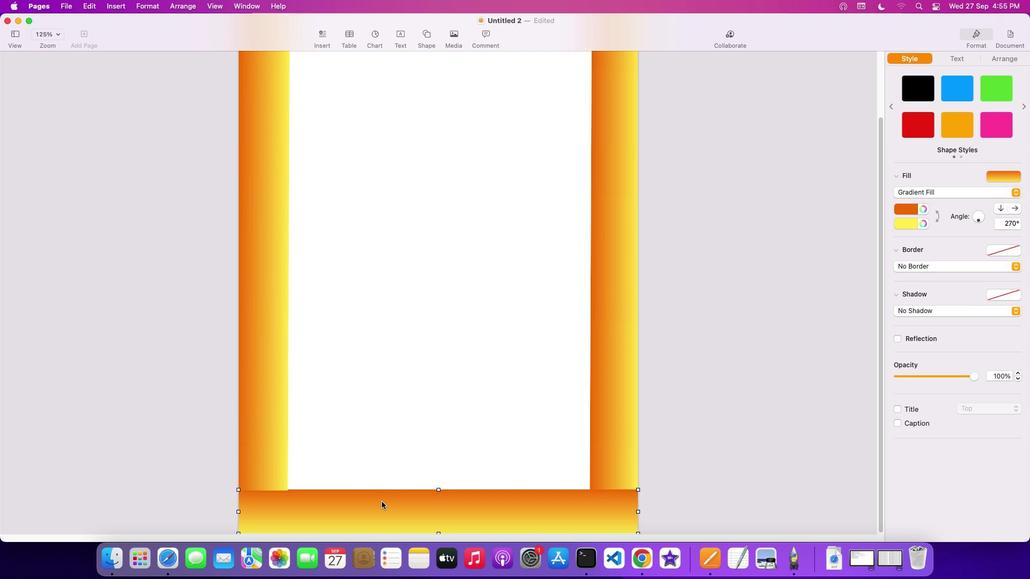 
Action: Mouse pressed left at (381, 502)
Screenshot: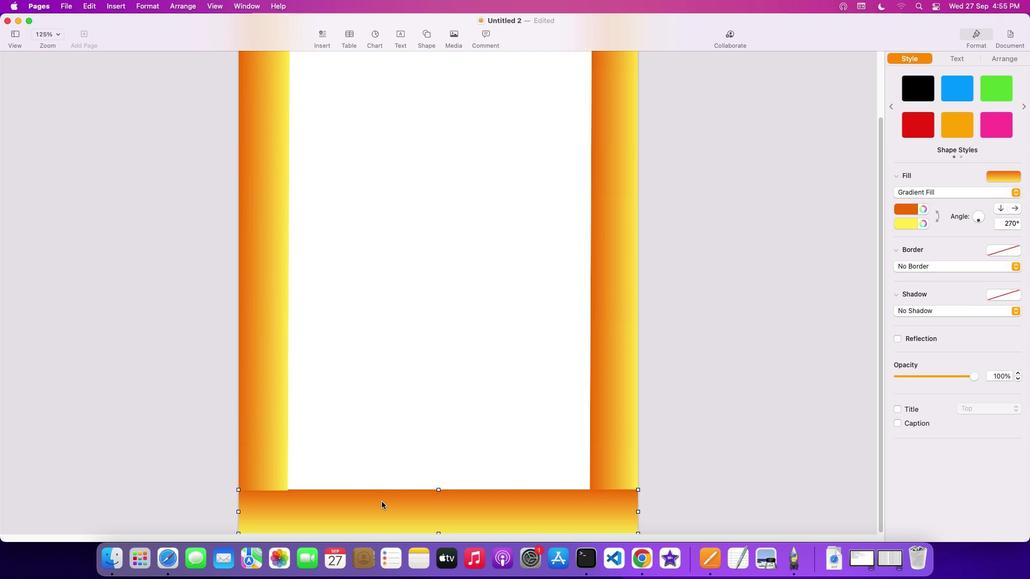 
Action: Mouse moved to (424, 492)
Screenshot: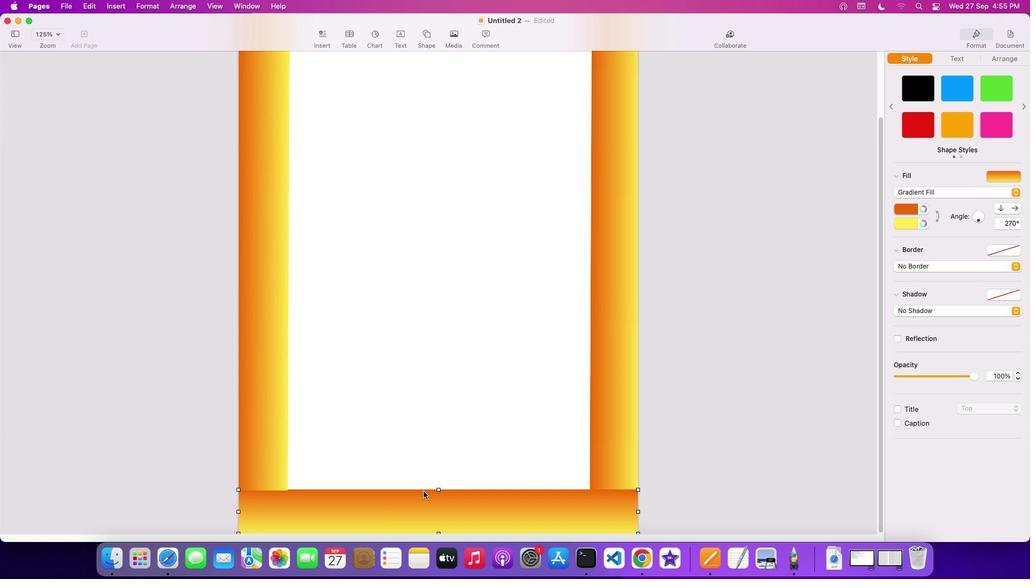 
Action: Mouse scrolled (424, 492) with delta (0, 0)
Screenshot: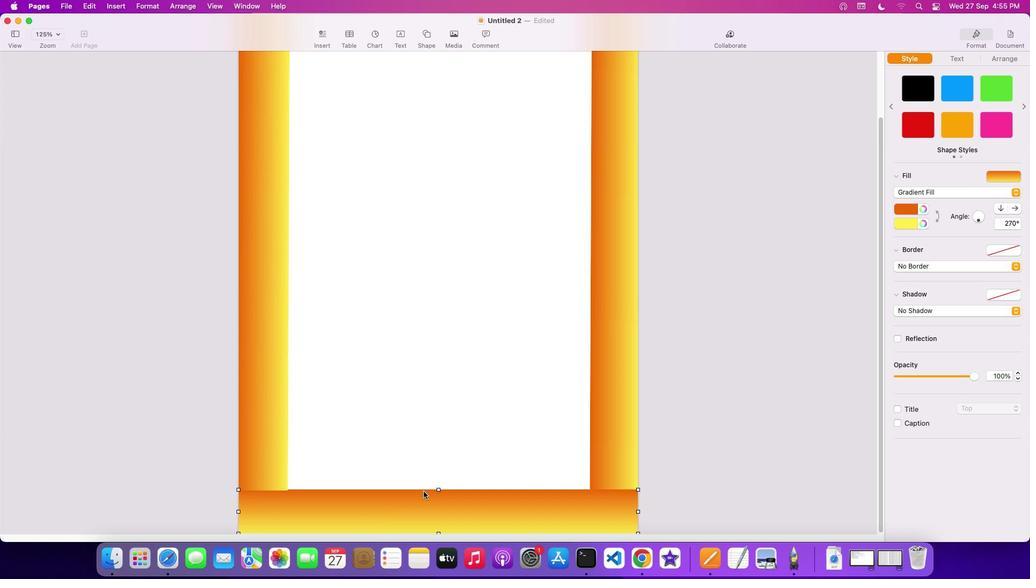 
Action: Mouse scrolled (424, 492) with delta (0, 0)
Screenshot: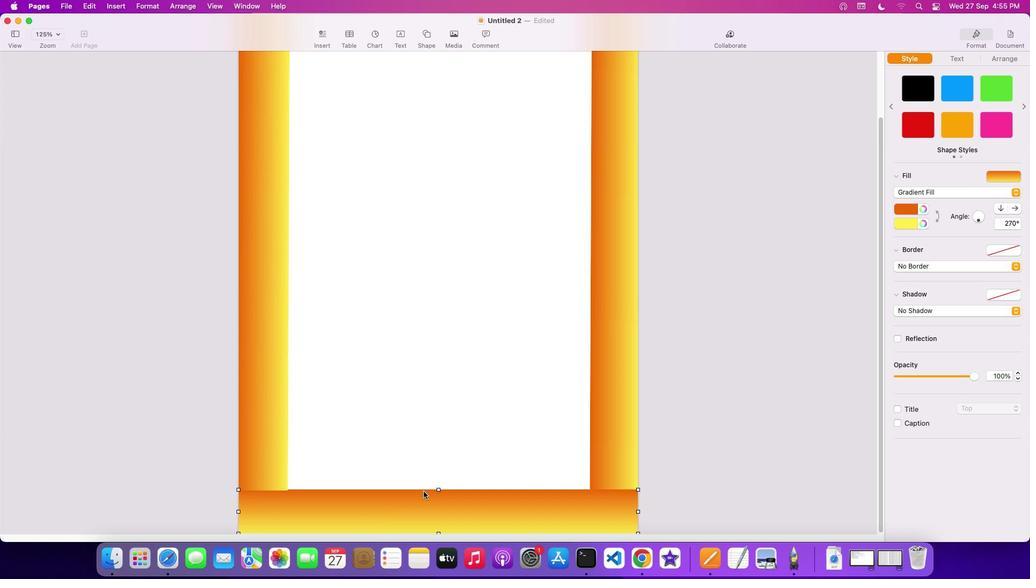 
Action: Mouse scrolled (424, 492) with delta (0, -1)
Screenshot: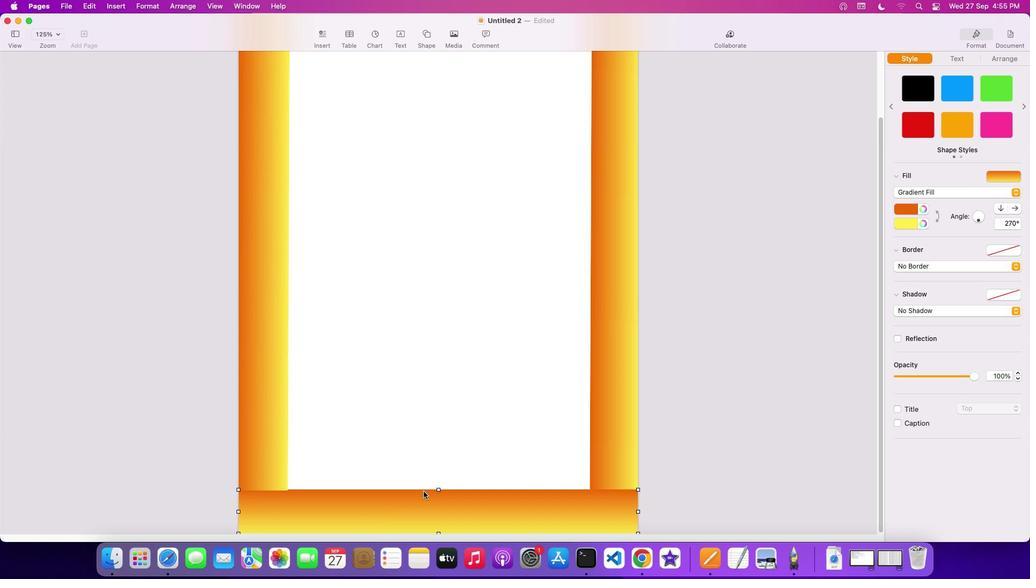 
Action: Mouse scrolled (424, 492) with delta (0, -2)
Screenshot: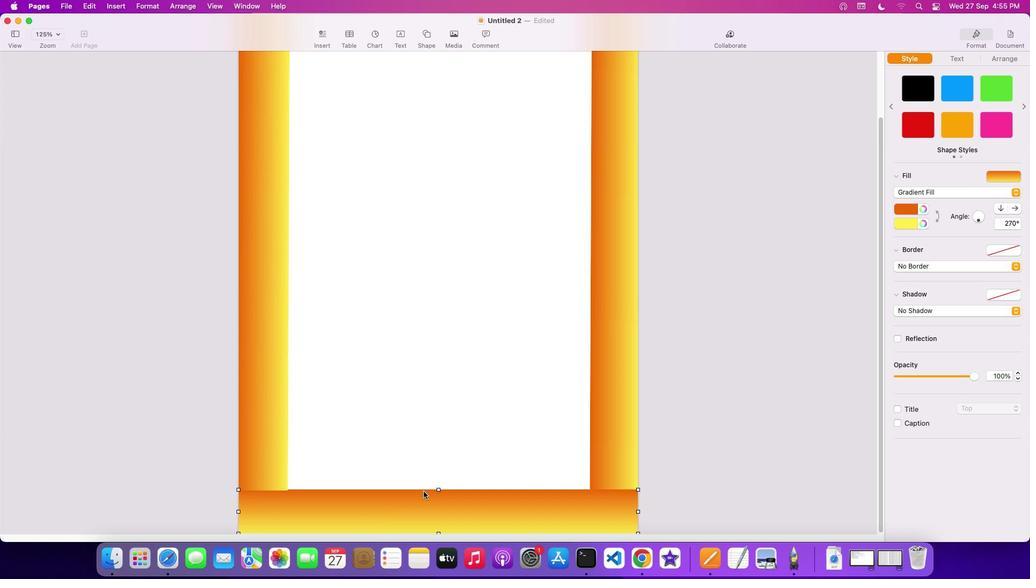 
Action: Mouse scrolled (424, 492) with delta (0, -2)
Screenshot: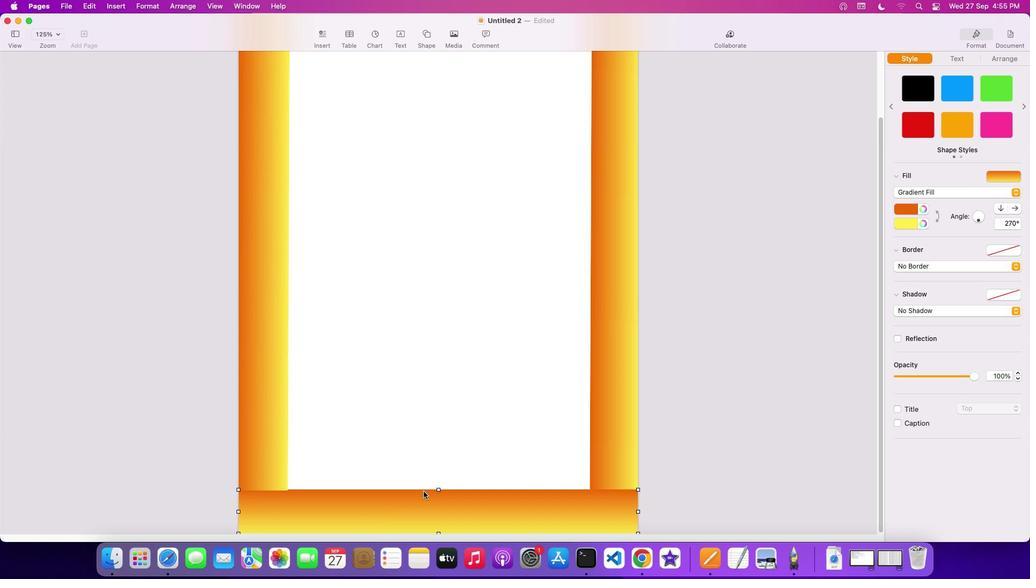 
Action: Mouse scrolled (424, 492) with delta (0, -2)
Screenshot: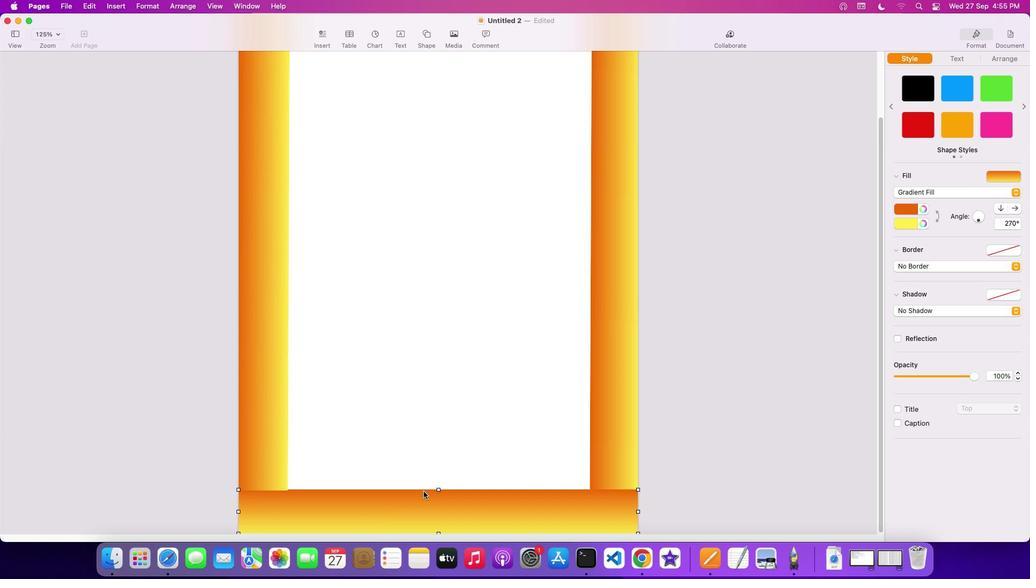 
Action: Mouse moved to (426, 511)
Screenshot: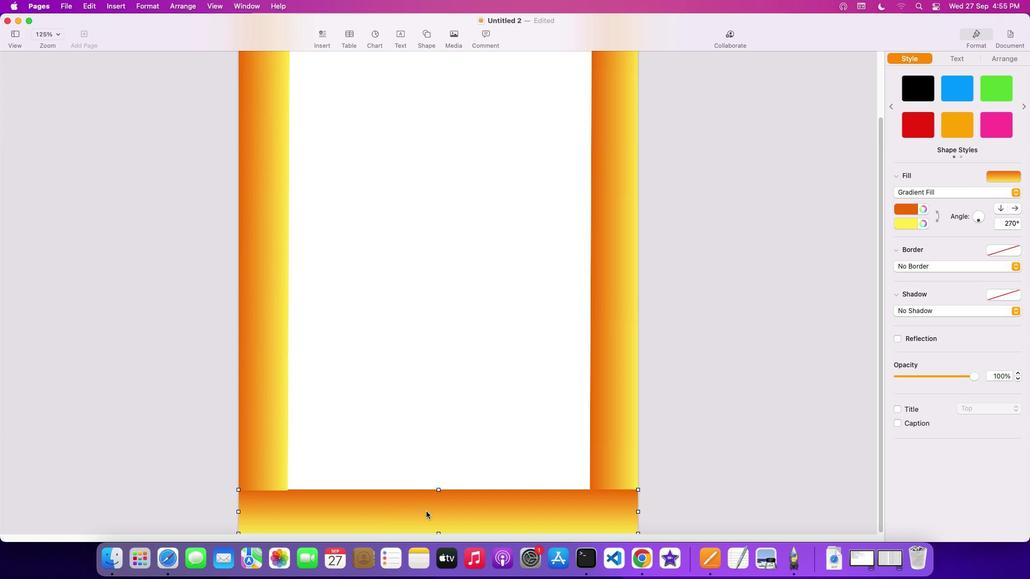 
Action: Mouse pressed left at (426, 511)
Screenshot: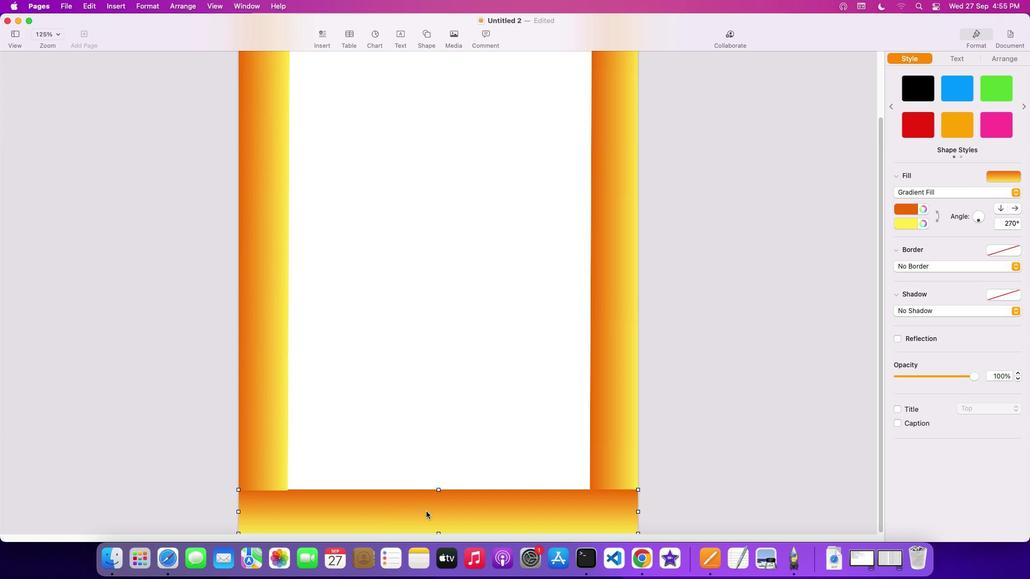 
Action: Mouse moved to (274, 464)
Screenshot: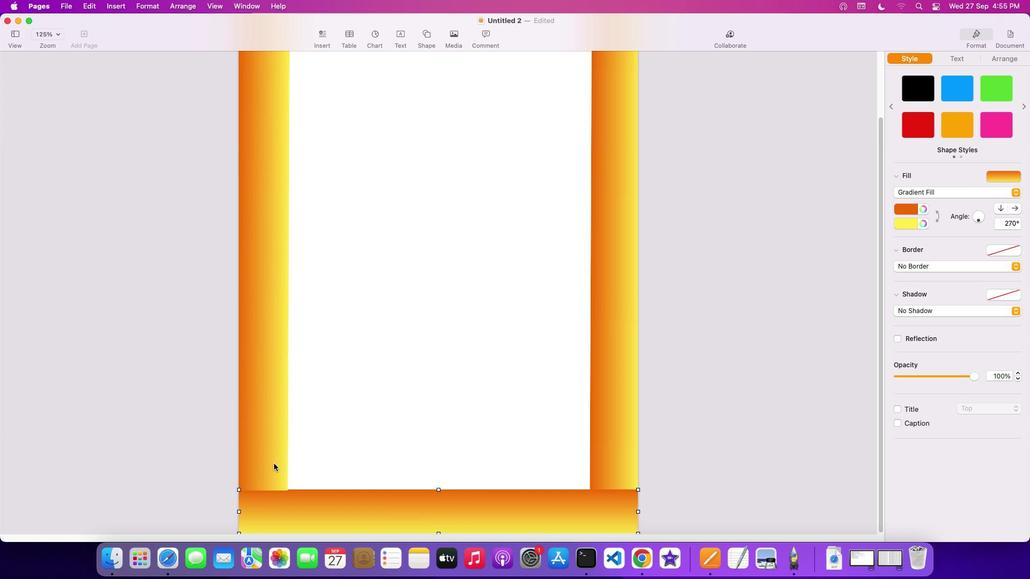 
Action: Mouse pressed left at (274, 464)
Screenshot: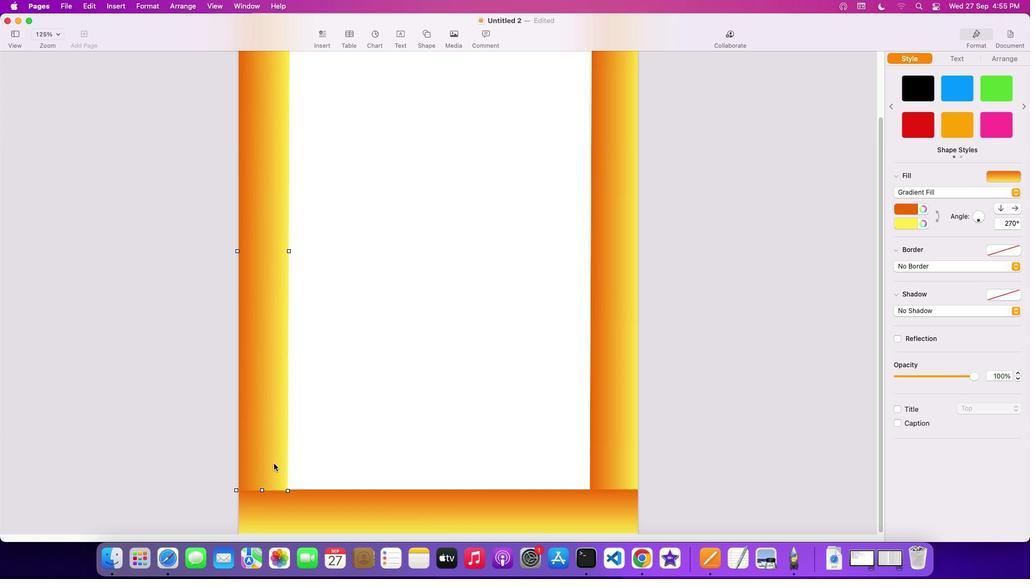
Action: Mouse moved to (288, 490)
Screenshot: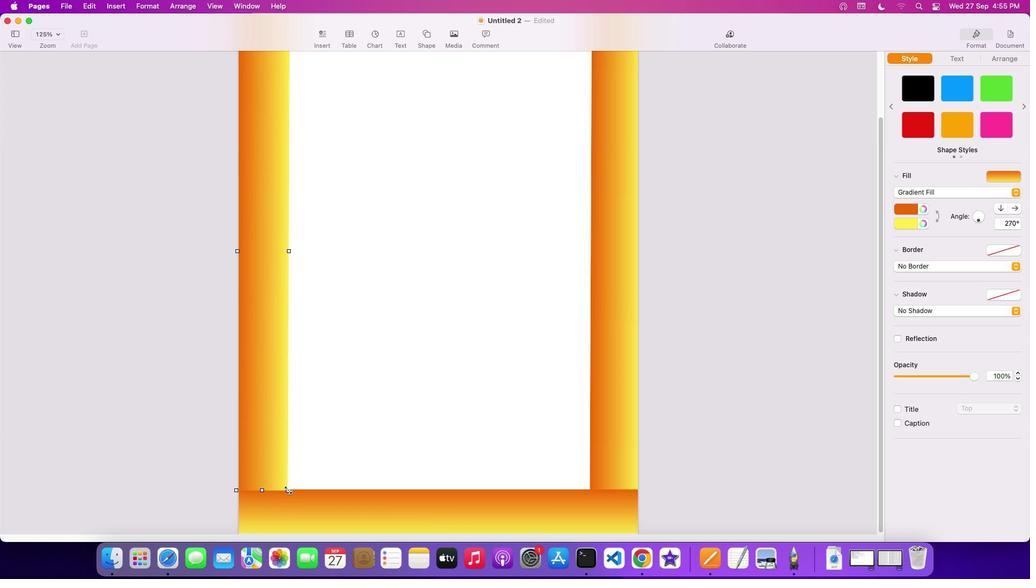 
Action: Mouse pressed left at (288, 490)
Screenshot: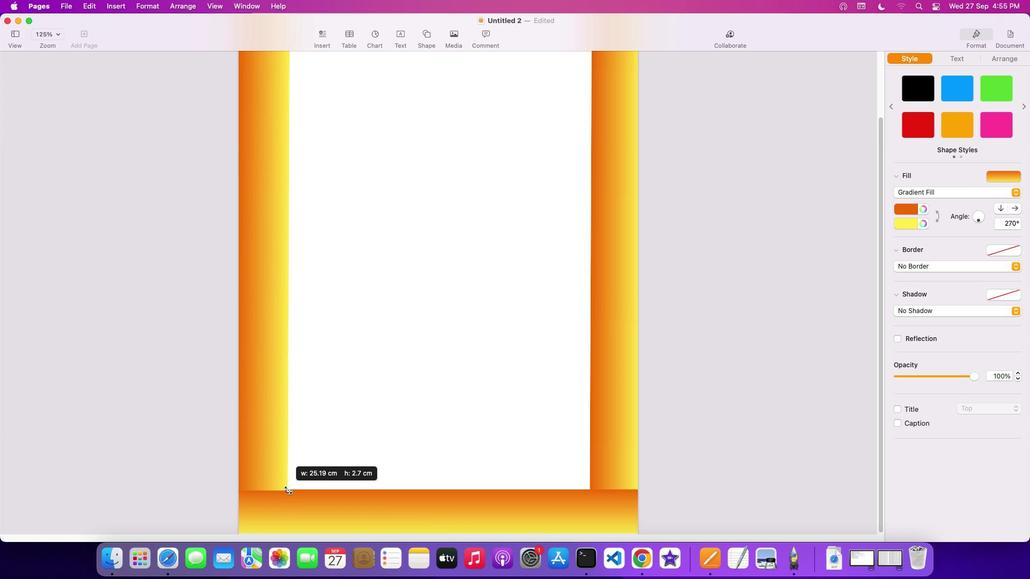 
Action: Mouse moved to (408, 504)
Screenshot: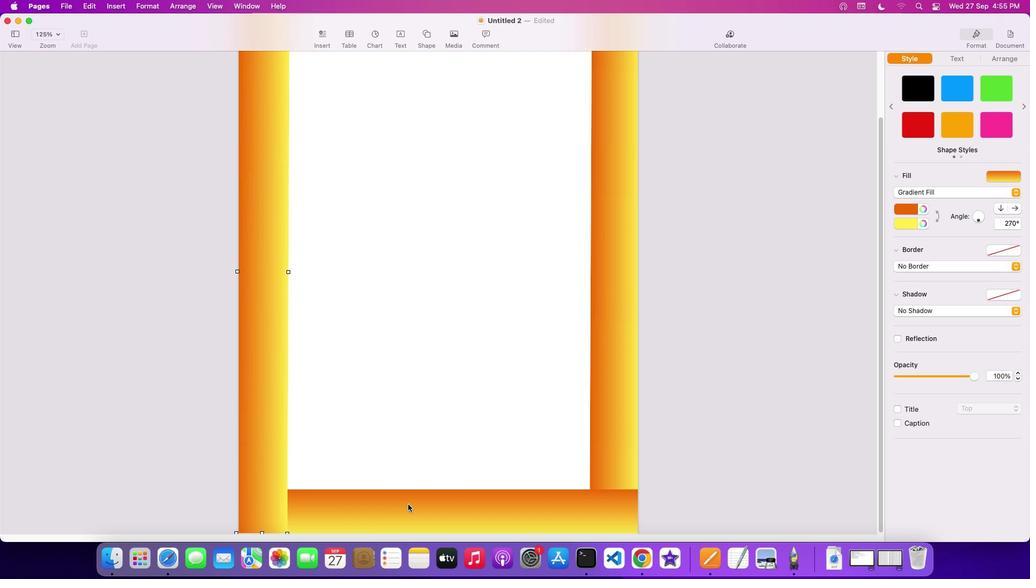 
Action: Mouse scrolled (408, 504) with delta (0, 0)
Screenshot: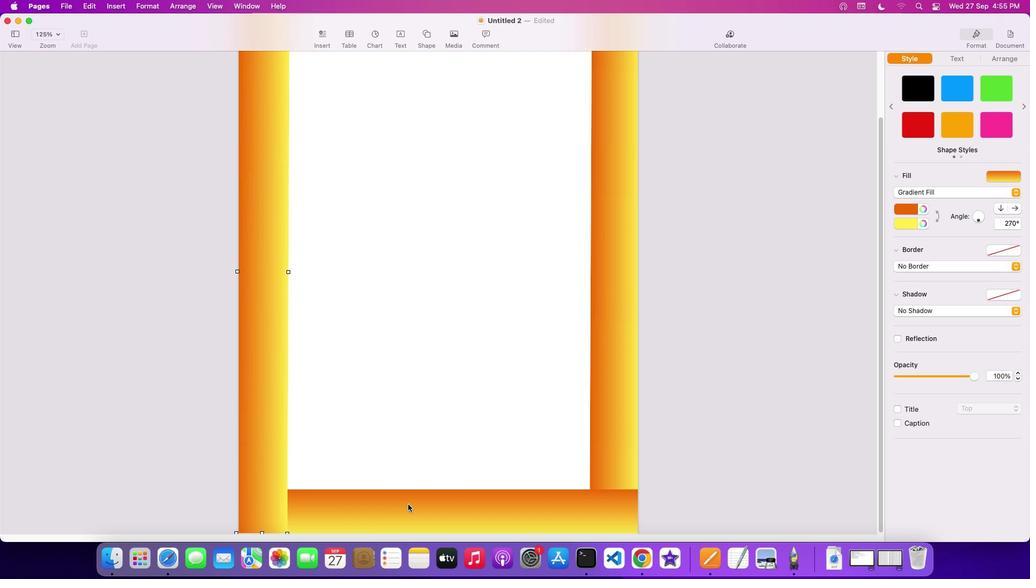 
Action: Mouse scrolled (408, 504) with delta (0, 0)
Screenshot: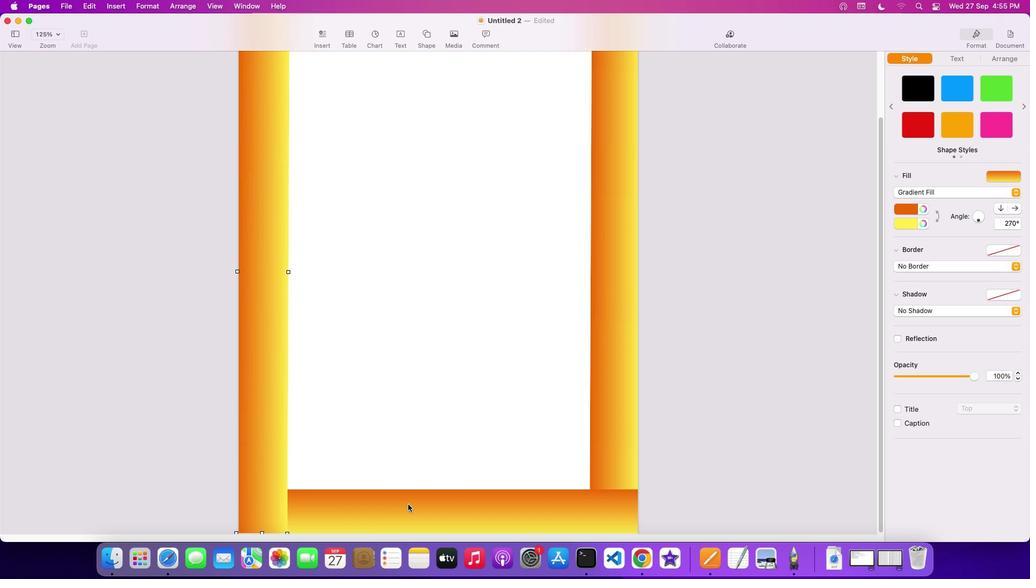 
Action: Mouse scrolled (408, 504) with delta (0, -1)
Screenshot: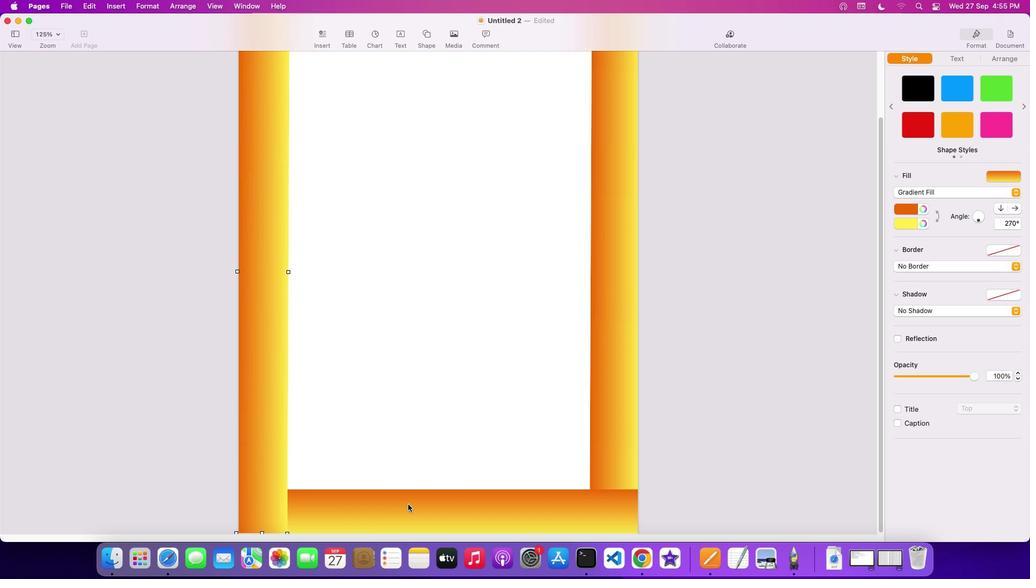 
Action: Mouse scrolled (408, 504) with delta (0, -2)
